 Task: Research Airbnb options in Batu Gajah, Malaysia from 12th November, 2023 to 15th November, 2023 for 2 adults. Place can be entire room with 1  bedroom having 1 bed and 1 bathroom. Property type can be hotel.
Action: Mouse moved to (357, 290)
Screenshot: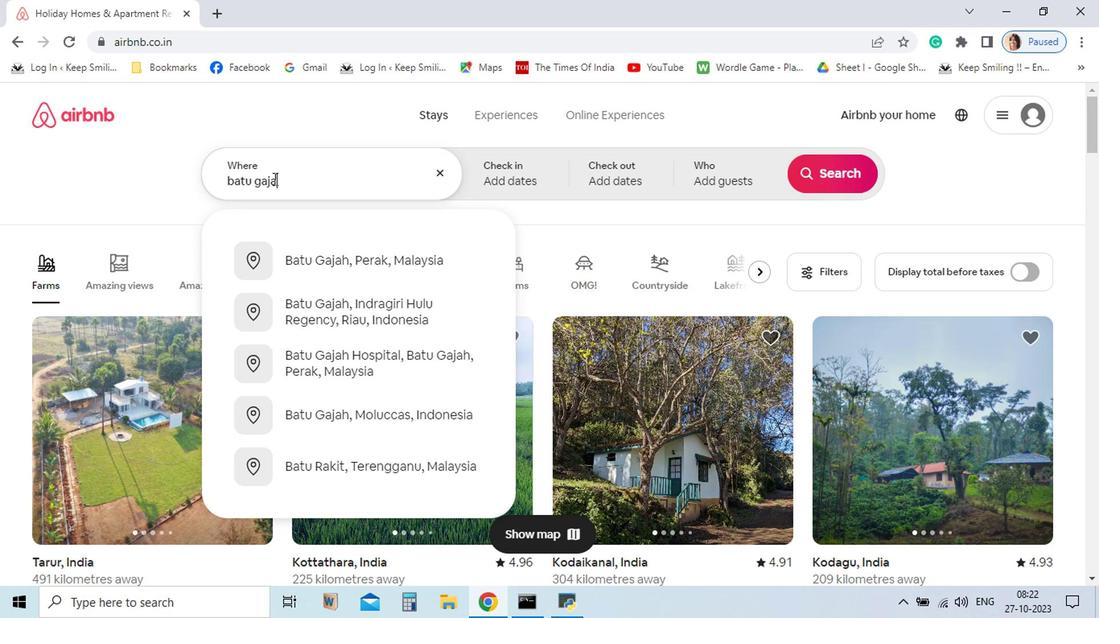 
Action: Mouse pressed left at (357, 290)
Screenshot: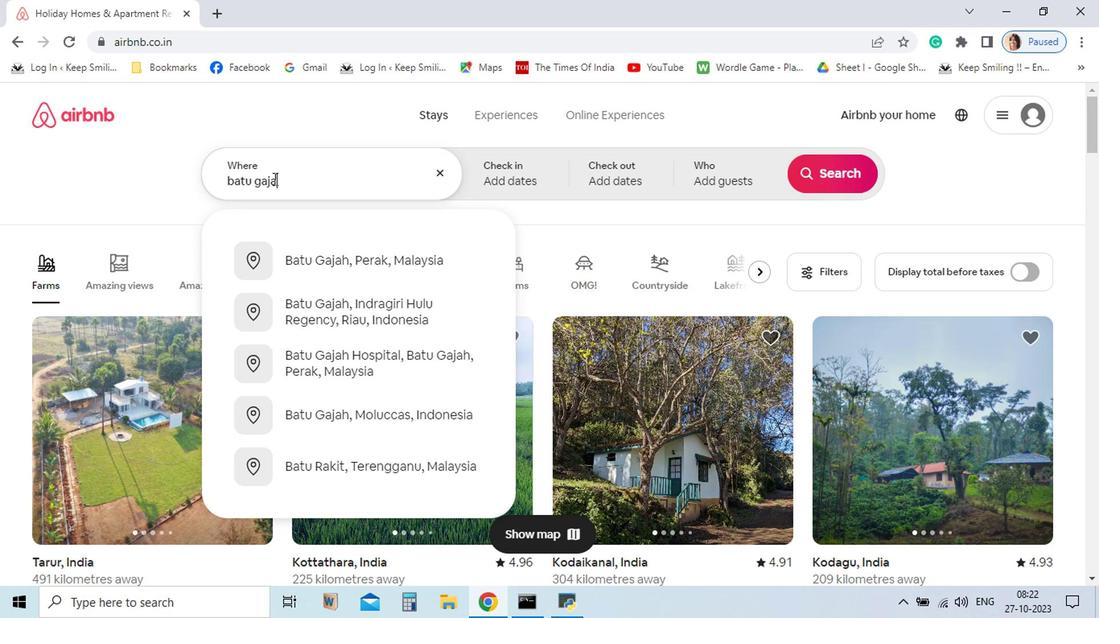 
Action: Key pressed batu<Key.space>gajah
Screenshot: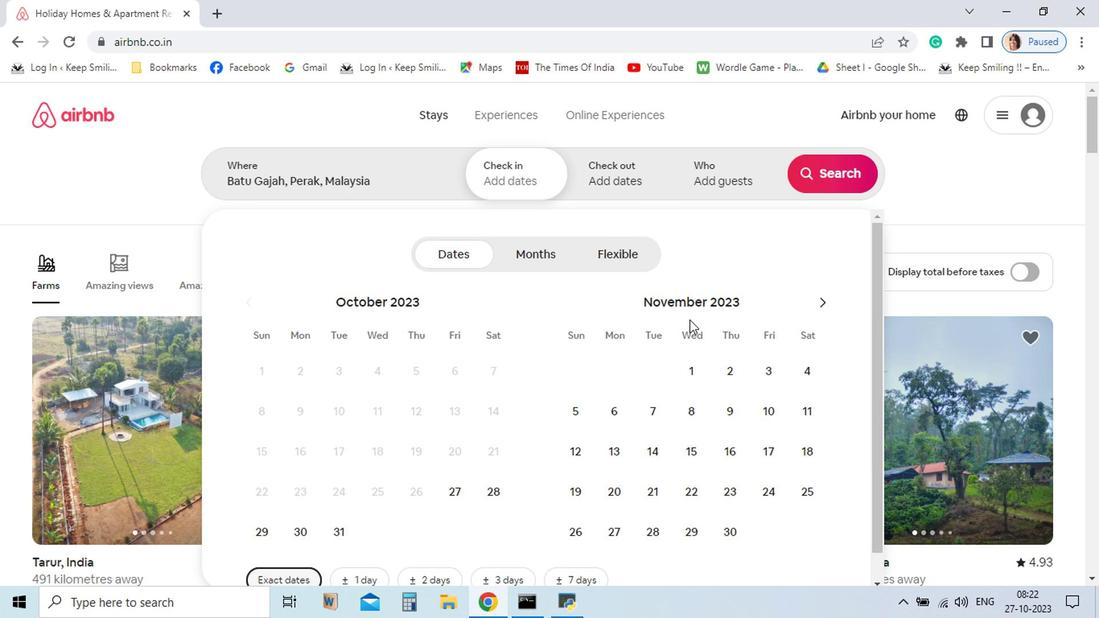 
Action: Mouse moved to (471, 348)
Screenshot: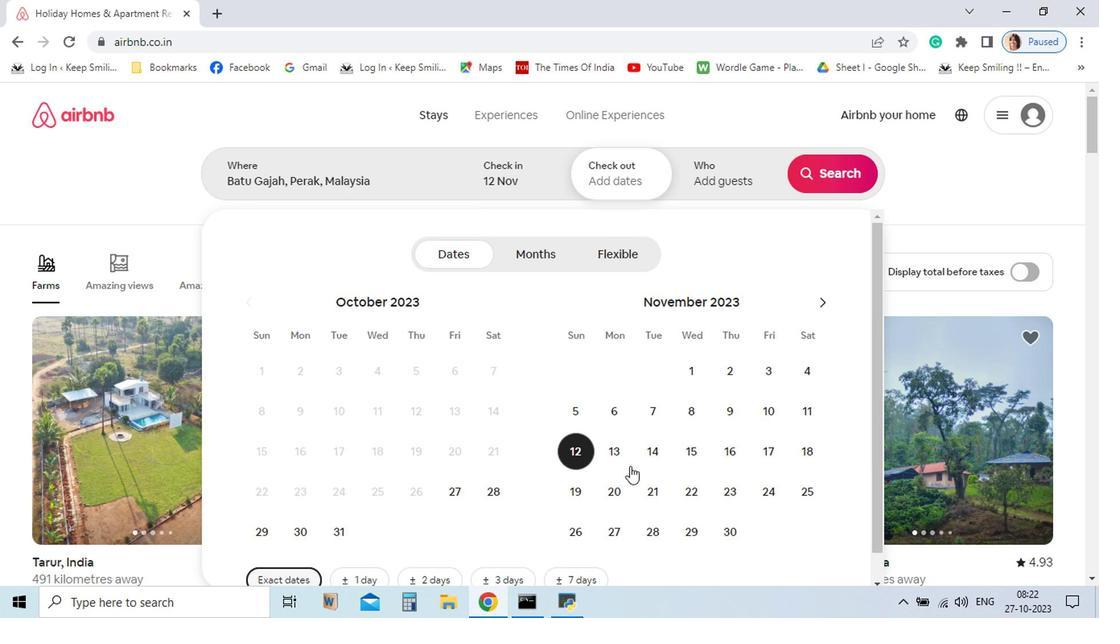 
Action: Mouse pressed left at (471, 348)
Screenshot: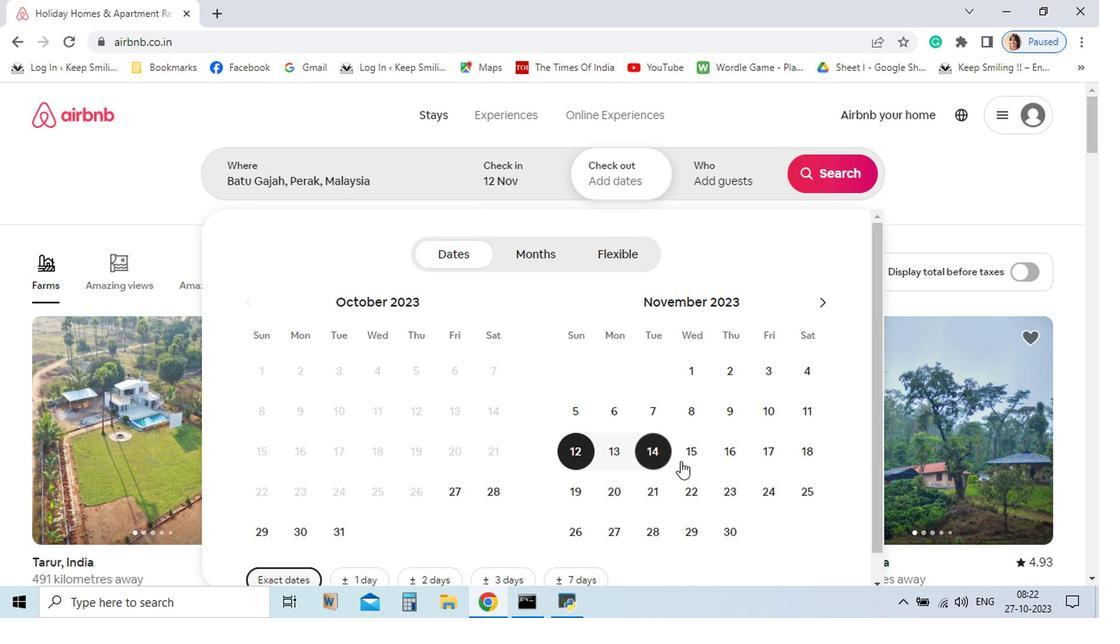 
Action: Mouse moved to (572, 485)
Screenshot: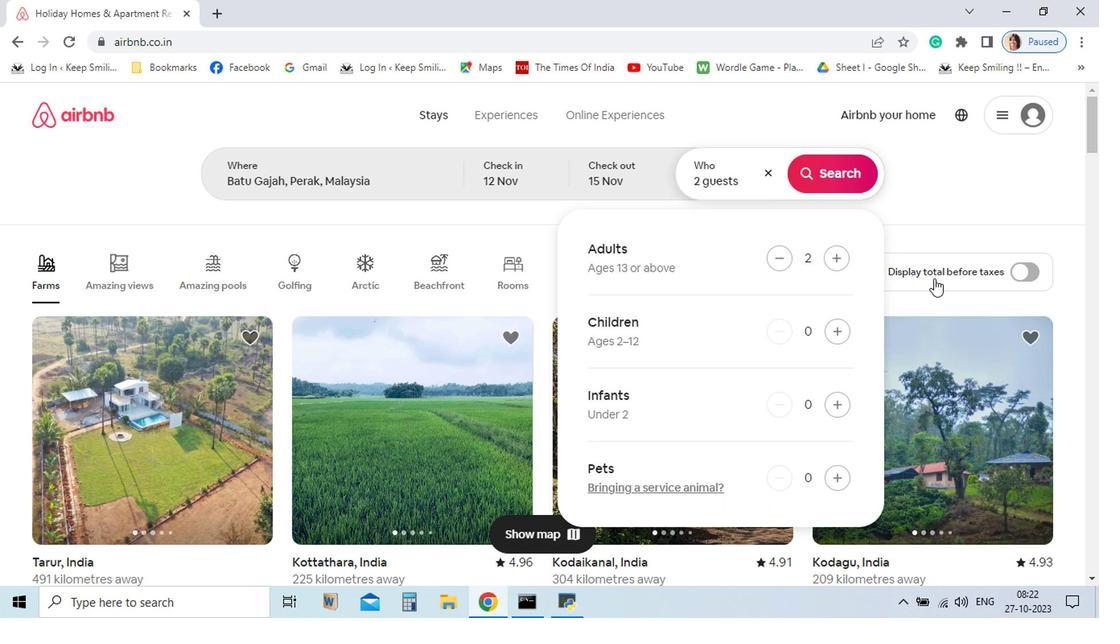 
Action: Mouse pressed left at (572, 485)
Screenshot: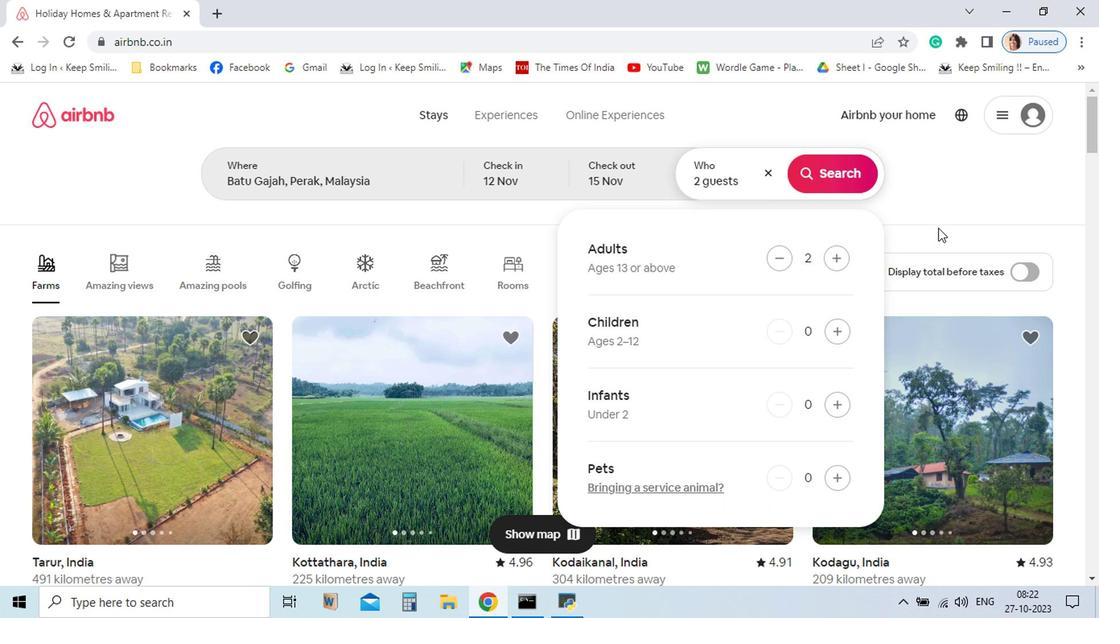 
Action: Mouse moved to (654, 483)
Screenshot: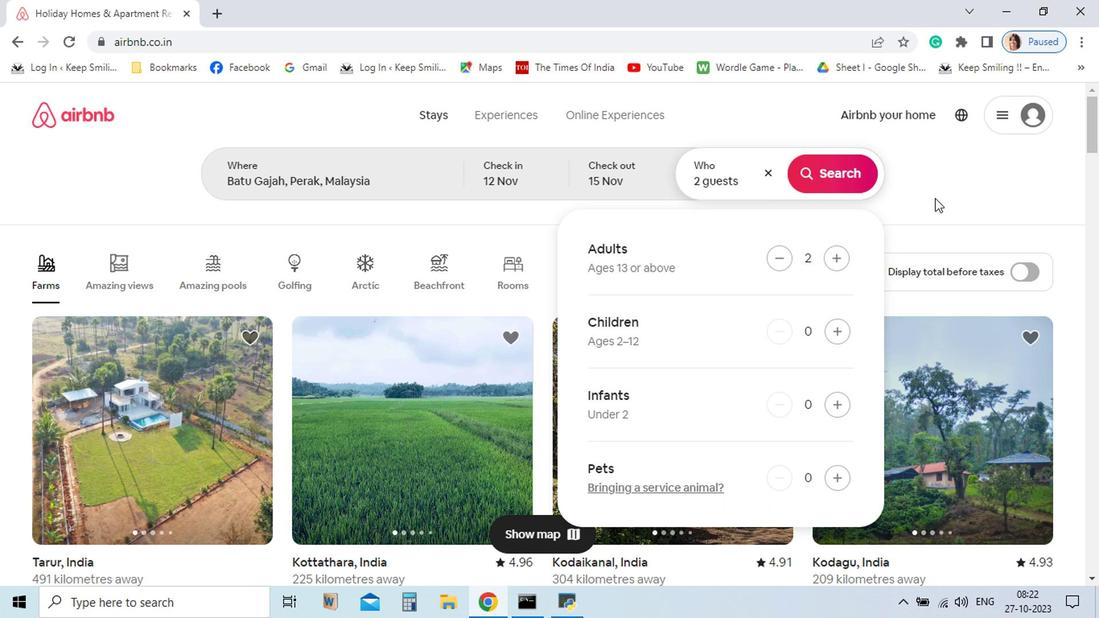 
Action: Mouse pressed left at (654, 483)
Screenshot: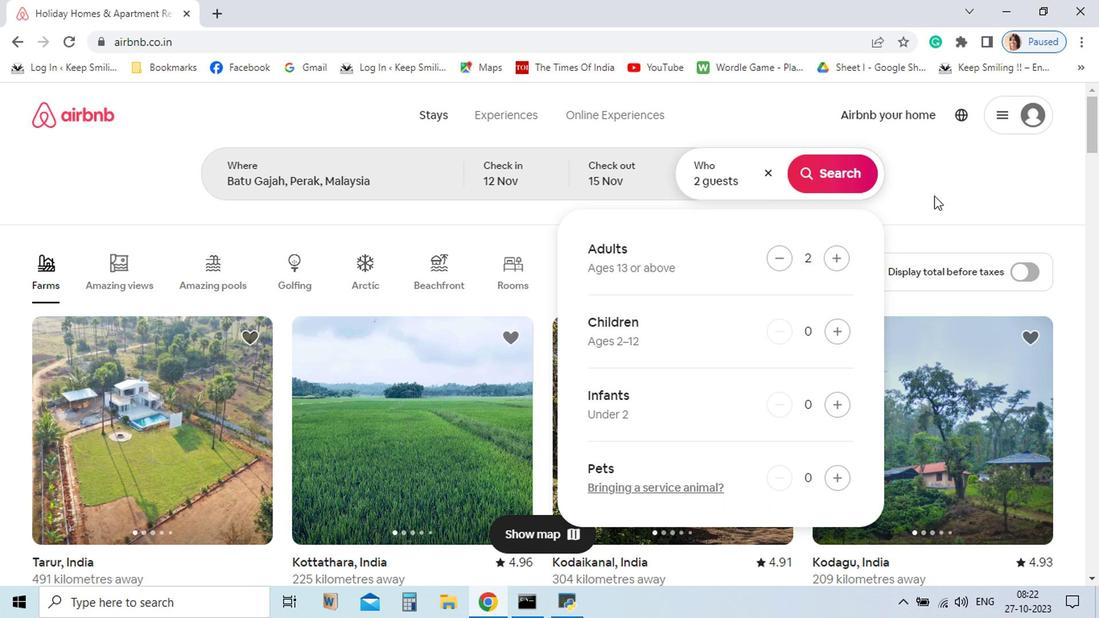 
Action: Mouse moved to (692, 291)
Screenshot: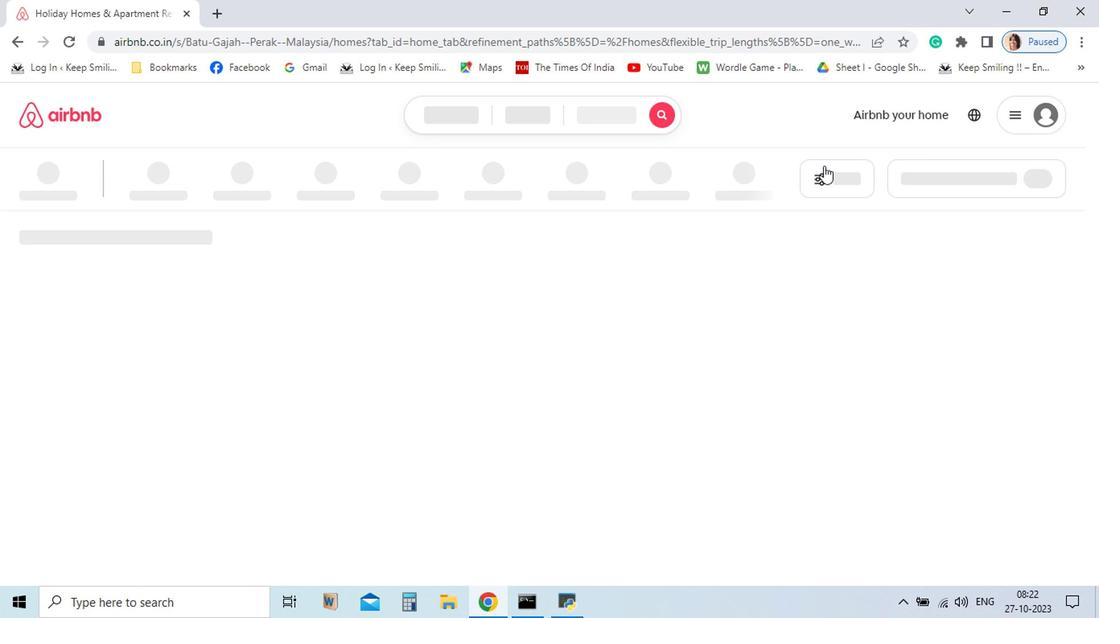 
Action: Mouse pressed left at (692, 291)
Screenshot: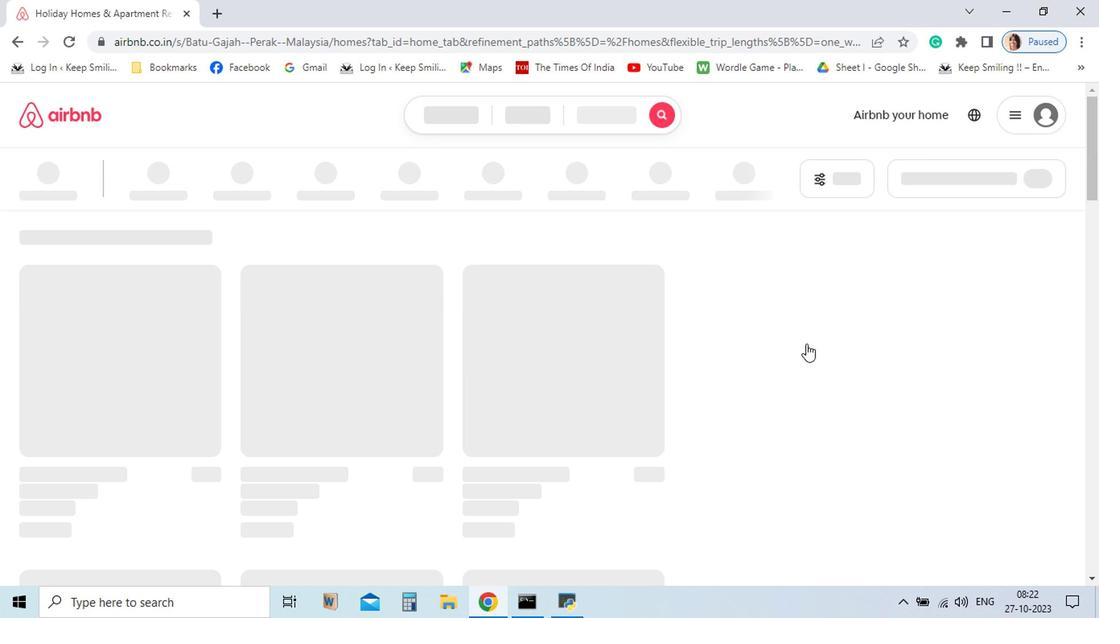 
Action: Mouse moved to (761, 346)
Screenshot: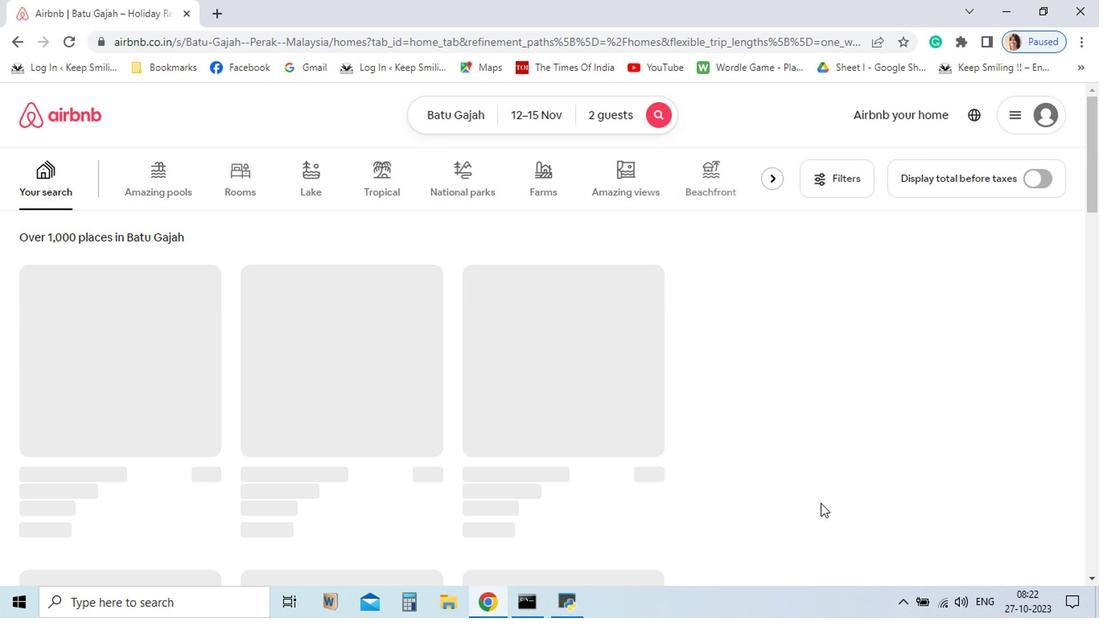 
Action: Mouse pressed left at (761, 346)
Screenshot: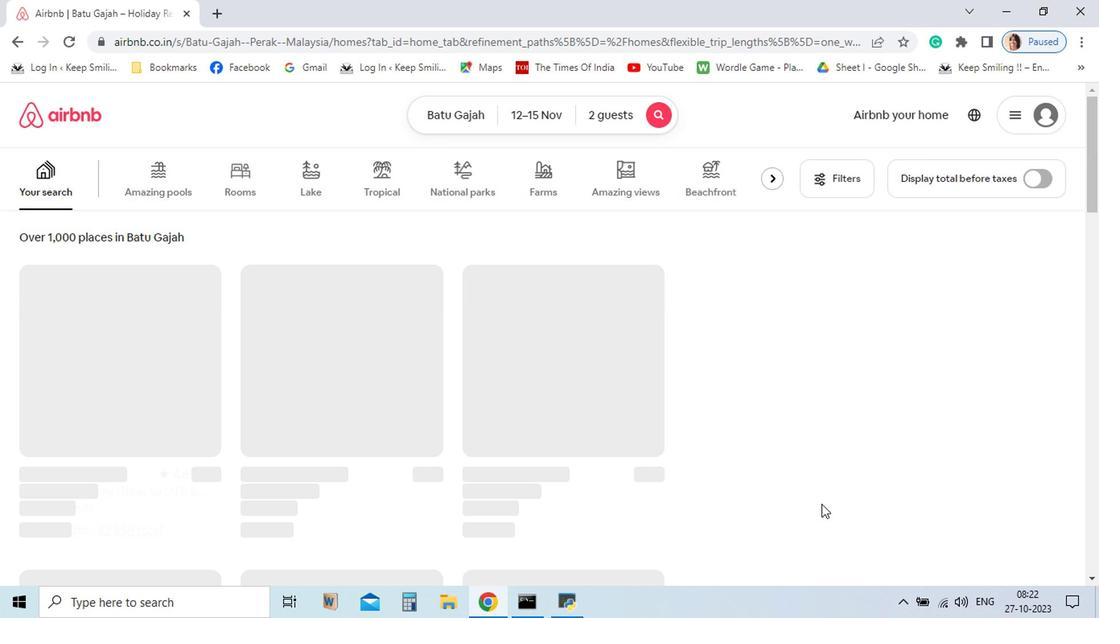 
Action: Mouse pressed left at (761, 346)
Screenshot: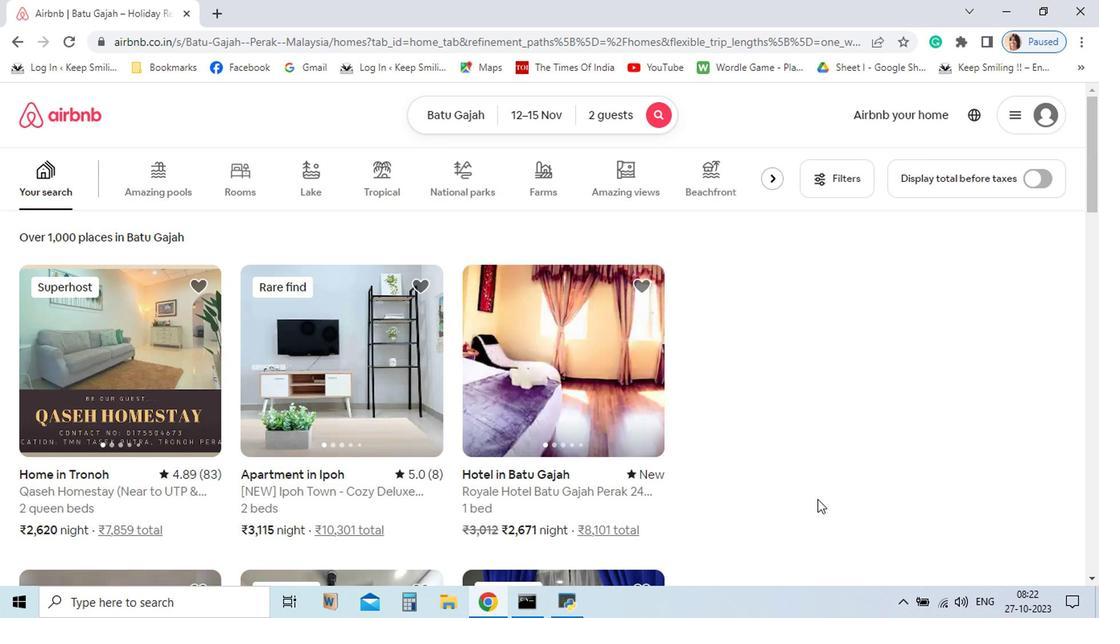 
Action: Mouse moved to (749, 280)
Screenshot: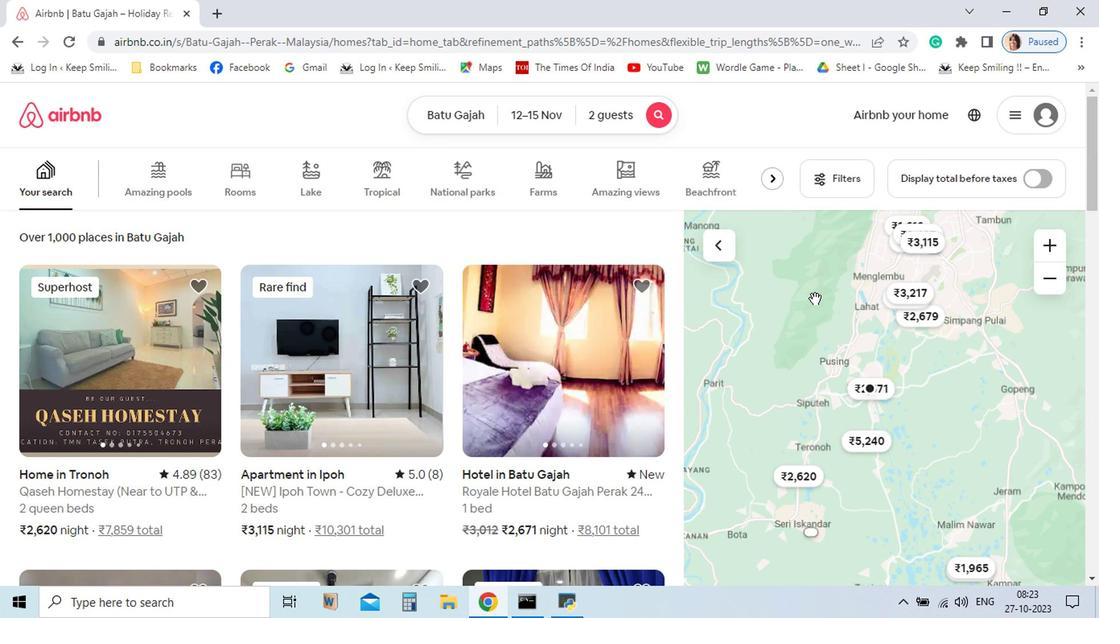 
Action: Mouse pressed left at (749, 280)
Screenshot: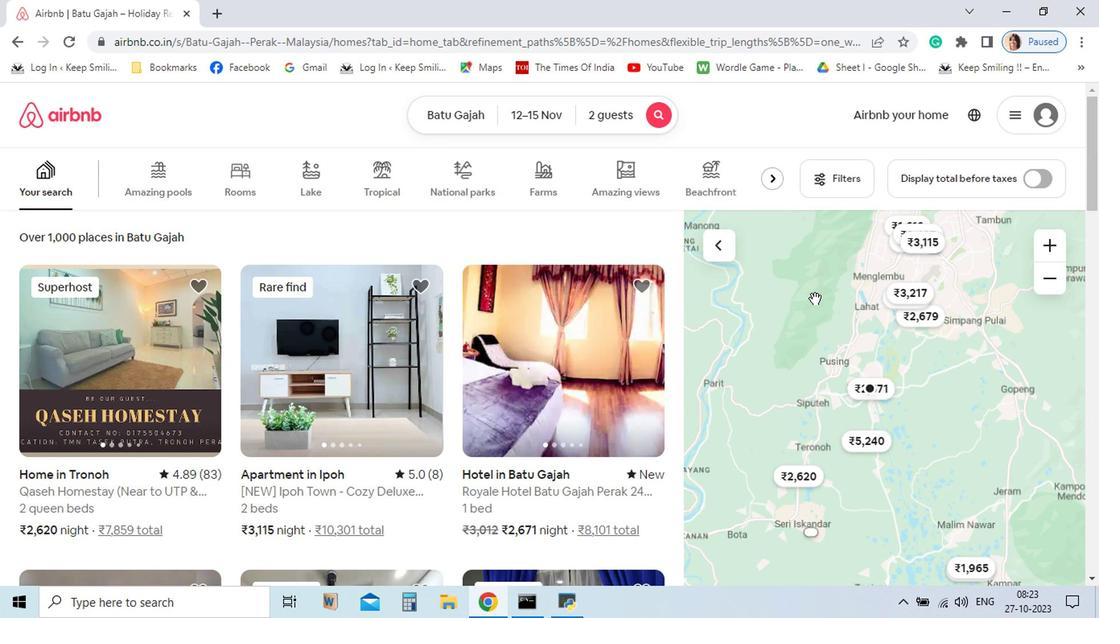 
Action: Mouse moved to (775, 290)
Screenshot: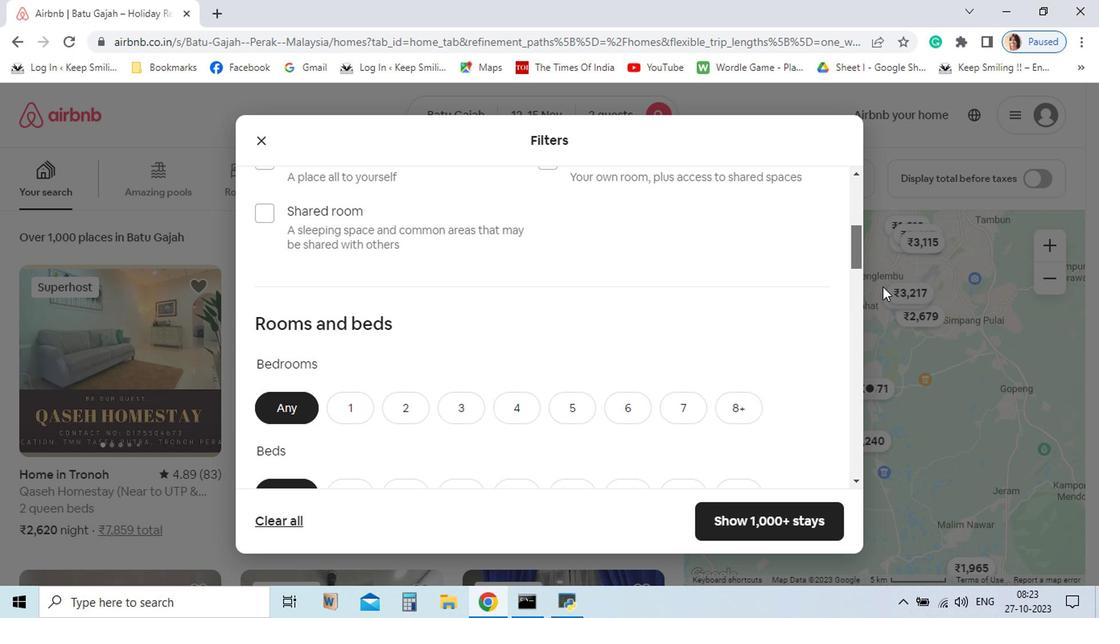 
Action: Mouse pressed left at (775, 290)
Screenshot: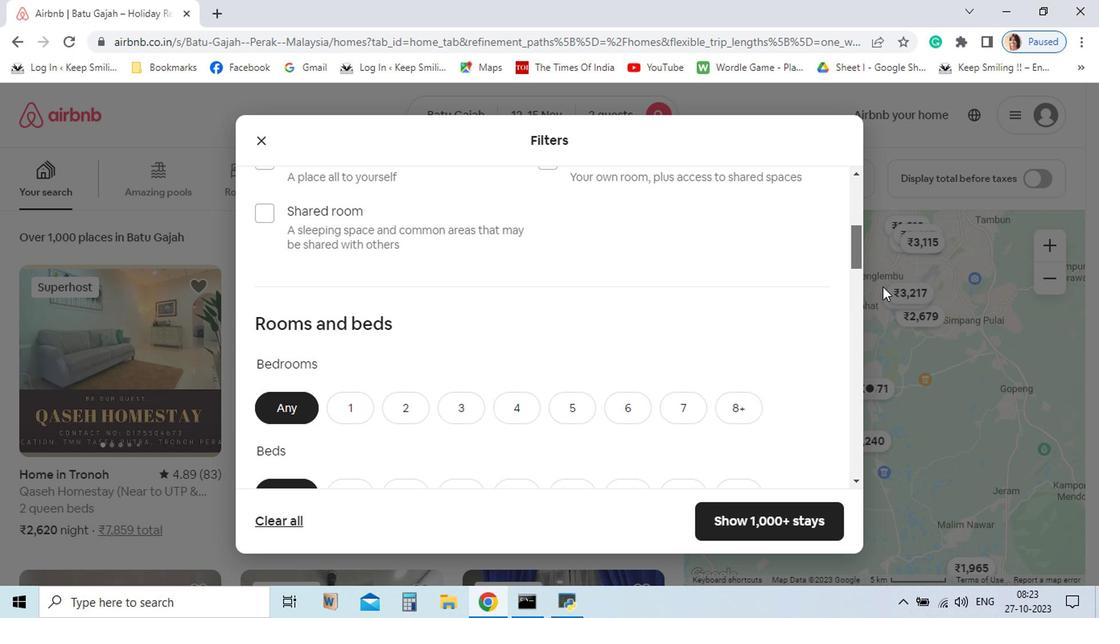 
Action: Mouse moved to (773, 308)
Screenshot: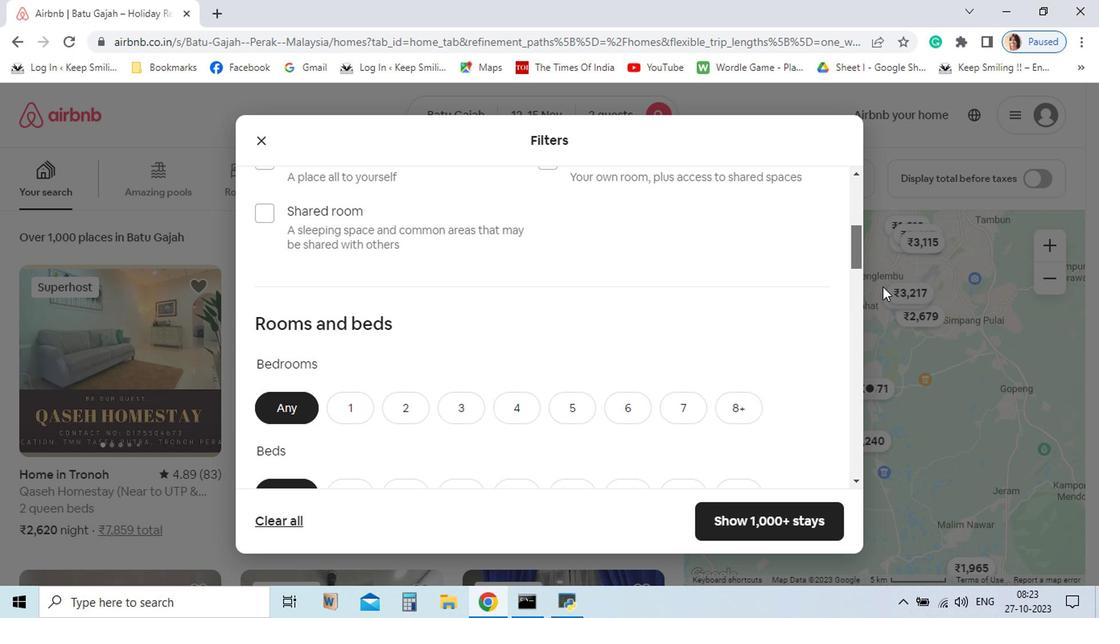 
Action: Mouse pressed left at (773, 308)
Screenshot: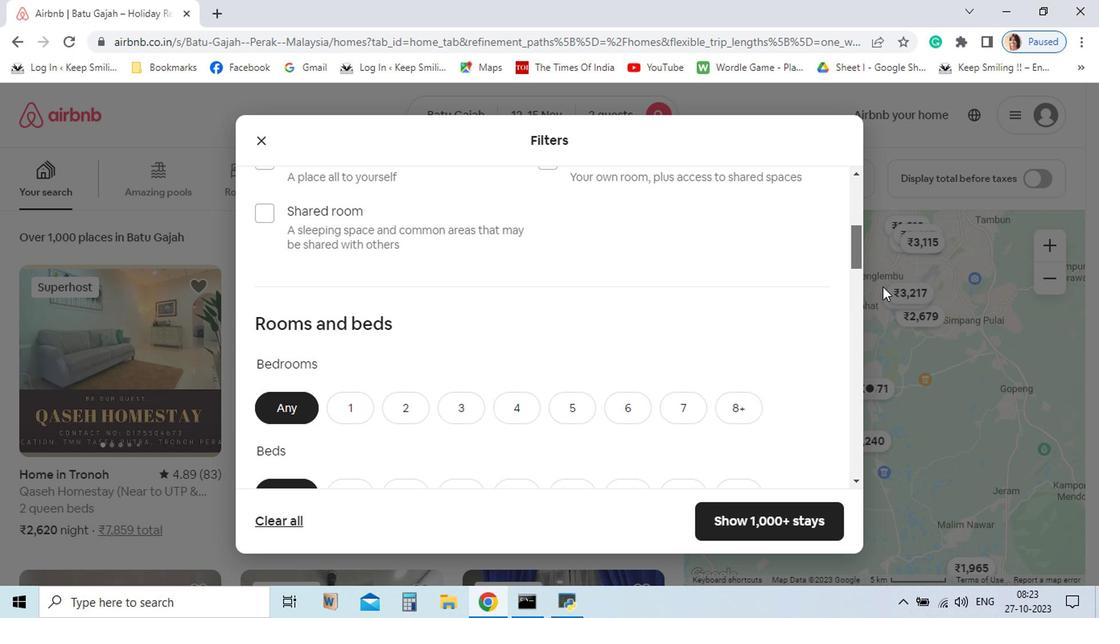 
Action: Mouse moved to (415, 450)
Screenshot: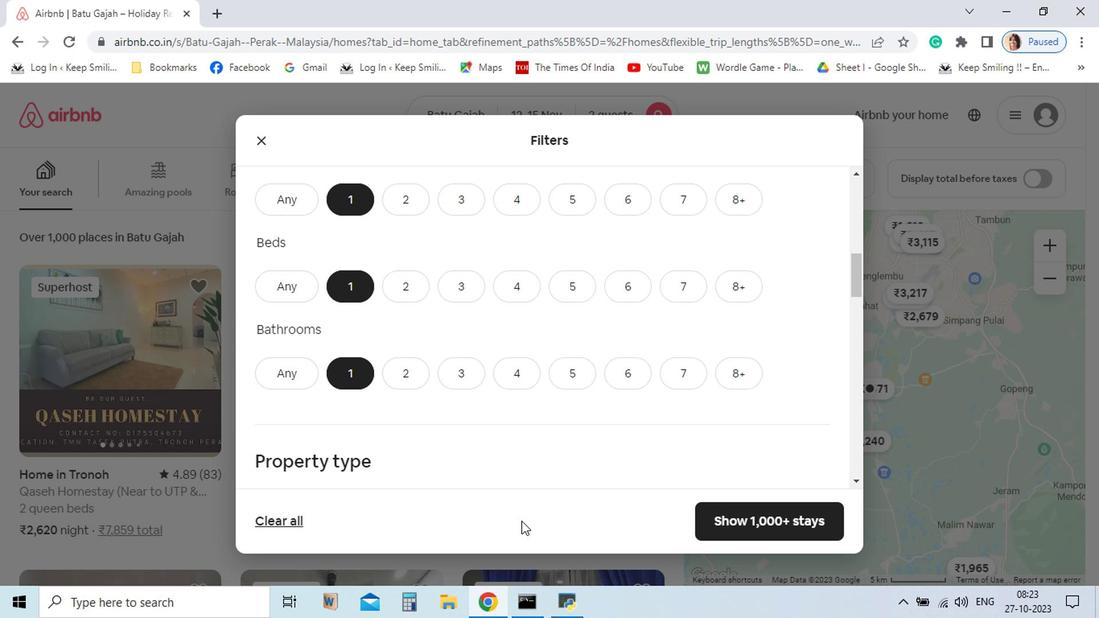 
Action: Mouse pressed left at (415, 450)
Screenshot: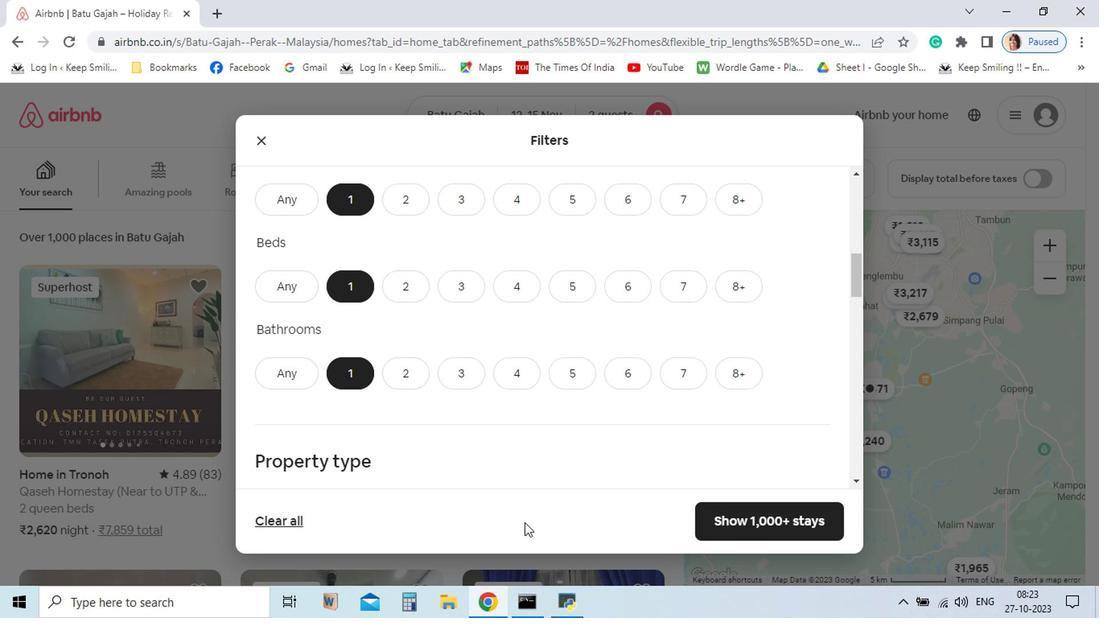 
Action: Mouse moved to (770, 340)
Screenshot: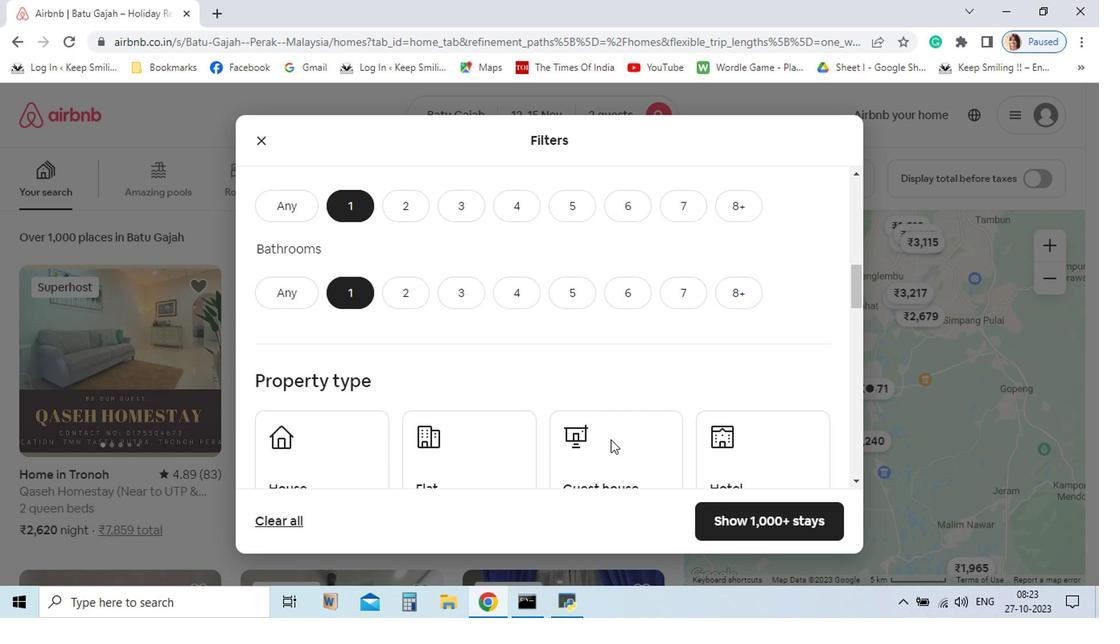 
Action: Mouse pressed left at (770, 340)
Screenshot: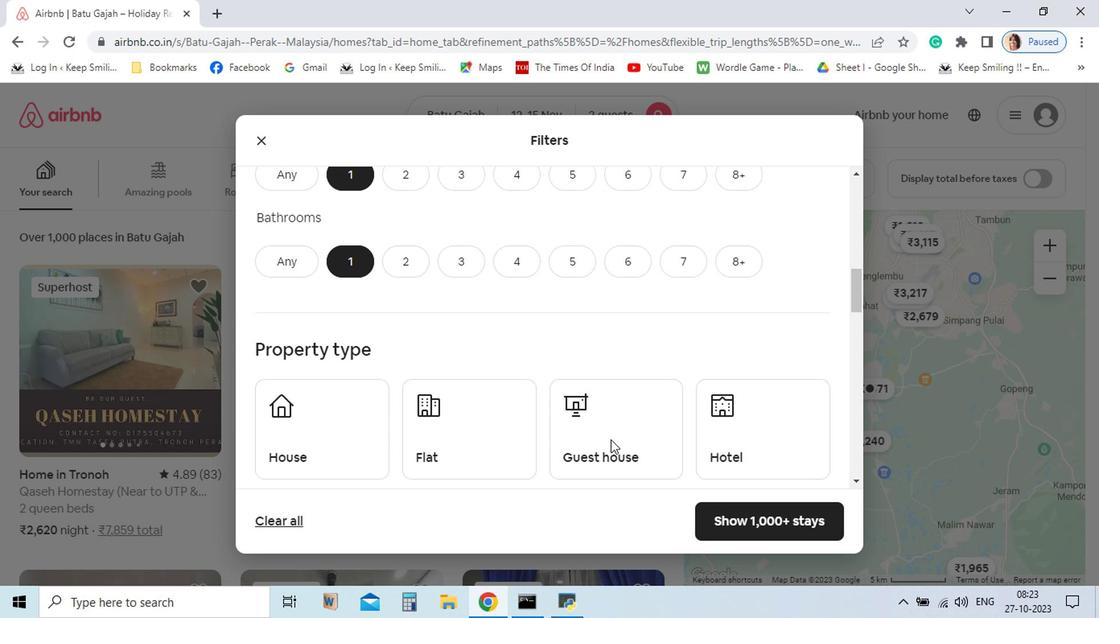 
Action: Mouse moved to (406, 365)
Screenshot: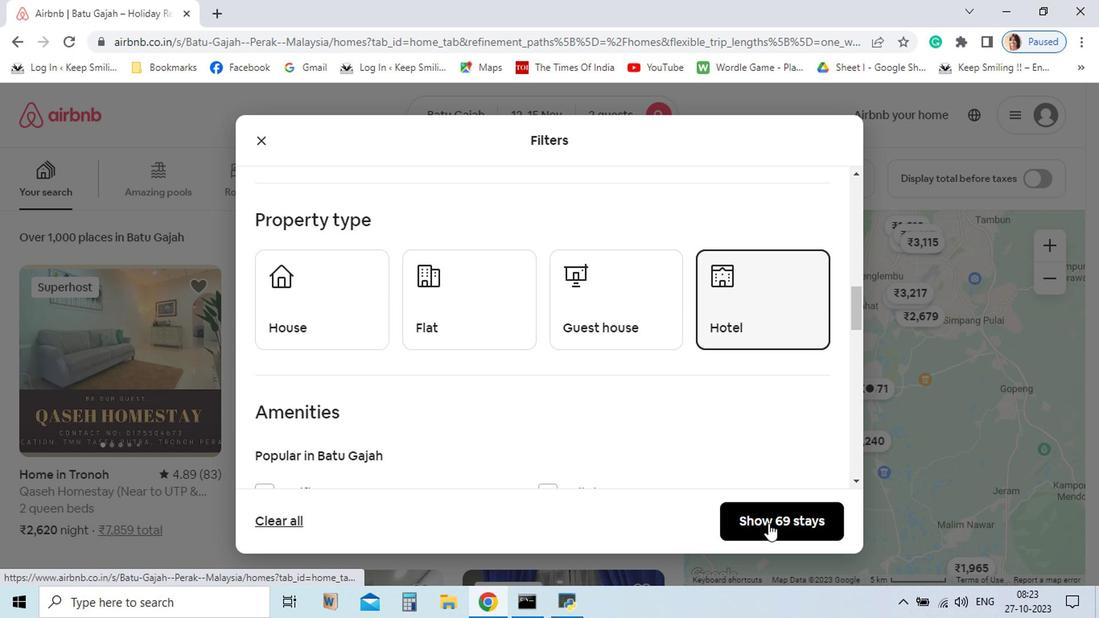 
Action: Mouse pressed left at (406, 365)
Screenshot: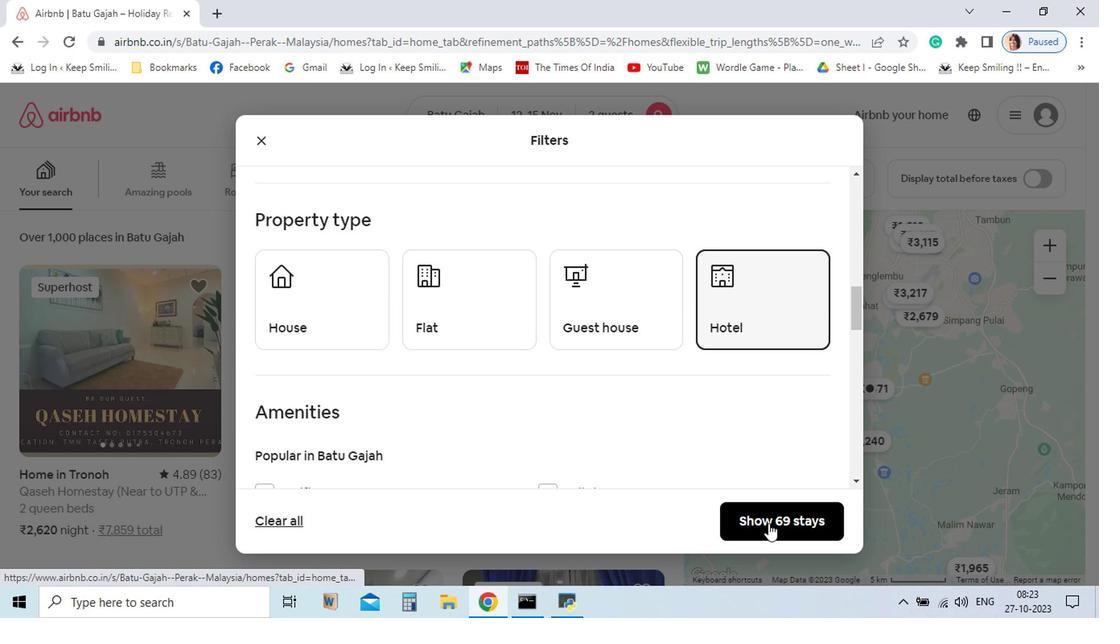 
Action: Mouse moved to (403, 430)
Screenshot: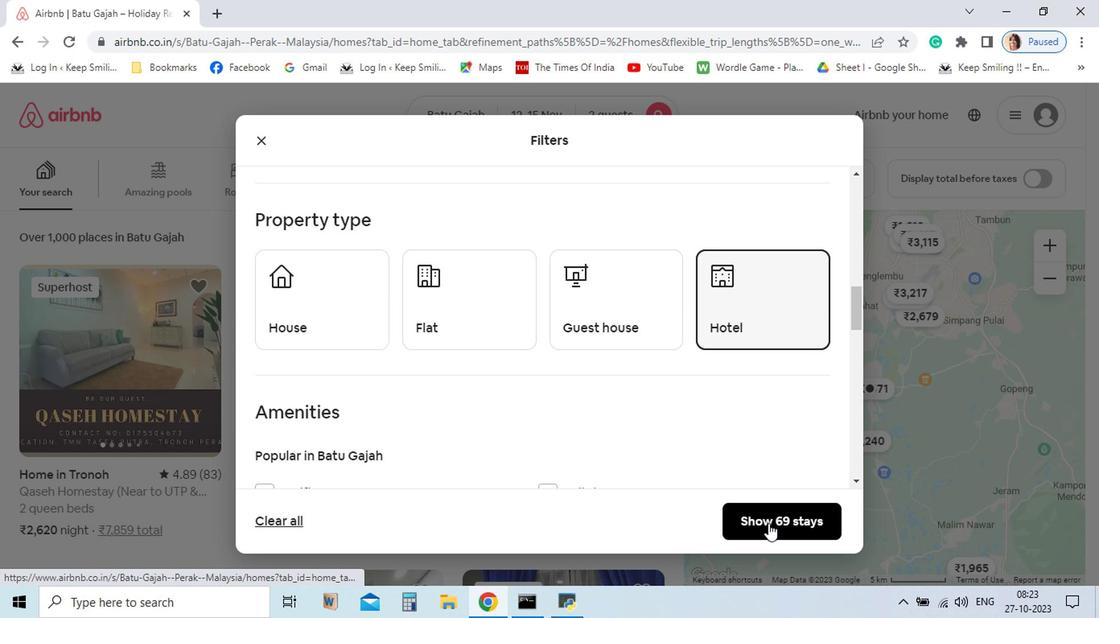 
Action: Mouse pressed left at (403, 430)
Screenshot: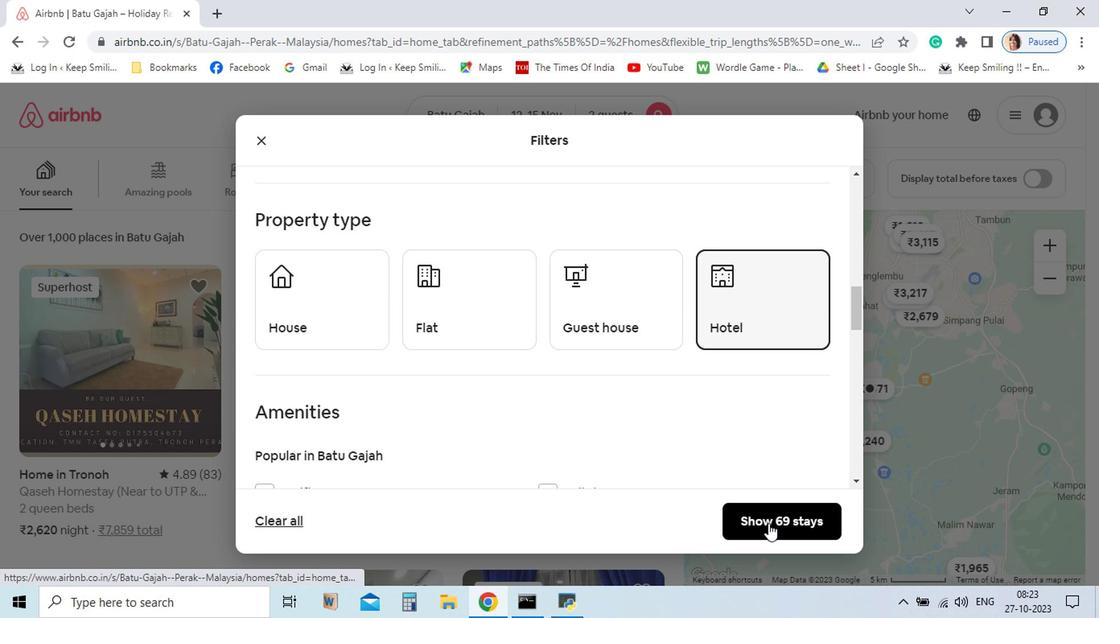 
Action: Mouse moved to (597, 475)
Screenshot: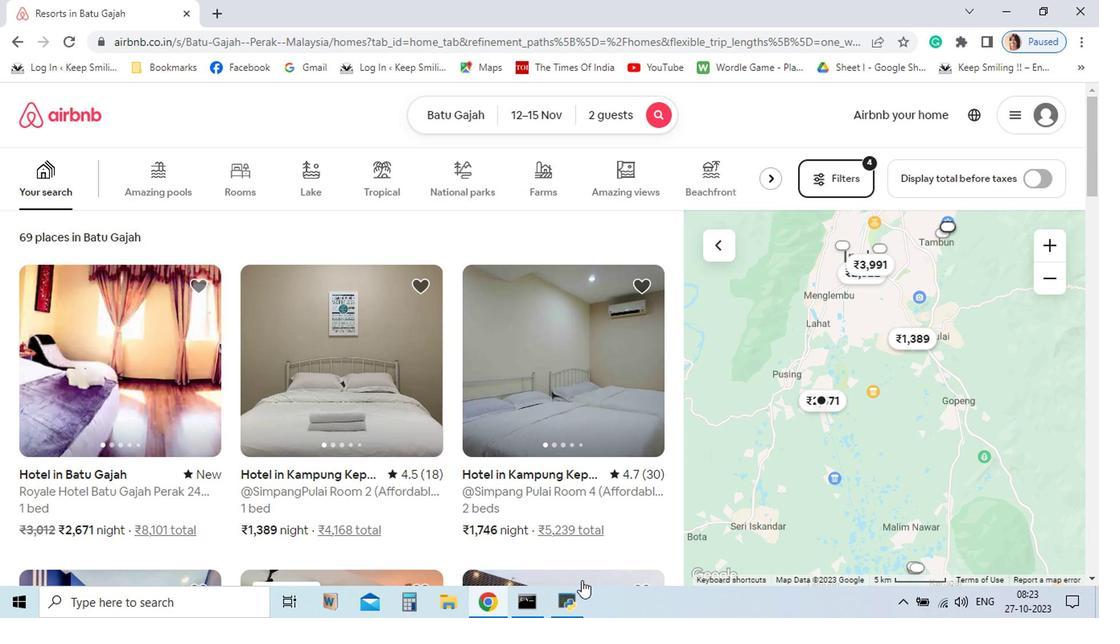 
Action: Mouse scrolled (597, 475) with delta (0, 0)
Screenshot: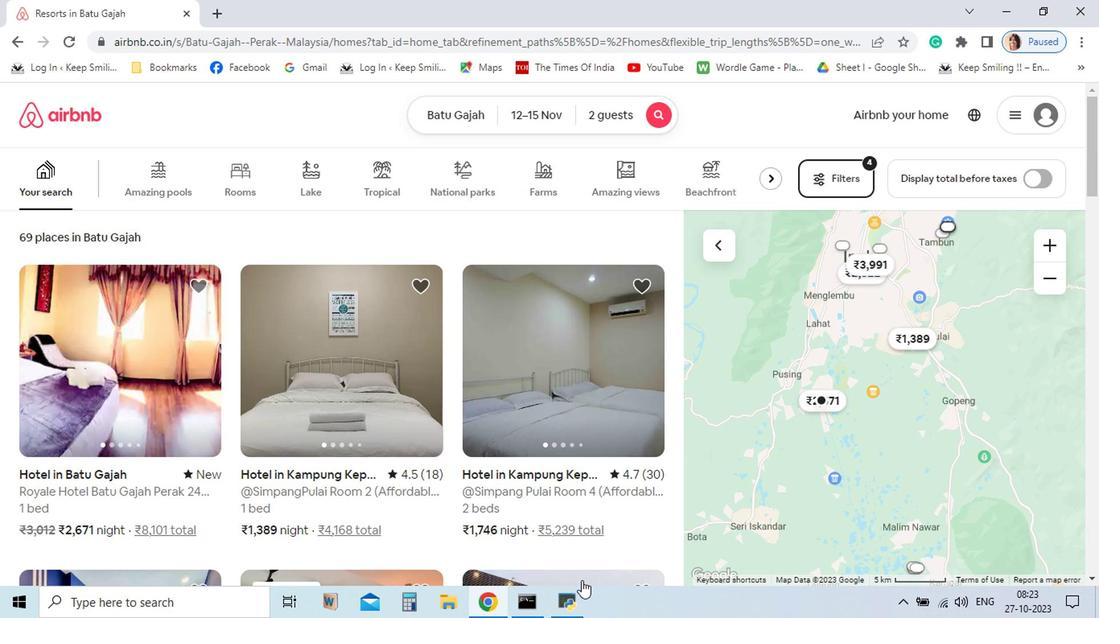 
Action: Mouse scrolled (597, 475) with delta (0, 0)
Screenshot: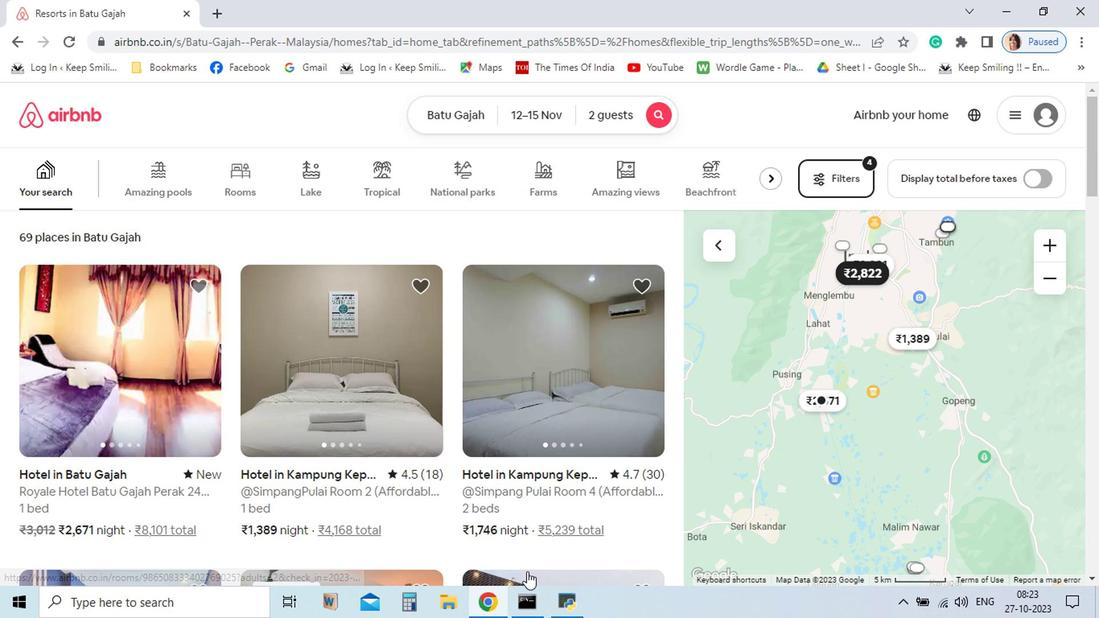 
Action: Mouse scrolled (597, 475) with delta (0, 0)
Screenshot: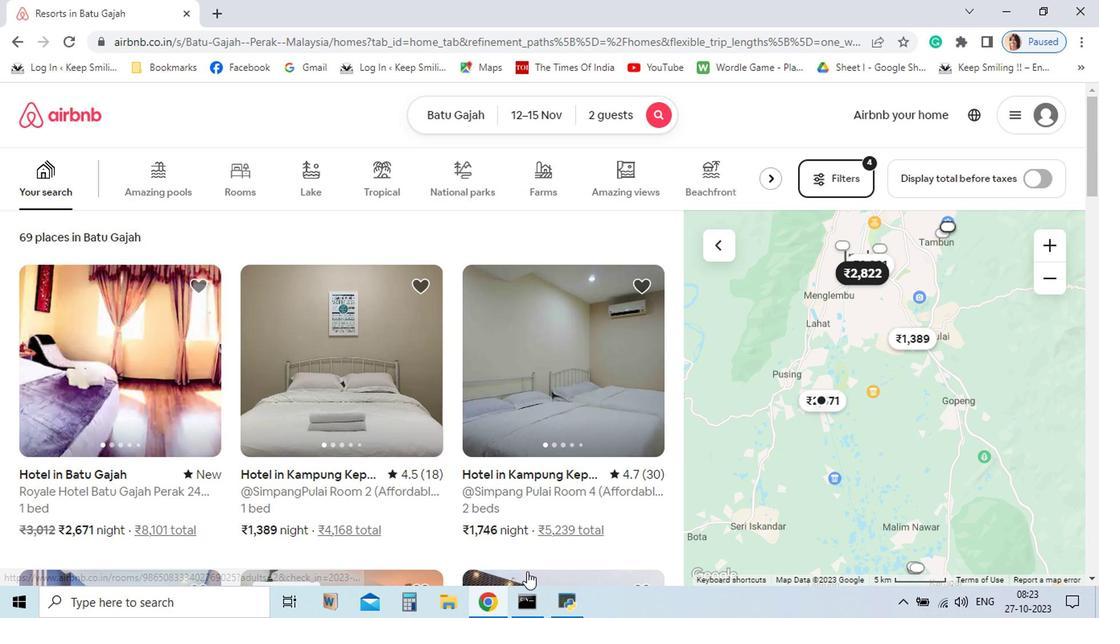 
Action: Mouse moved to (675, 371)
Screenshot: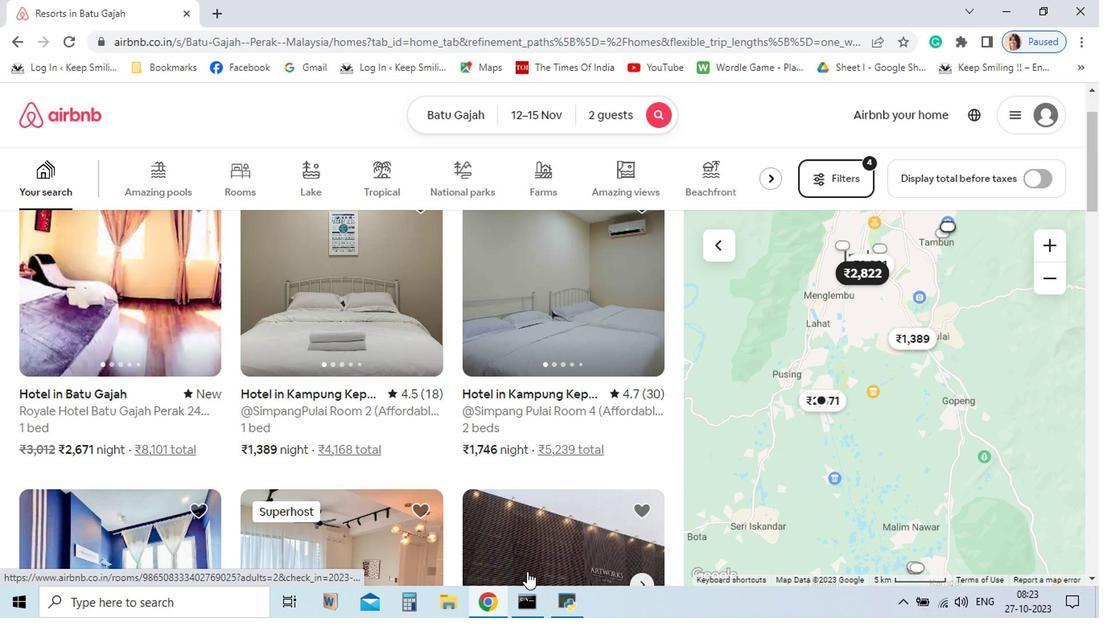 
Action: Mouse pressed left at (675, 371)
Screenshot: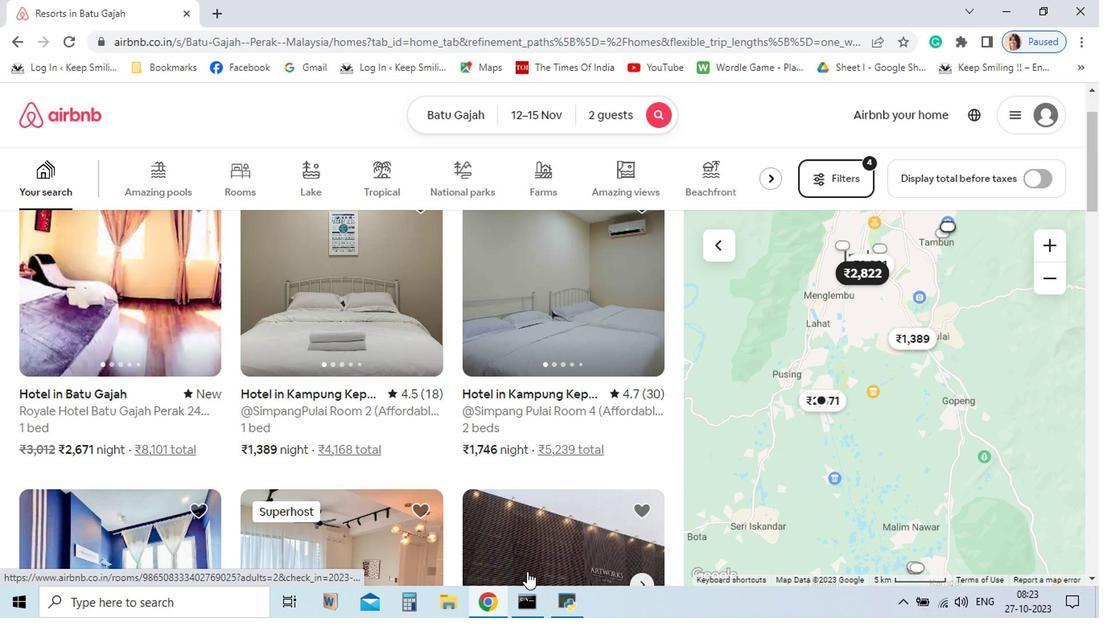 
Action: Mouse moved to (710, 535)
Screenshot: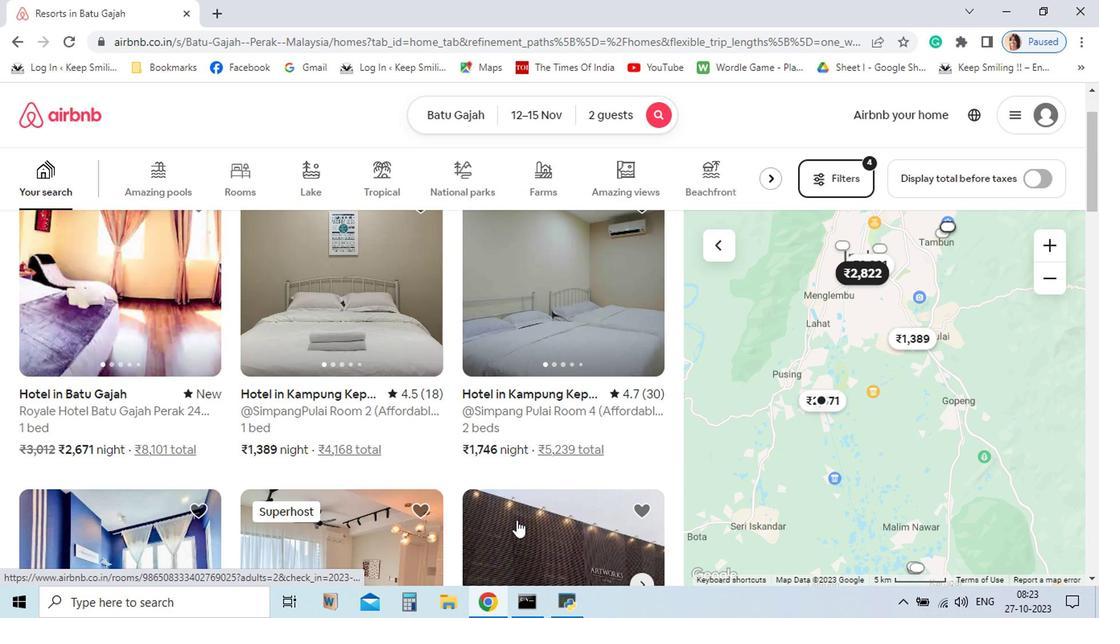
Action: Mouse pressed left at (710, 535)
Screenshot: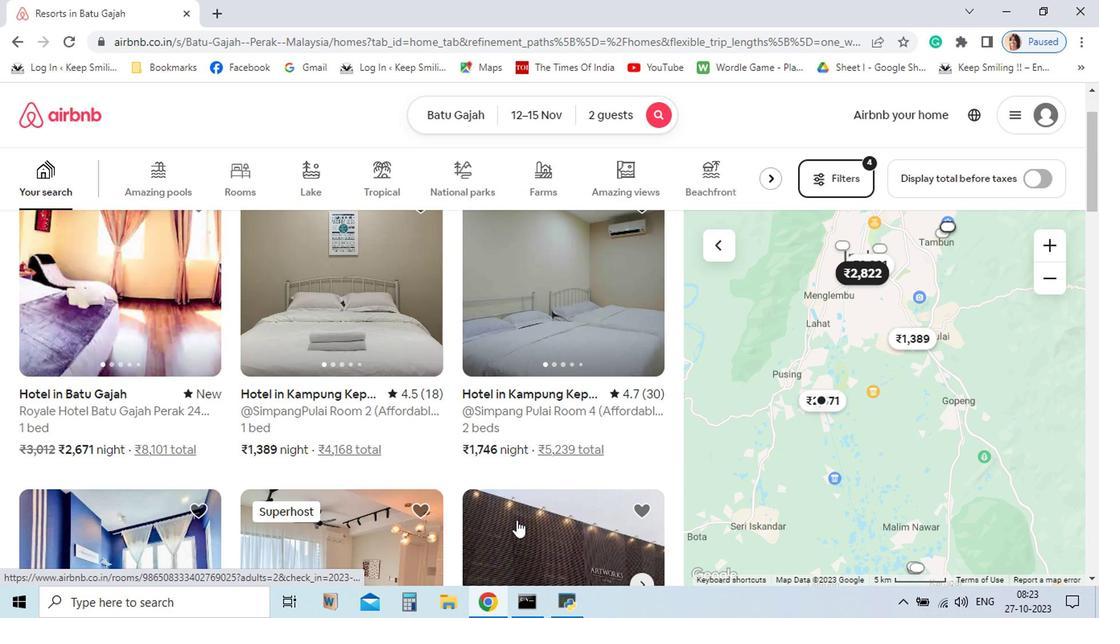 
Action: Mouse moved to (538, 569)
Screenshot: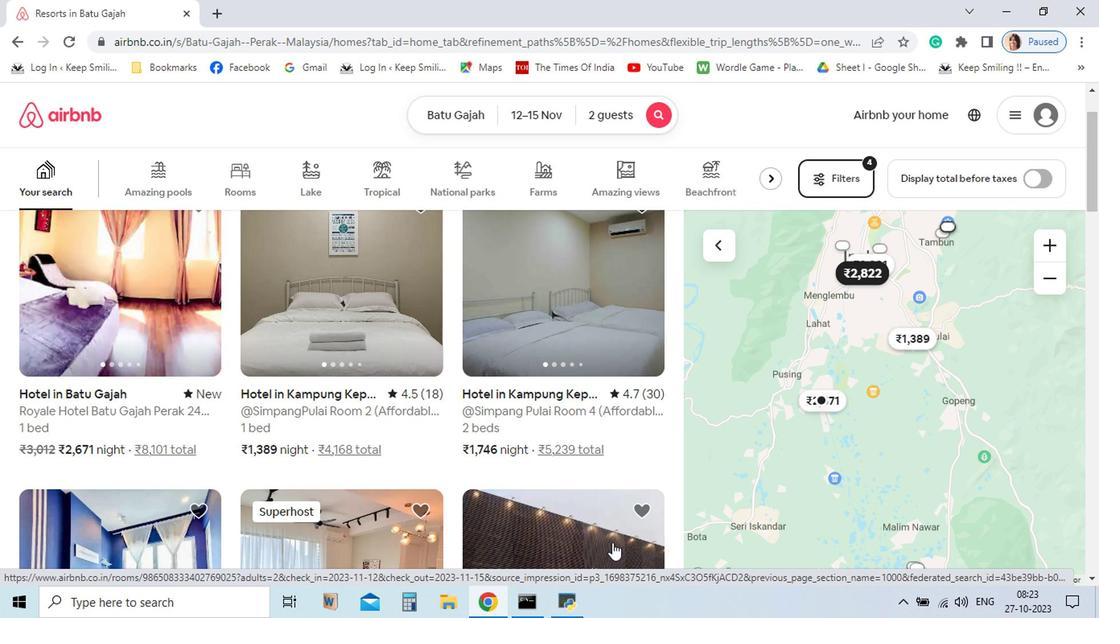 
Action: Mouse scrolled (538, 569) with delta (0, 0)
Screenshot: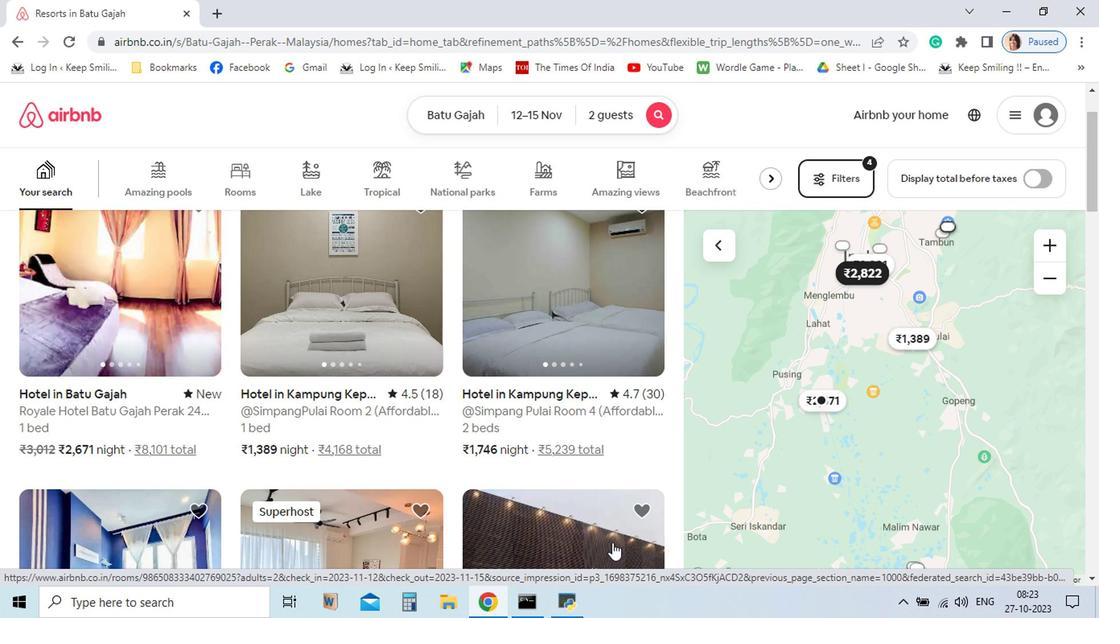 
Action: Mouse moved to (546, 534)
Screenshot: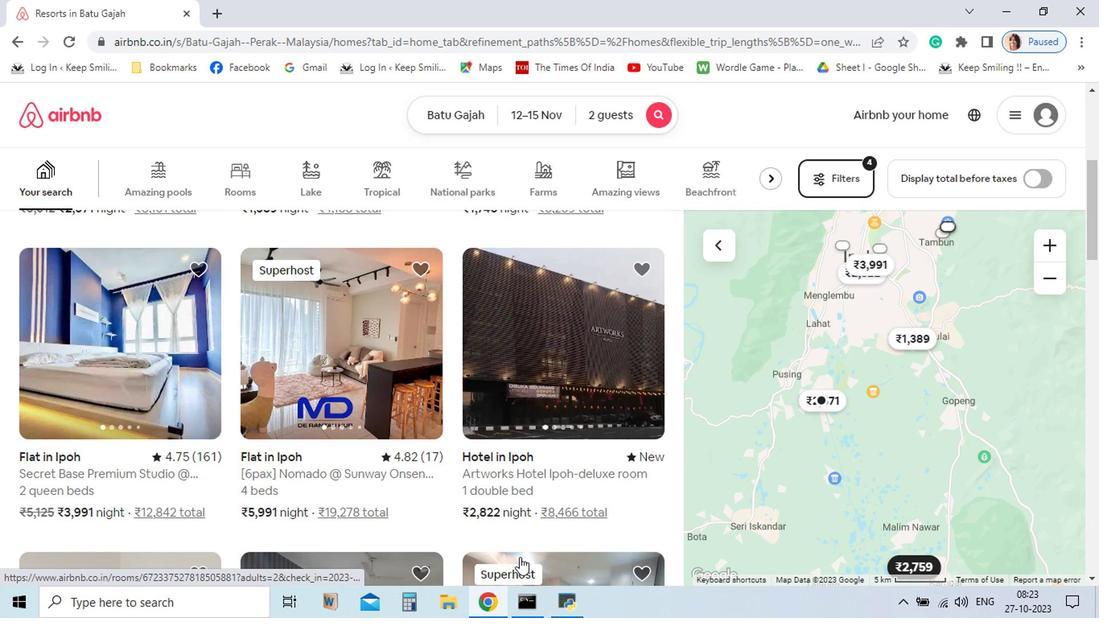 
Action: Mouse scrolled (546, 533) with delta (0, 0)
Screenshot: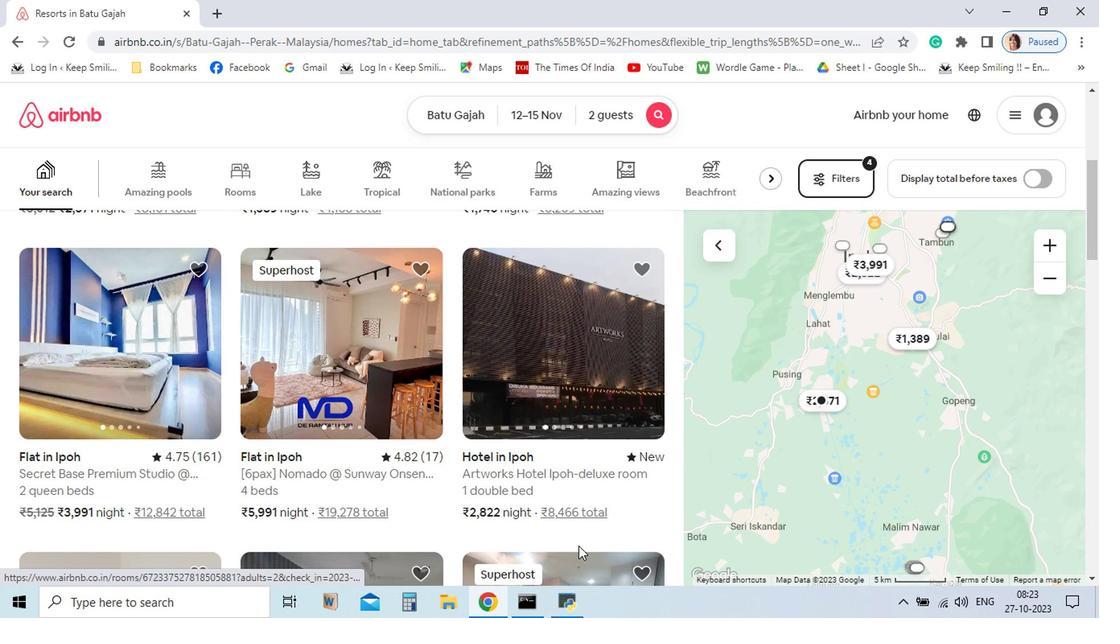 
Action: Mouse scrolled (546, 533) with delta (0, 0)
Screenshot: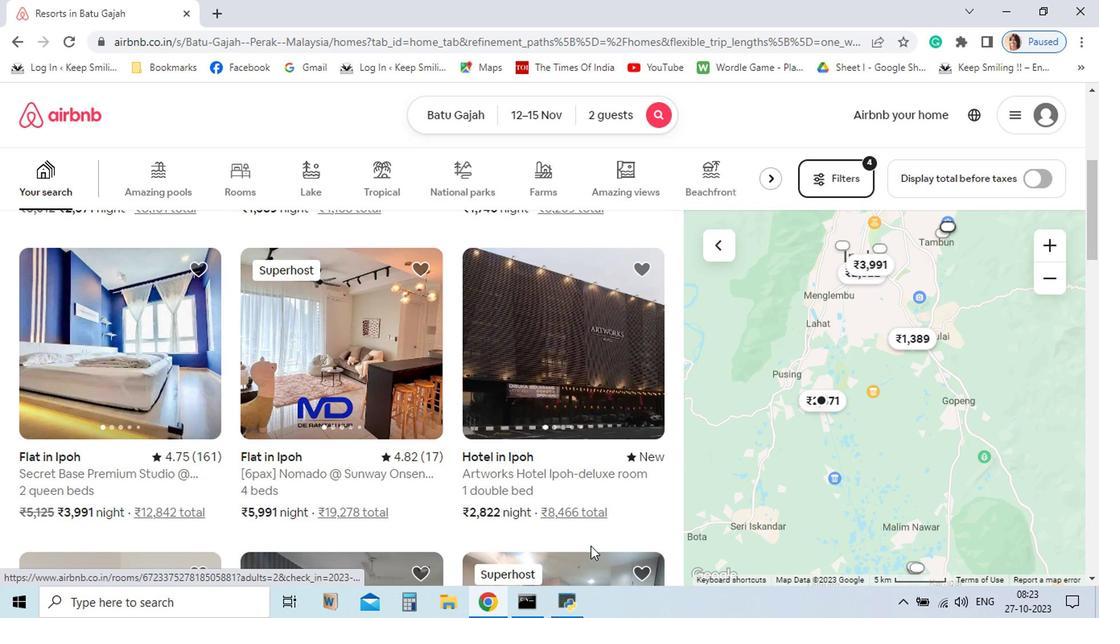 
Action: Mouse scrolled (546, 533) with delta (0, 0)
Screenshot: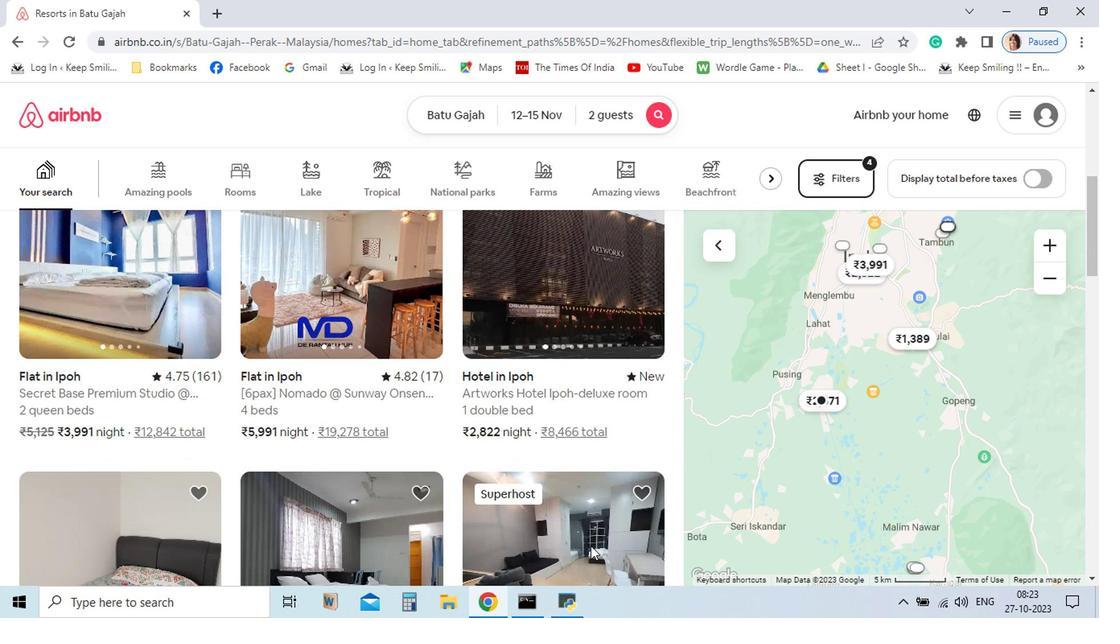 
Action: Mouse moved to (545, 534)
Screenshot: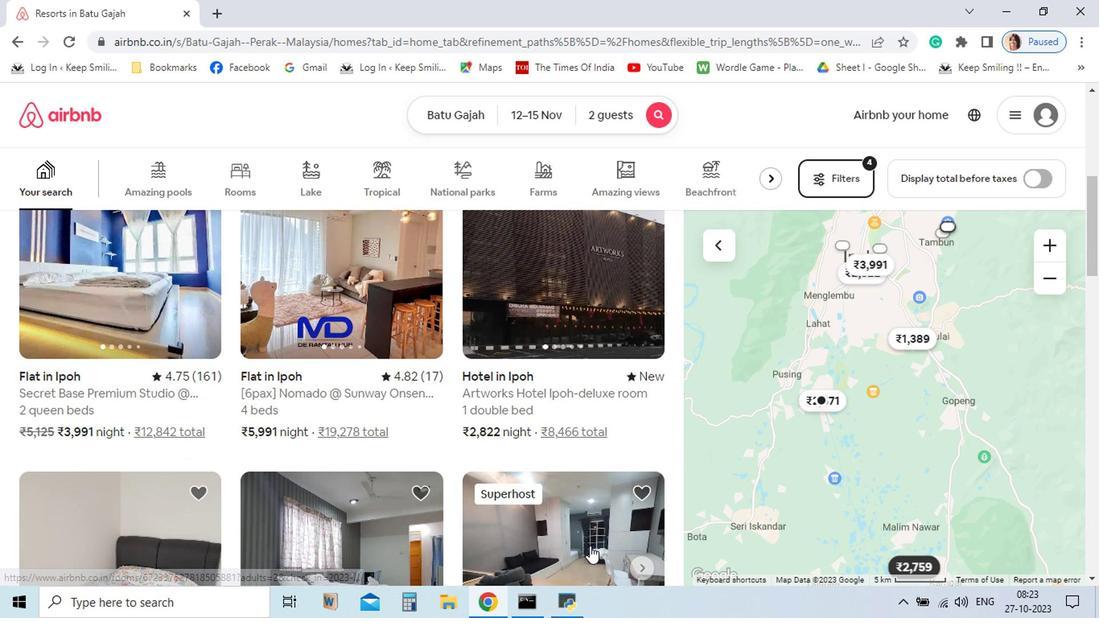 
Action: Mouse scrolled (545, 534) with delta (0, 0)
Screenshot: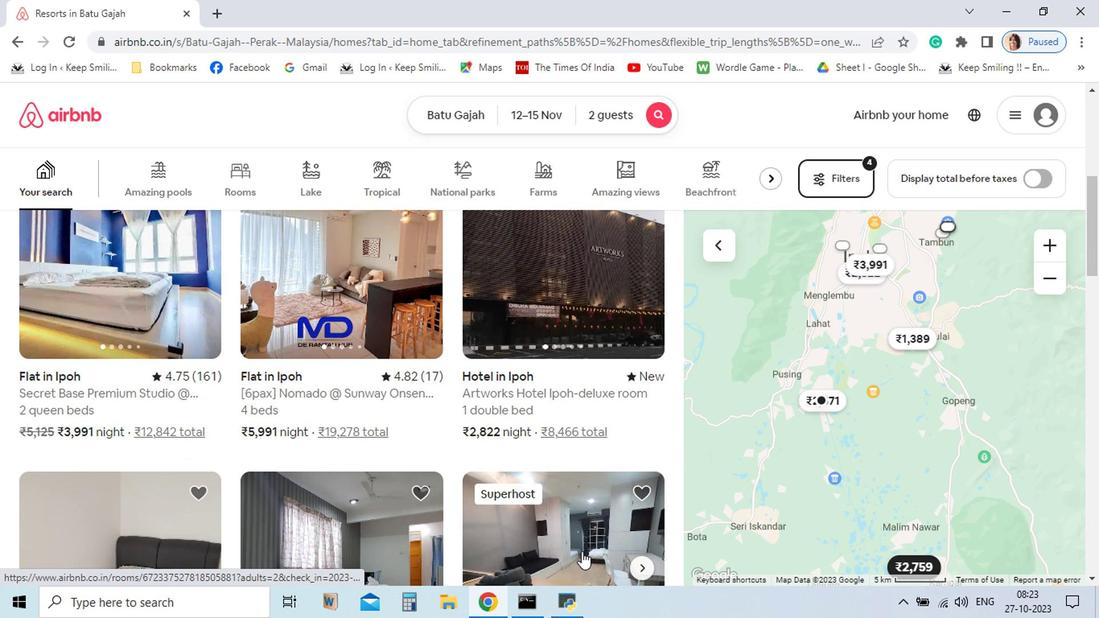 
Action: Mouse scrolled (545, 534) with delta (0, 0)
Screenshot: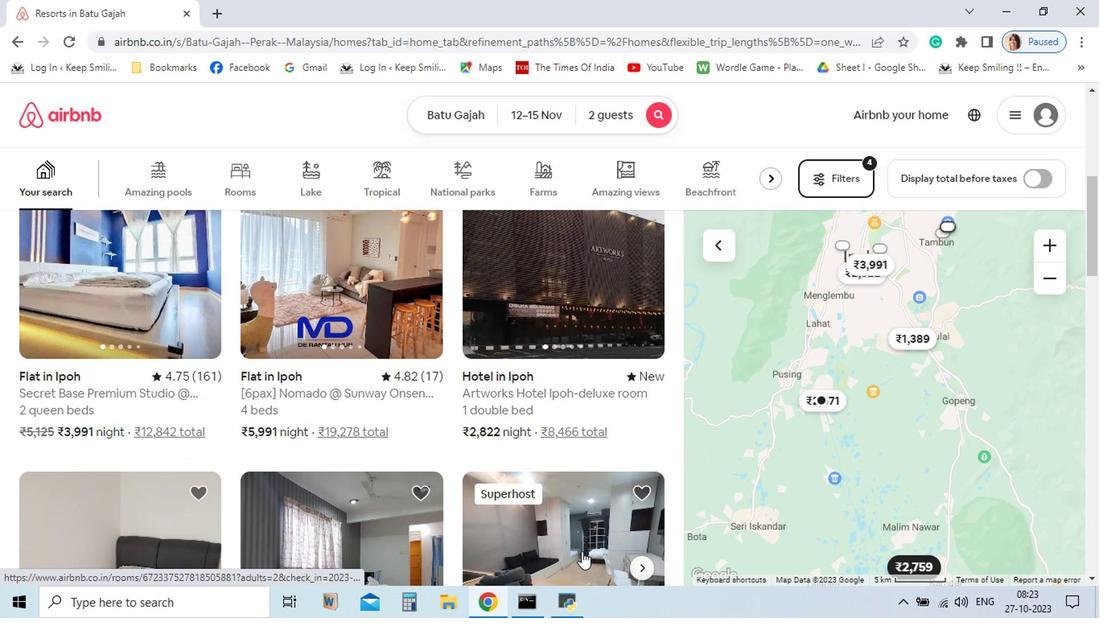 
Action: Mouse scrolled (545, 534) with delta (0, 0)
Screenshot: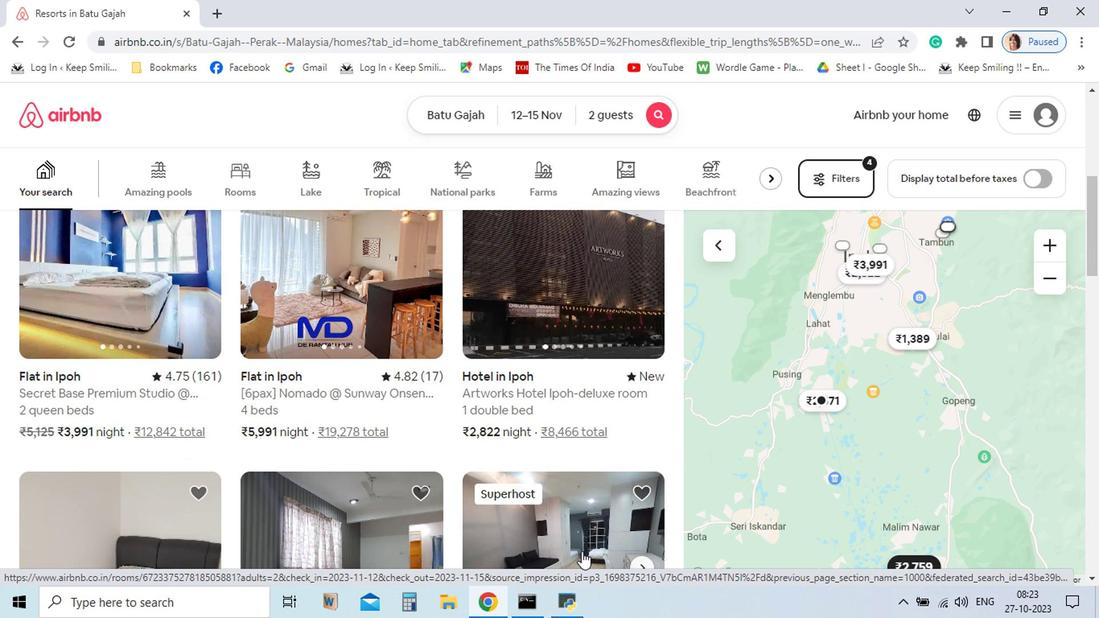 
Action: Mouse scrolled (545, 534) with delta (0, 0)
Screenshot: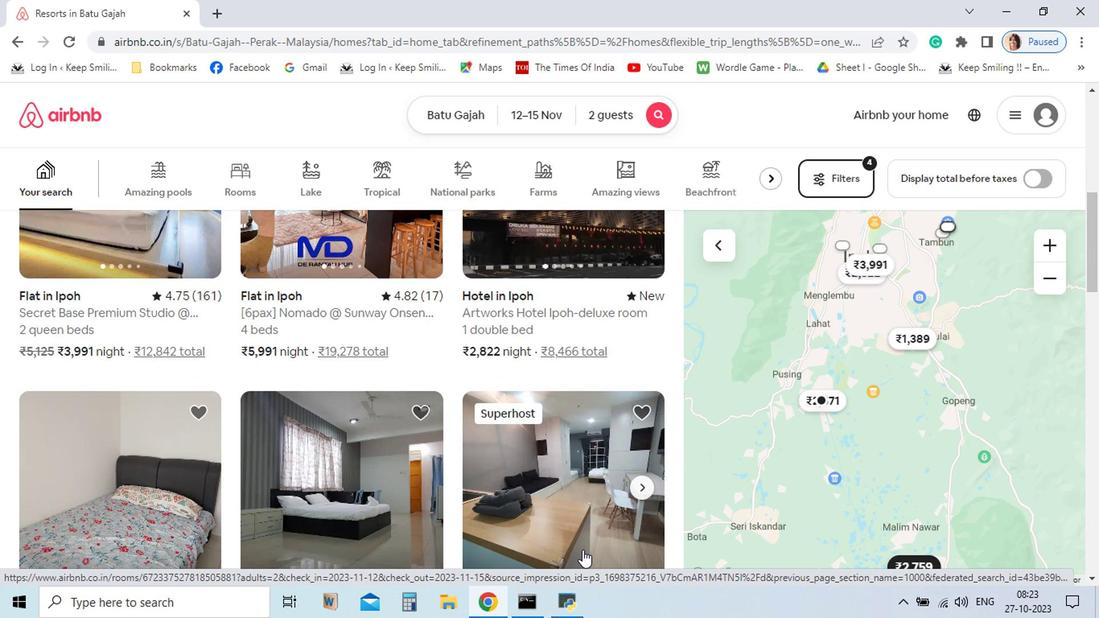 
Action: Mouse moved to (536, 559)
Screenshot: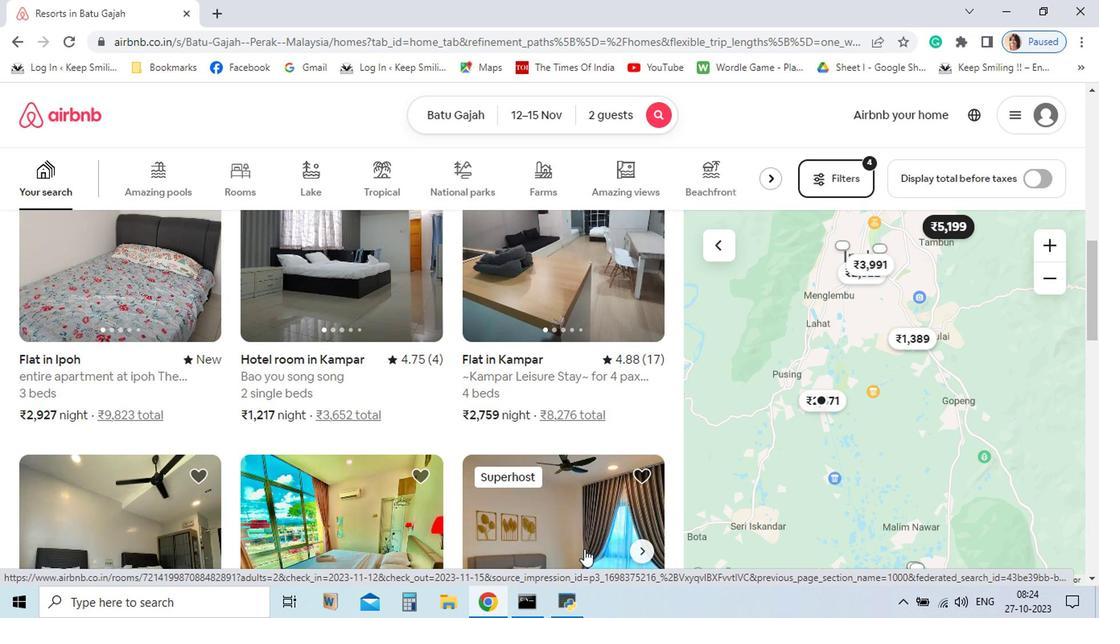 
Action: Mouse scrolled (536, 558) with delta (0, 0)
Screenshot: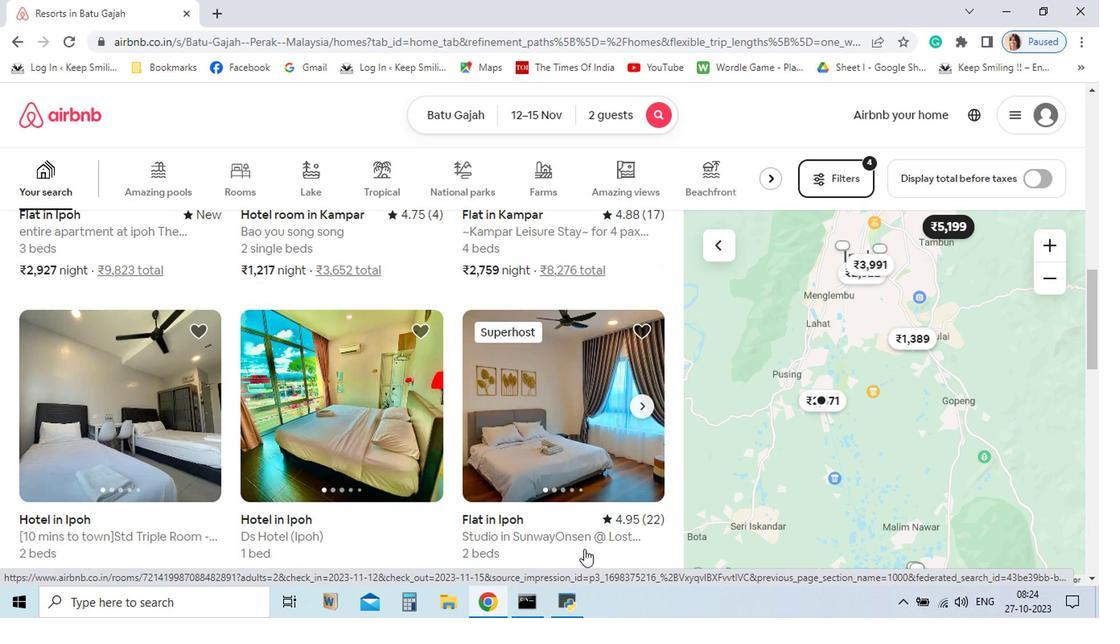 
Action: Mouse scrolled (536, 558) with delta (0, 0)
Screenshot: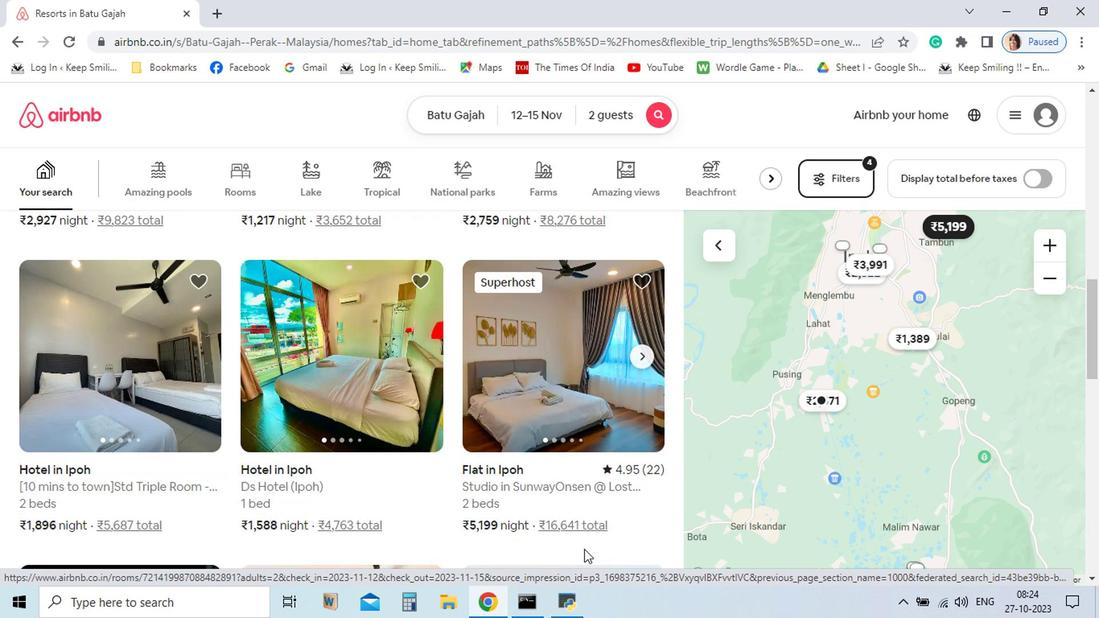 
Action: Mouse scrolled (536, 558) with delta (0, 0)
Screenshot: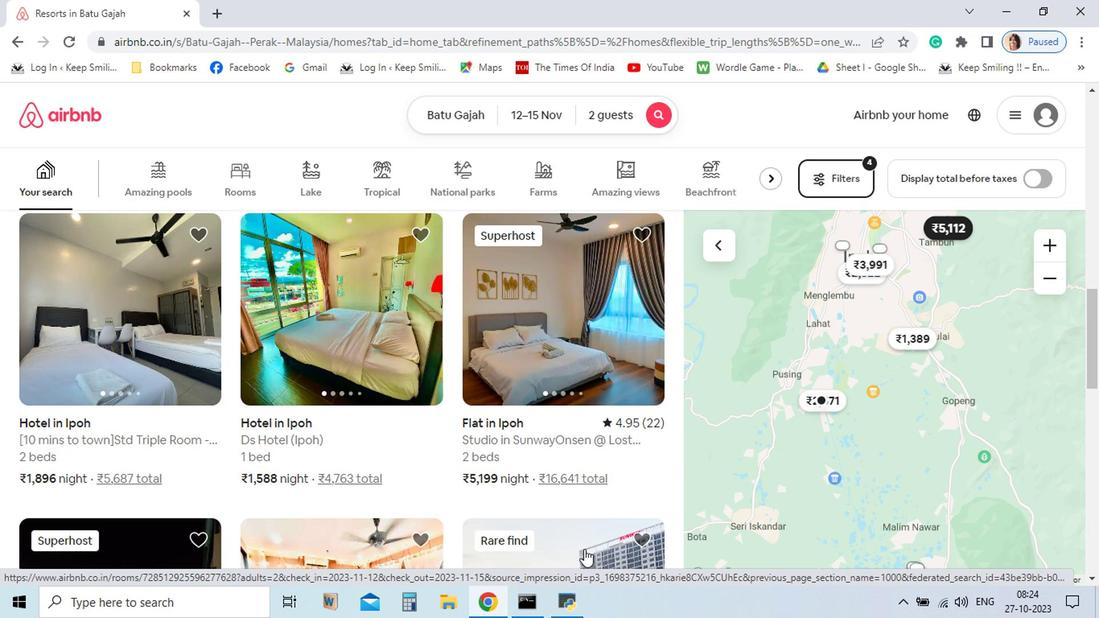 
Action: Mouse scrolled (536, 558) with delta (0, 0)
Screenshot: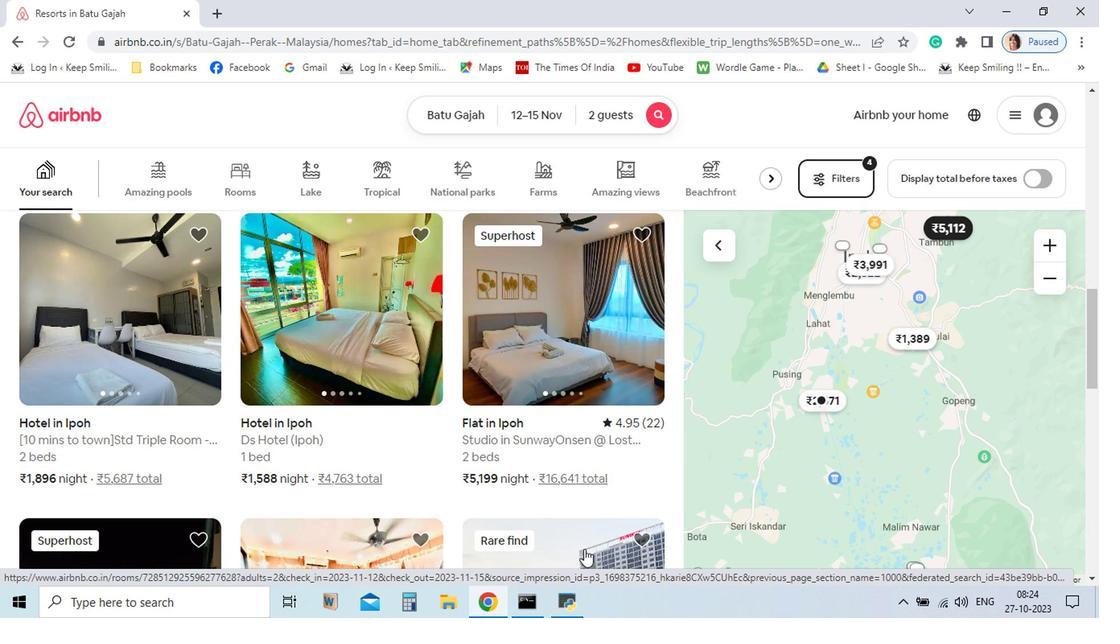 
Action: Mouse moved to (583, 551)
Screenshot: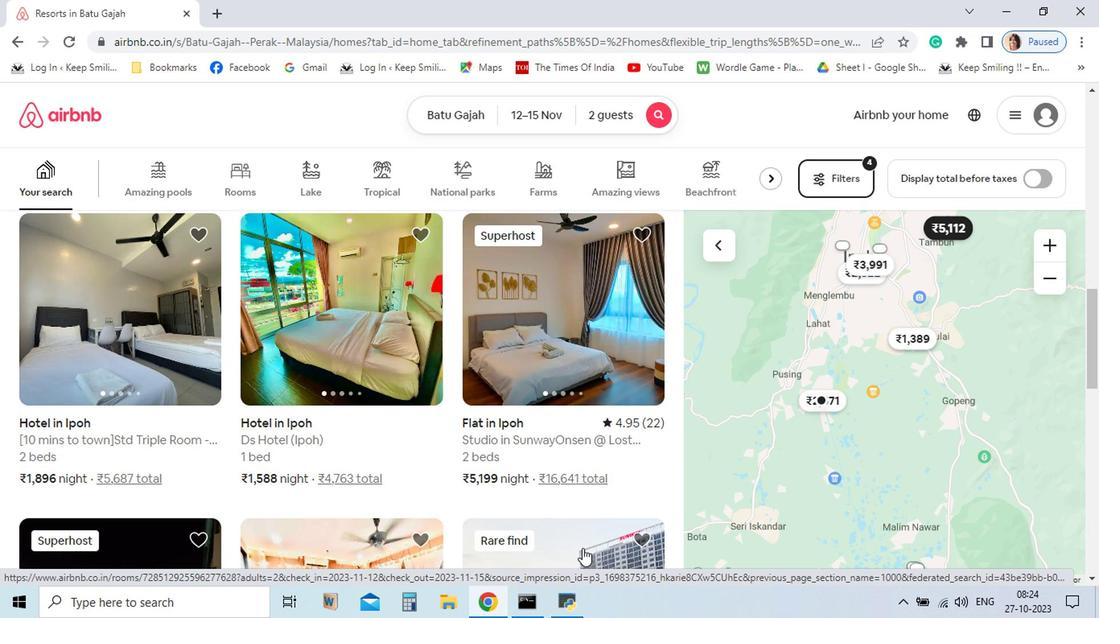 
Action: Mouse scrolled (583, 550) with delta (0, 0)
Screenshot: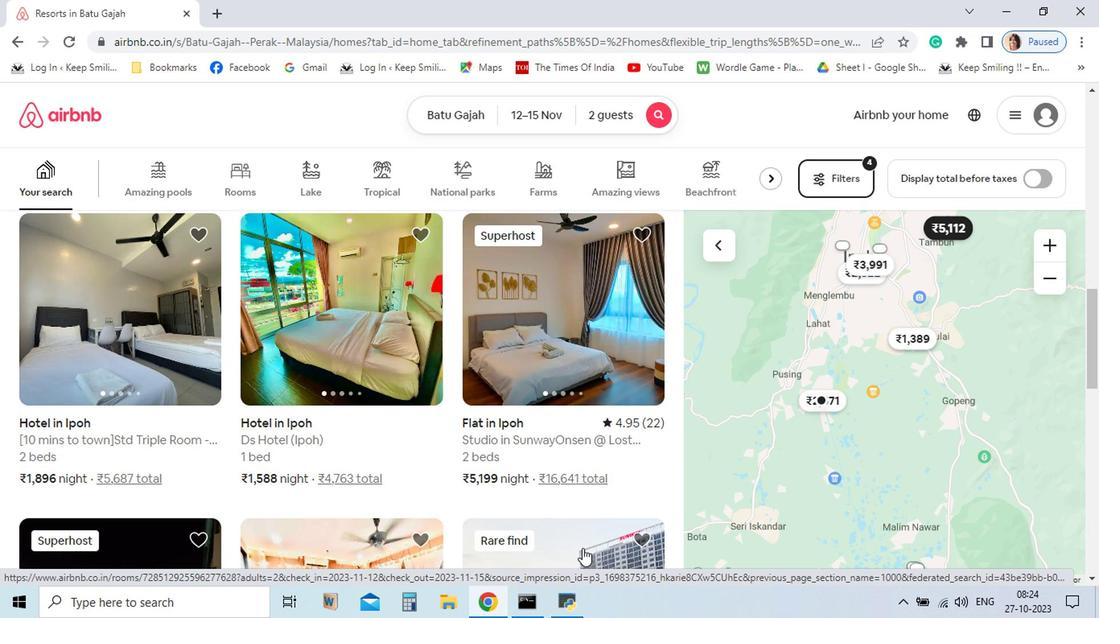 
Action: Mouse moved to (577, 555)
Screenshot: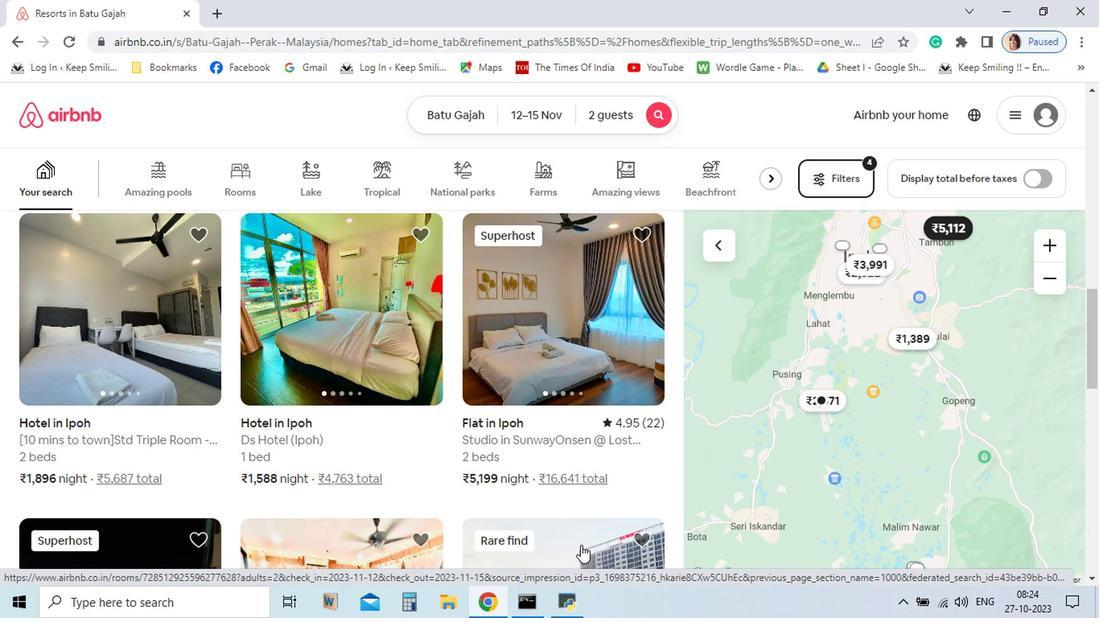 
Action: Mouse scrolled (577, 555) with delta (0, 0)
Screenshot: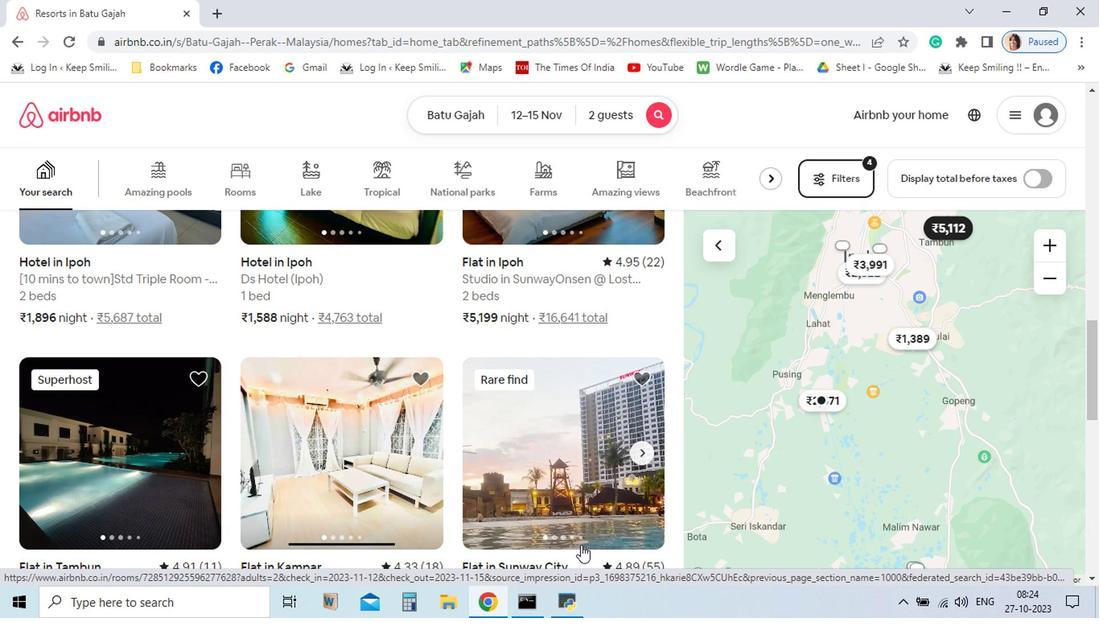 
Action: Mouse moved to (577, 554)
Screenshot: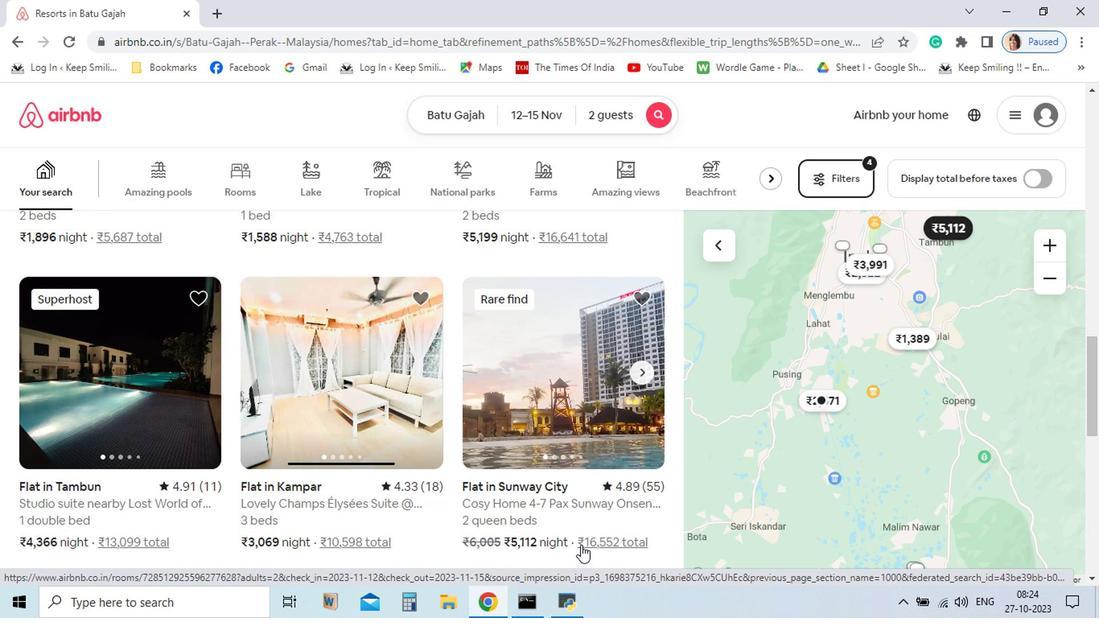 
Action: Mouse scrolled (577, 553) with delta (0, 0)
Screenshot: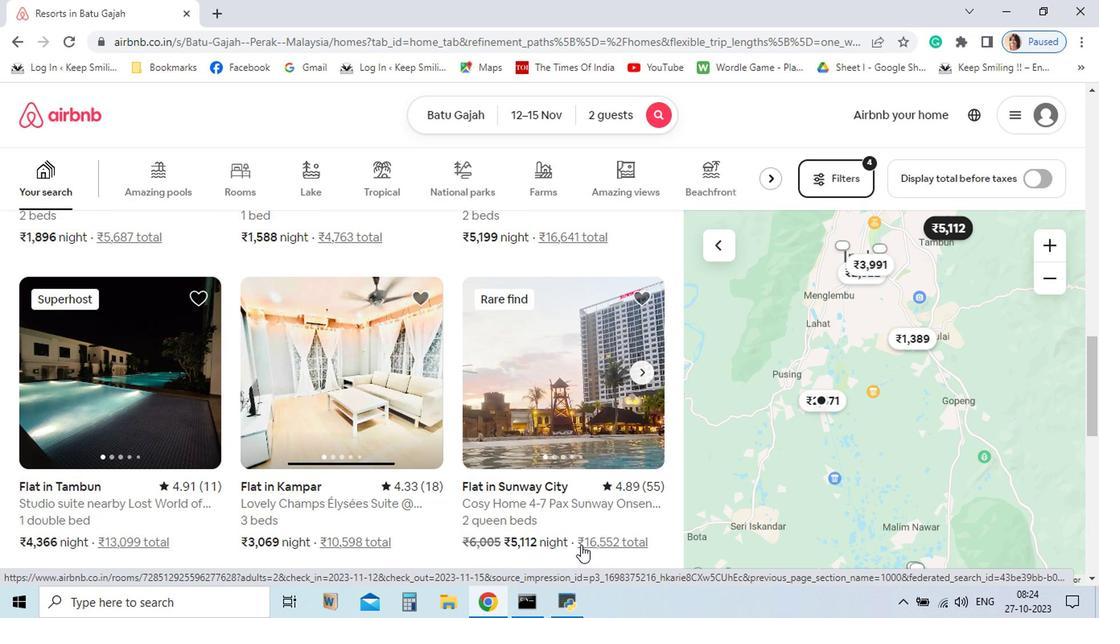
Action: Mouse scrolled (577, 553) with delta (0, 0)
Screenshot: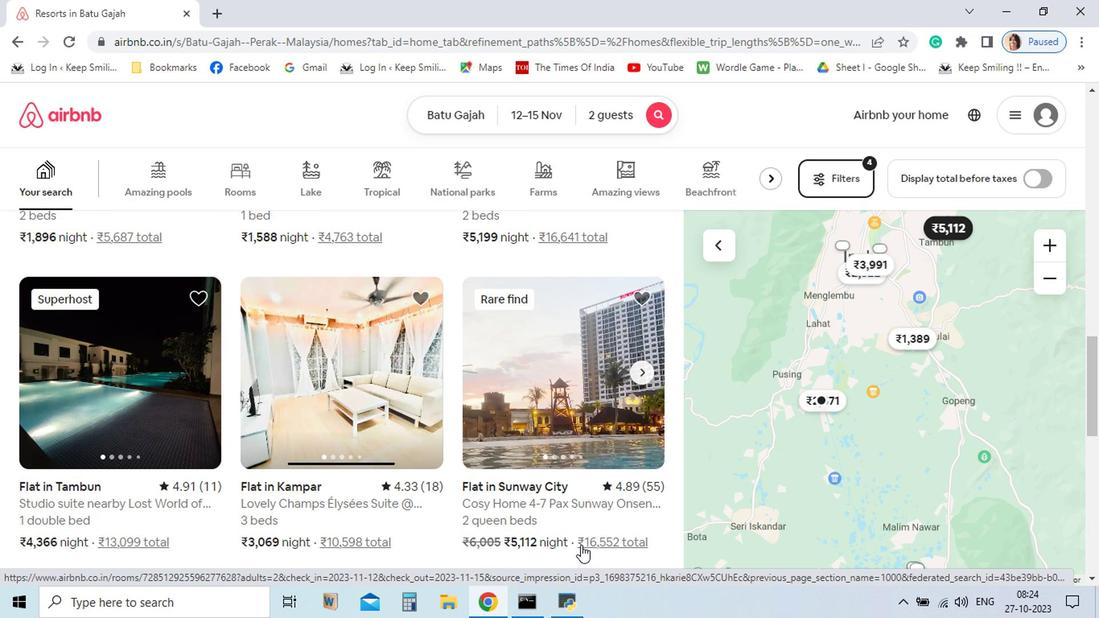 
Action: Mouse moved to (579, 553)
Screenshot: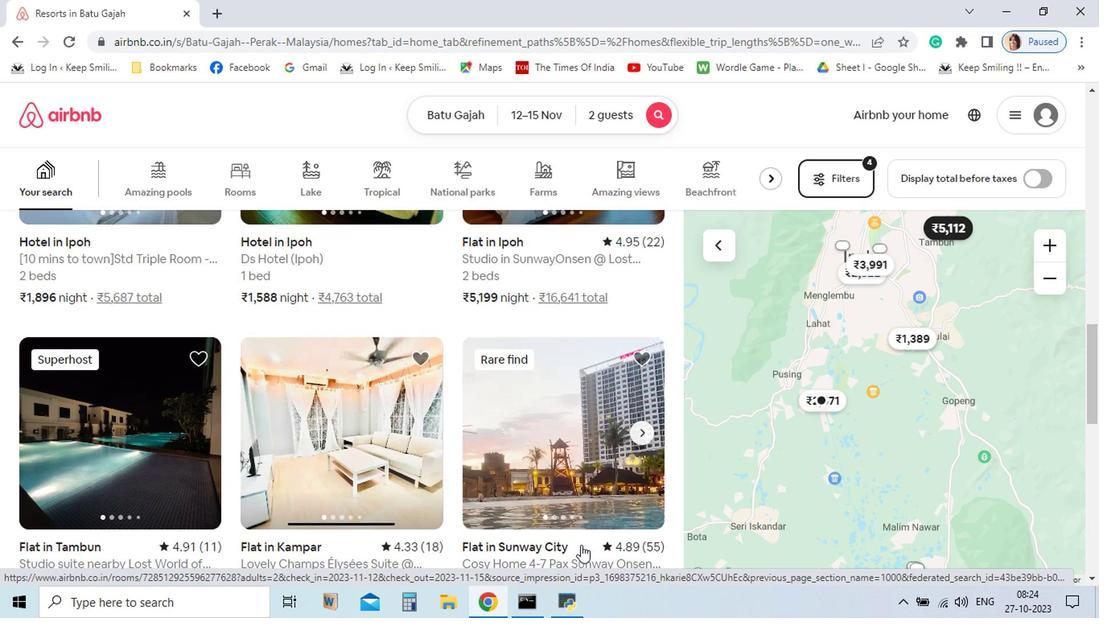 
Action: Mouse scrolled (579, 553) with delta (0, 0)
Screenshot: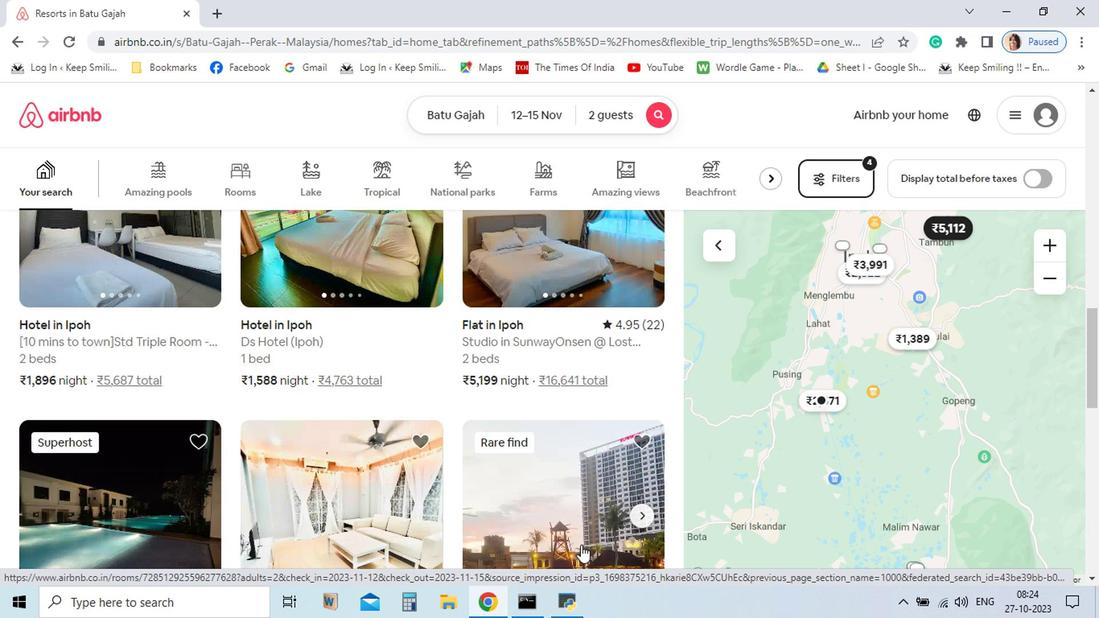 
Action: Mouse scrolled (579, 553) with delta (0, 0)
Screenshot: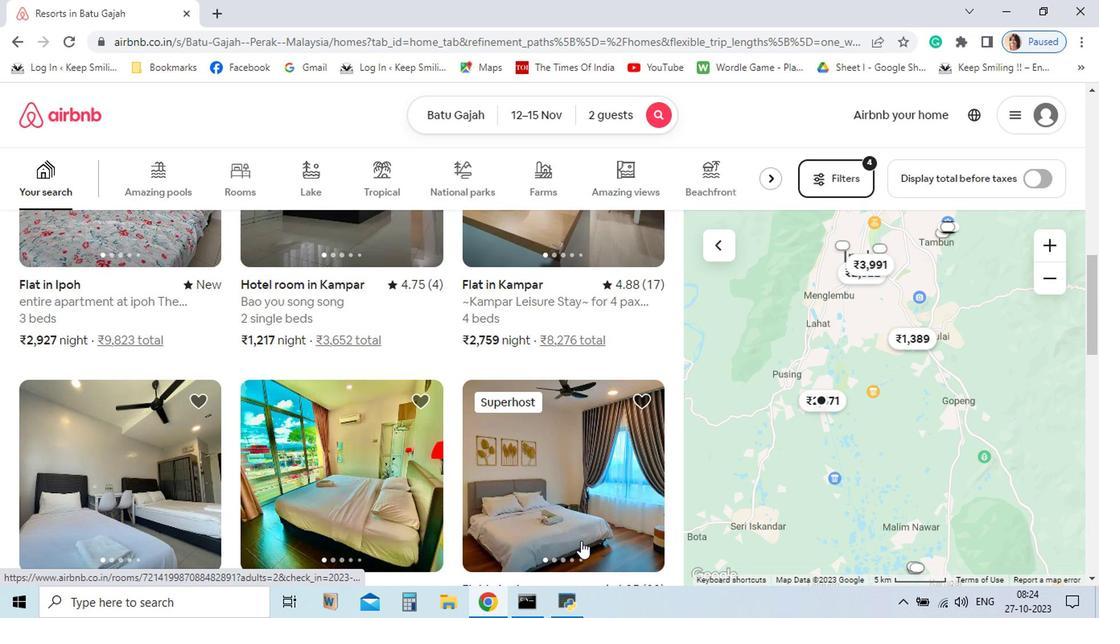 
Action: Mouse scrolled (579, 553) with delta (0, 0)
Screenshot: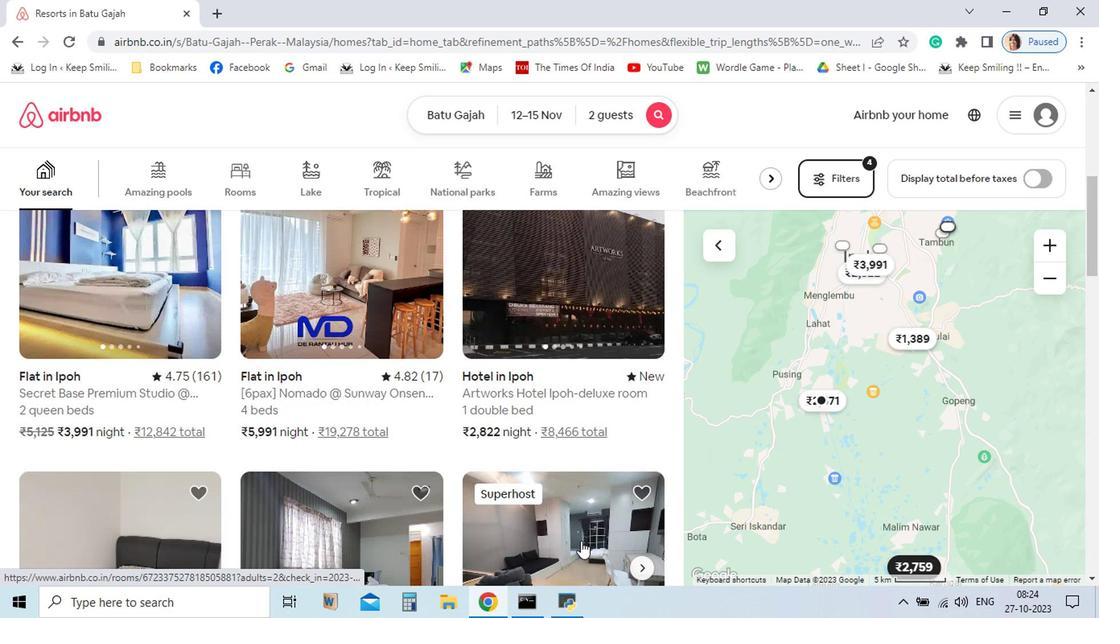 
Action: Mouse scrolled (579, 553) with delta (0, 0)
Screenshot: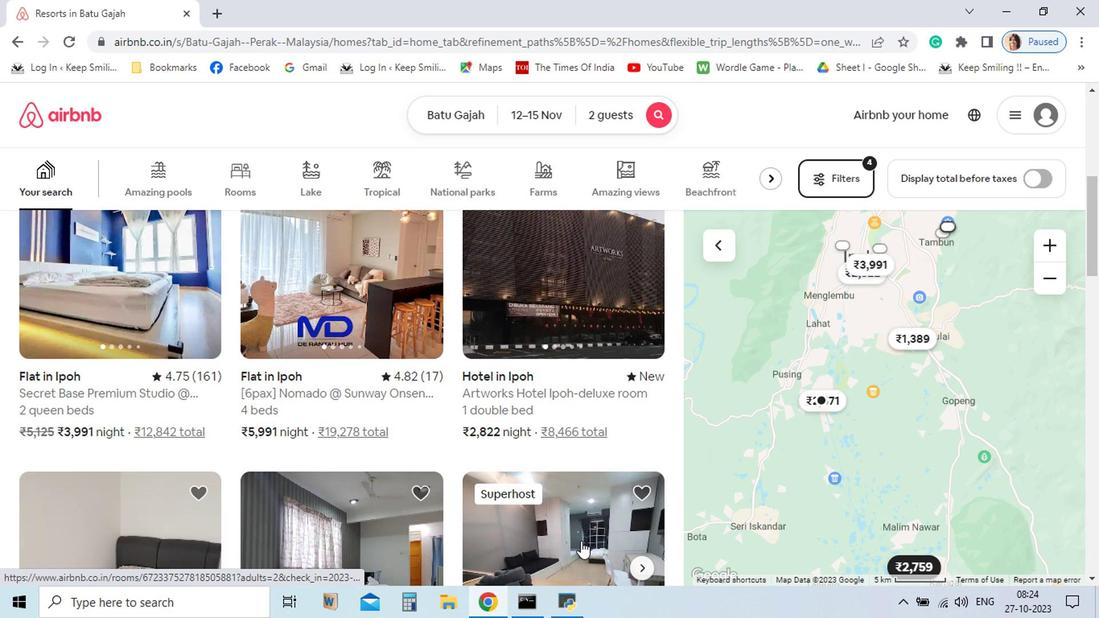
Action: Mouse moved to (576, 550)
Screenshot: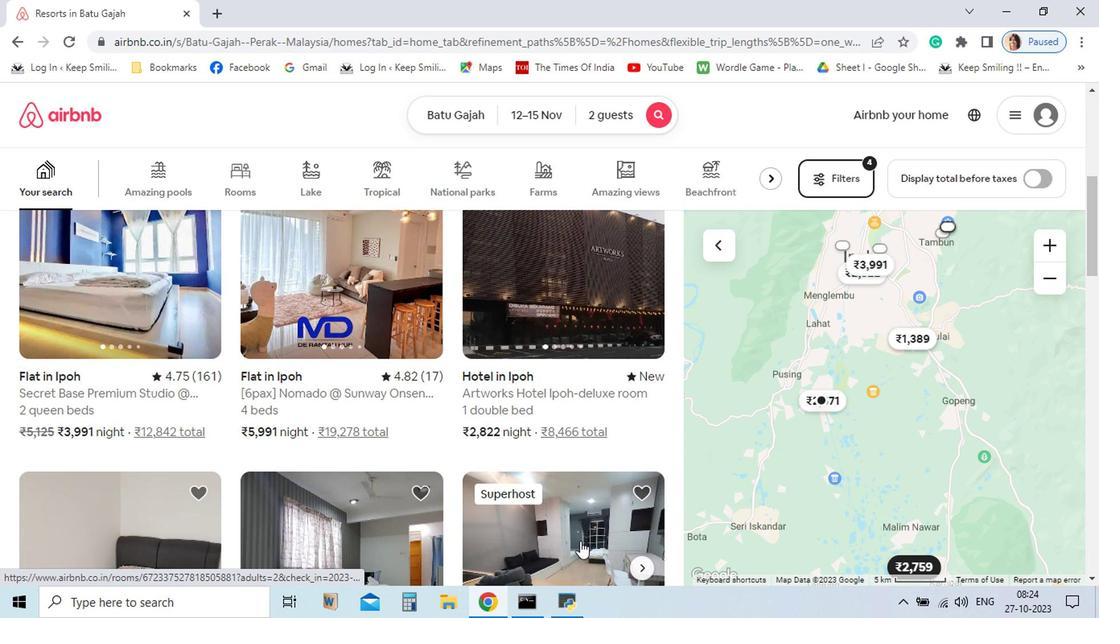
Action: Mouse scrolled (576, 550) with delta (0, 0)
Screenshot: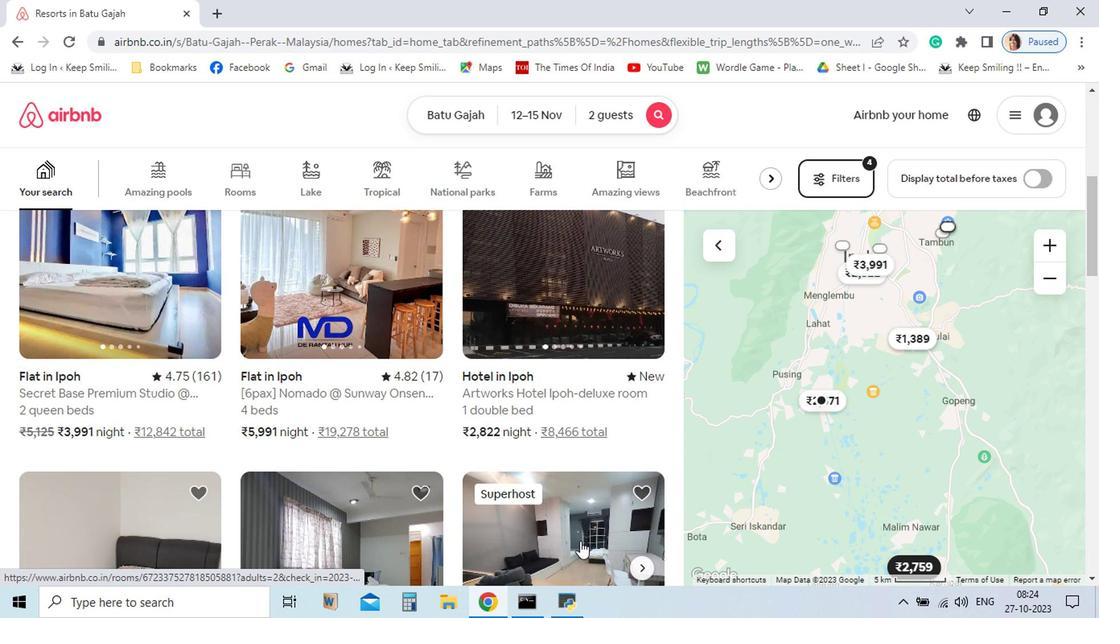 
Action: Mouse scrolled (576, 550) with delta (0, 0)
Screenshot: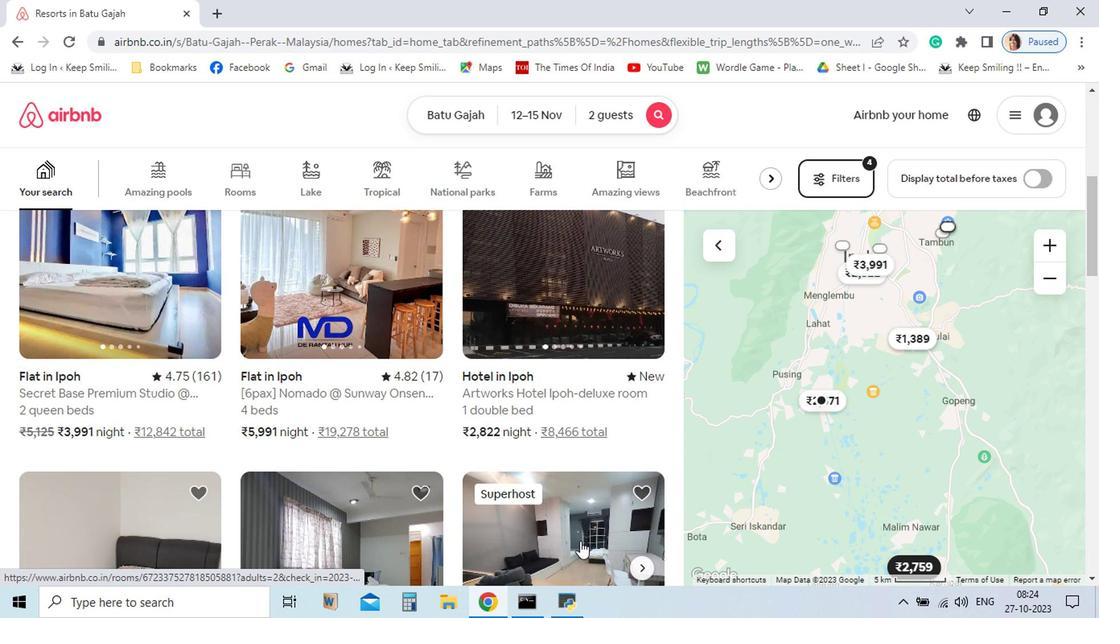 
Action: Mouse scrolled (576, 550) with delta (0, 0)
Screenshot: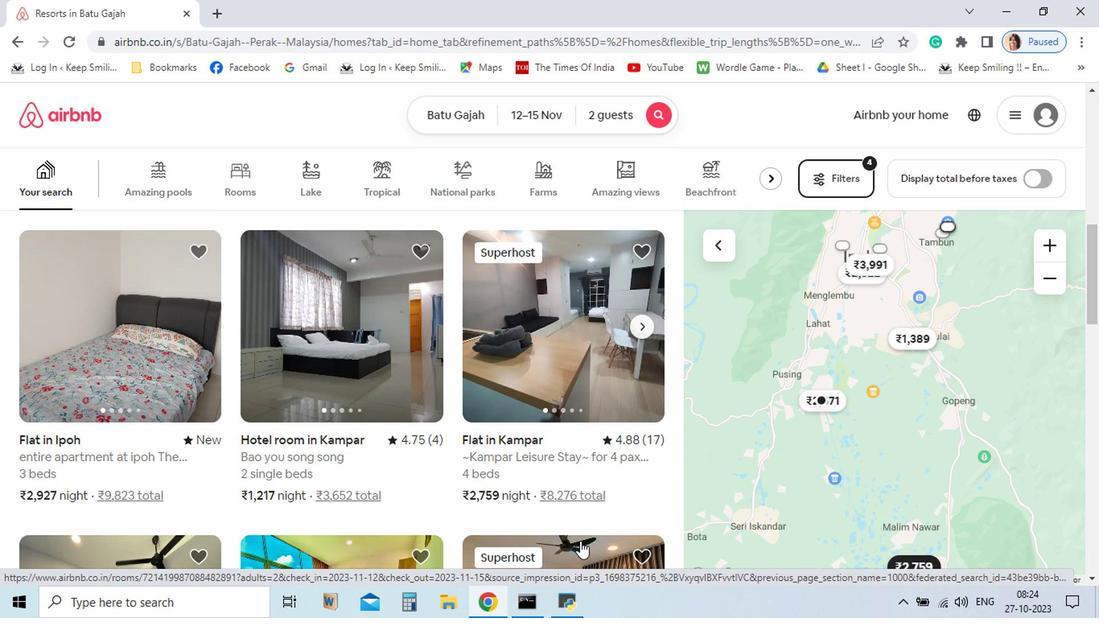 
Action: Mouse scrolled (576, 551) with delta (0, 0)
Screenshot: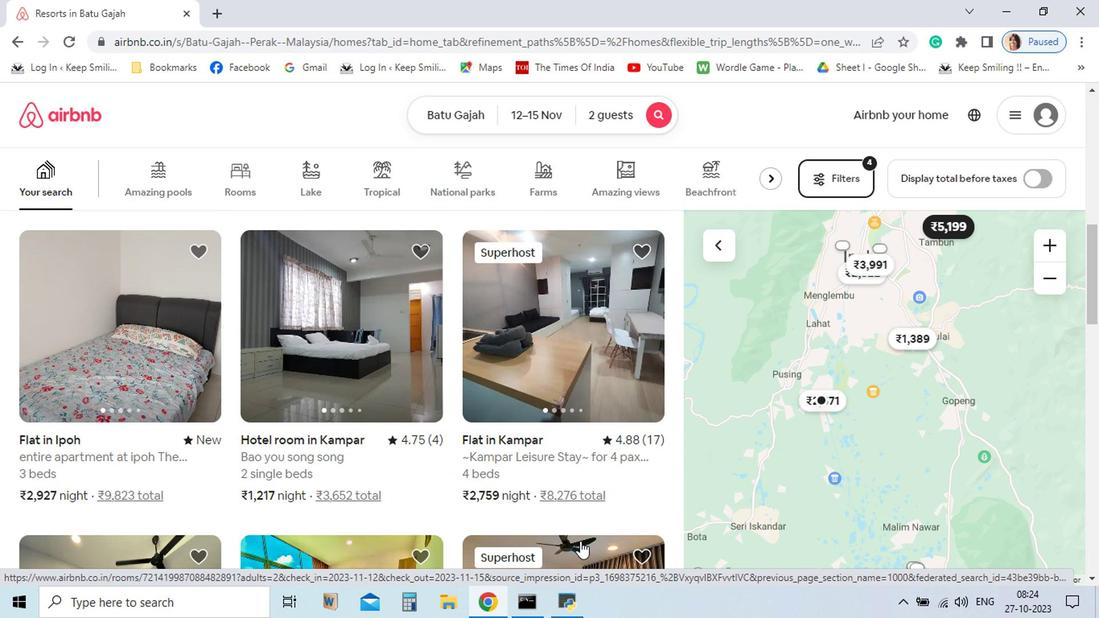 
Action: Mouse scrolled (576, 551) with delta (0, 0)
Screenshot: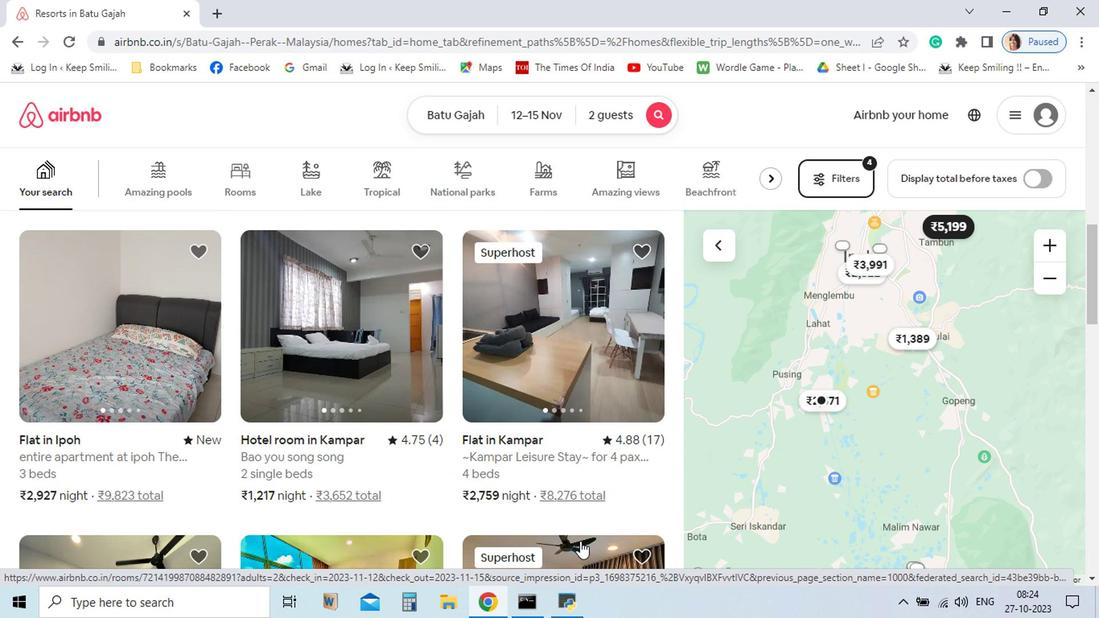 
Action: Mouse scrolled (576, 551) with delta (0, 0)
Screenshot: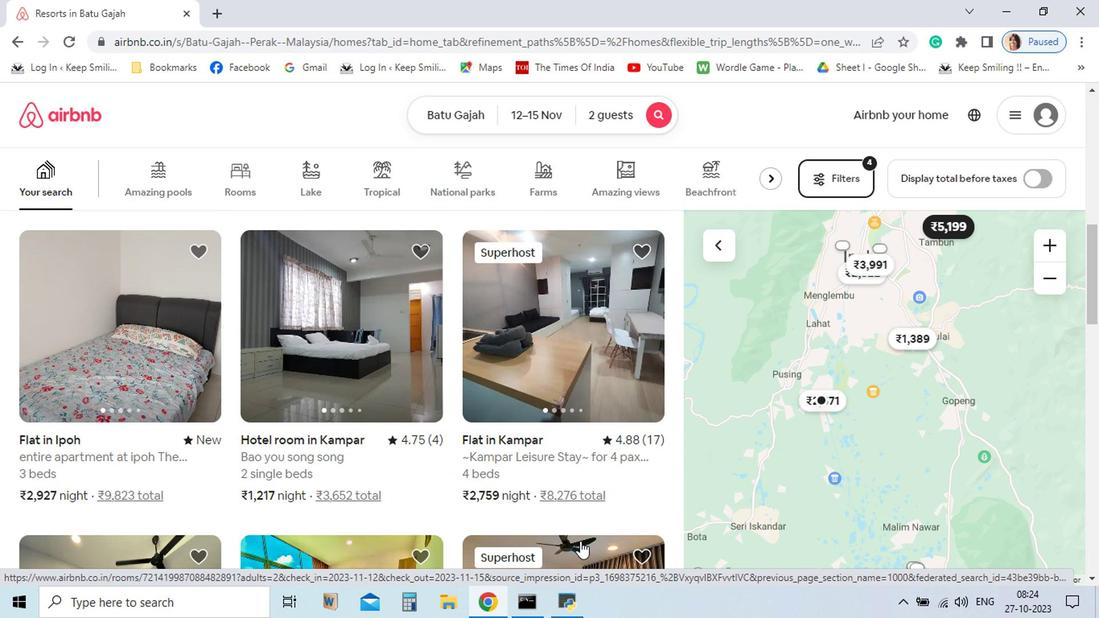 
Action: Mouse scrolled (576, 551) with delta (0, 0)
Screenshot: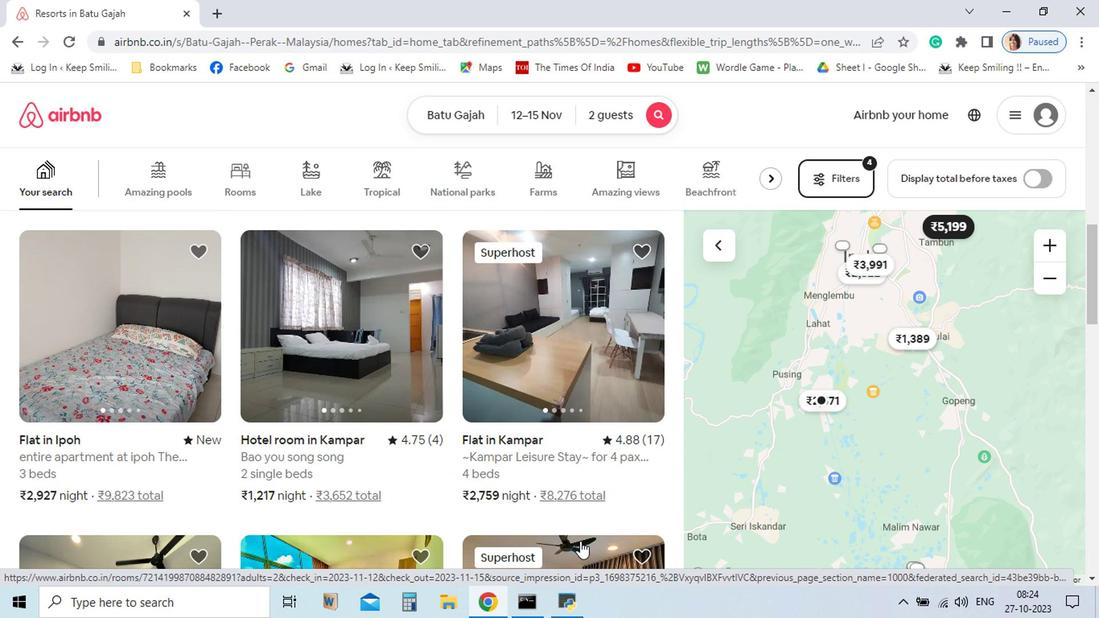 
Action: Mouse moved to (576, 550)
Screenshot: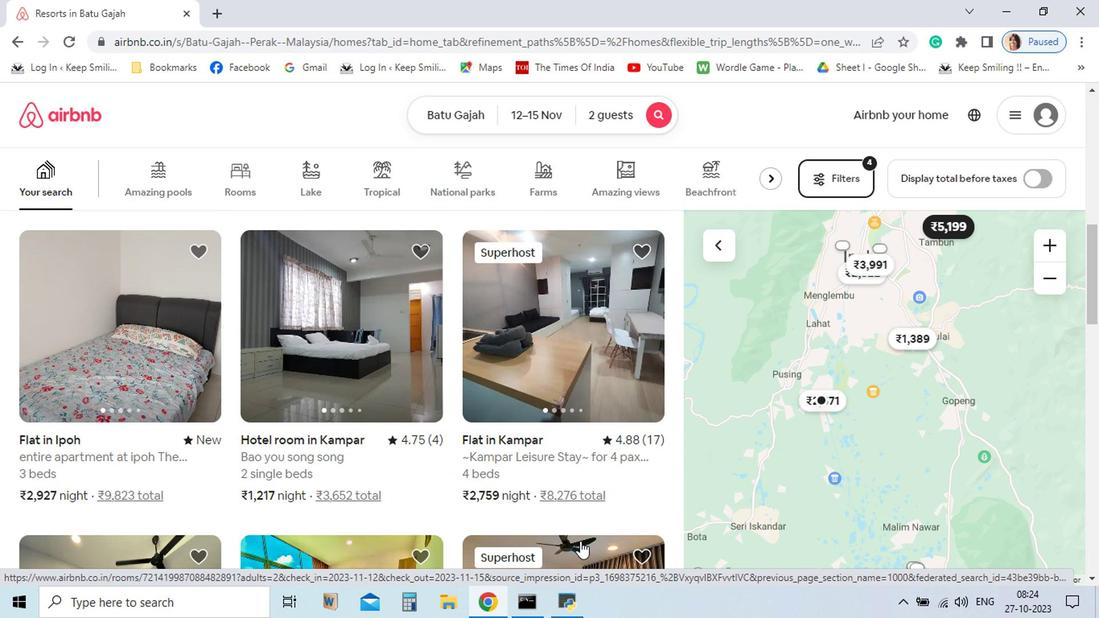 
Action: Mouse scrolled (576, 550) with delta (0, 0)
Screenshot: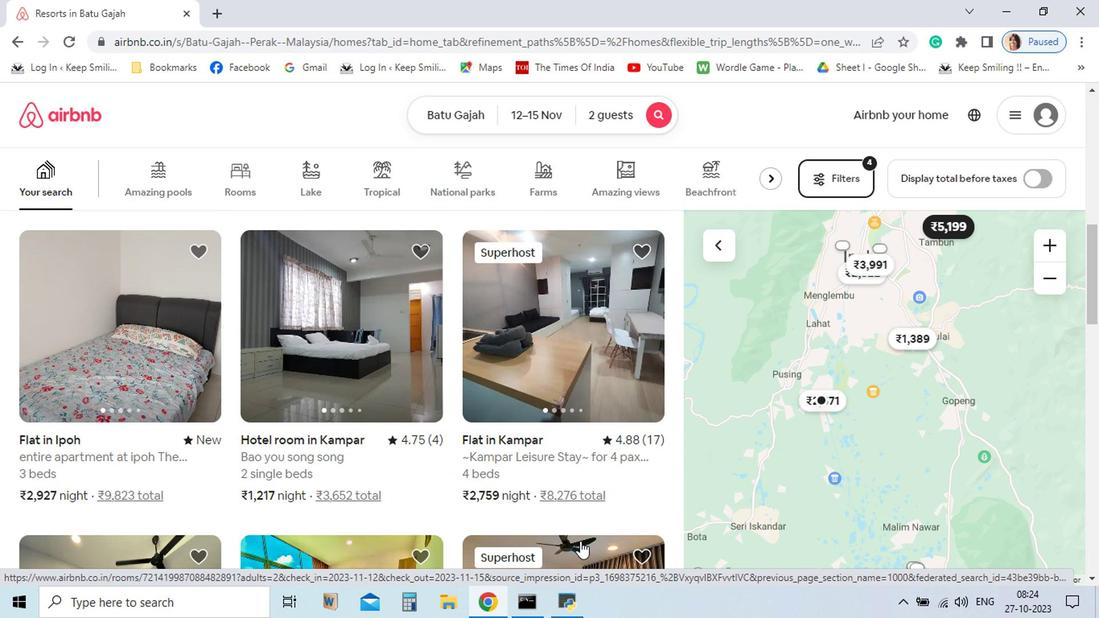 
Action: Mouse moved to (576, 548)
Screenshot: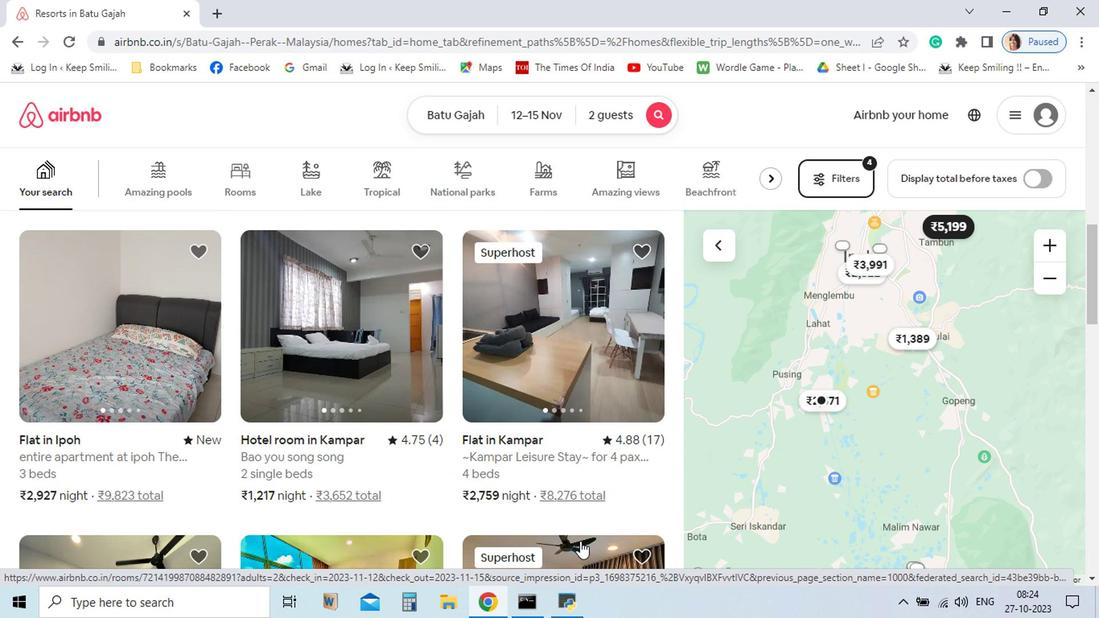 
Action: Mouse scrolled (576, 548) with delta (0, 0)
Screenshot: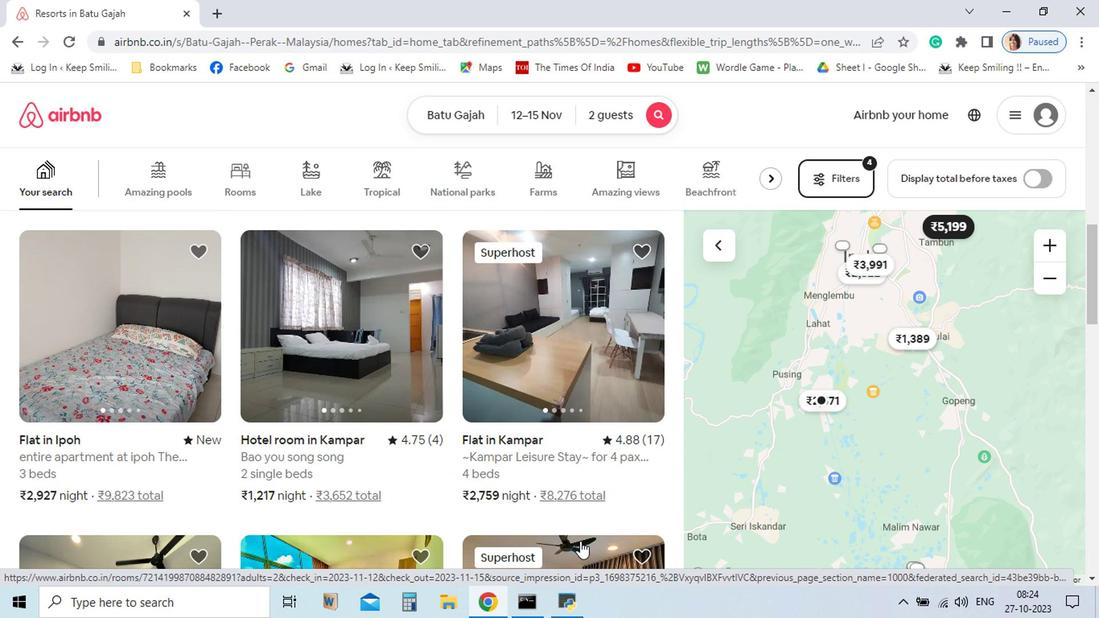 
Action: Mouse scrolled (576, 548) with delta (0, 0)
Screenshot: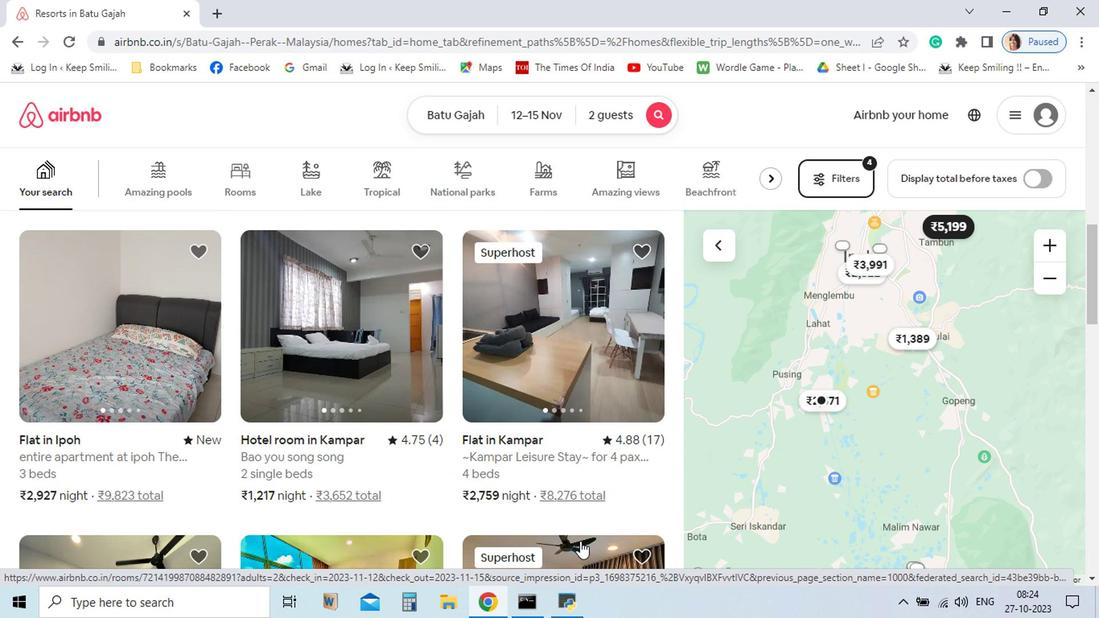 
Action: Mouse scrolled (576, 548) with delta (0, 0)
Screenshot: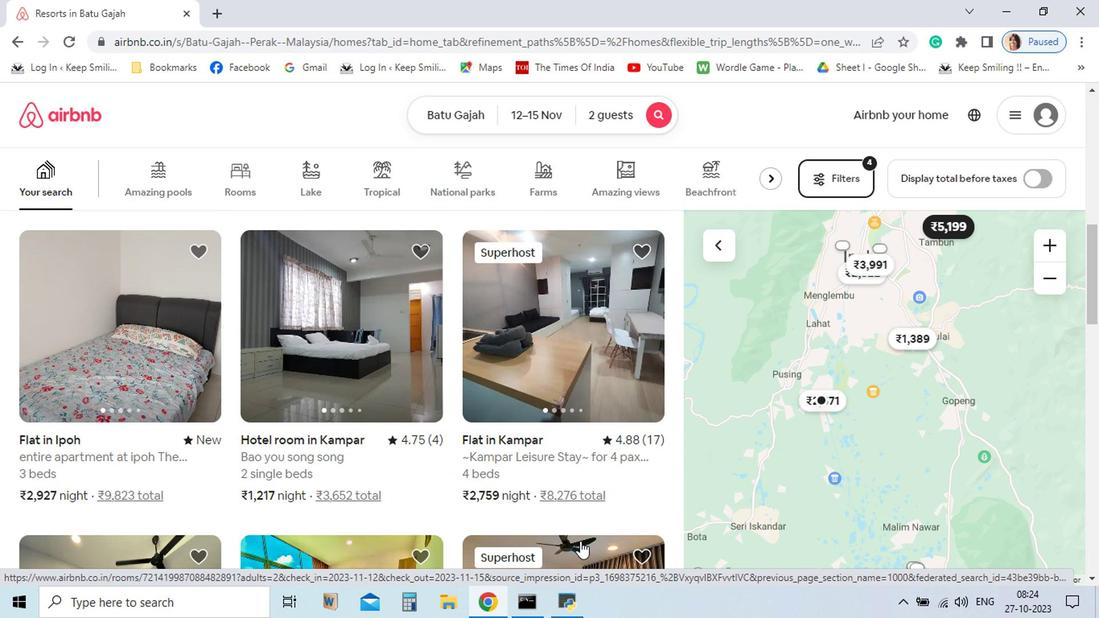 
Action: Mouse scrolled (576, 548) with delta (0, 0)
Screenshot: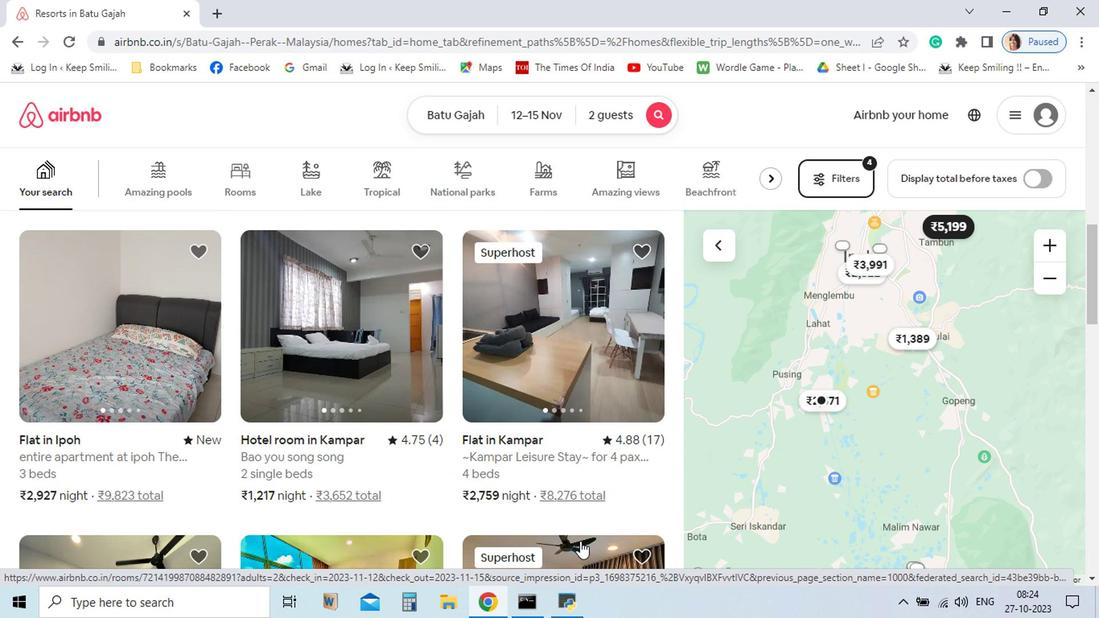 
Action: Mouse scrolled (576, 548) with delta (0, 0)
Screenshot: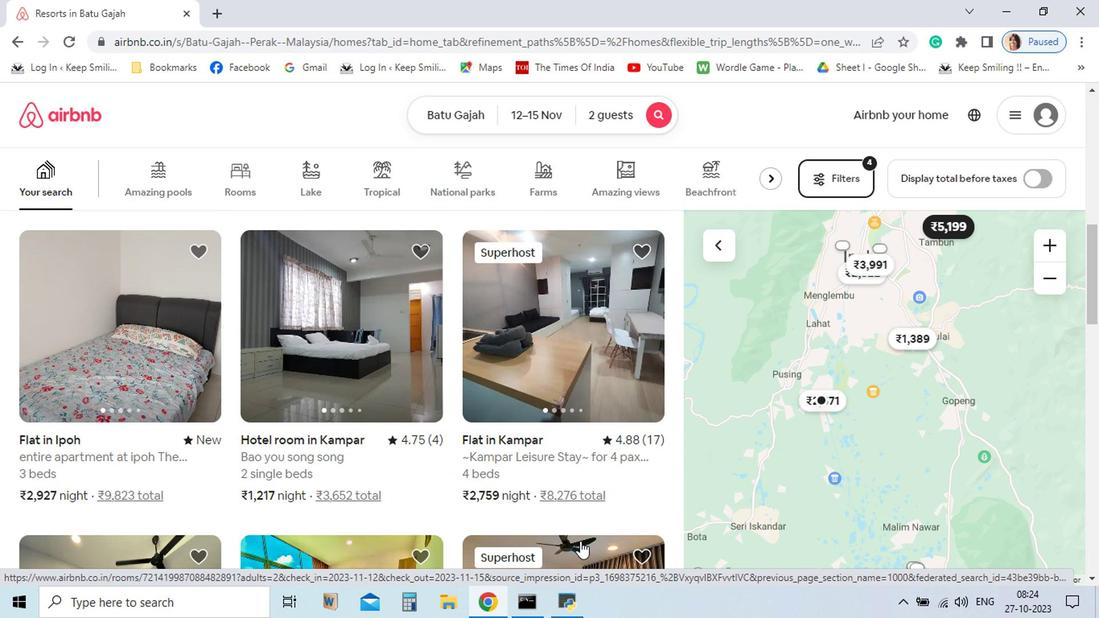 
Action: Mouse scrolled (576, 548) with delta (0, 0)
Screenshot: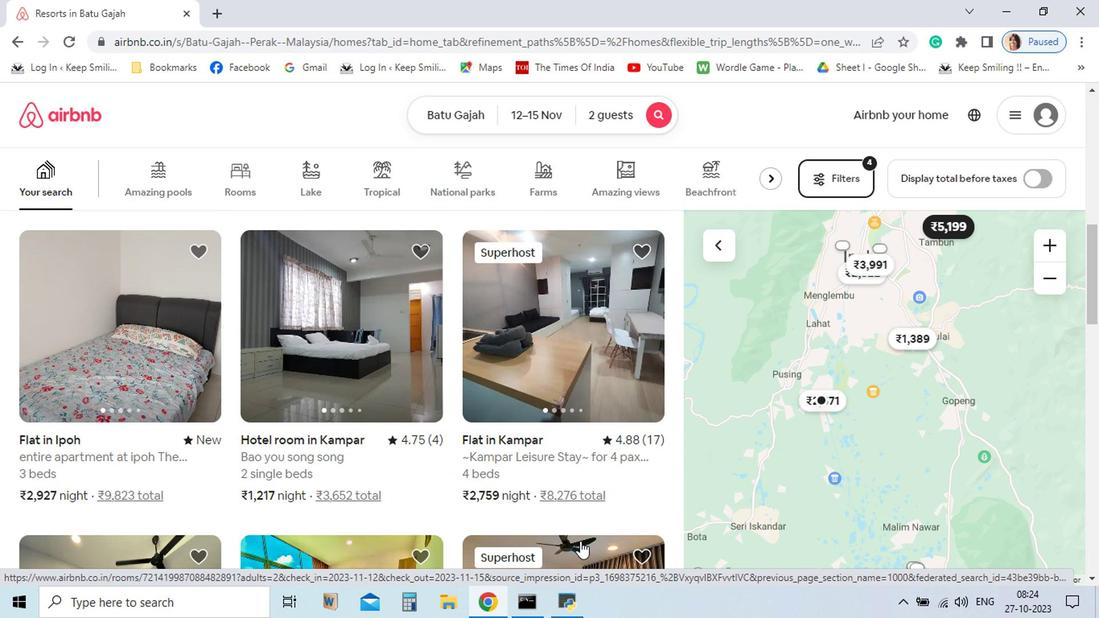 
Action: Mouse scrolled (576, 548) with delta (0, 0)
Screenshot: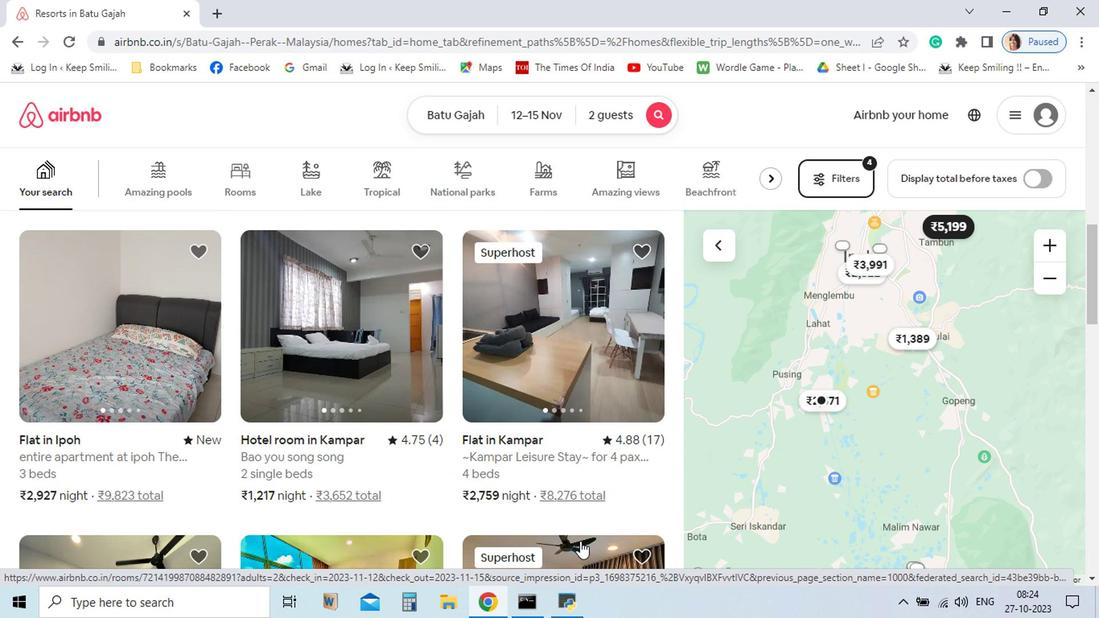 
Action: Mouse scrolled (576, 548) with delta (0, 0)
Screenshot: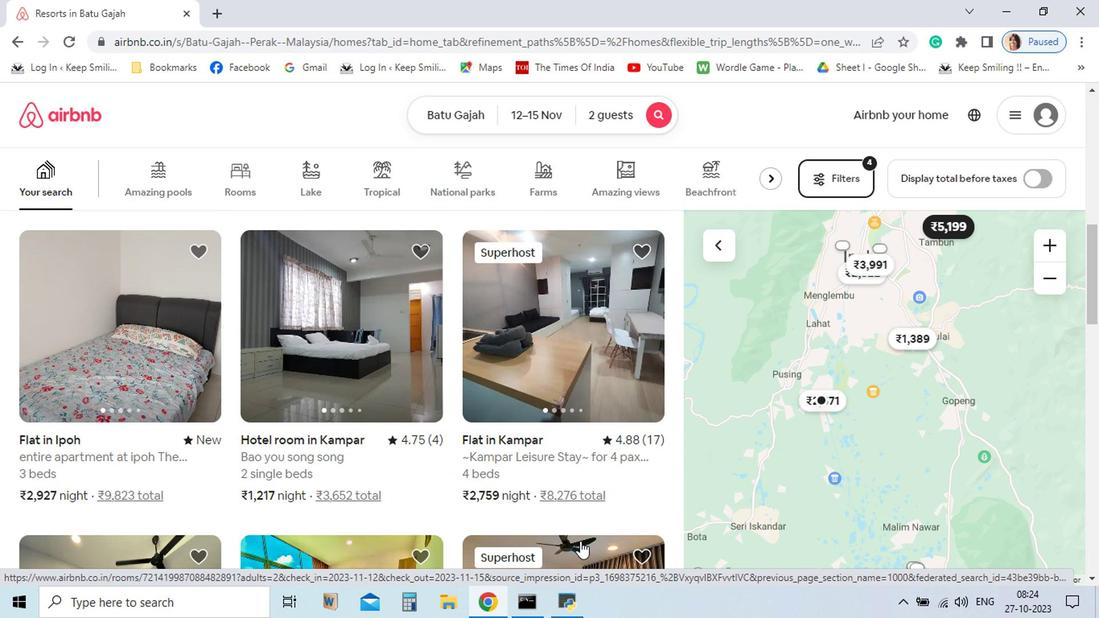 
Action: Mouse scrolled (576, 548) with delta (0, 0)
Screenshot: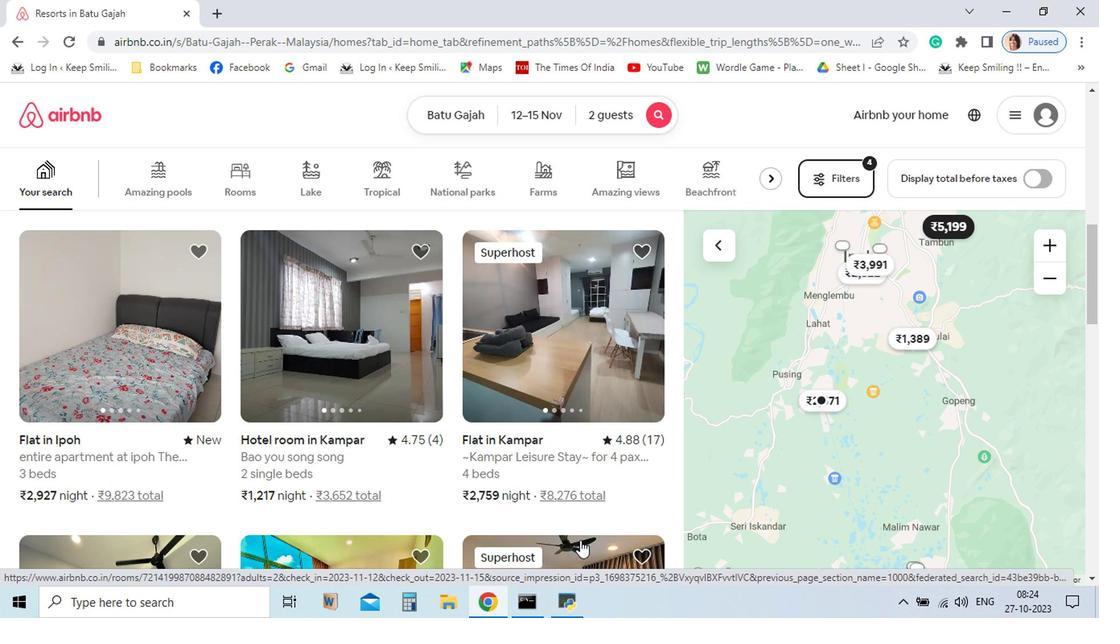 
Action: Mouse scrolled (576, 548) with delta (0, 0)
Screenshot: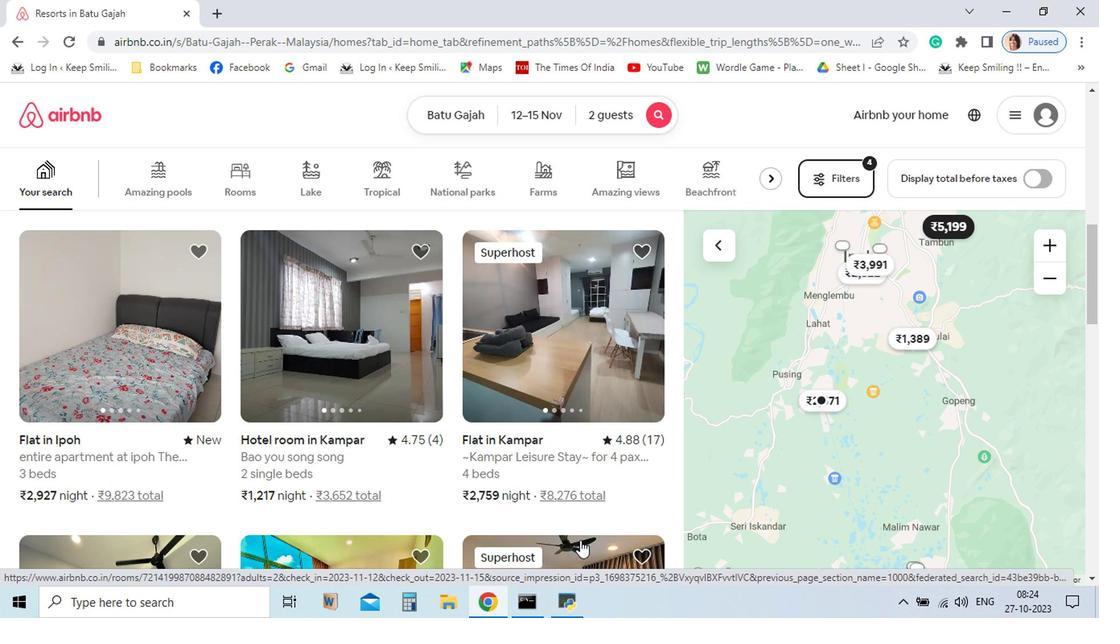 
Action: Mouse scrolled (576, 548) with delta (0, 0)
Screenshot: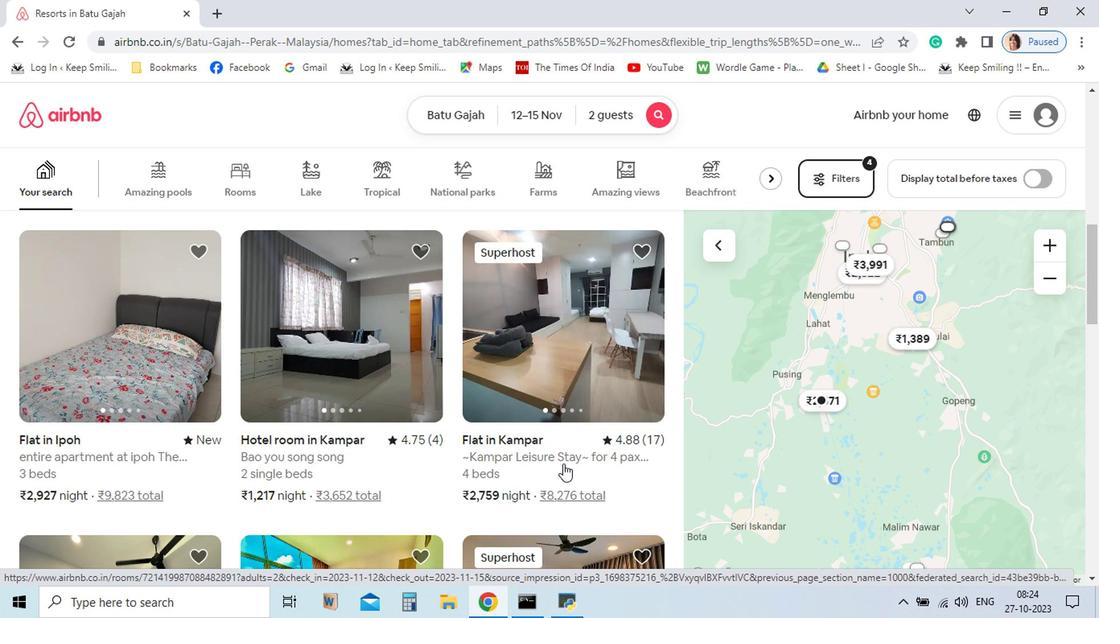
Action: Mouse scrolled (576, 548) with delta (0, 0)
Screenshot: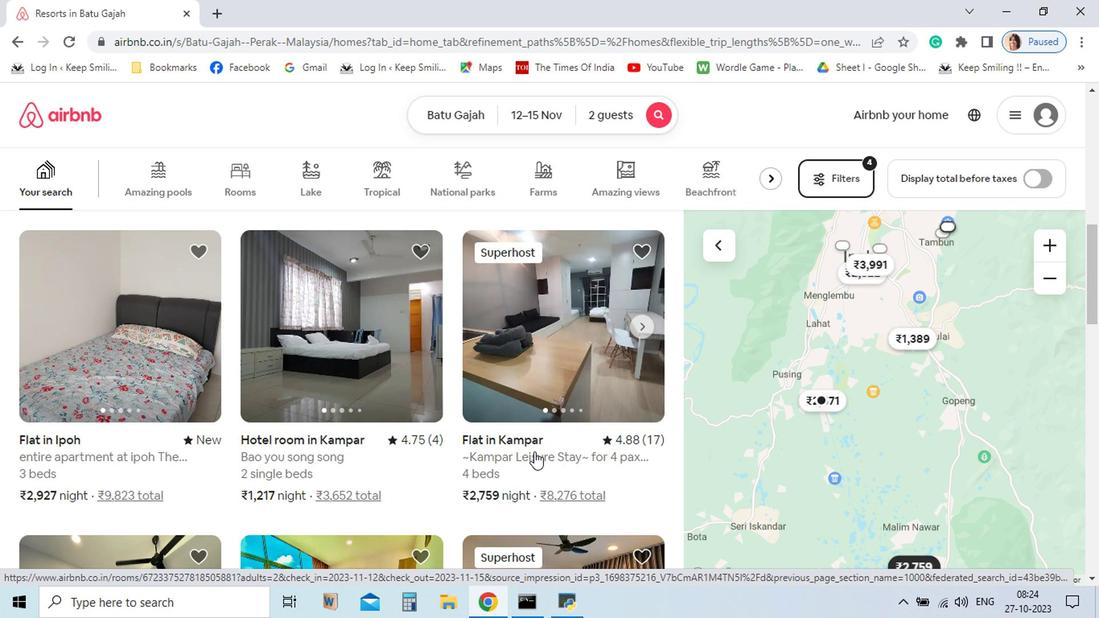 
Action: Mouse scrolled (576, 547) with delta (0, 0)
Screenshot: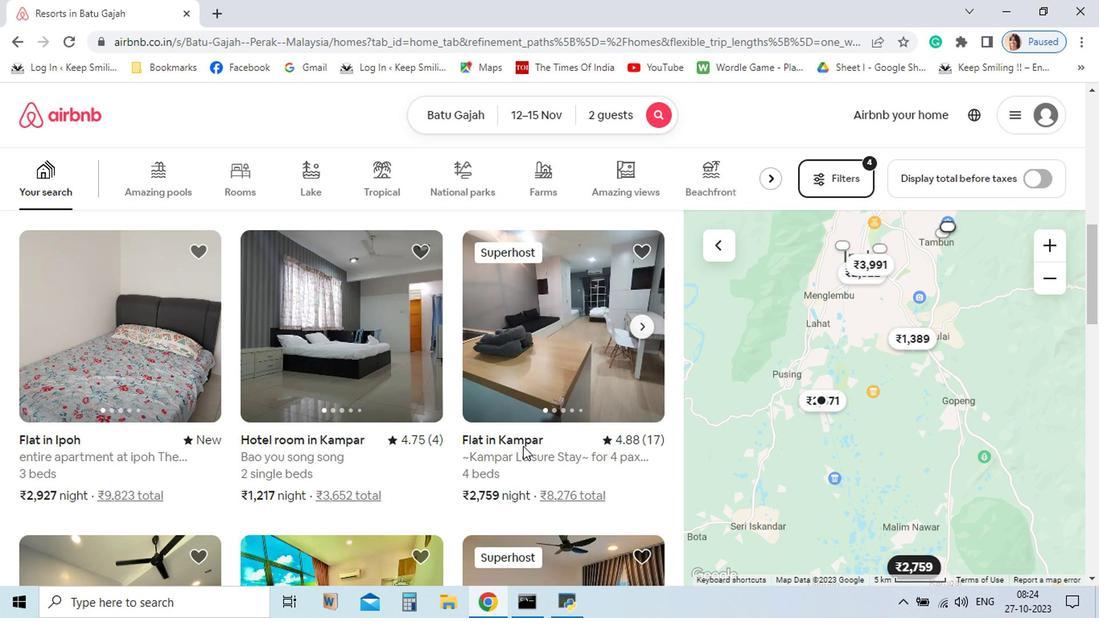 
Action: Mouse moved to (576, 548)
Screenshot: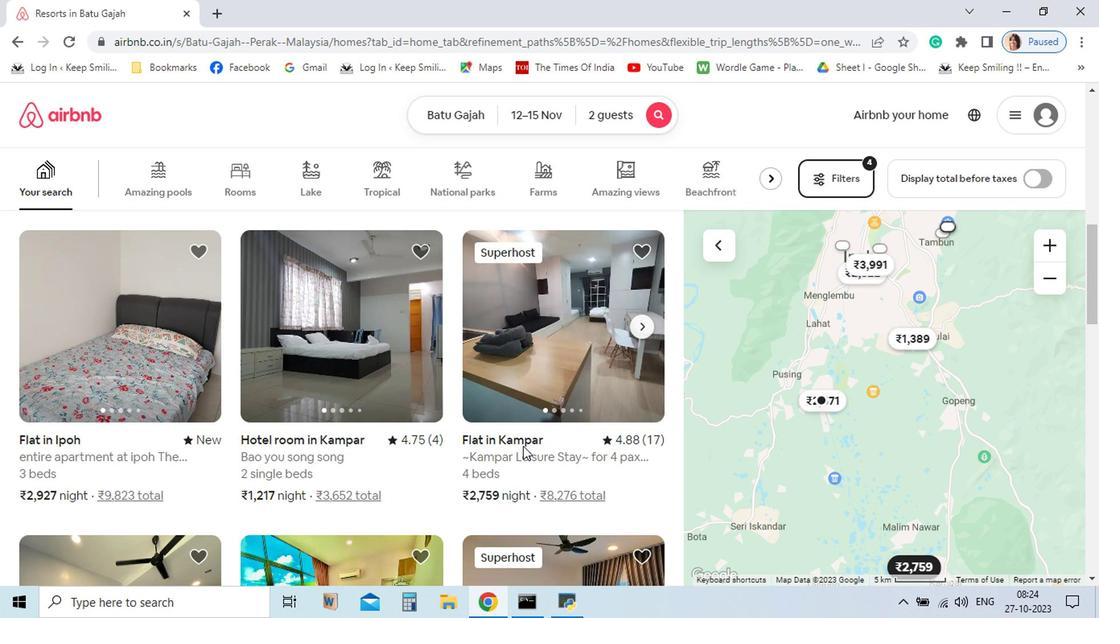 
Action: Mouse scrolled (576, 547) with delta (0, 0)
Screenshot: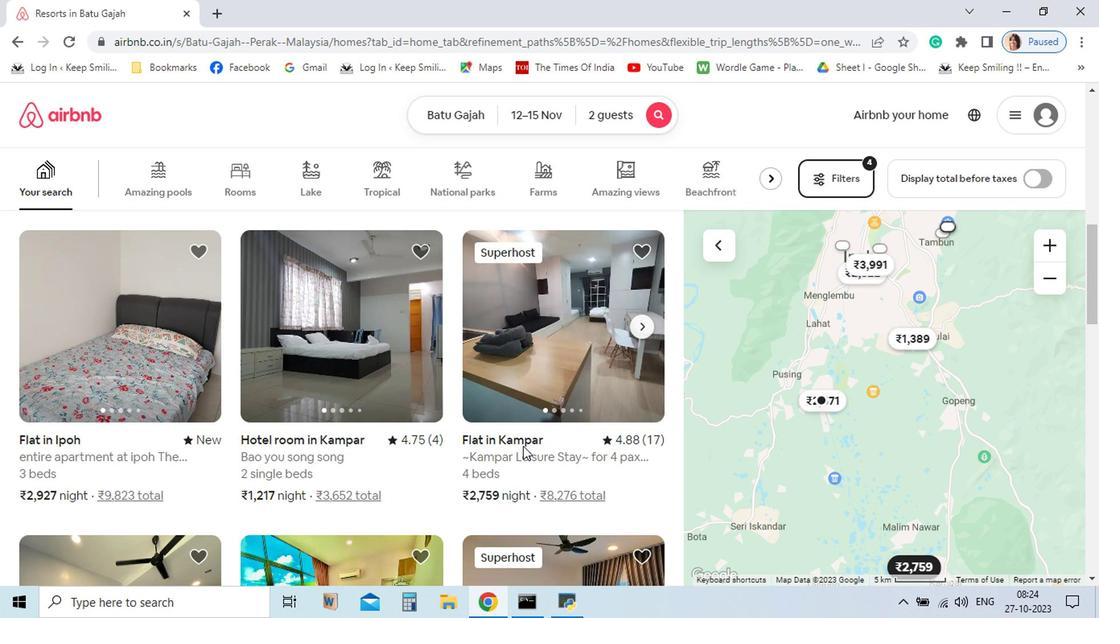 
Action: Mouse scrolled (576, 547) with delta (0, 0)
Screenshot: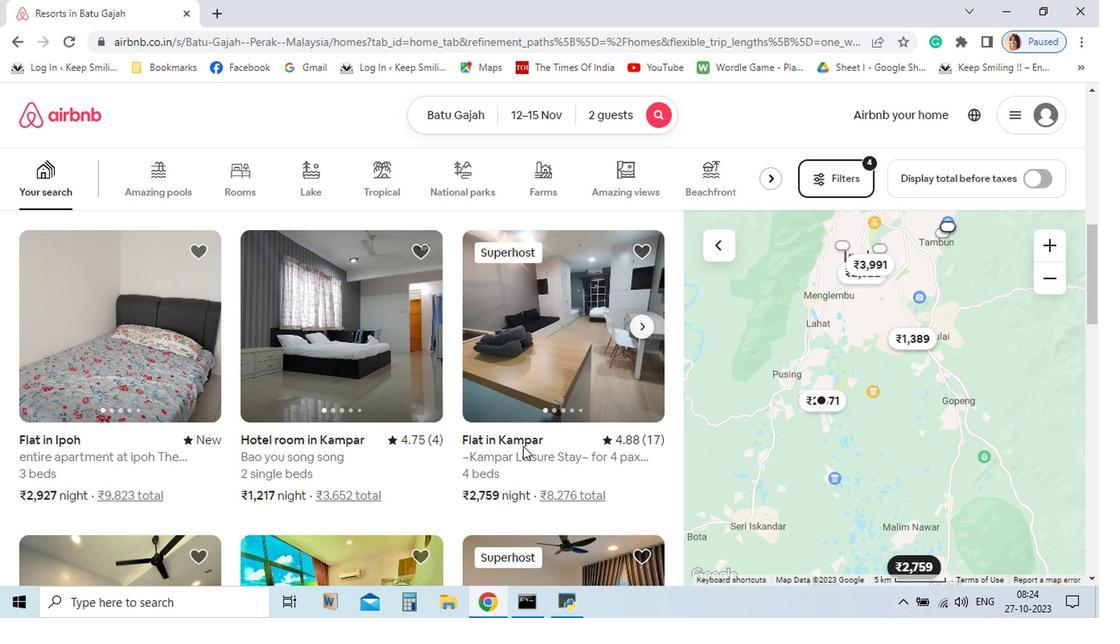 
Action: Mouse moved to (576, 548)
Screenshot: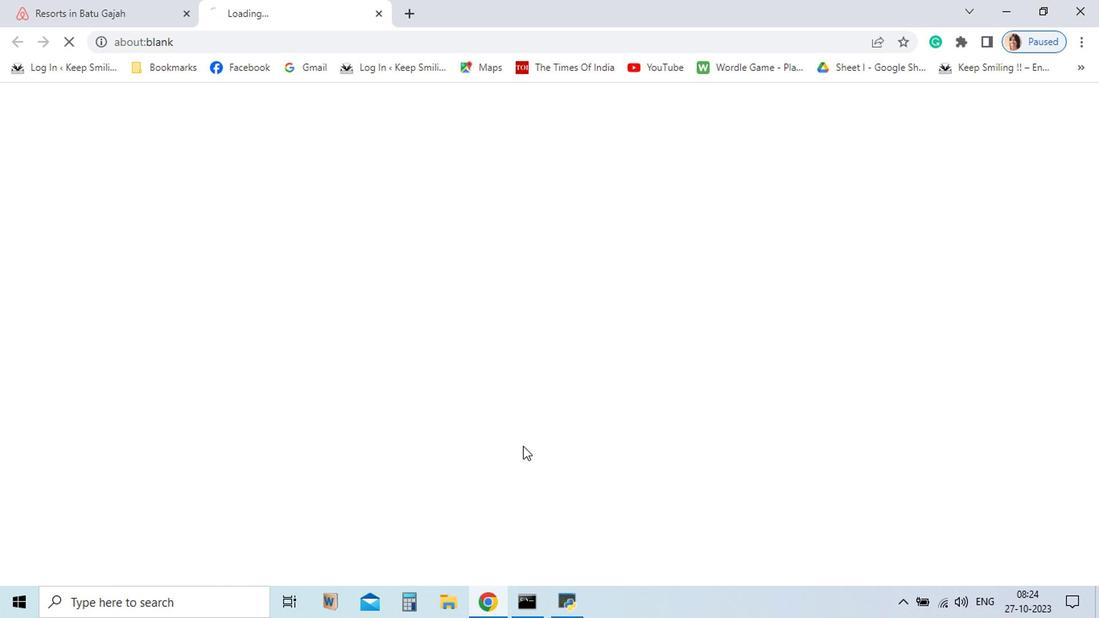 
Action: Mouse scrolled (576, 547) with delta (0, 0)
Screenshot: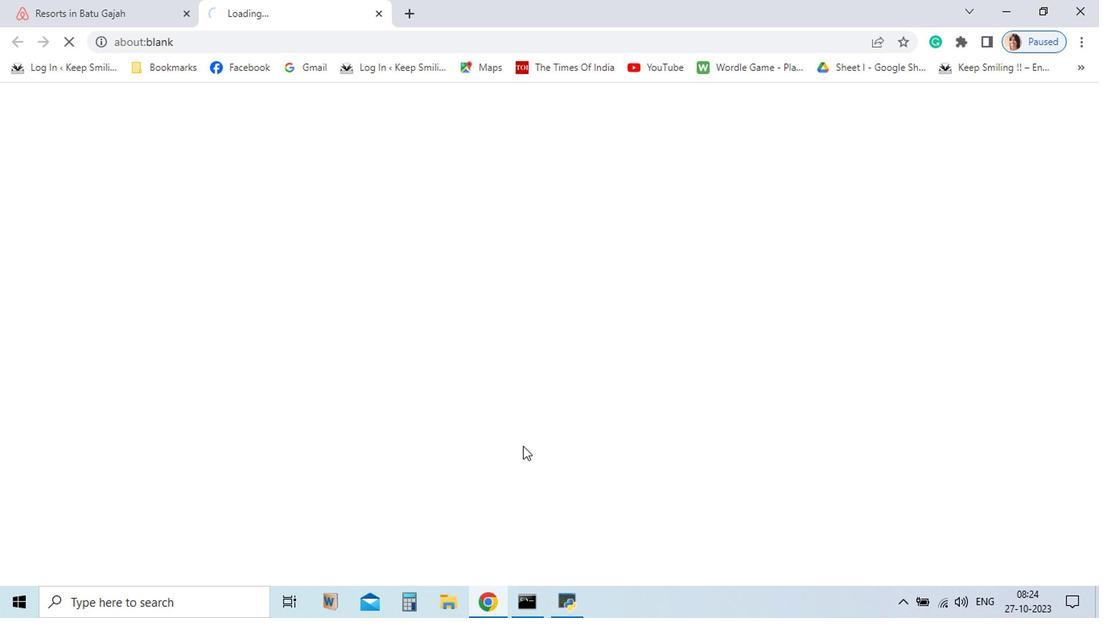
Action: Mouse scrolled (576, 547) with delta (0, 0)
Screenshot: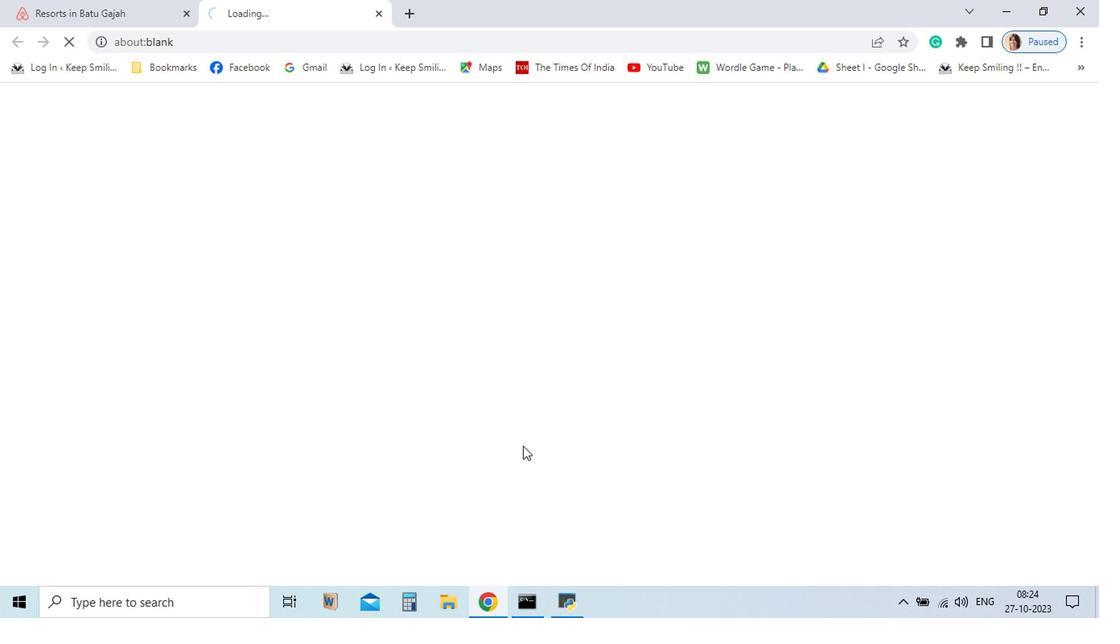 
Action: Mouse scrolled (576, 547) with delta (0, 0)
Screenshot: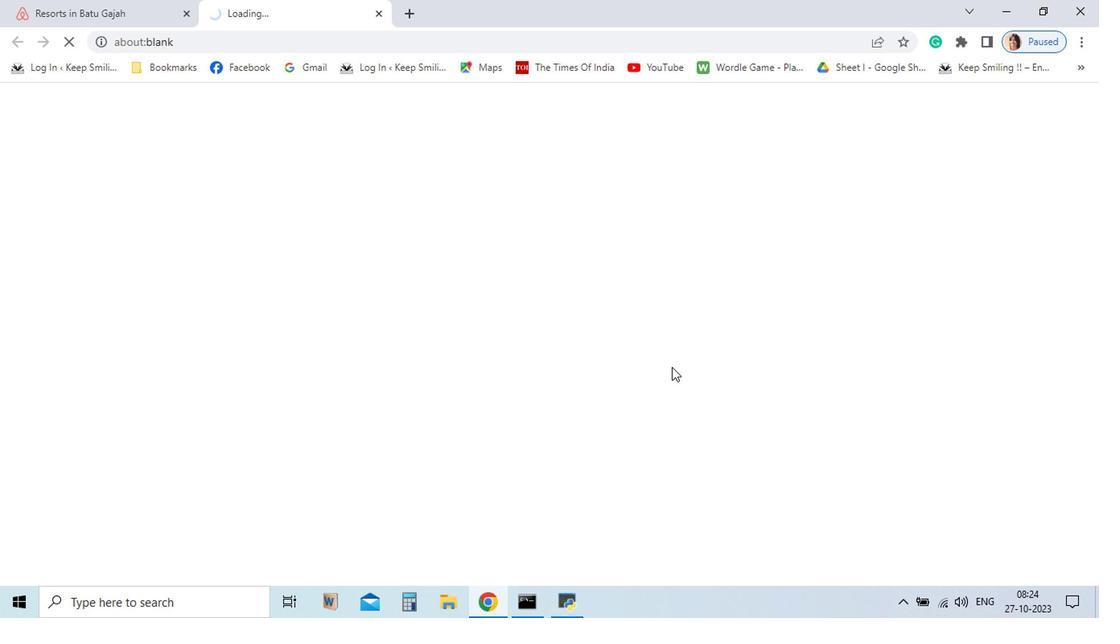 
Action: Mouse scrolled (576, 547) with delta (0, 0)
Screenshot: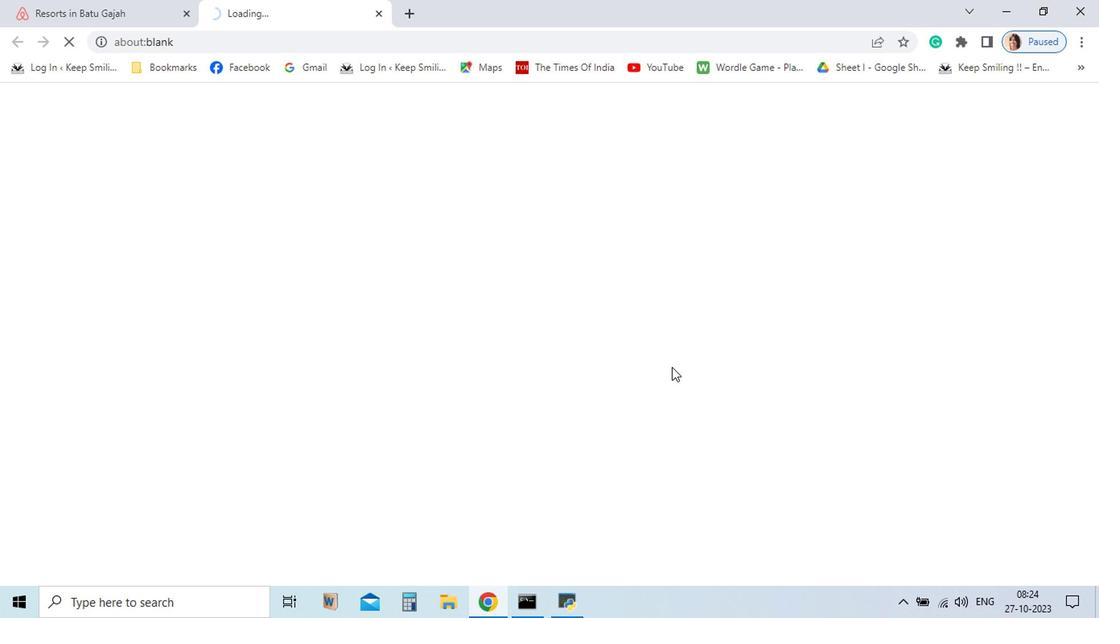 
Action: Mouse scrolled (576, 547) with delta (0, 0)
Screenshot: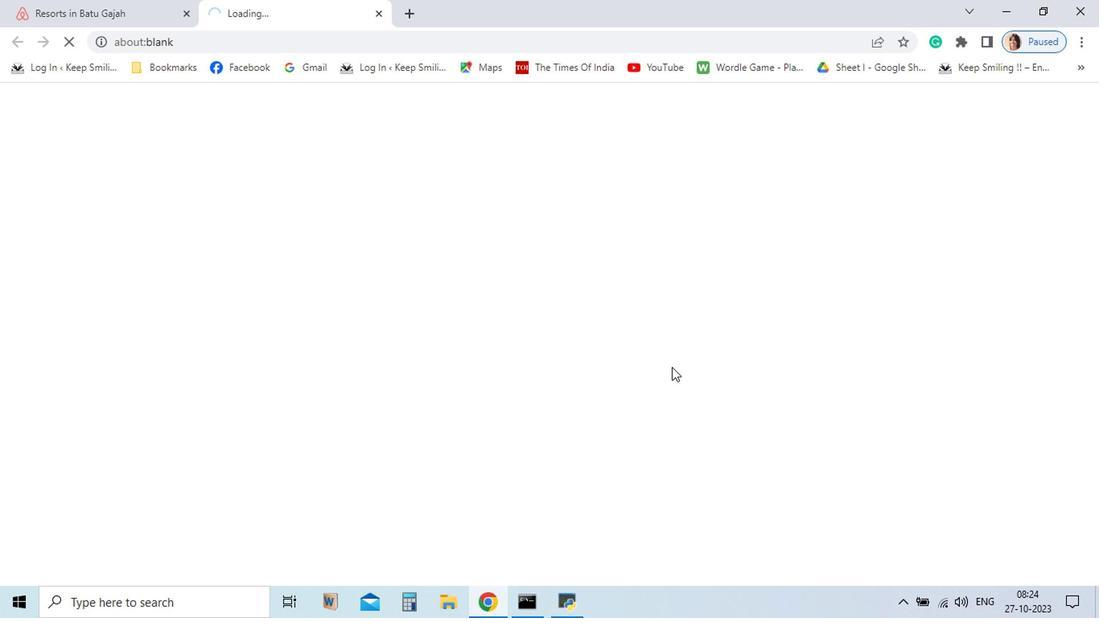 
Action: Mouse moved to (535, 480)
Screenshot: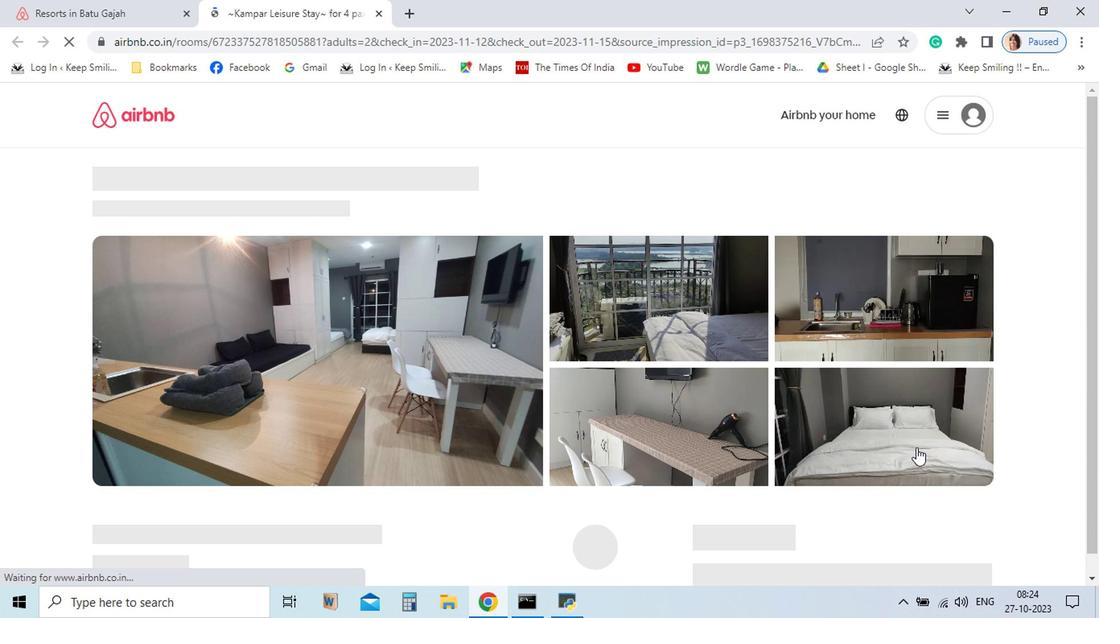 
Action: Mouse pressed left at (535, 480)
Screenshot: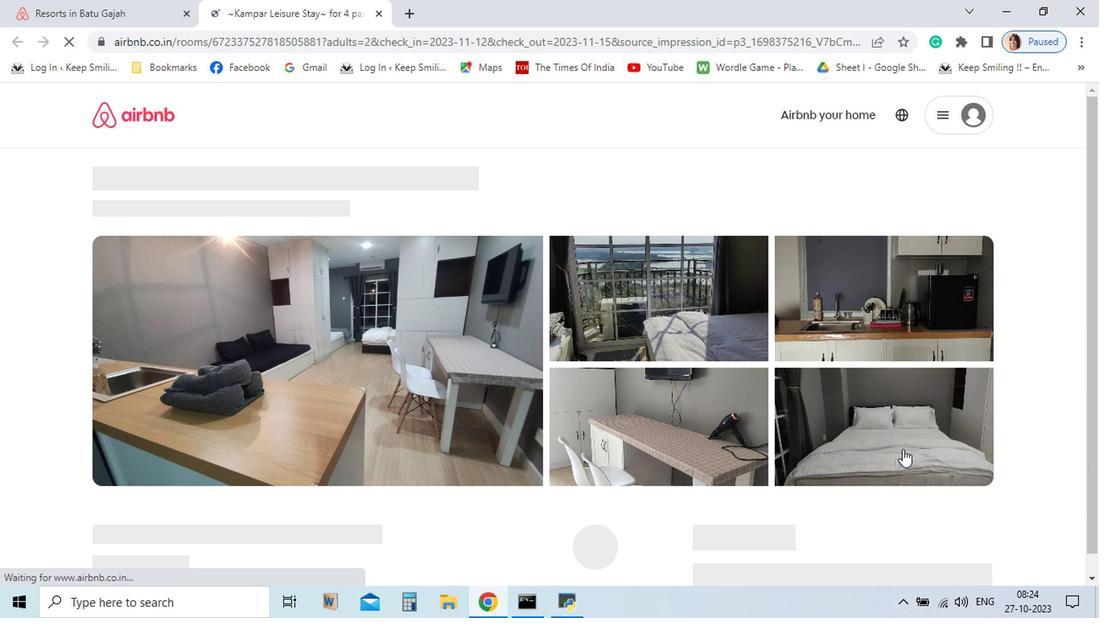 
Action: Mouse moved to (807, 485)
Screenshot: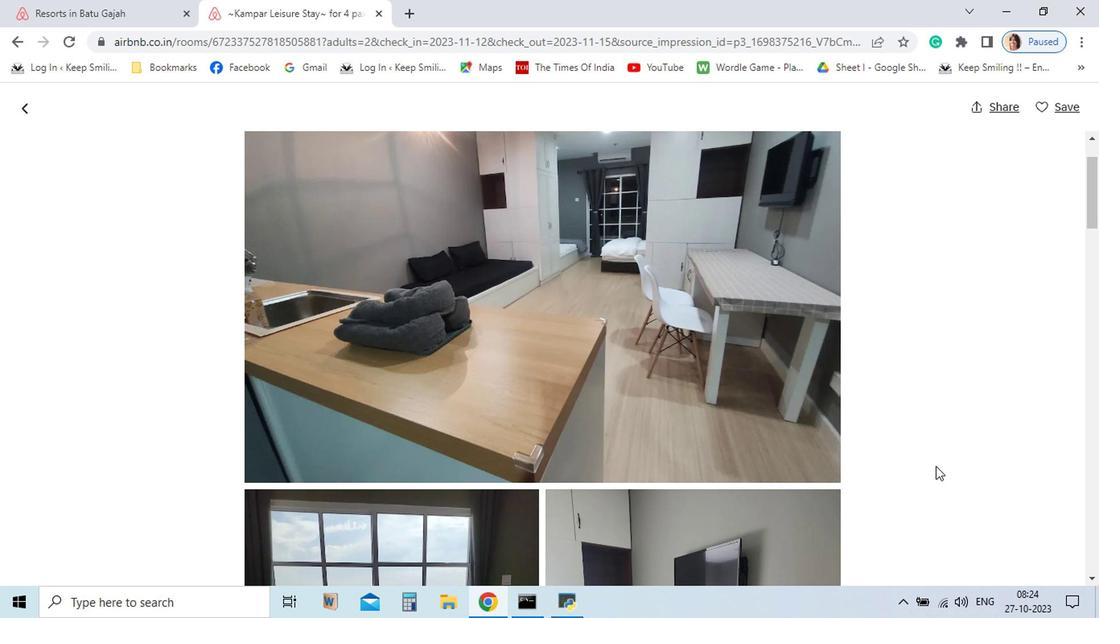 
Action: Mouse pressed left at (807, 485)
Screenshot: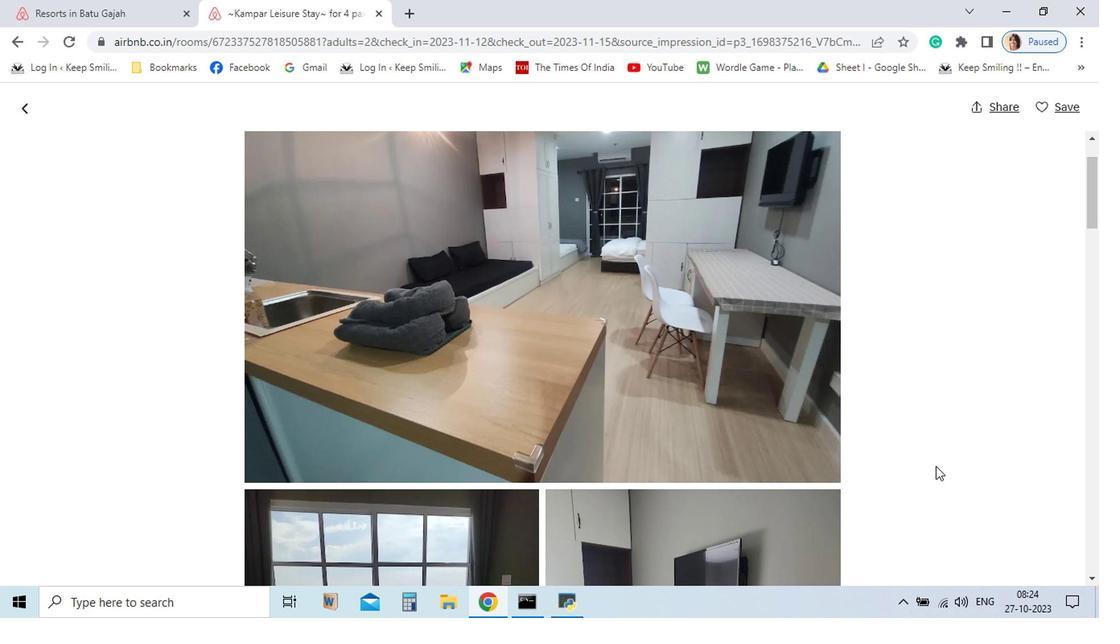 
Action: Mouse moved to (829, 494)
Screenshot: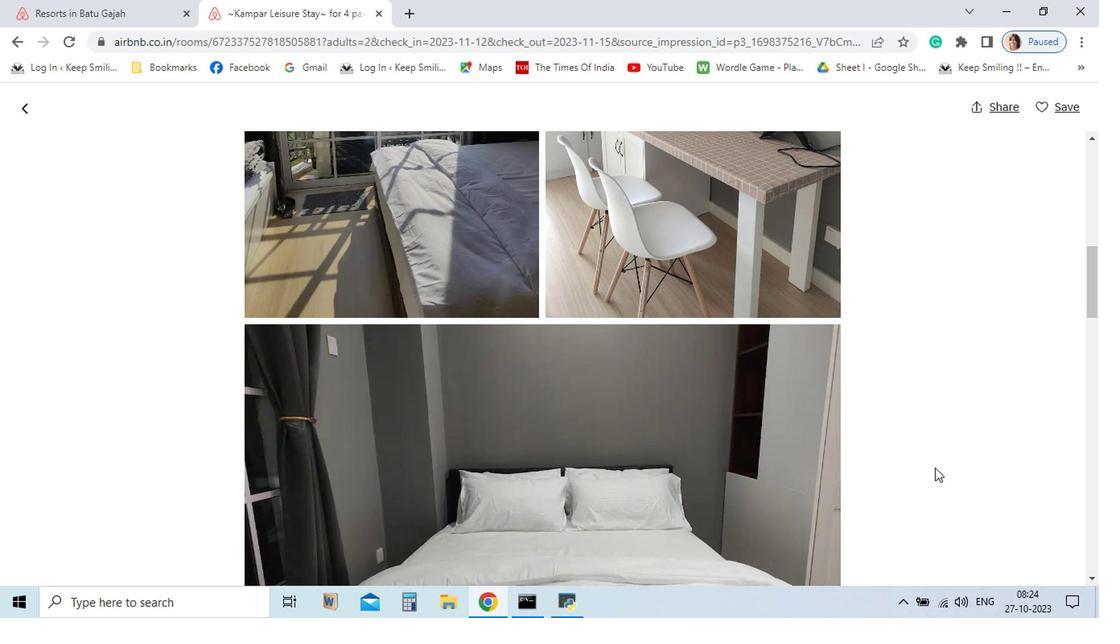 
Action: Mouse scrolled (829, 493) with delta (0, 0)
Screenshot: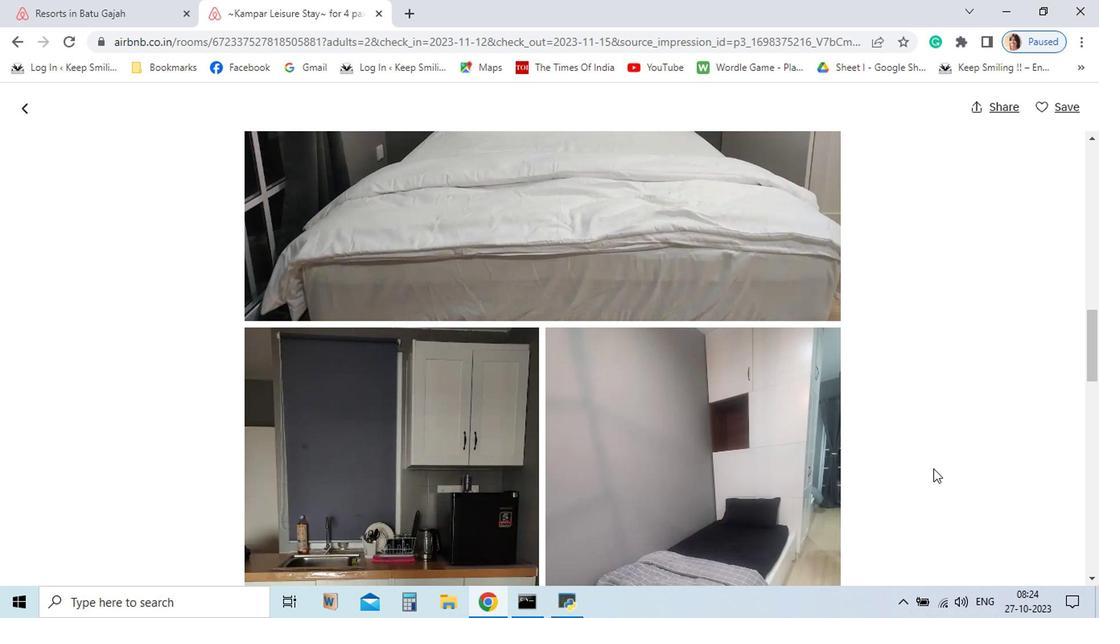 
Action: Mouse moved to (829, 494)
Screenshot: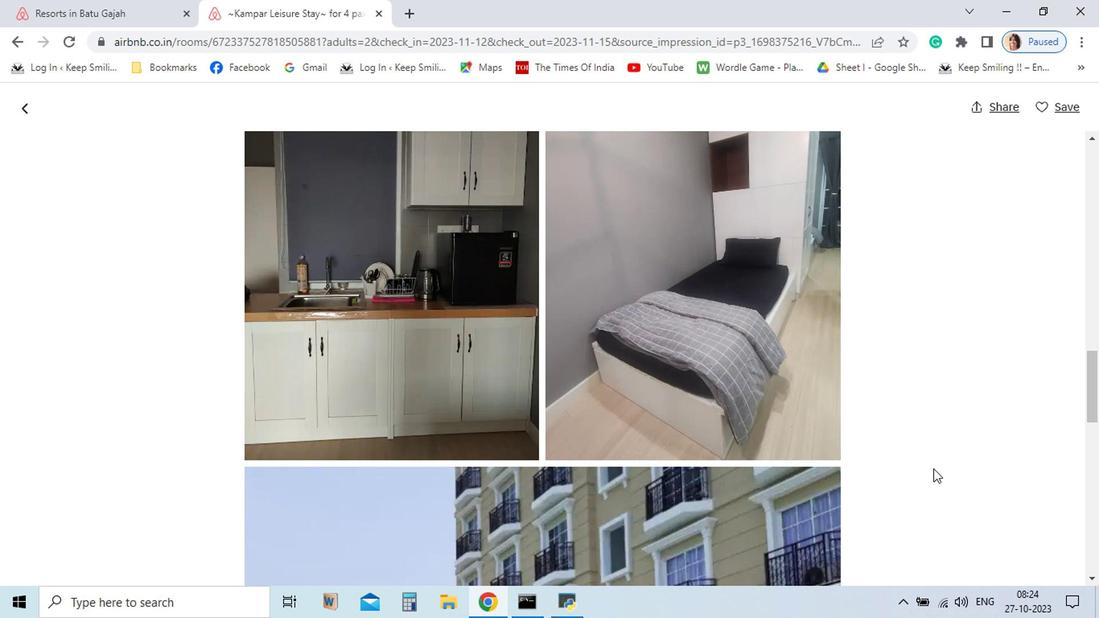 
Action: Mouse scrolled (829, 494) with delta (0, 0)
Screenshot: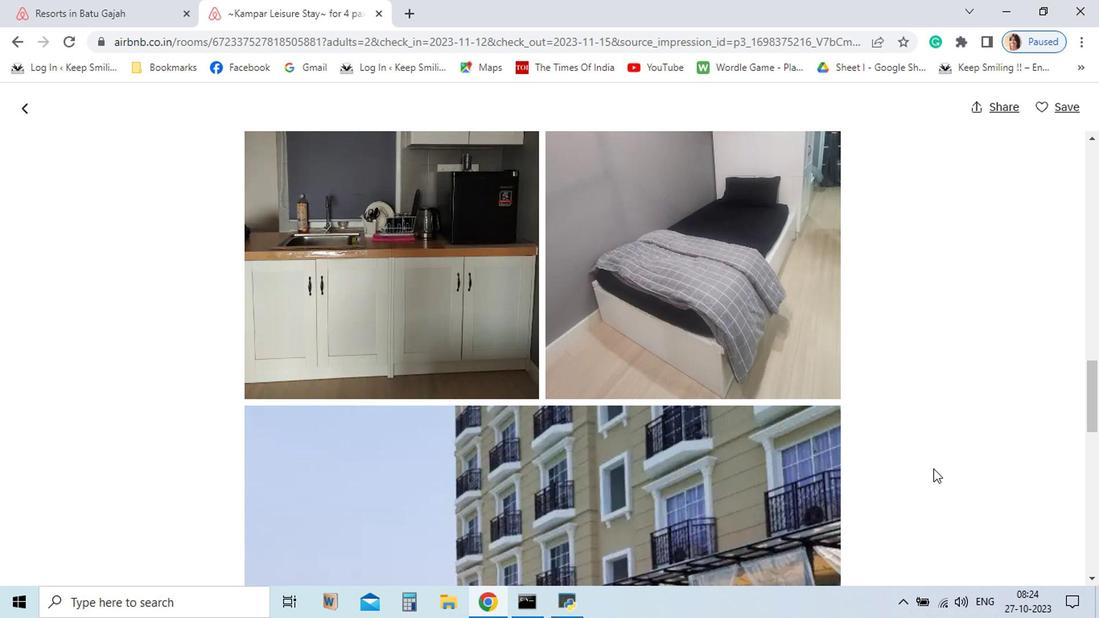 
Action: Mouse scrolled (829, 494) with delta (0, 0)
Screenshot: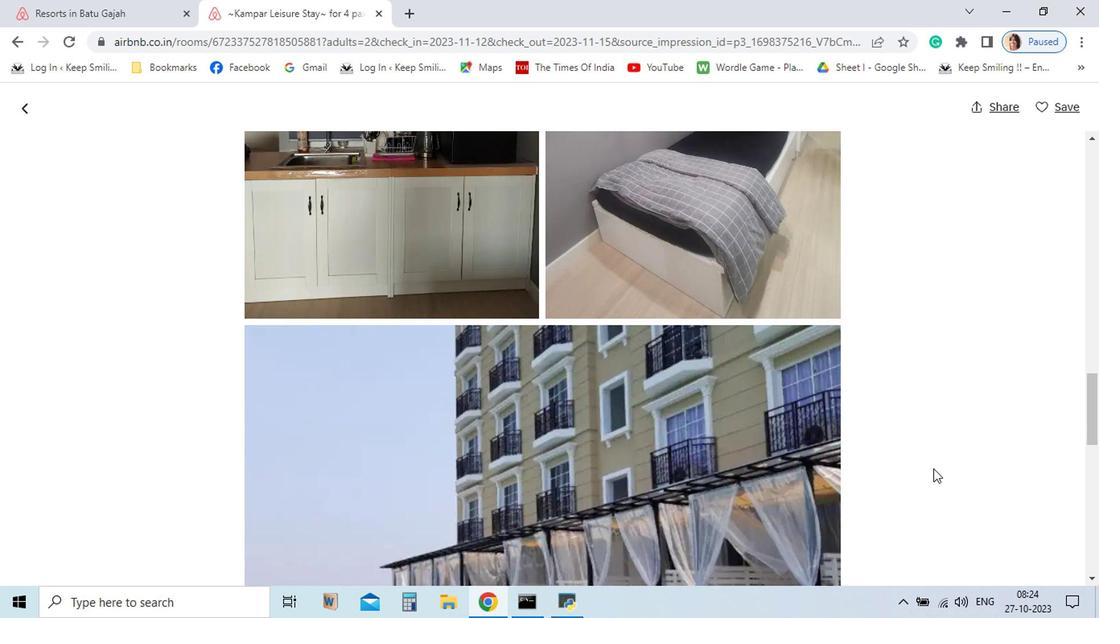 
Action: Mouse scrolled (829, 494) with delta (0, 0)
Screenshot: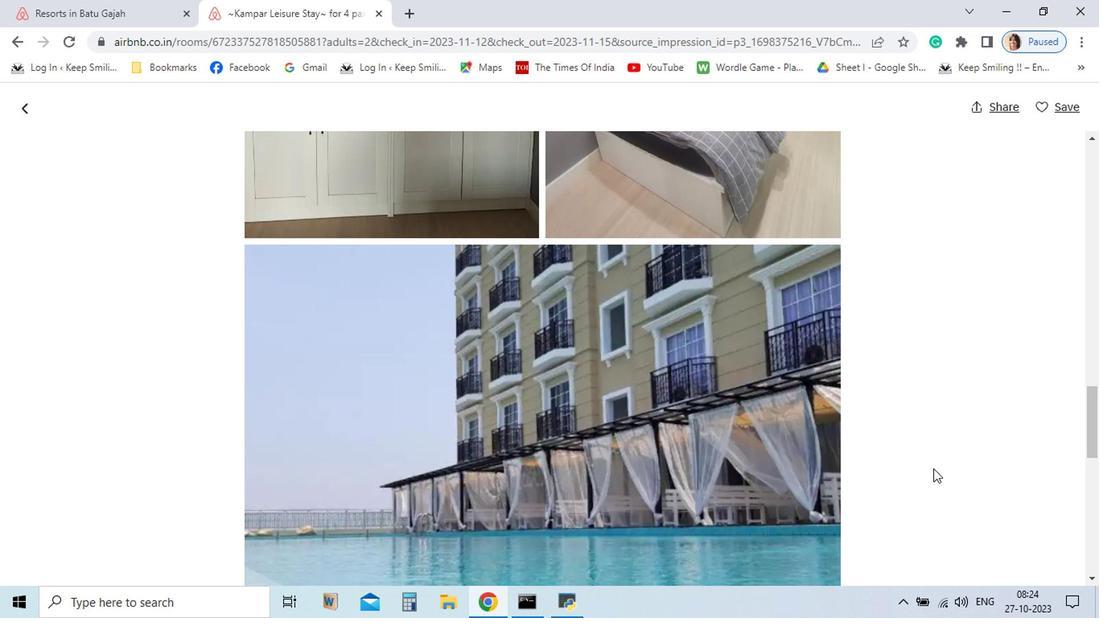 
Action: Mouse scrolled (829, 494) with delta (0, 0)
Screenshot: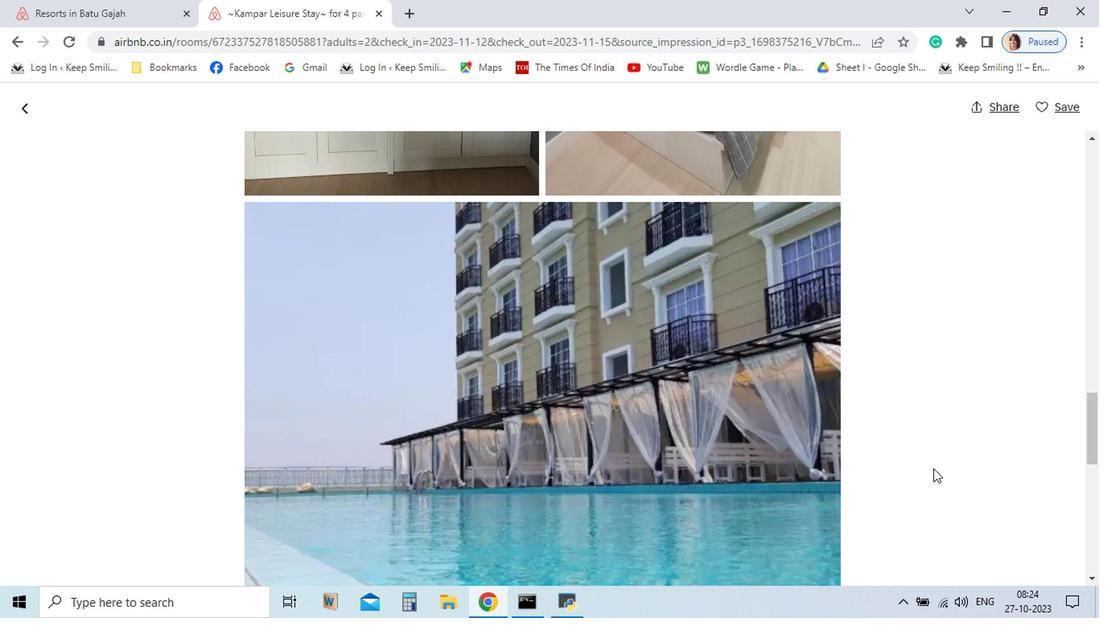 
Action: Mouse scrolled (829, 494) with delta (0, 0)
Screenshot: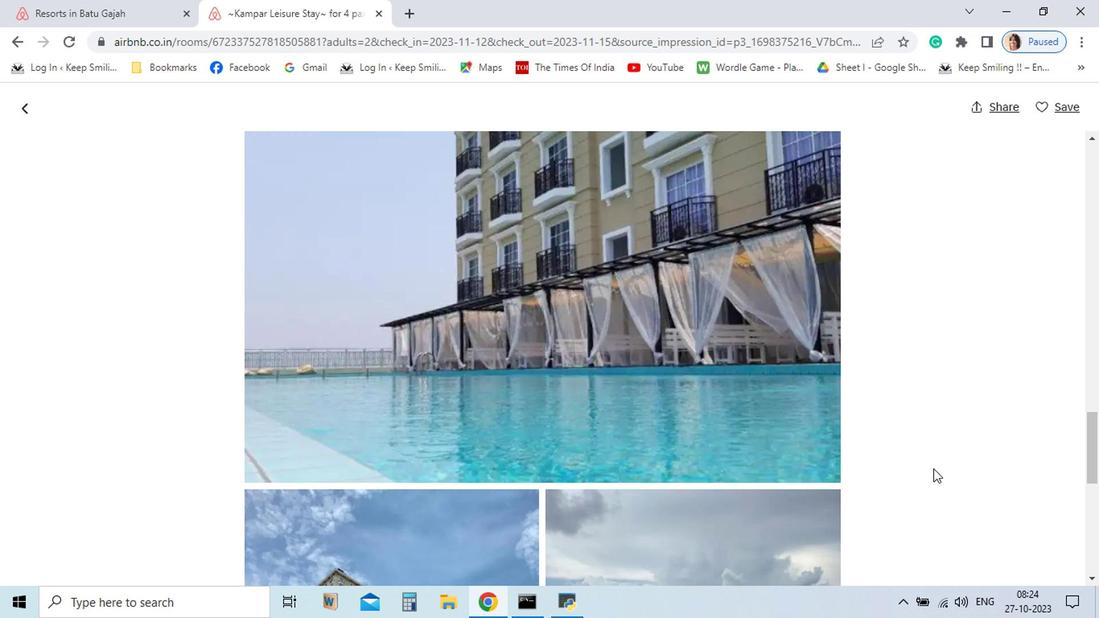
Action: Mouse scrolled (829, 494) with delta (0, 0)
Screenshot: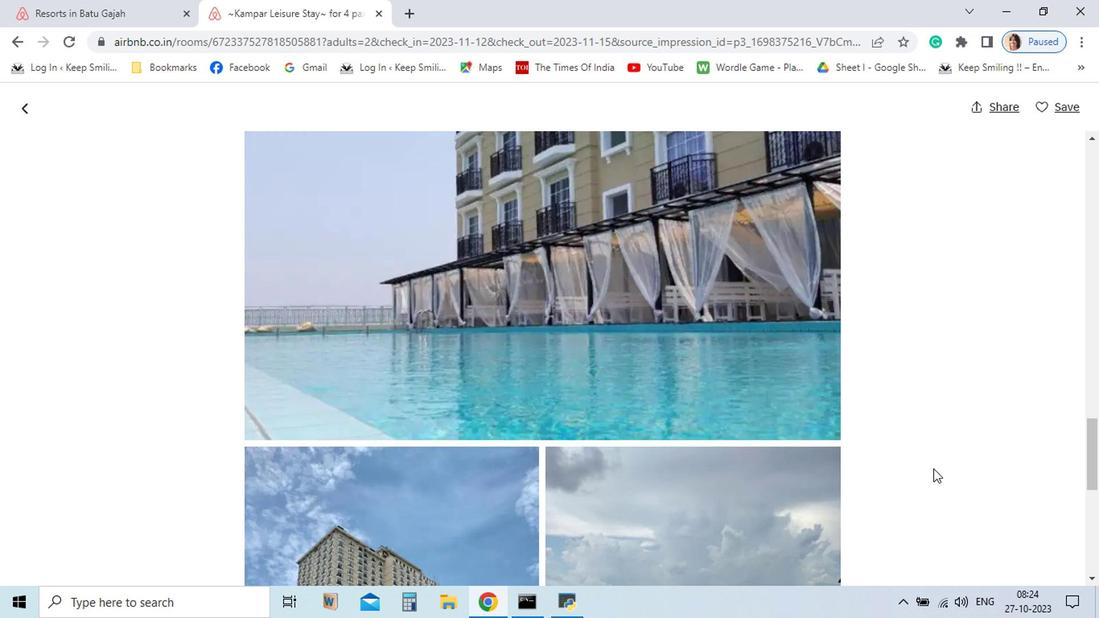 
Action: Mouse moved to (829, 494)
Screenshot: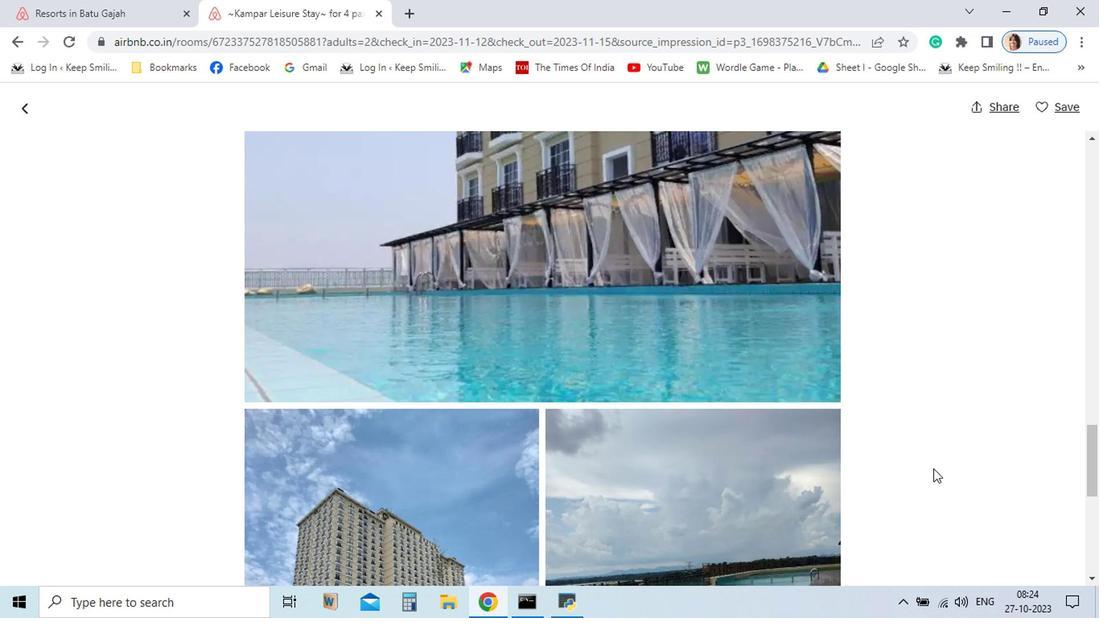 
Action: Mouse scrolled (829, 494) with delta (0, 0)
Screenshot: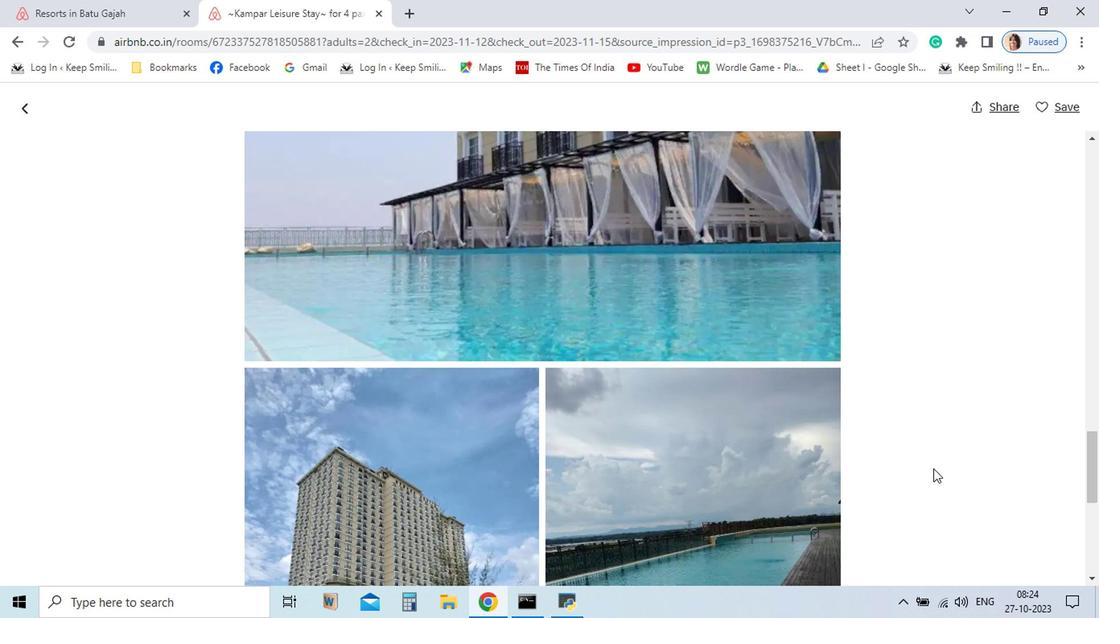 
Action: Mouse moved to (828, 496)
Screenshot: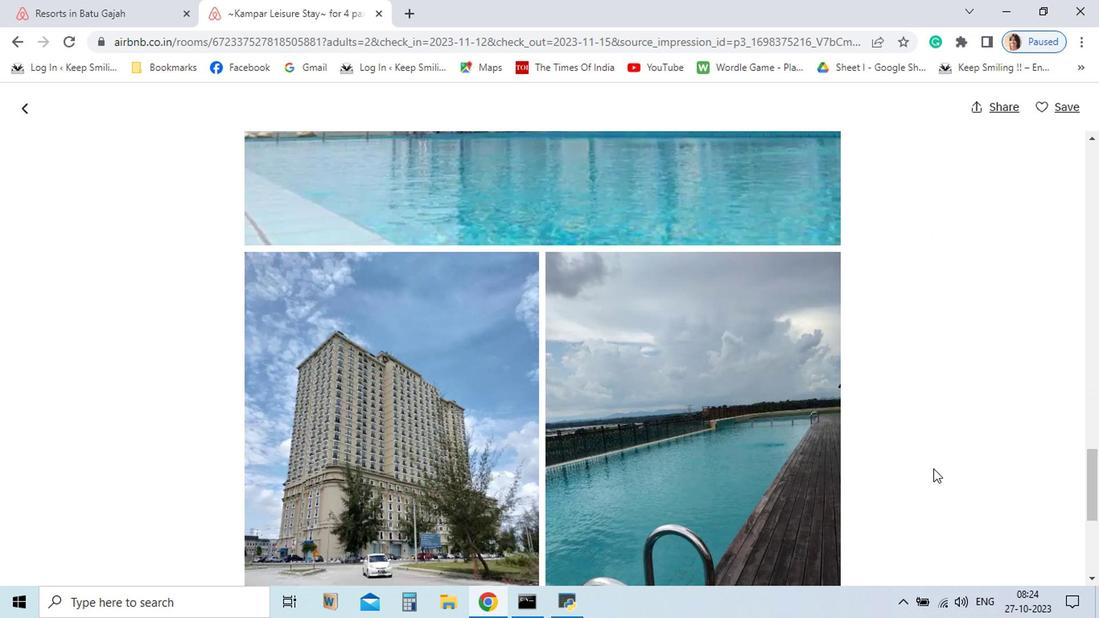 
Action: Mouse scrolled (828, 494) with delta (0, 0)
Screenshot: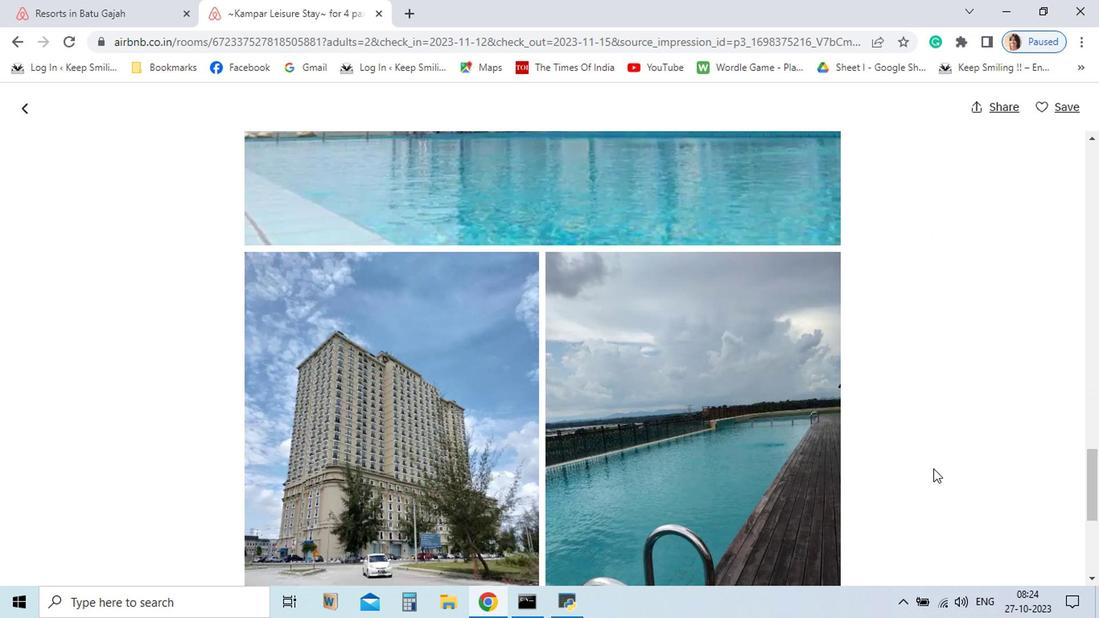 
Action: Mouse scrolled (828, 495) with delta (0, 0)
Screenshot: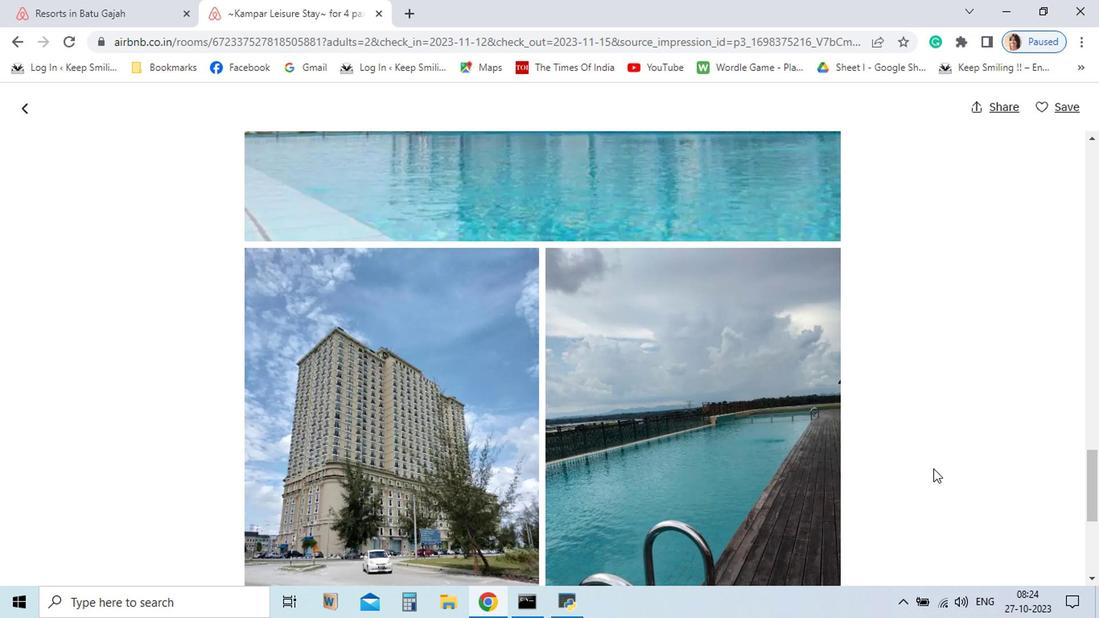 
Action: Mouse scrolled (828, 495) with delta (0, 0)
Screenshot: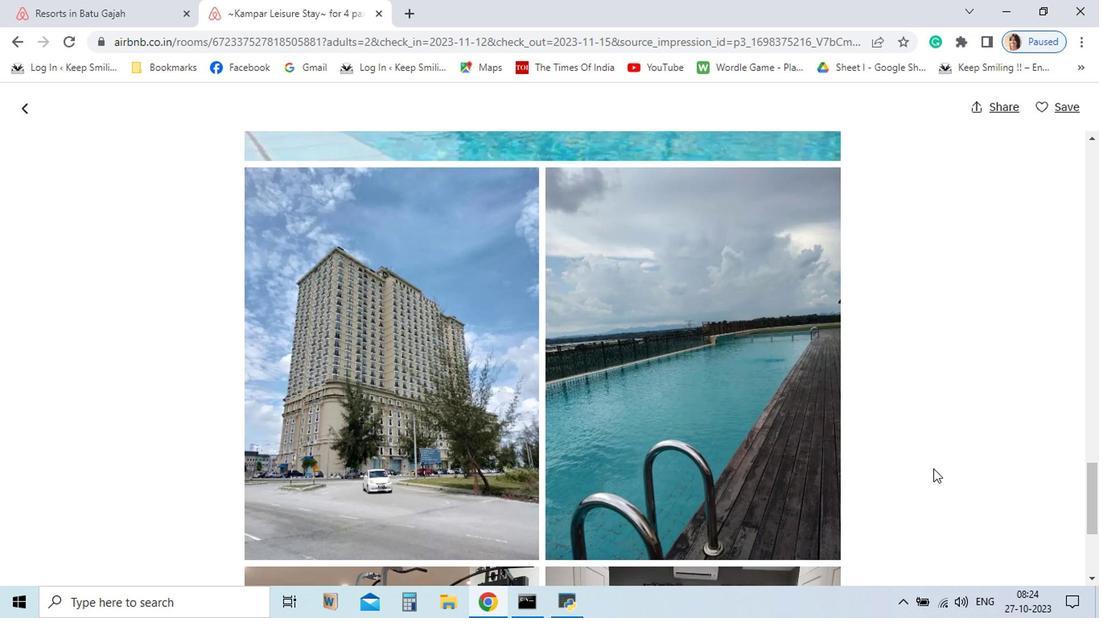 
Action: Mouse moved to (827, 496)
Screenshot: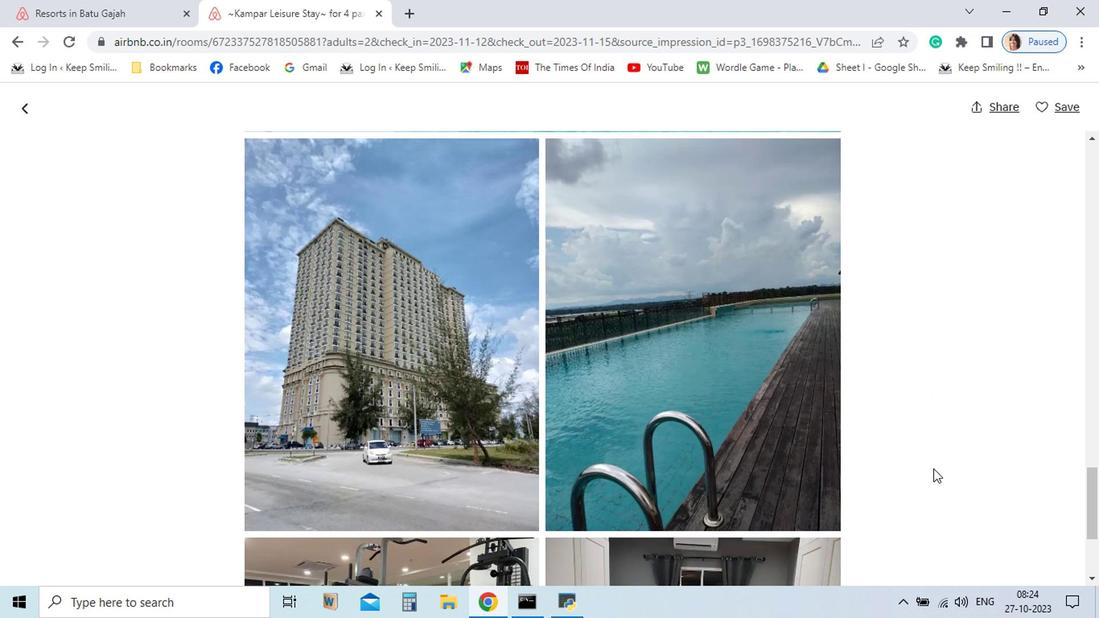 
Action: Mouse scrolled (827, 496) with delta (0, 0)
Screenshot: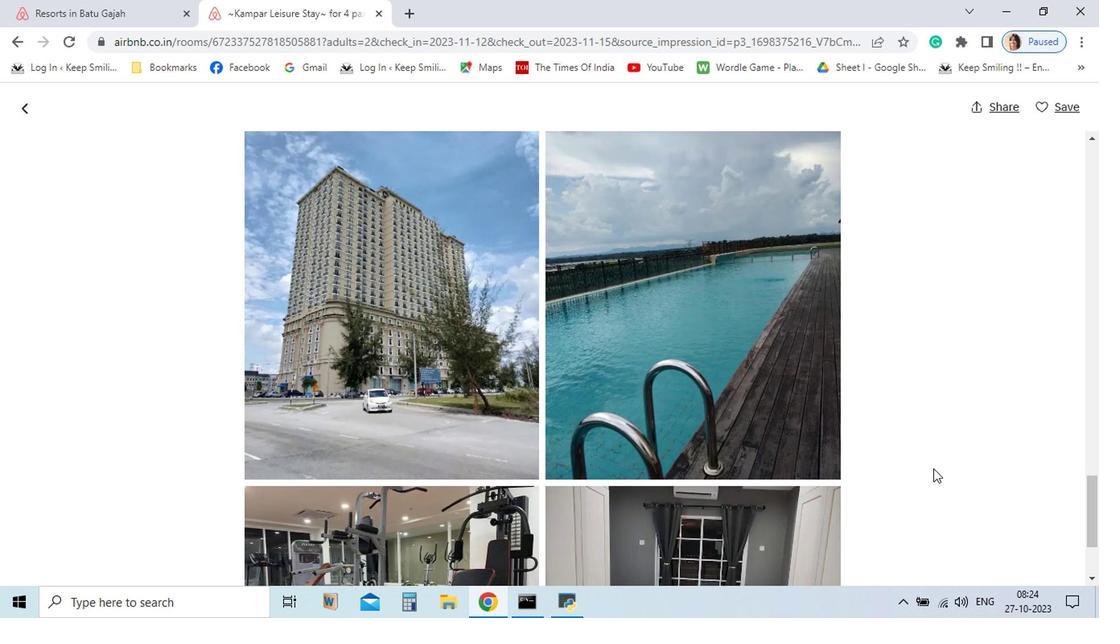 
Action: Mouse scrolled (827, 496) with delta (0, 0)
Screenshot: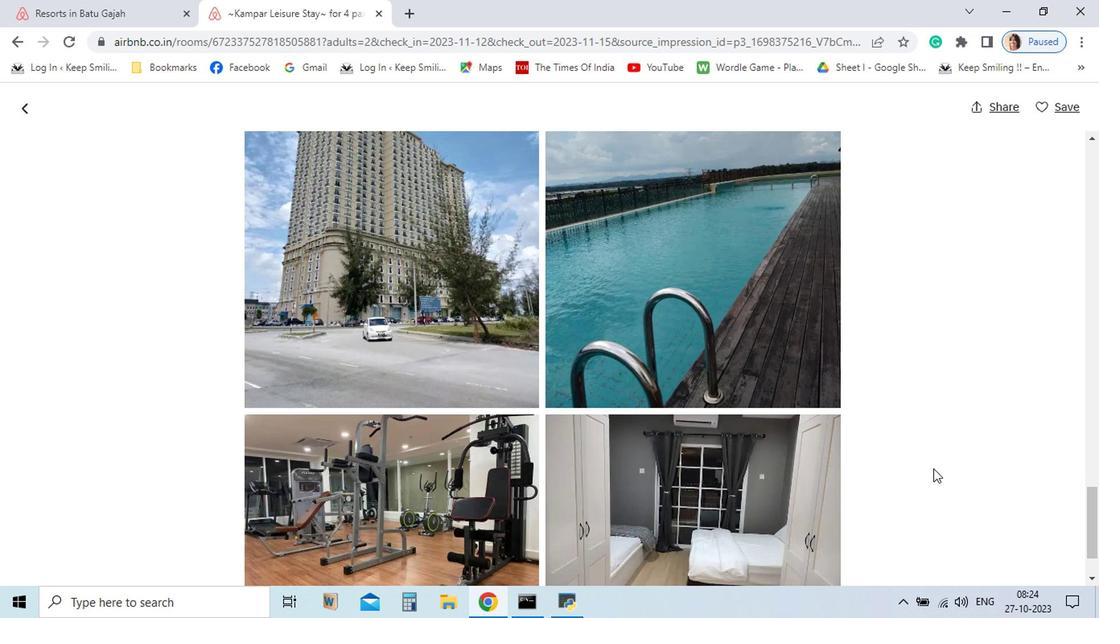 
Action: Mouse scrolled (827, 496) with delta (0, 0)
Screenshot: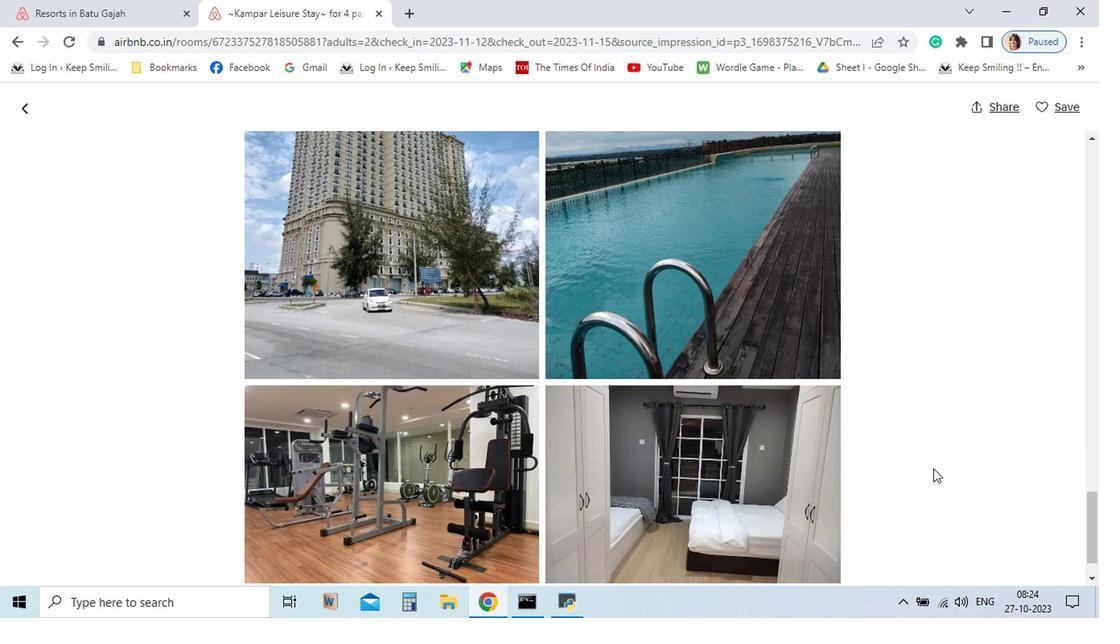 
Action: Mouse scrolled (827, 496) with delta (0, 0)
Screenshot: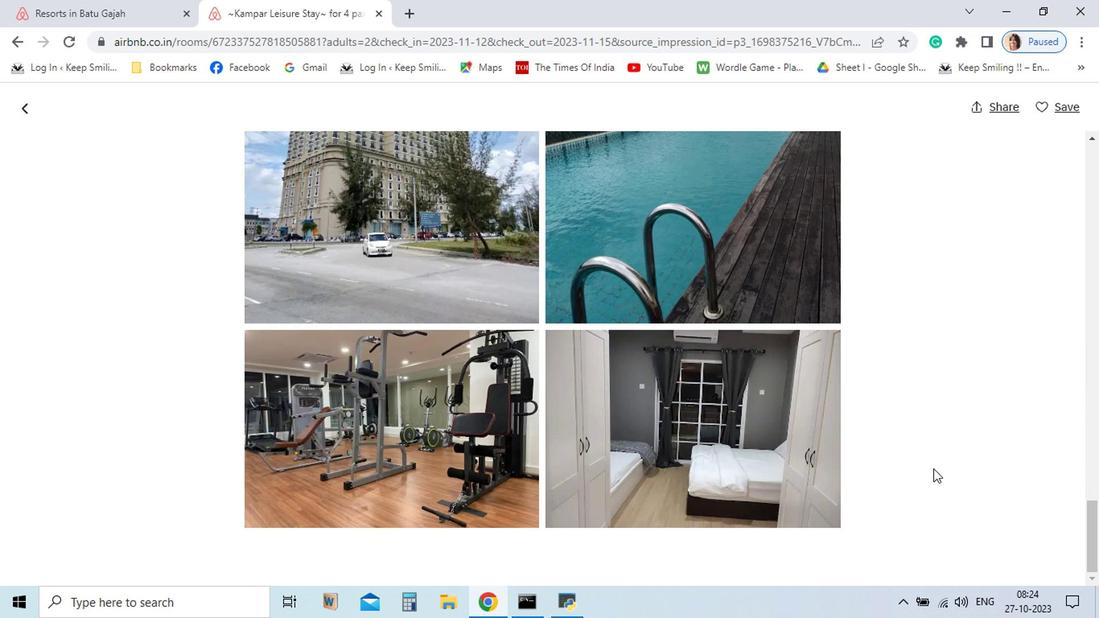 
Action: Mouse scrolled (827, 496) with delta (0, 0)
Screenshot: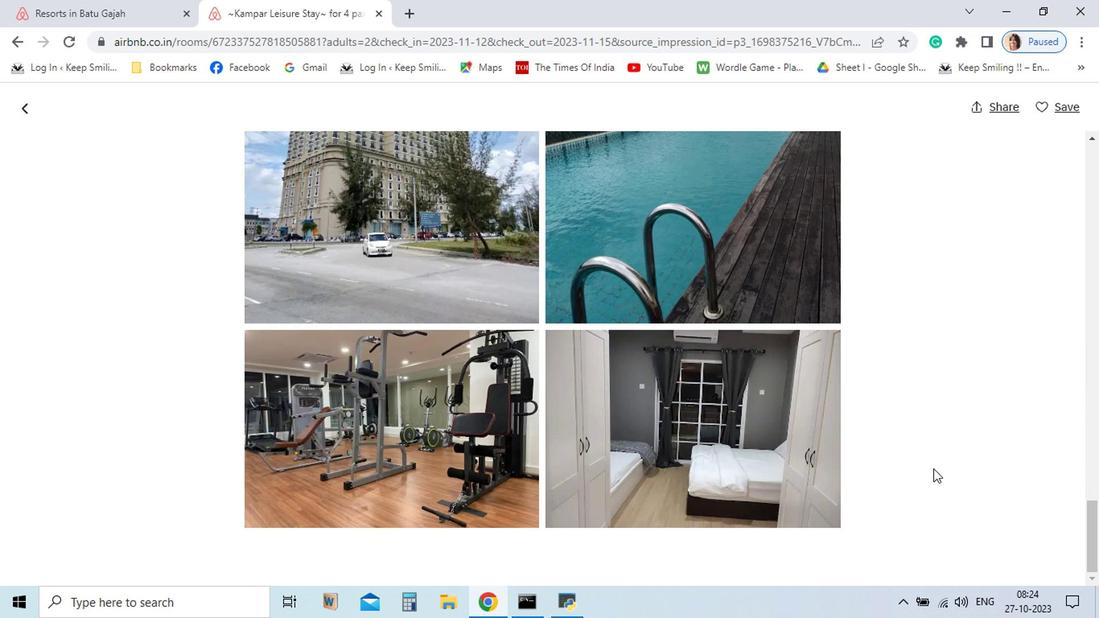 
Action: Mouse scrolled (827, 496) with delta (0, 0)
Screenshot: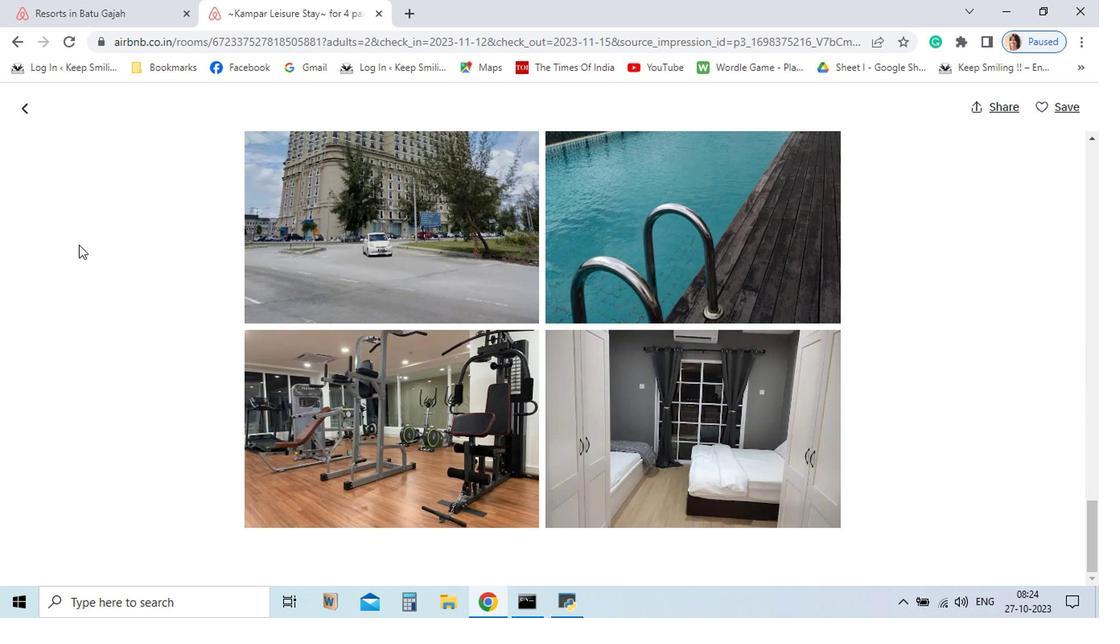 
Action: Mouse scrolled (827, 496) with delta (0, 0)
Screenshot: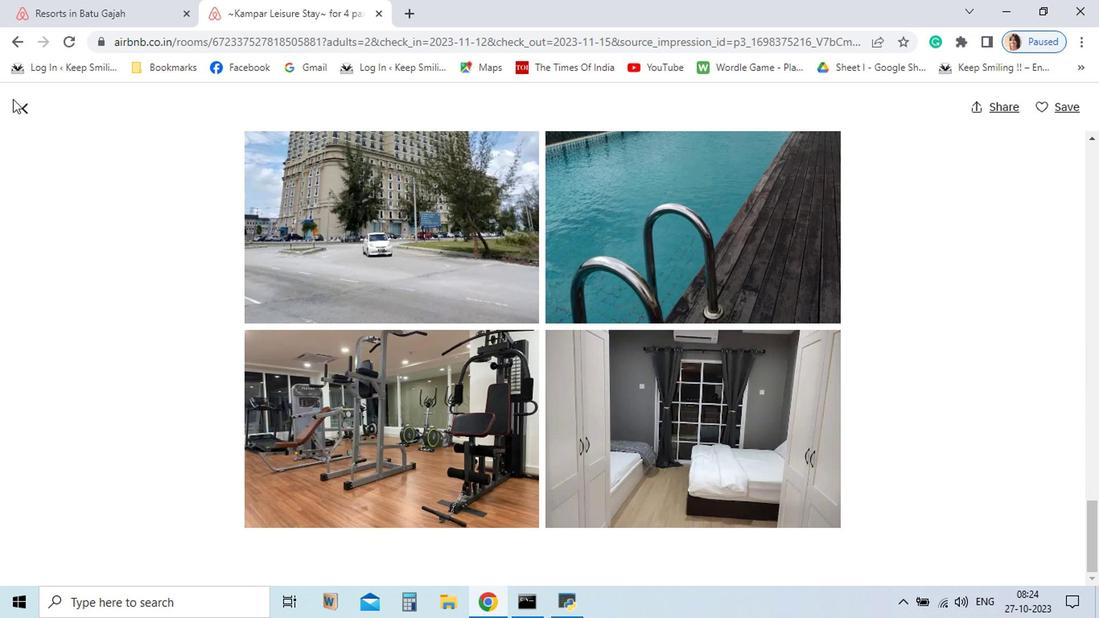 
Action: Mouse scrolled (827, 496) with delta (0, 0)
Screenshot: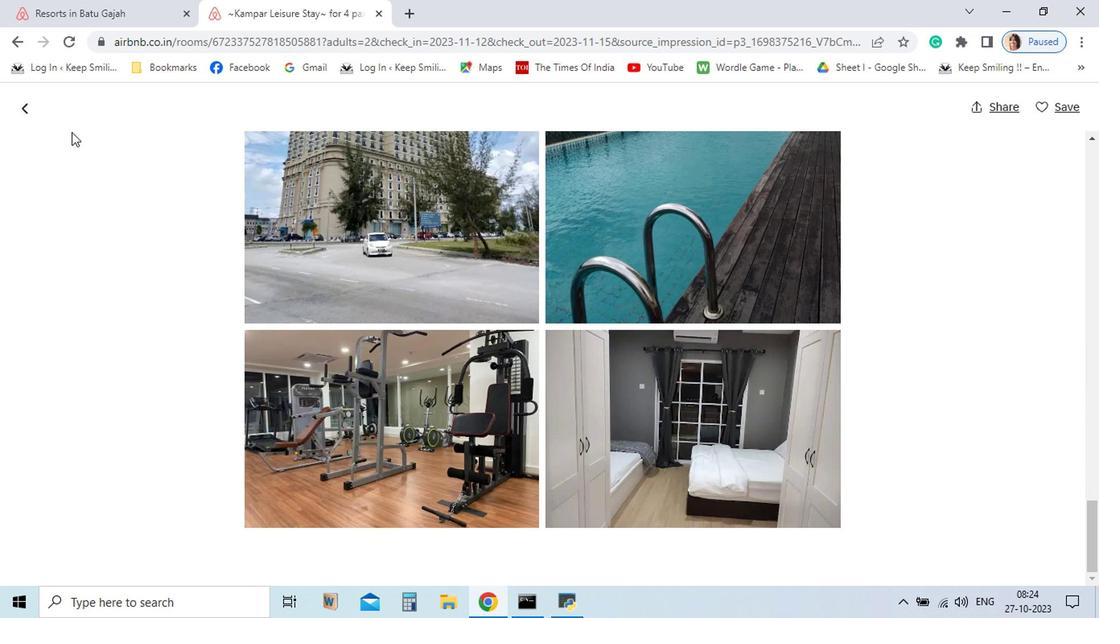 
Action: Mouse scrolled (827, 496) with delta (0, 0)
Screenshot: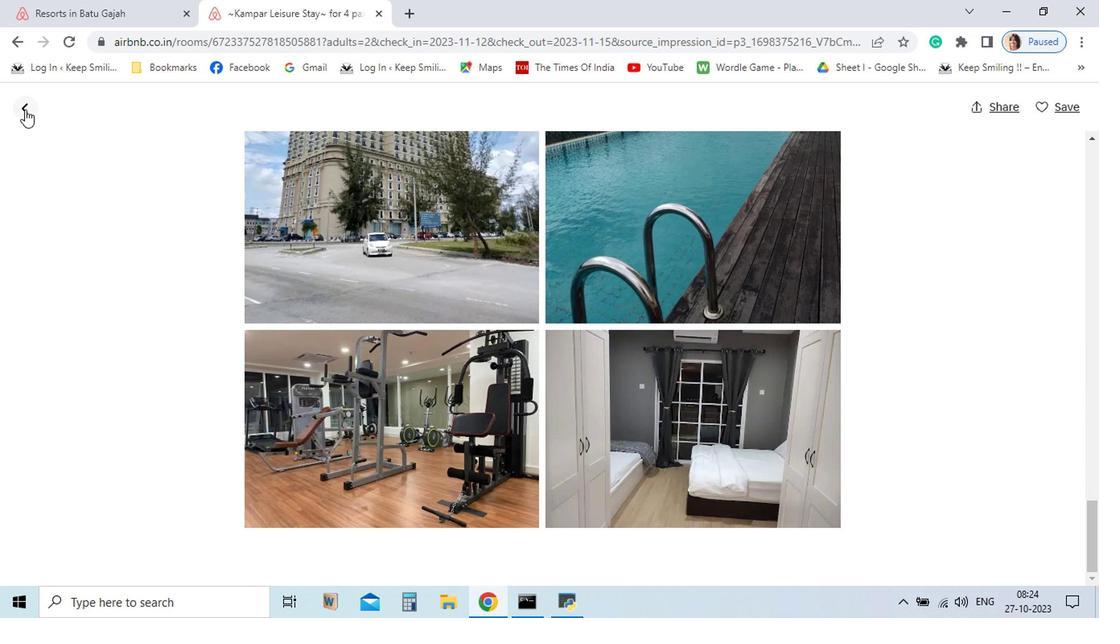 
Action: Mouse scrolled (827, 496) with delta (0, 0)
Screenshot: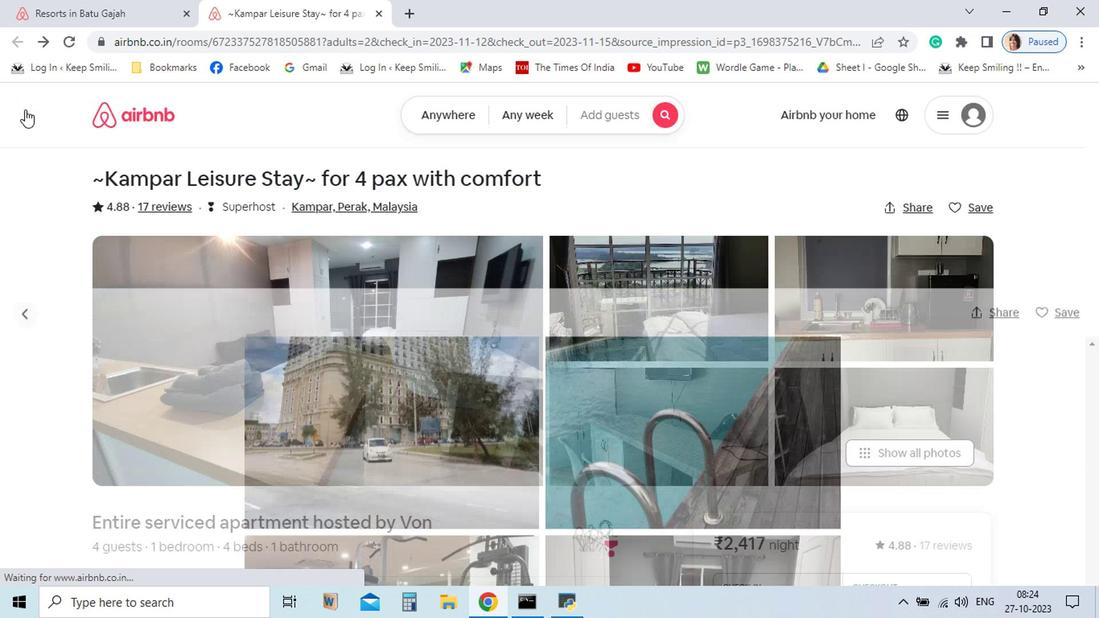 
Action: Mouse scrolled (827, 496) with delta (0, 0)
Screenshot: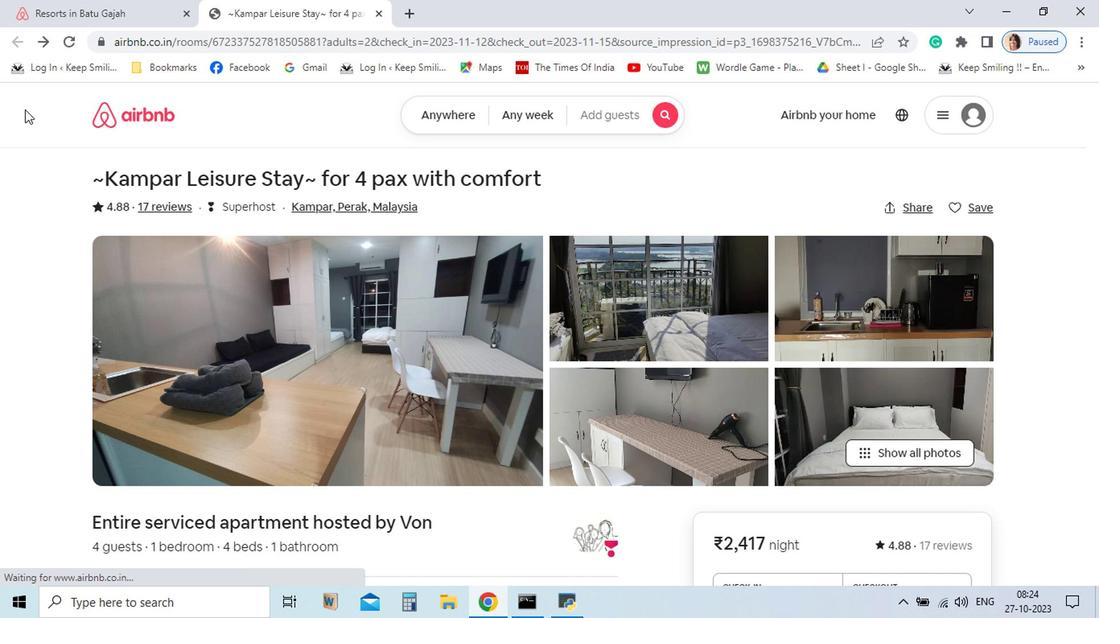 
Action: Mouse scrolled (827, 496) with delta (0, 0)
Screenshot: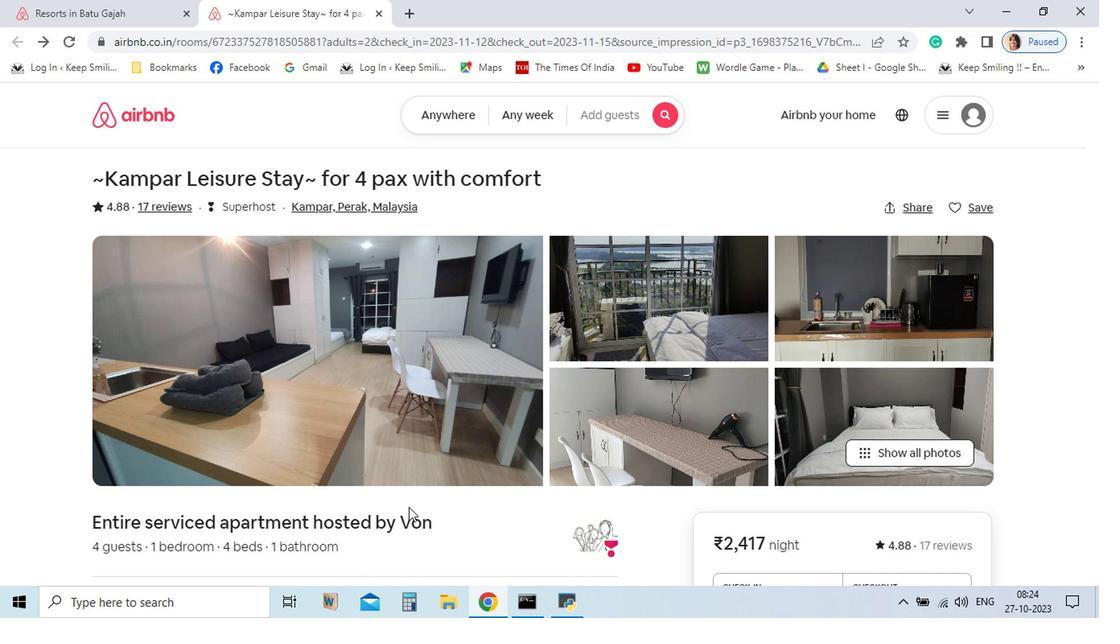 
Action: Mouse scrolled (827, 496) with delta (0, 0)
Screenshot: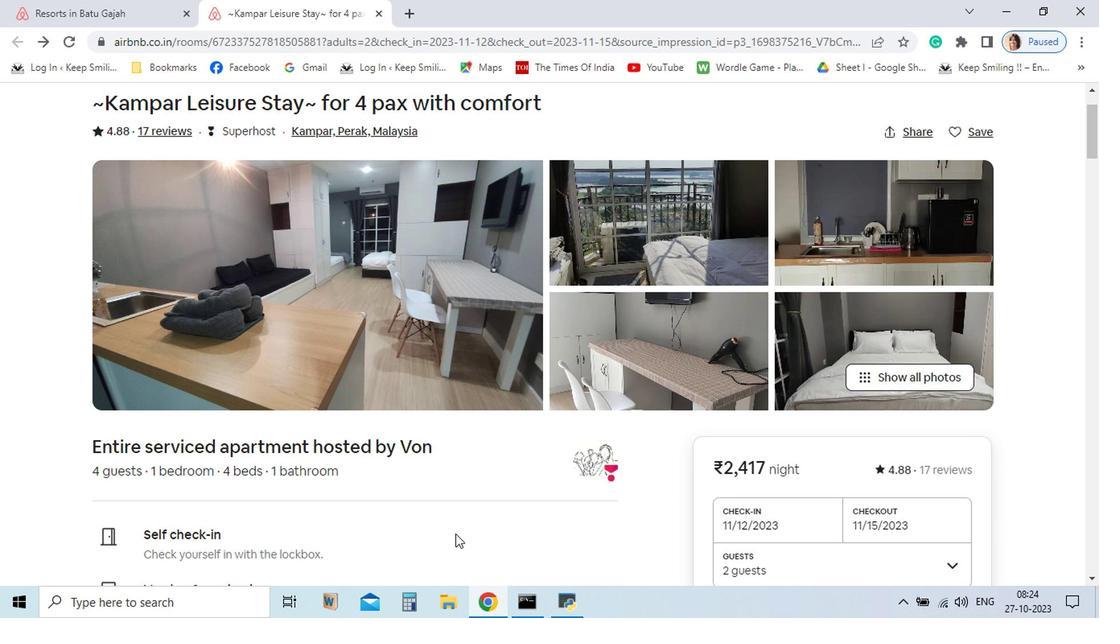 
Action: Mouse scrolled (827, 496) with delta (0, 0)
Screenshot: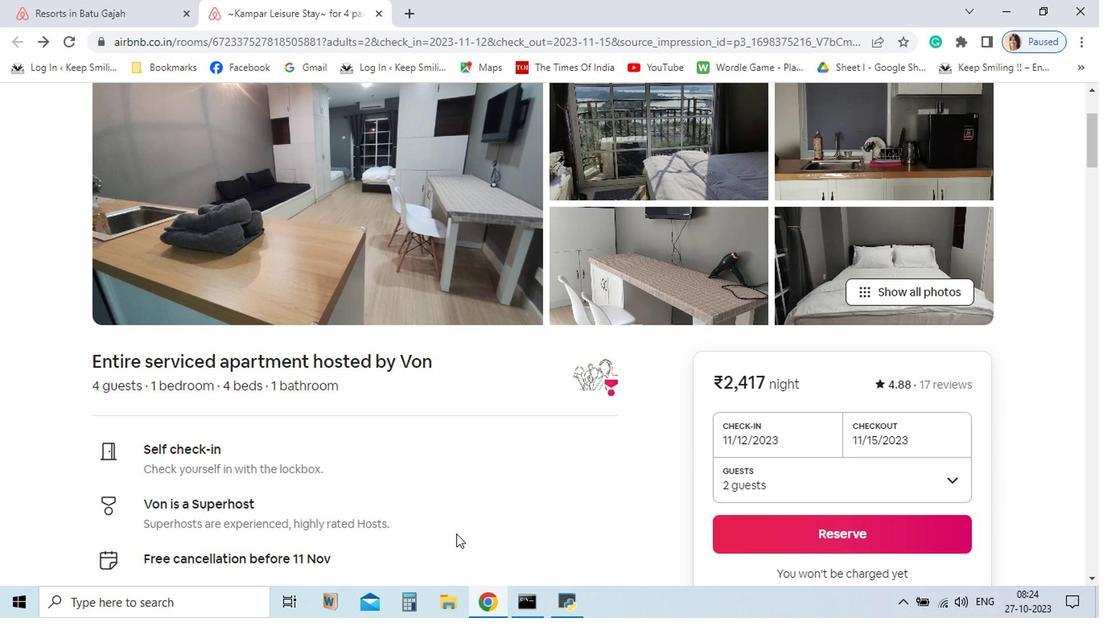 
Action: Mouse scrolled (827, 496) with delta (0, 0)
Screenshot: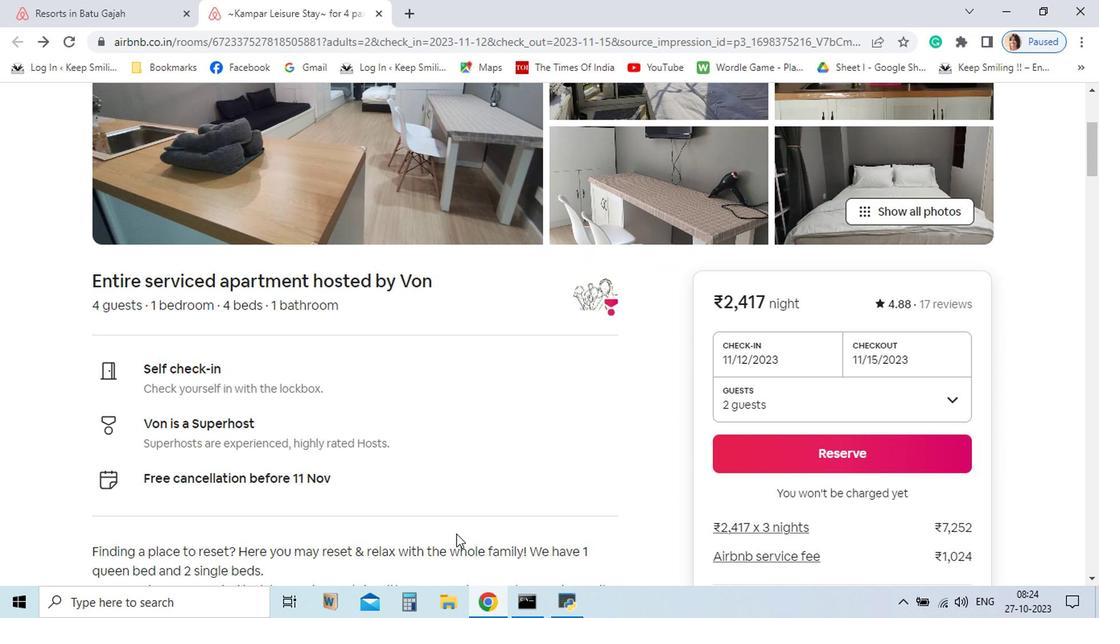 
Action: Mouse scrolled (827, 496) with delta (0, 0)
Screenshot: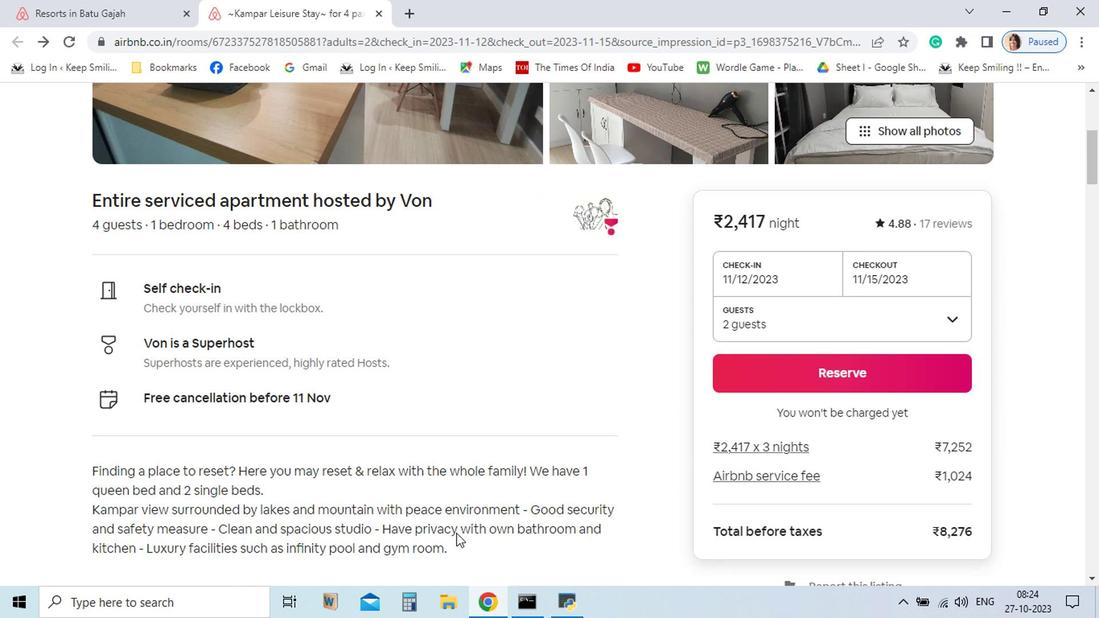 
Action: Mouse scrolled (827, 496) with delta (0, 0)
Screenshot: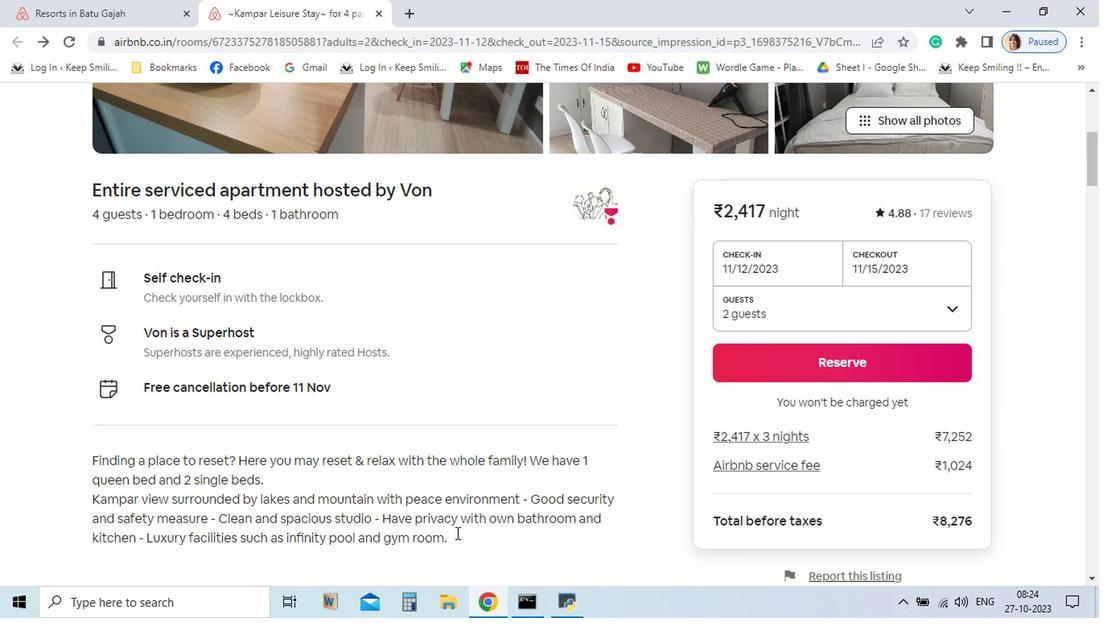 
Action: Mouse scrolled (827, 496) with delta (0, 0)
Screenshot: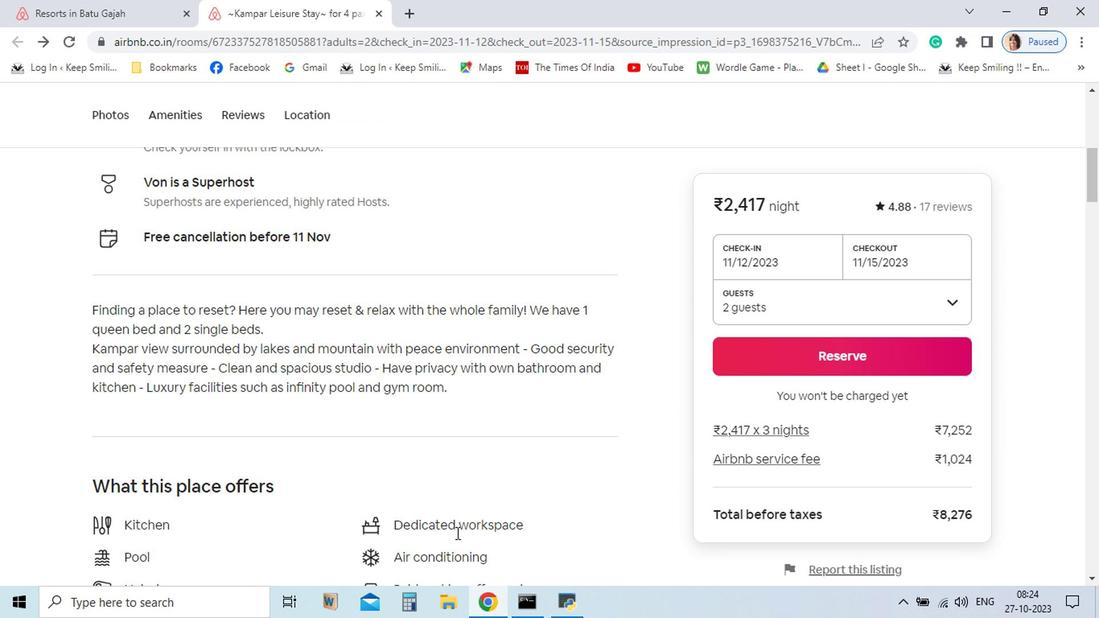 
Action: Mouse scrolled (827, 496) with delta (0, 0)
Screenshot: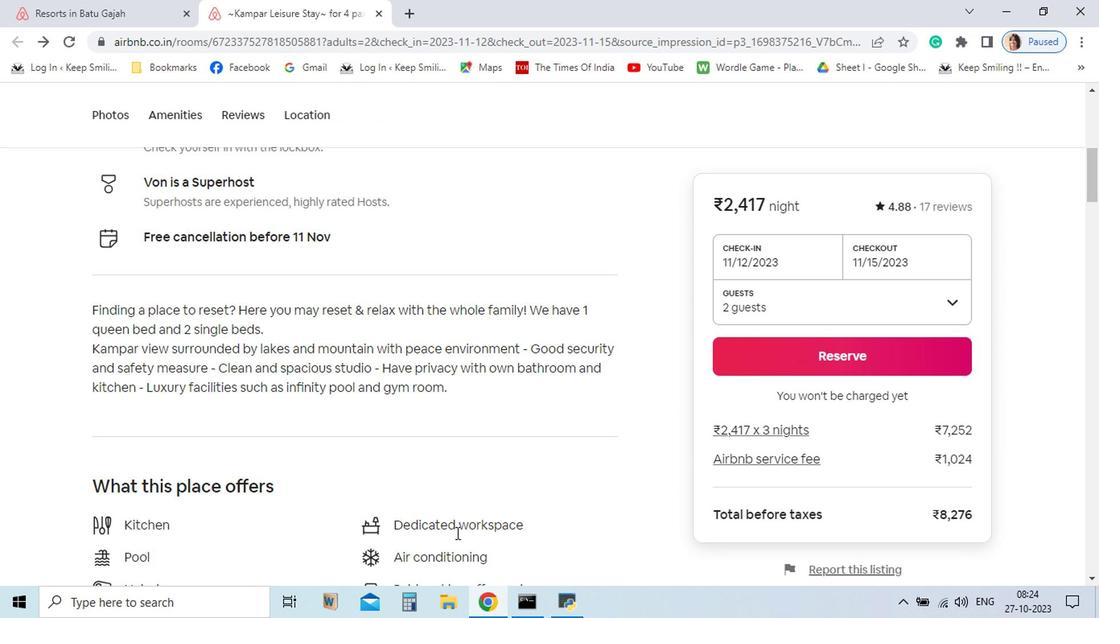 
Action: Mouse moved to (180, 241)
Screenshot: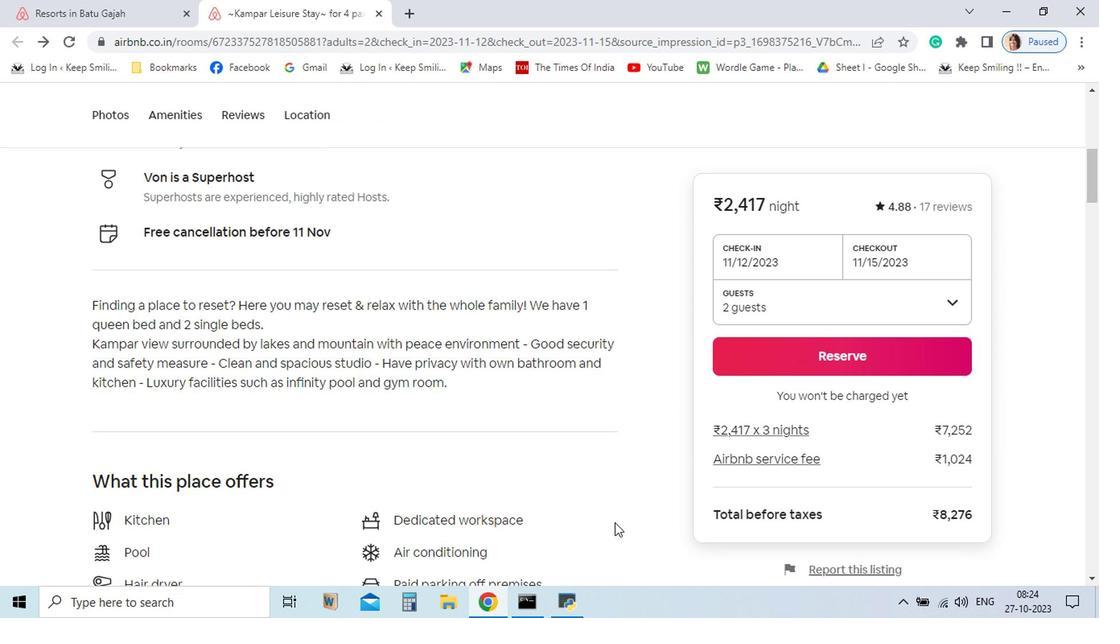 
Action: Mouse pressed left at (180, 241)
Screenshot: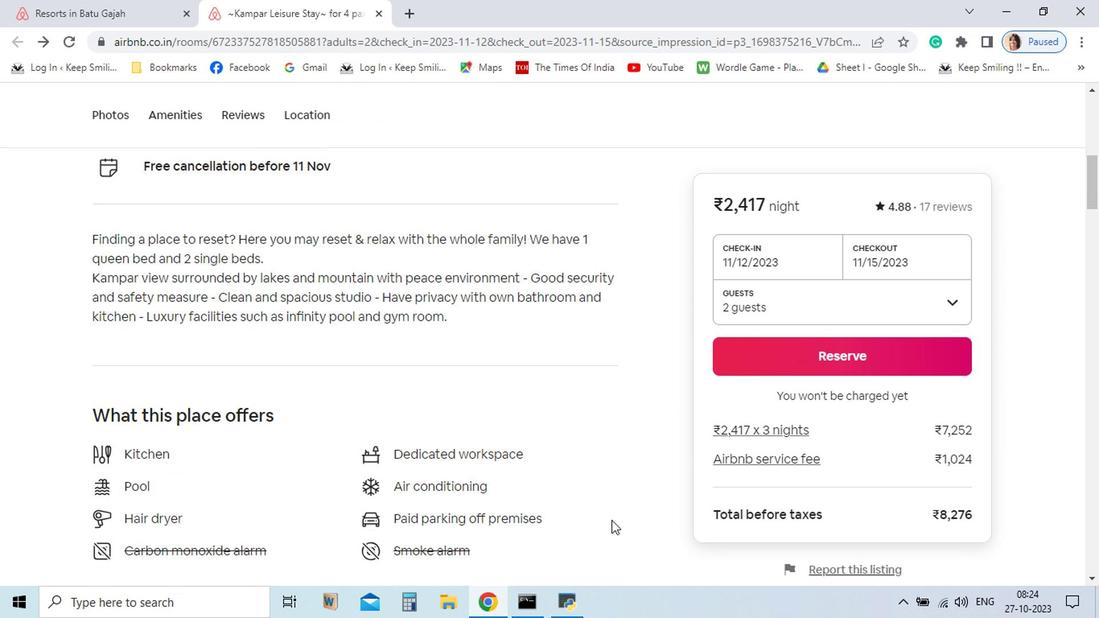 
Action: Mouse moved to (487, 542)
Screenshot: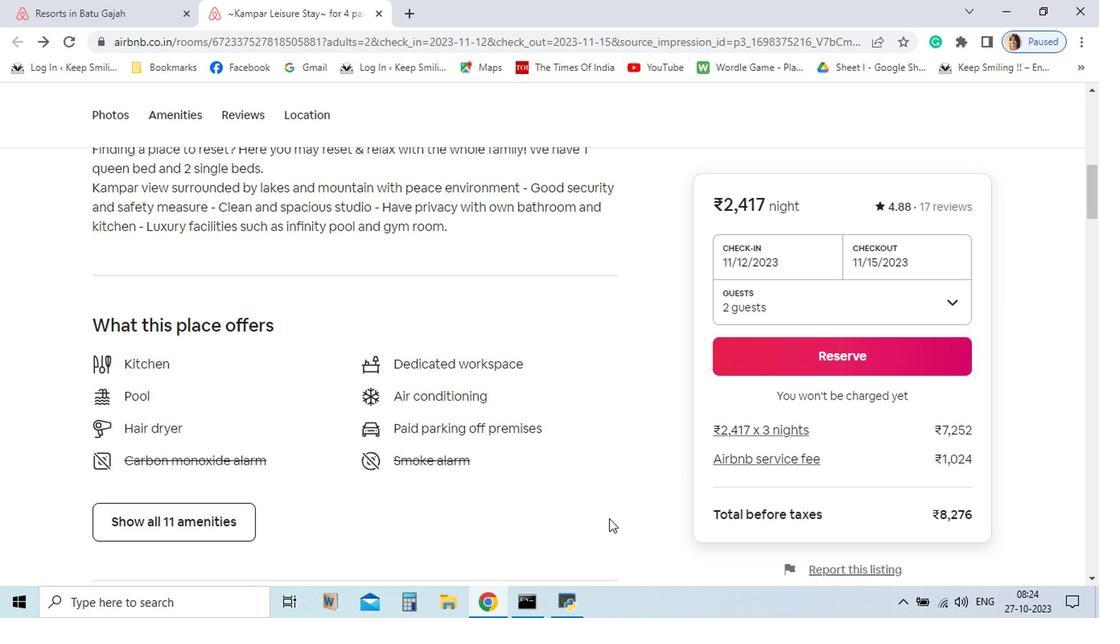 
Action: Mouse scrolled (487, 542) with delta (0, 0)
Screenshot: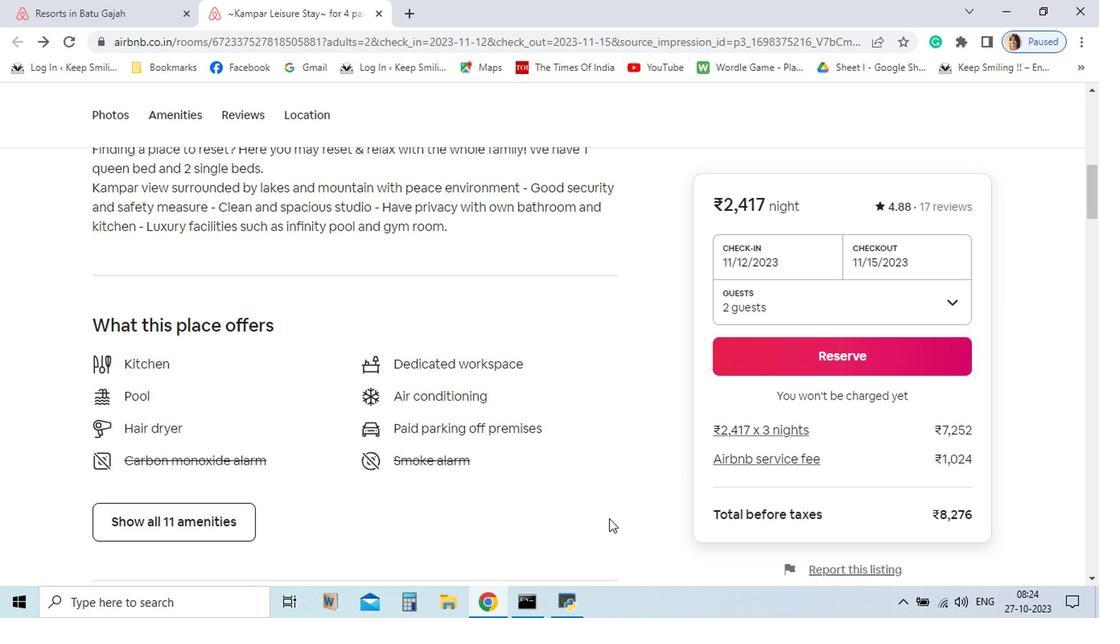 
Action: Mouse scrolled (487, 542) with delta (0, 0)
Screenshot: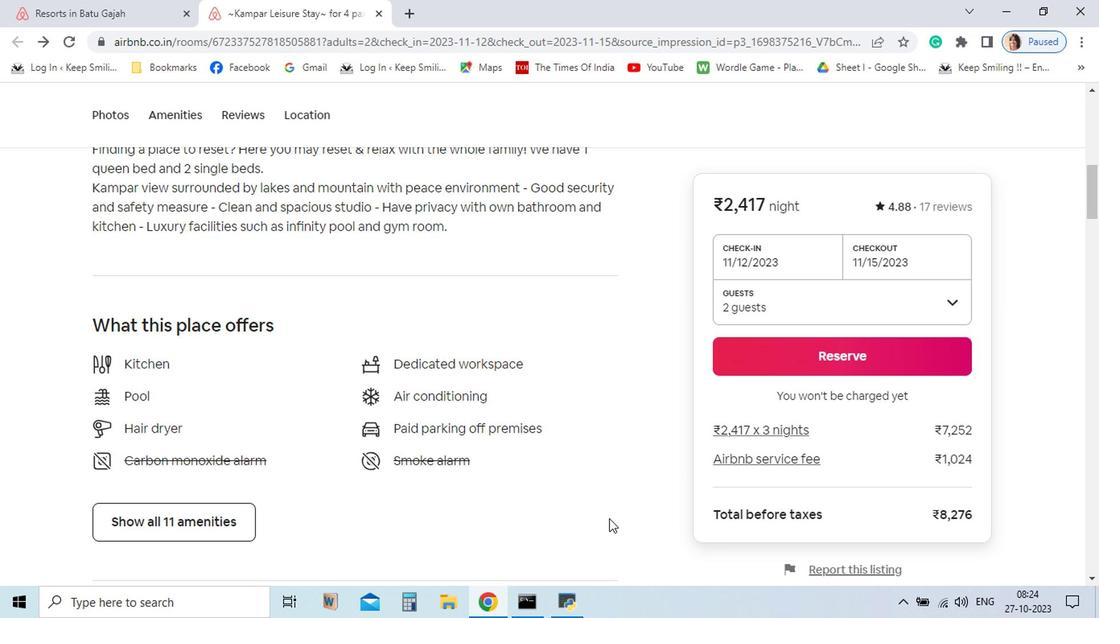 
Action: Mouse moved to (487, 542)
Screenshot: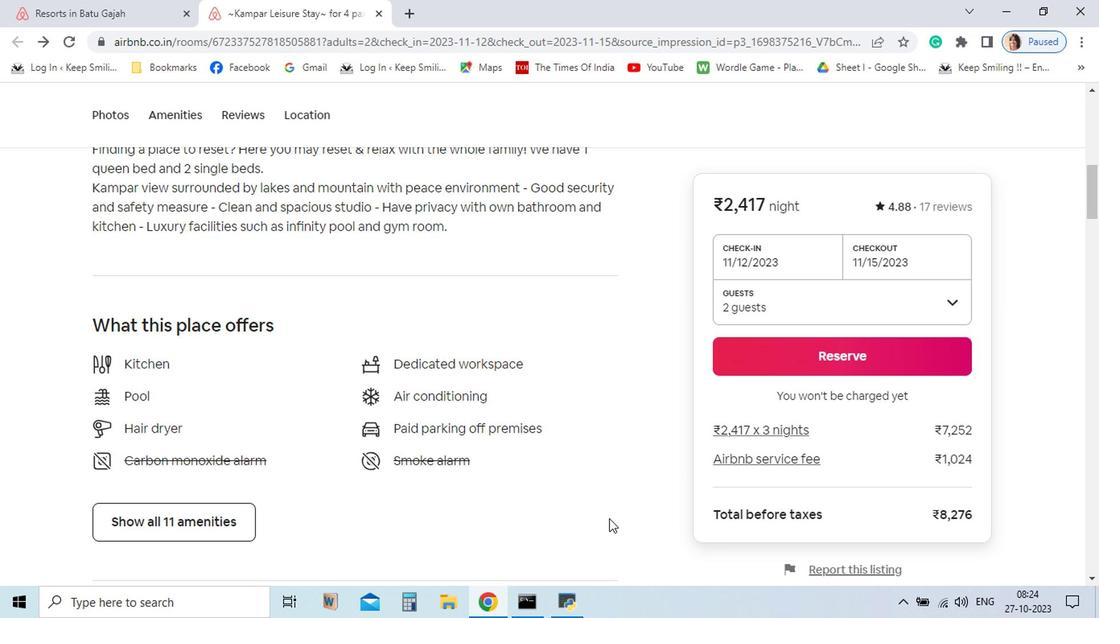 
Action: Mouse scrolled (487, 542) with delta (0, 0)
Screenshot: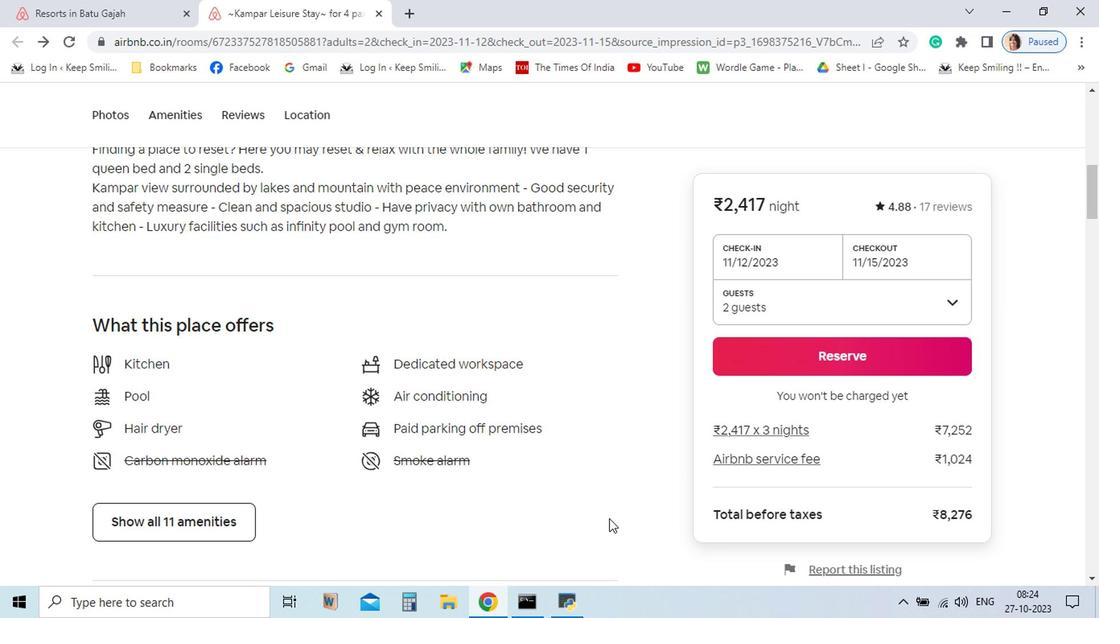 
Action: Mouse scrolled (487, 542) with delta (0, 0)
Screenshot: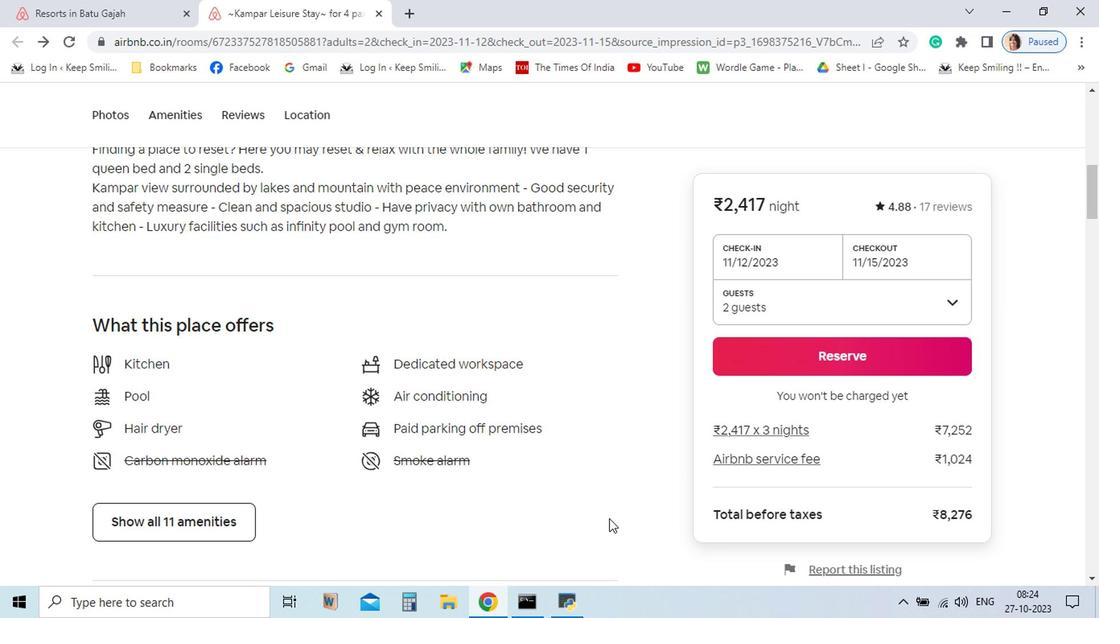 
Action: Mouse moved to (487, 542)
Screenshot: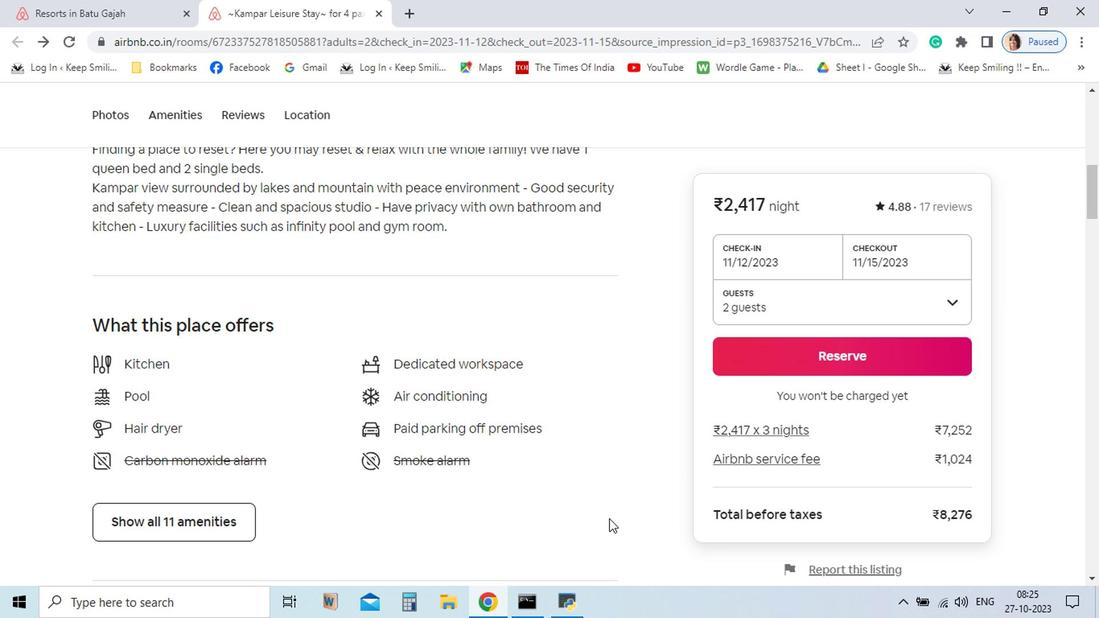 
Action: Mouse scrolled (487, 541) with delta (0, 0)
Screenshot: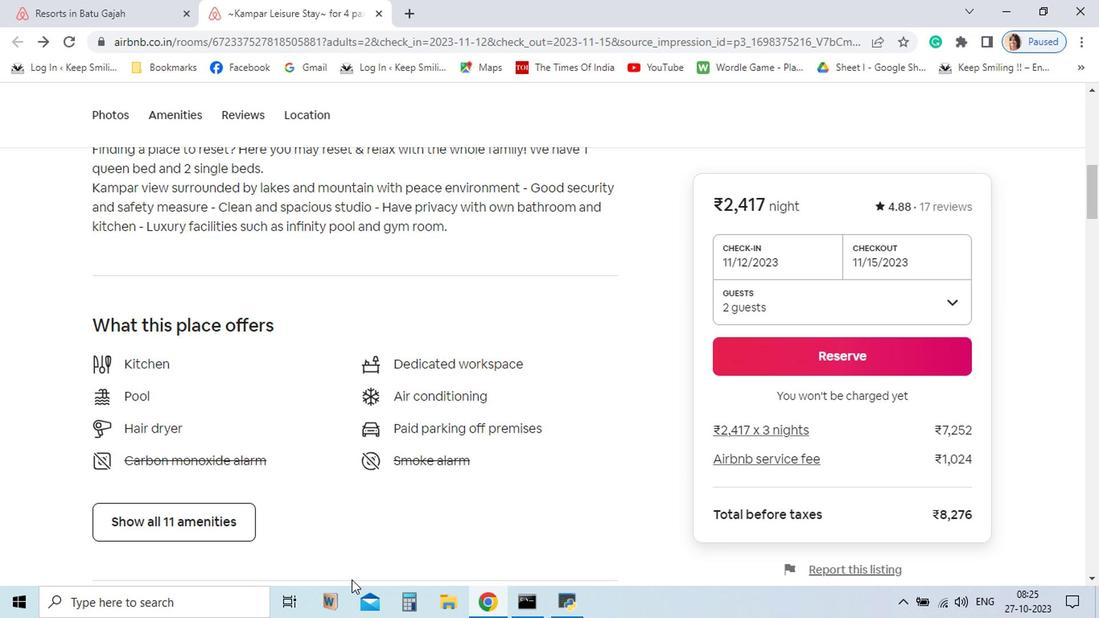 
Action: Mouse scrolled (487, 541) with delta (0, 0)
Screenshot: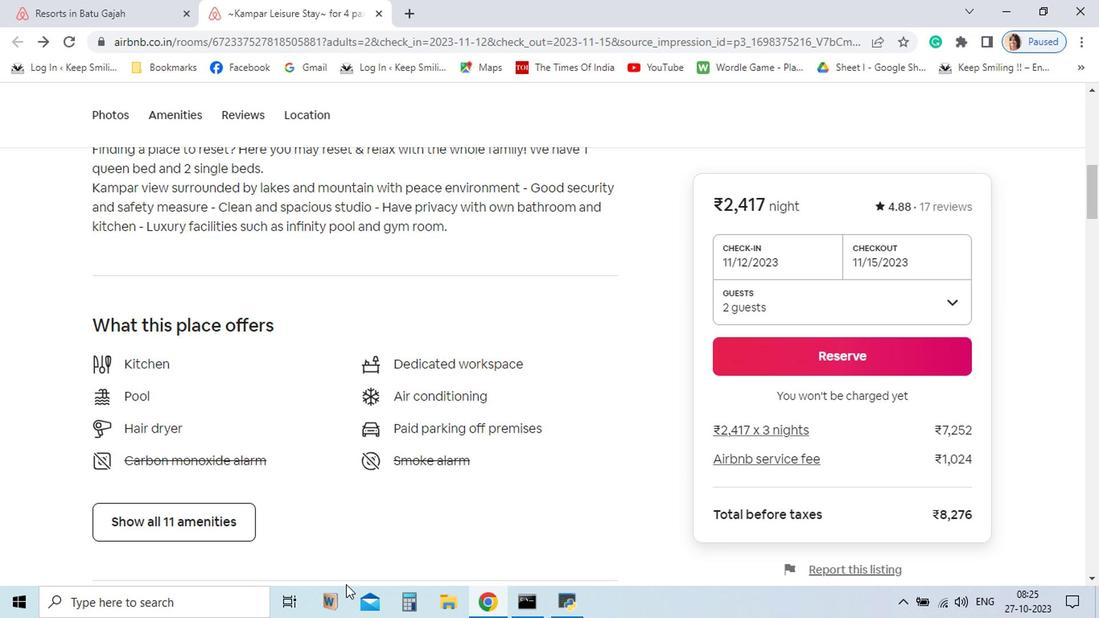 
Action: Mouse moved to (600, 534)
Screenshot: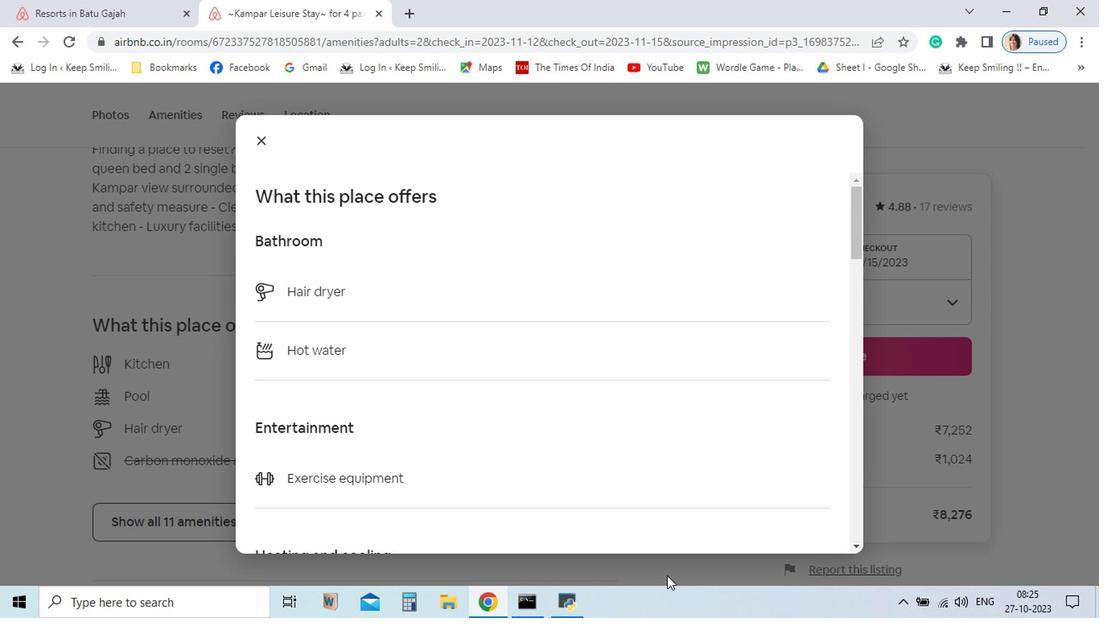 
Action: Mouse scrolled (600, 534) with delta (0, 0)
Screenshot: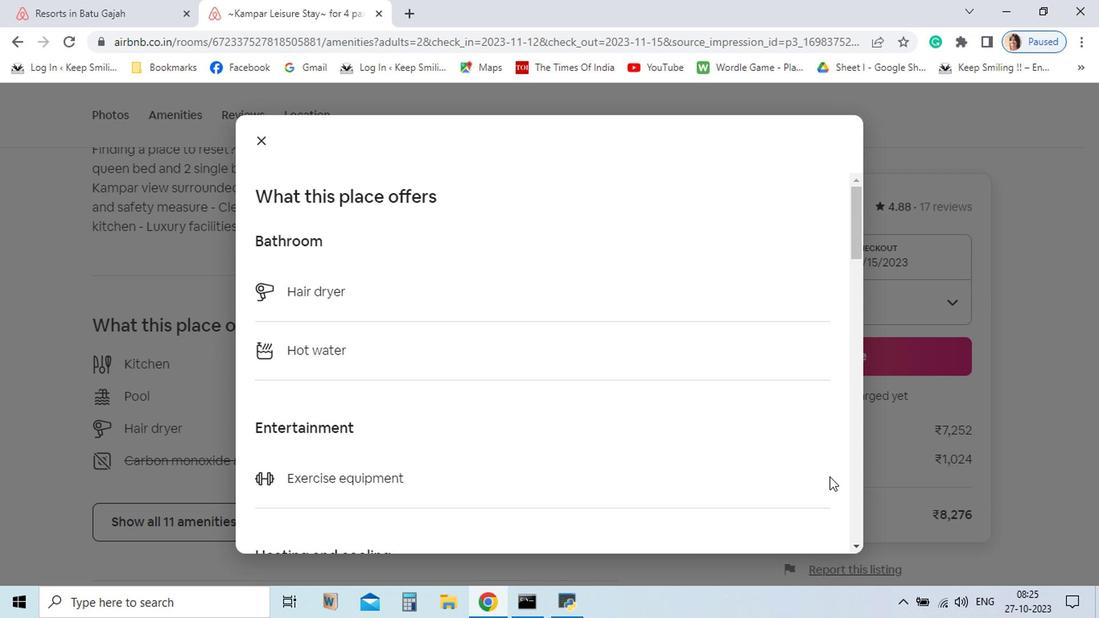
Action: Mouse moved to (596, 532)
Screenshot: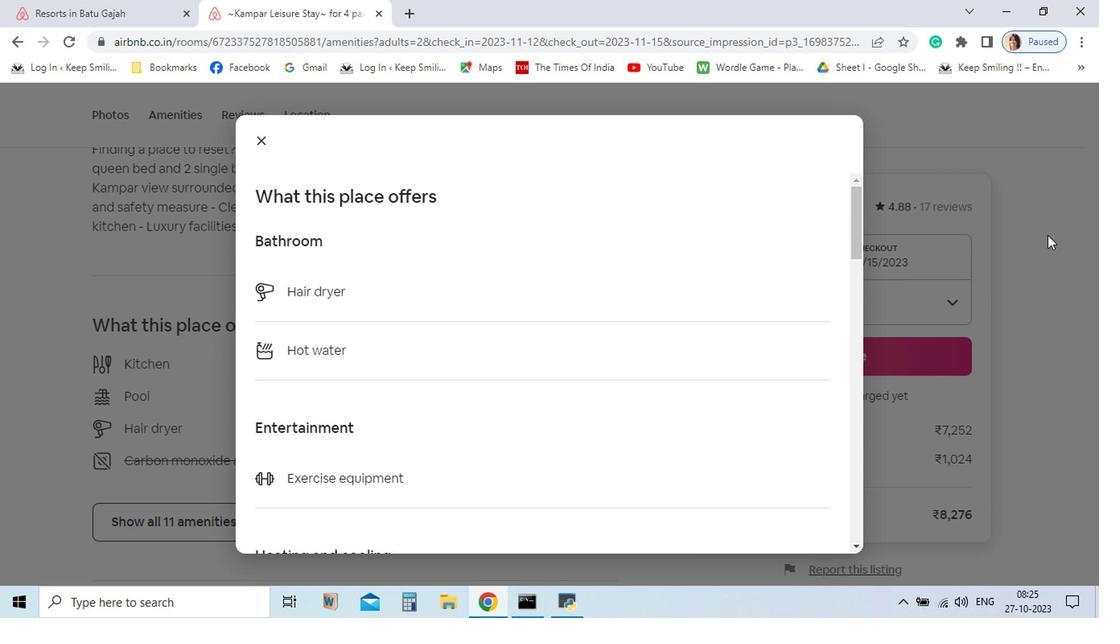 
Action: Mouse scrolled (596, 531) with delta (0, 0)
Screenshot: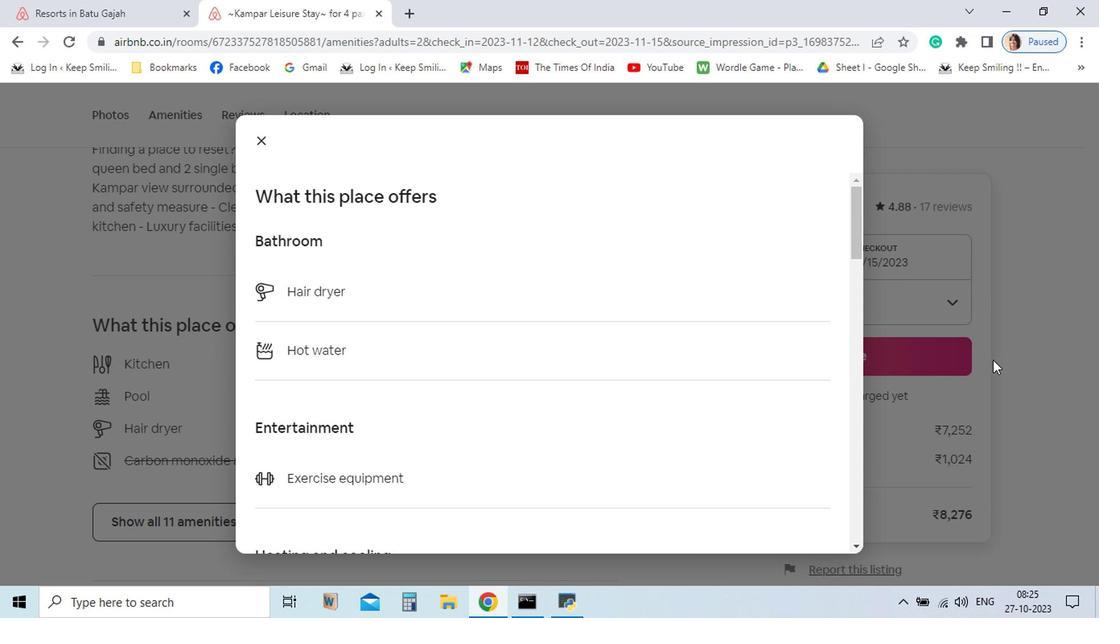 
Action: Mouse moved to (301, 538)
Screenshot: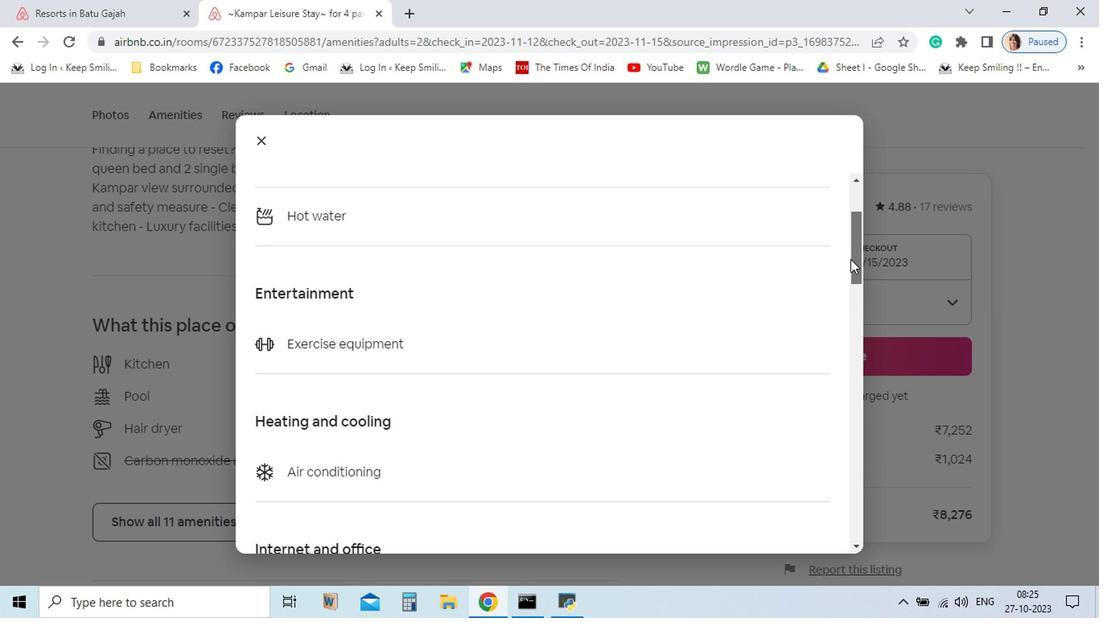 
Action: Mouse pressed left at (301, 538)
Screenshot: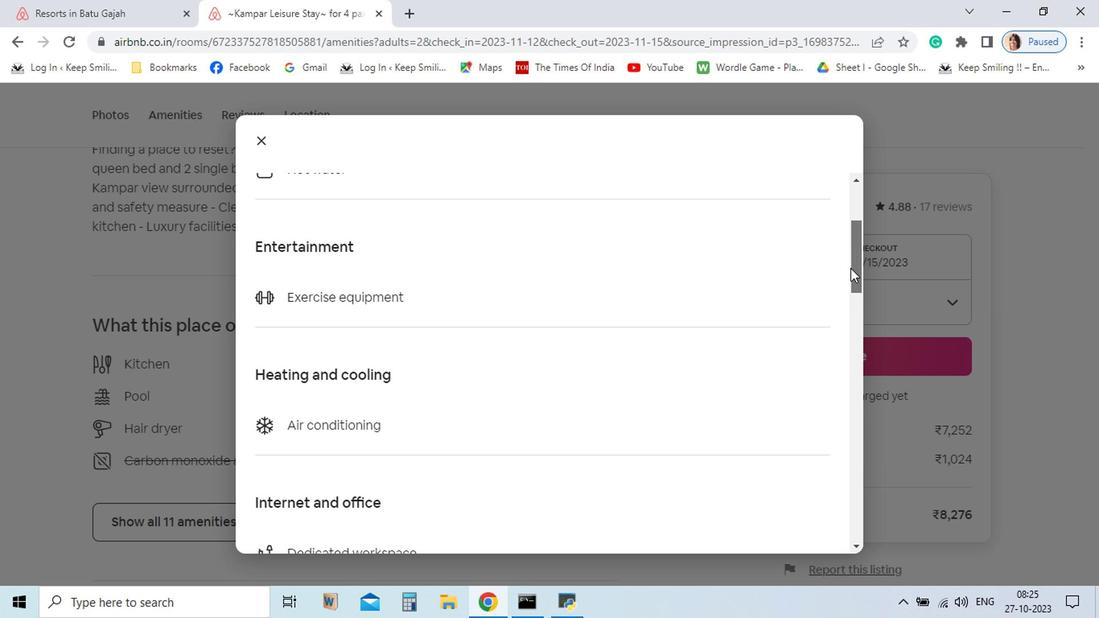 
Action: Mouse moved to (770, 328)
Screenshot: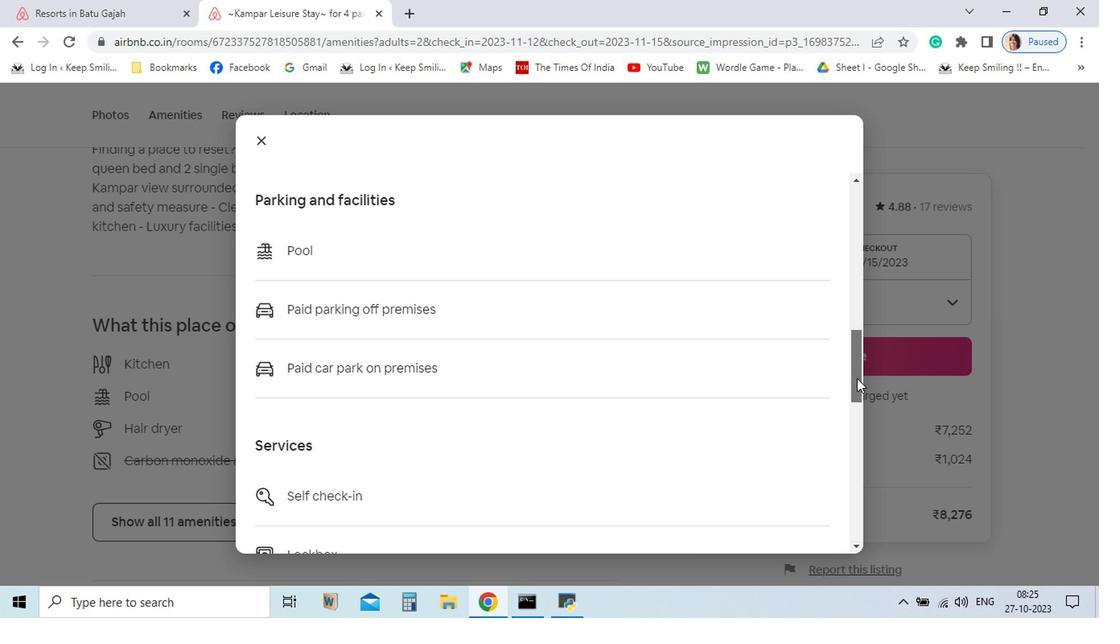 
Action: Mouse pressed left at (770, 328)
Screenshot: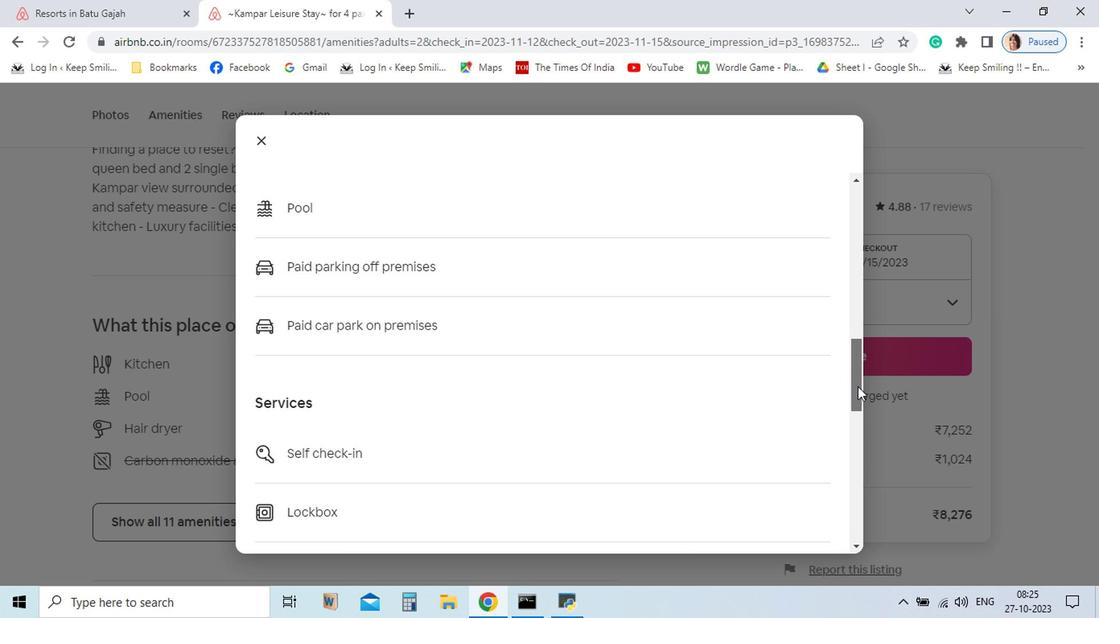 
Action: Mouse moved to (348, 262)
Screenshot: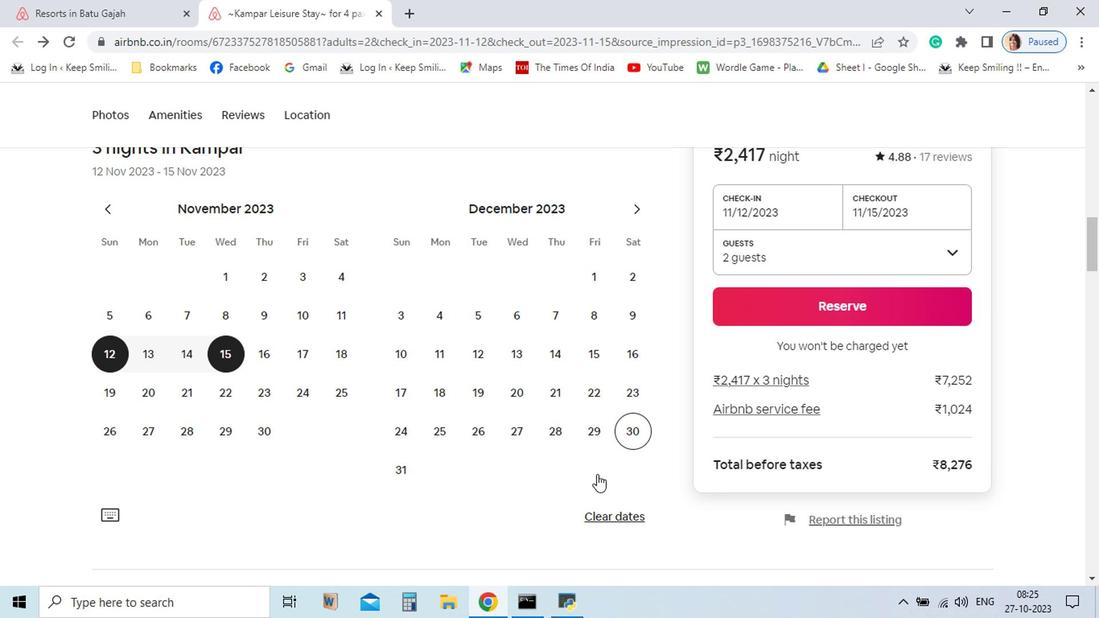 
Action: Mouse pressed left at (348, 262)
Screenshot: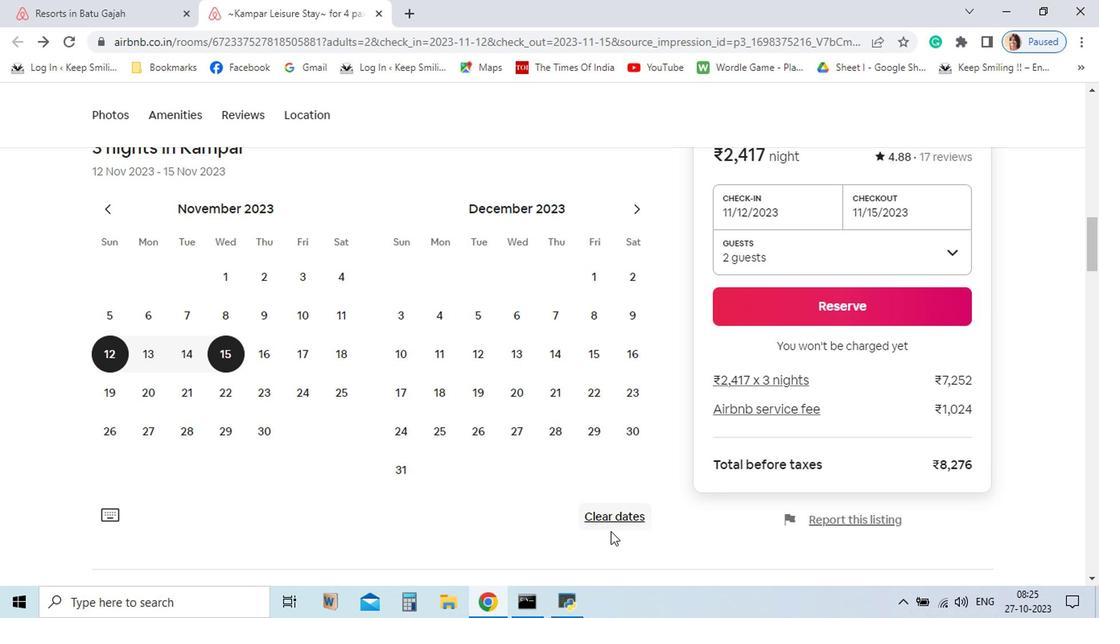 
Action: Mouse moved to (527, 470)
Screenshot: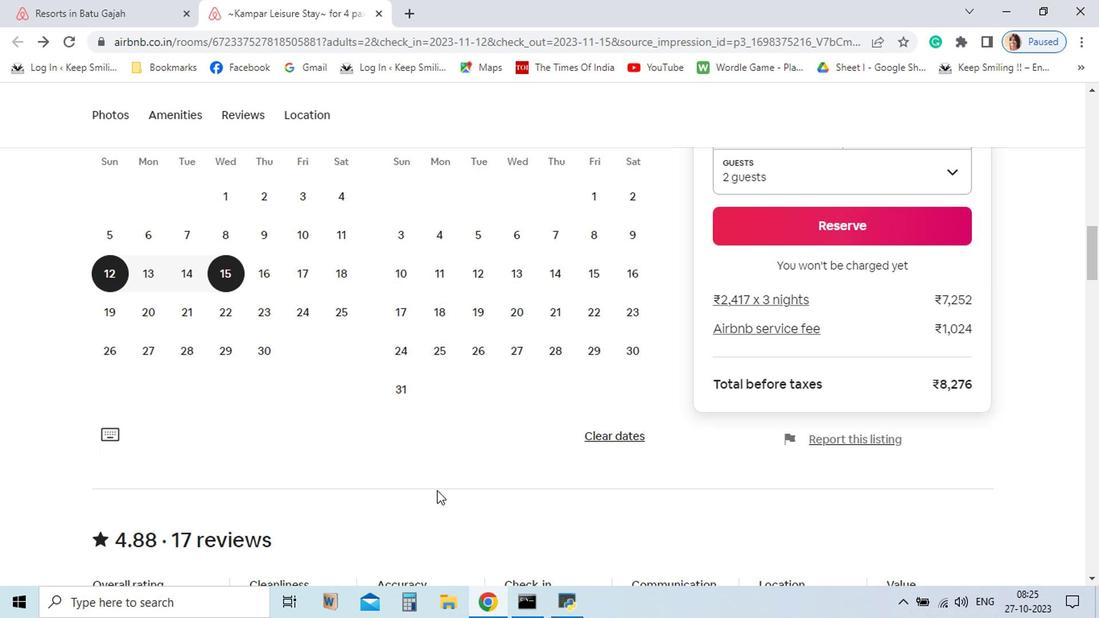 
Action: Mouse scrolled (527, 469) with delta (0, 0)
Screenshot: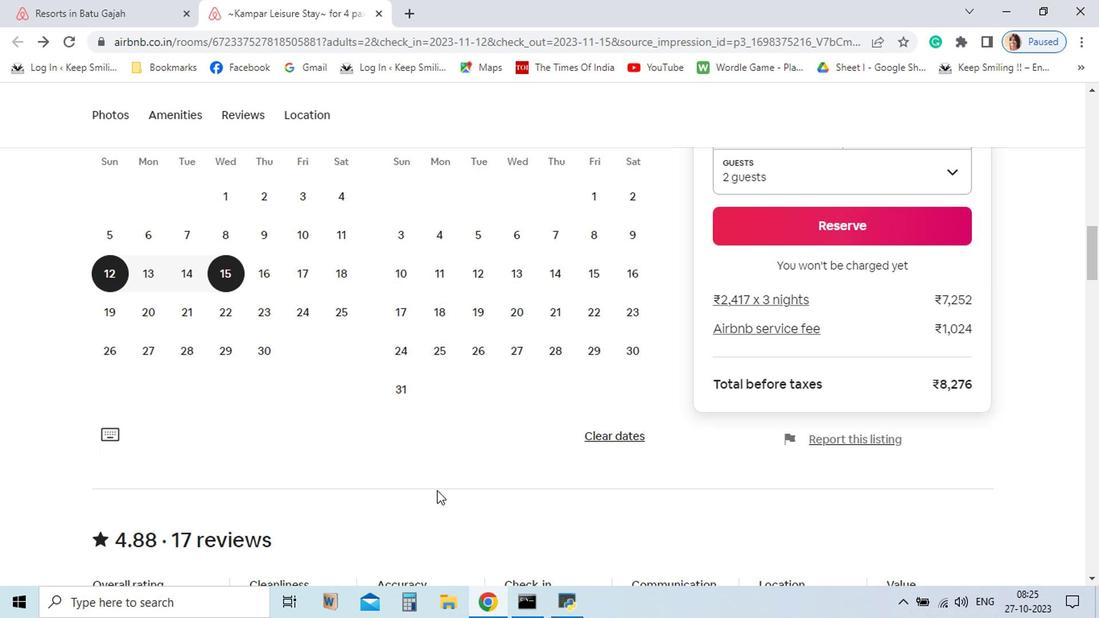 
Action: Mouse moved to (526, 474)
Screenshot: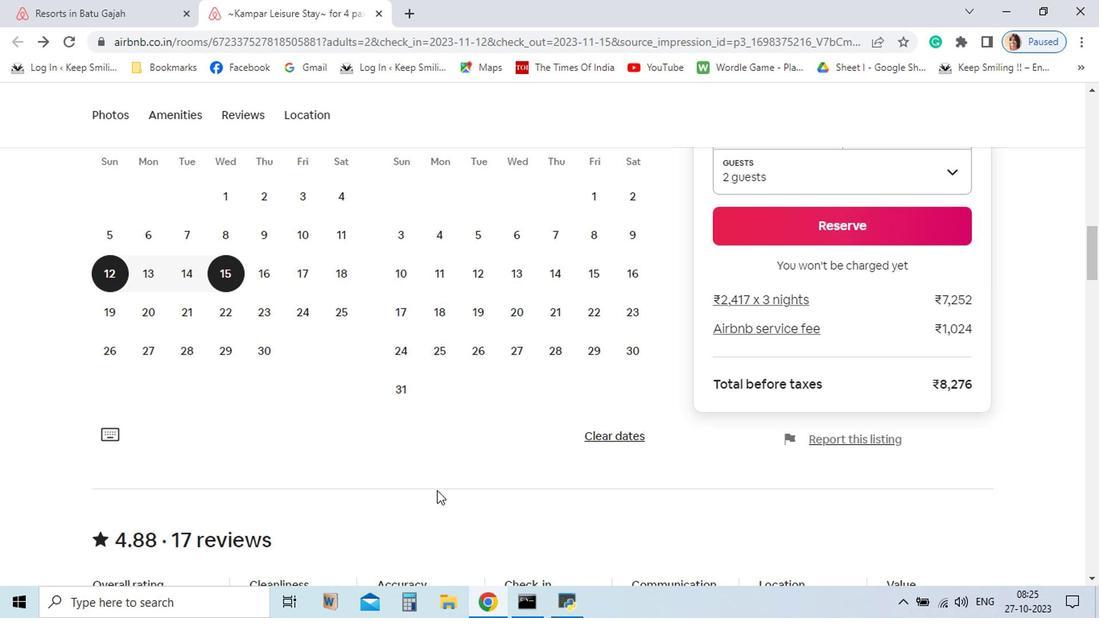 
Action: Mouse scrolled (526, 474) with delta (0, 0)
Screenshot: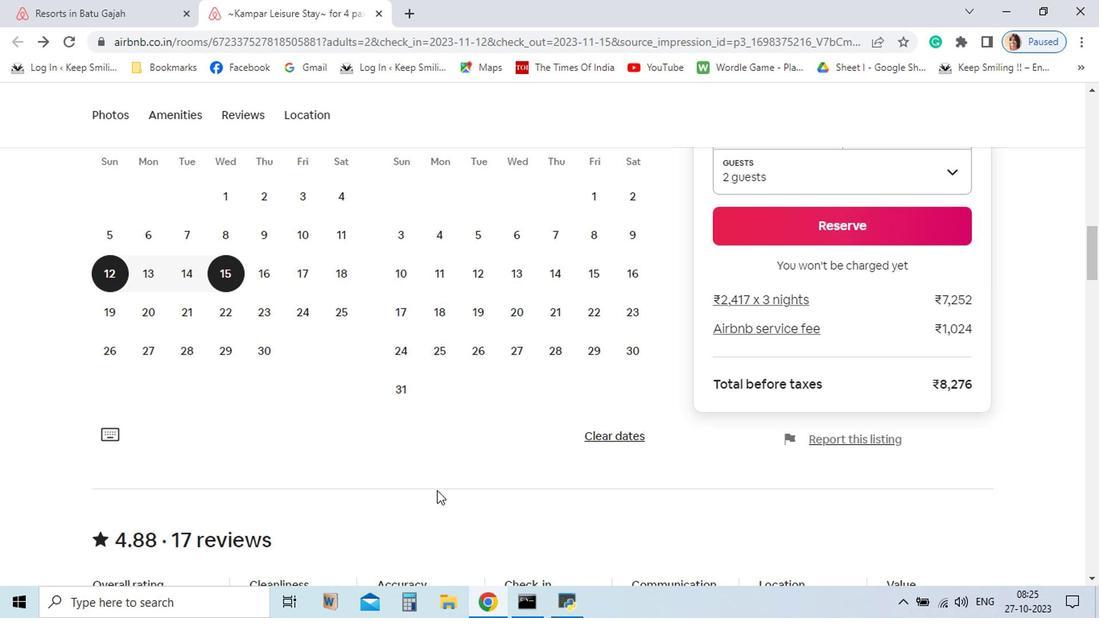 
Action: Mouse moved to (526, 475)
Screenshot: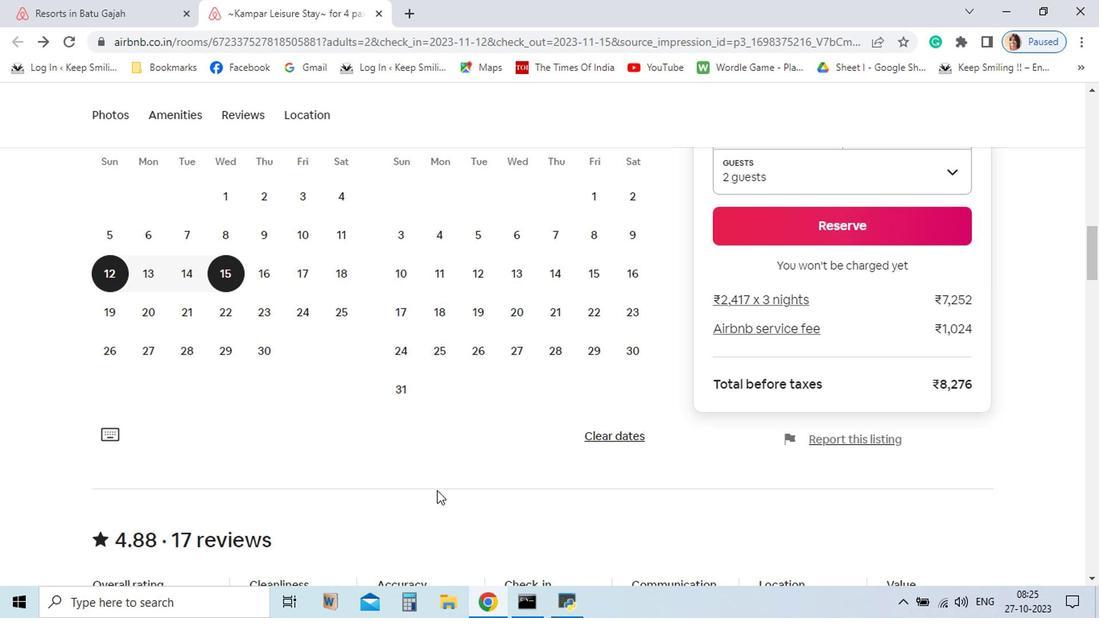 
Action: Mouse scrolled (526, 474) with delta (0, 0)
Screenshot: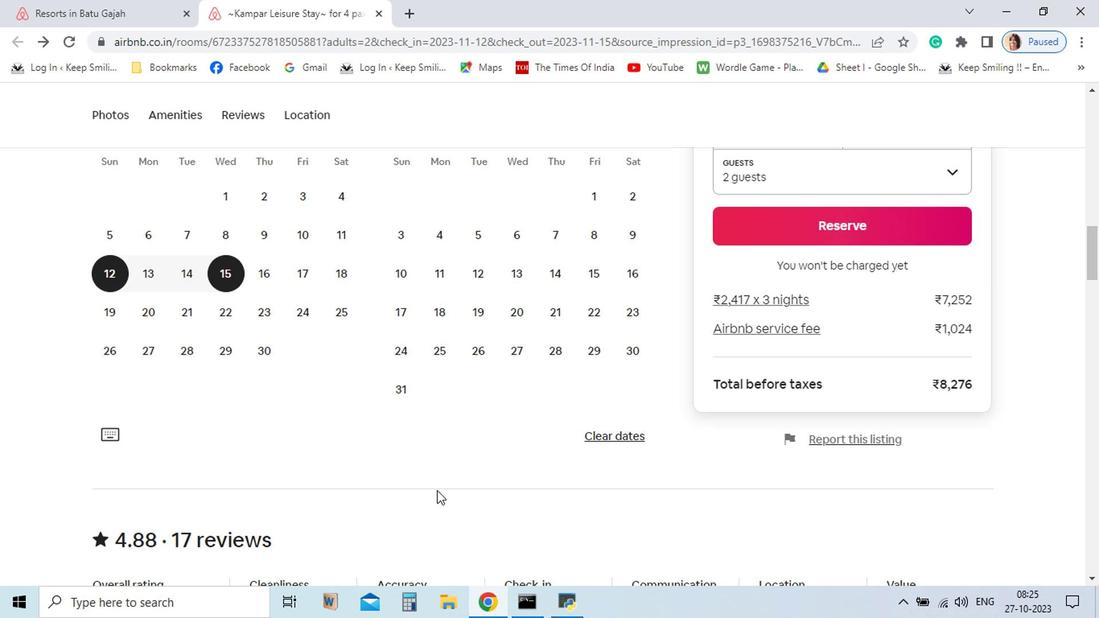 
Action: Mouse scrolled (526, 474) with delta (0, 0)
Screenshot: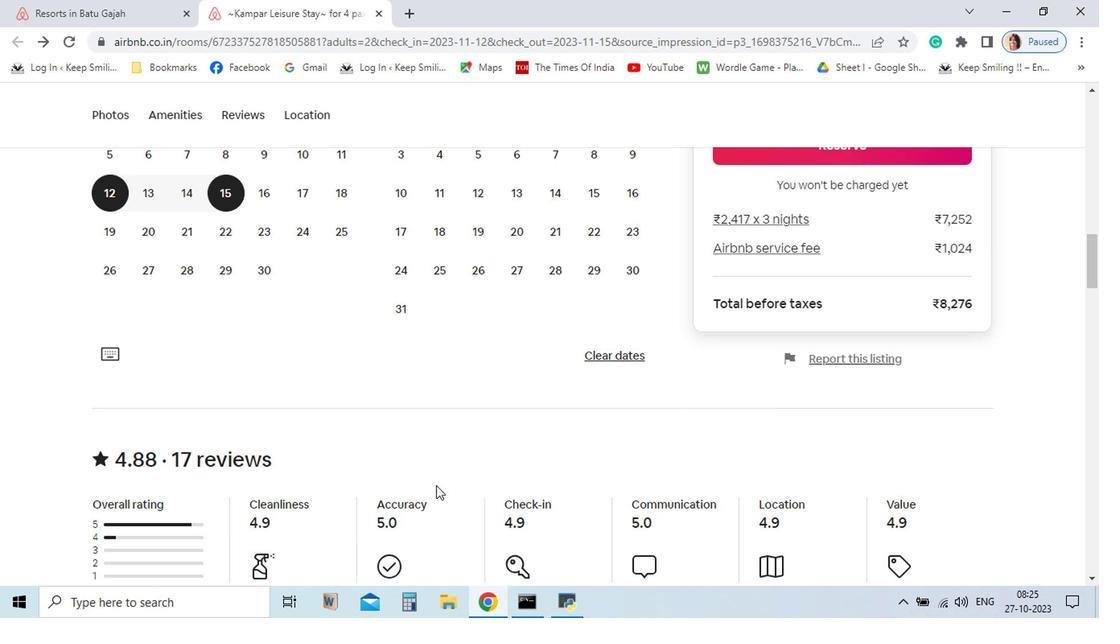 
Action: Mouse scrolled (526, 474) with delta (0, 0)
Screenshot: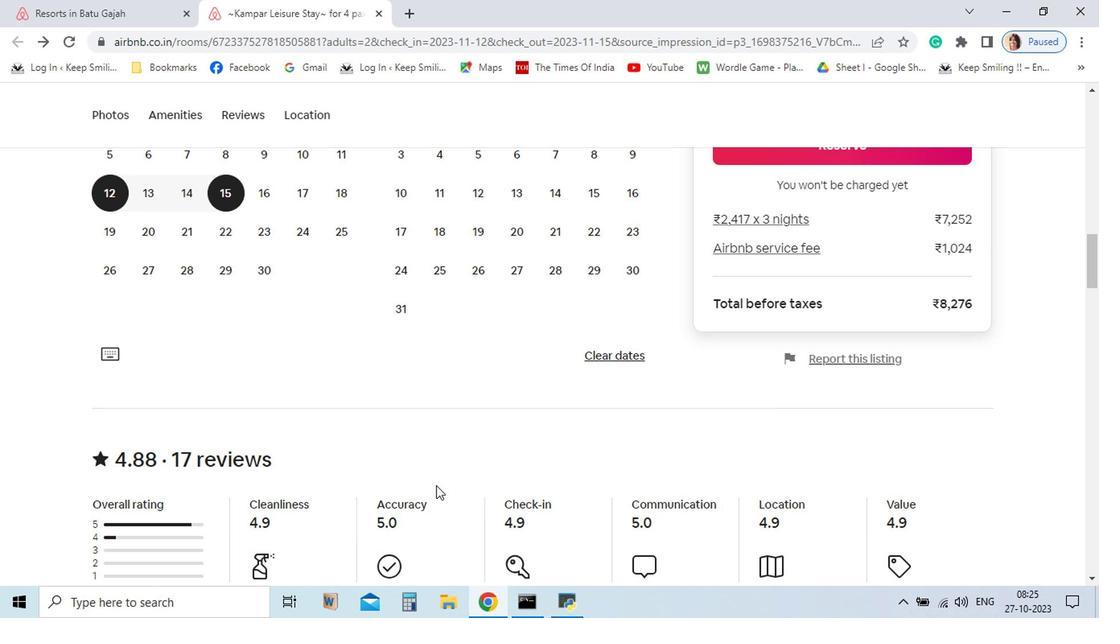 
Action: Mouse scrolled (526, 474) with delta (0, 0)
Screenshot: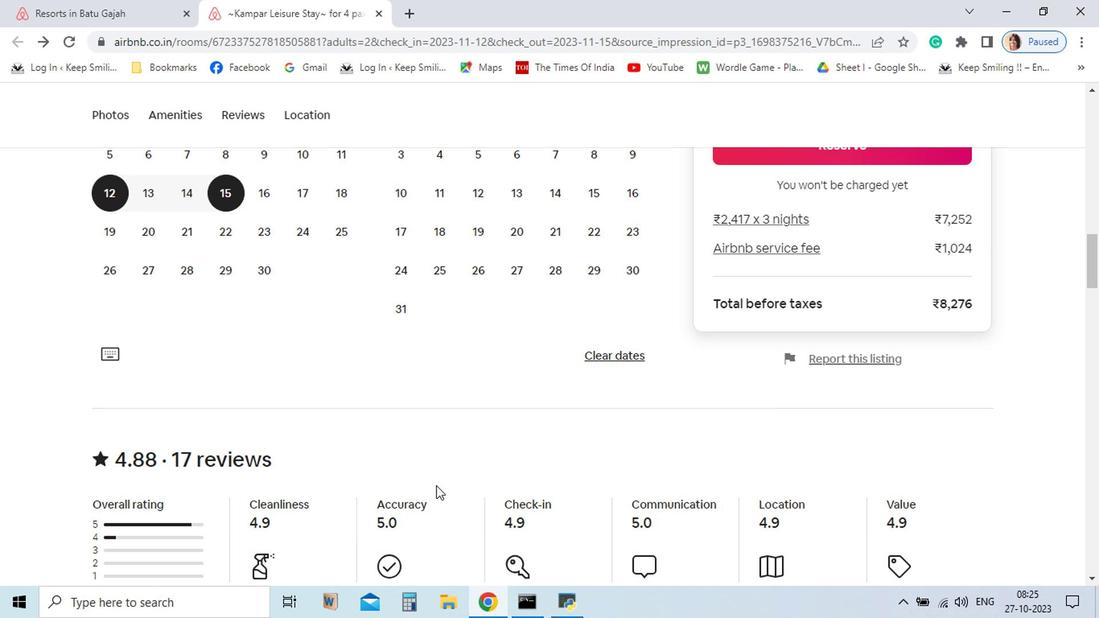 
Action: Mouse moved to (474, 512)
Screenshot: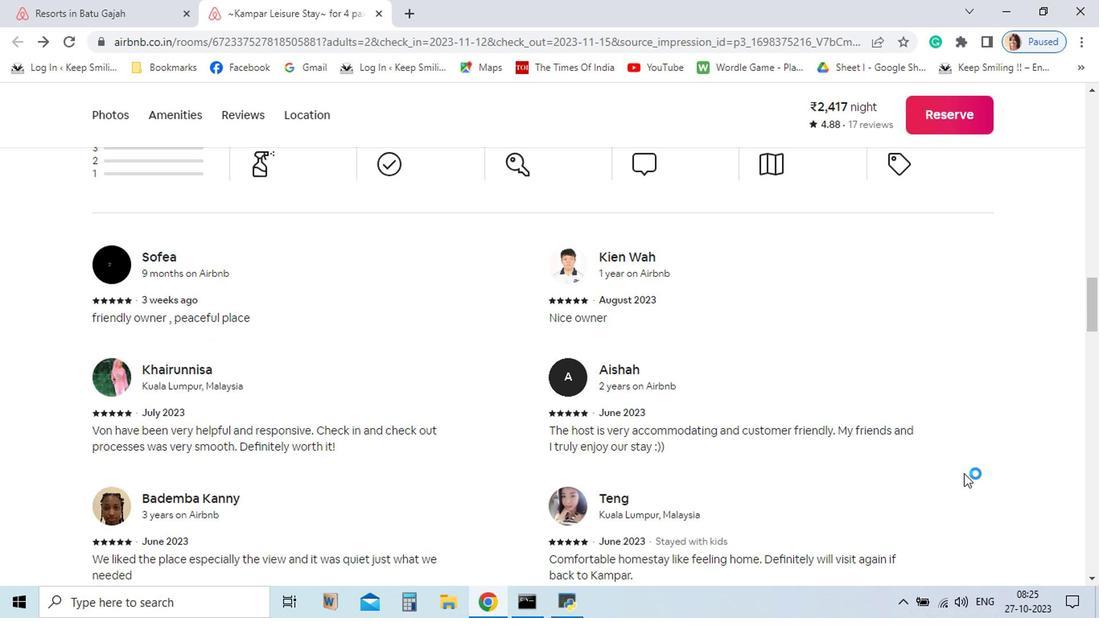 
Action: Mouse scrolled (474, 511) with delta (0, 0)
Screenshot: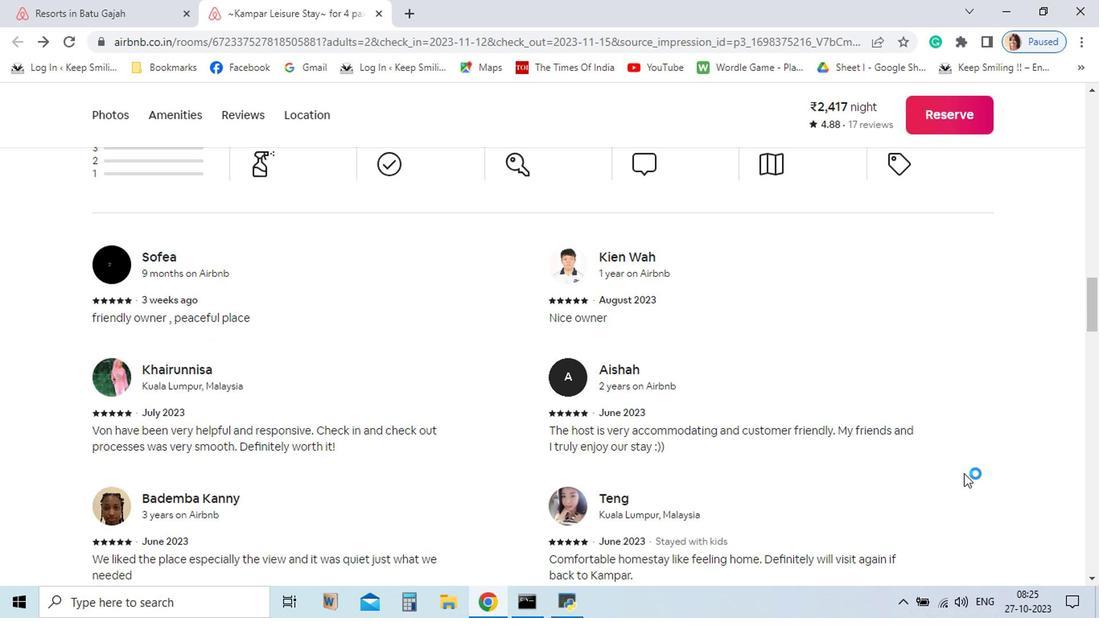 
Action: Mouse scrolled (474, 511) with delta (0, 0)
Screenshot: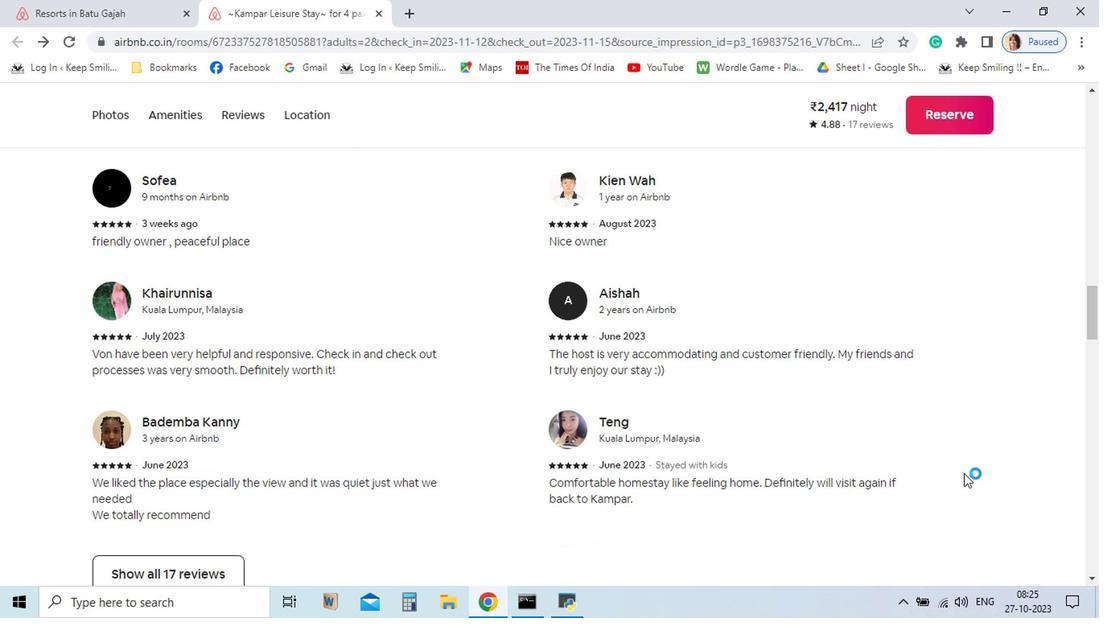 
Action: Mouse moved to (473, 508)
Screenshot: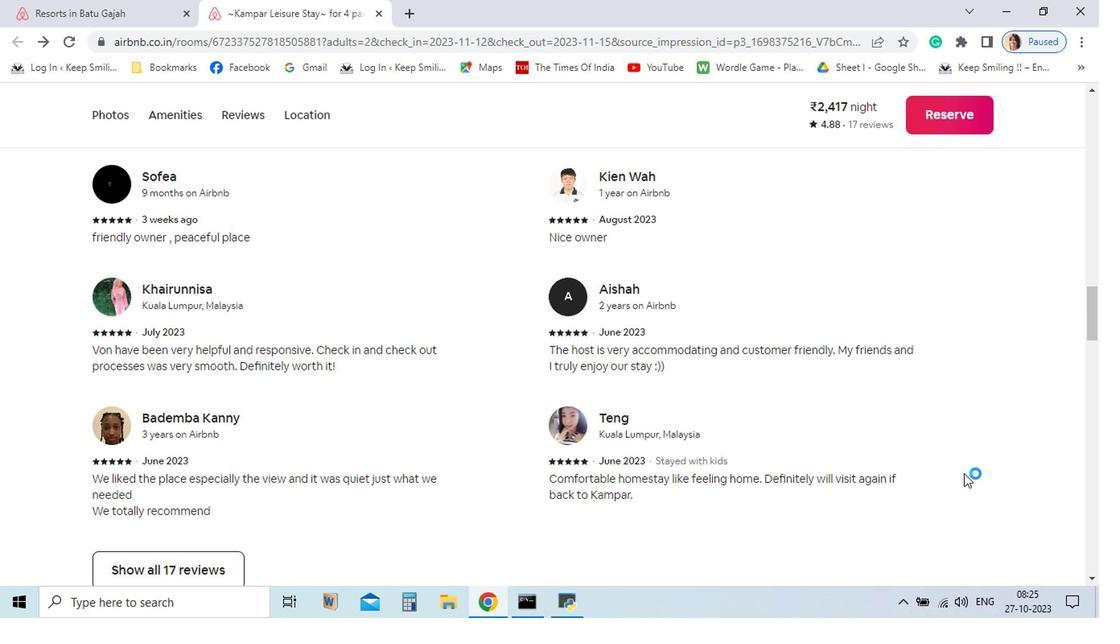 
Action: Mouse scrolled (473, 508) with delta (0, 0)
Screenshot: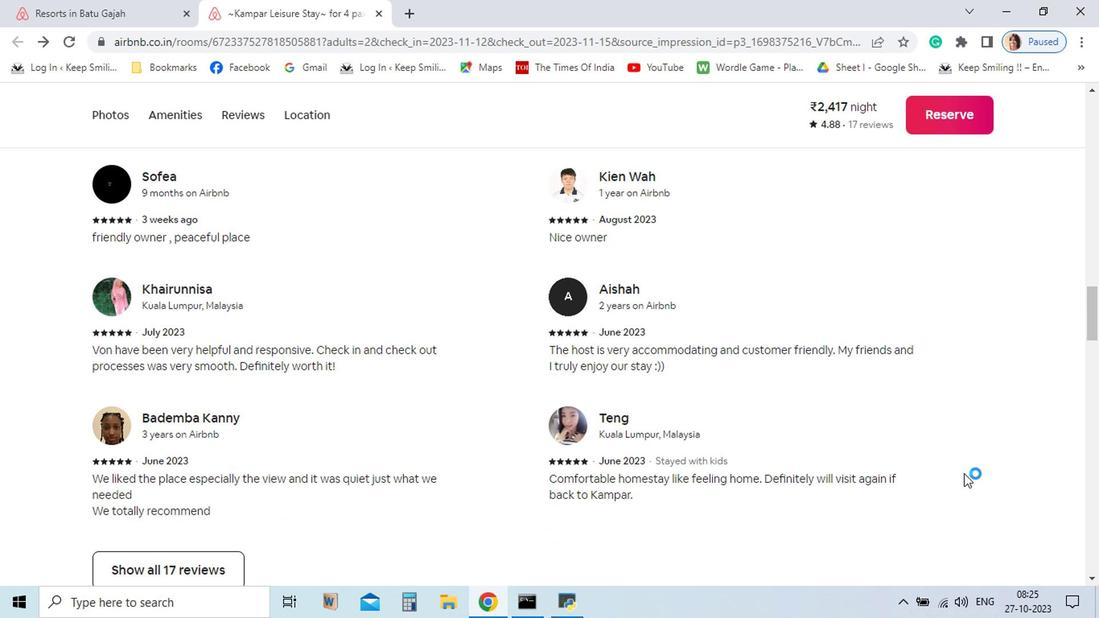 
Action: Mouse scrolled (473, 508) with delta (0, 0)
Screenshot: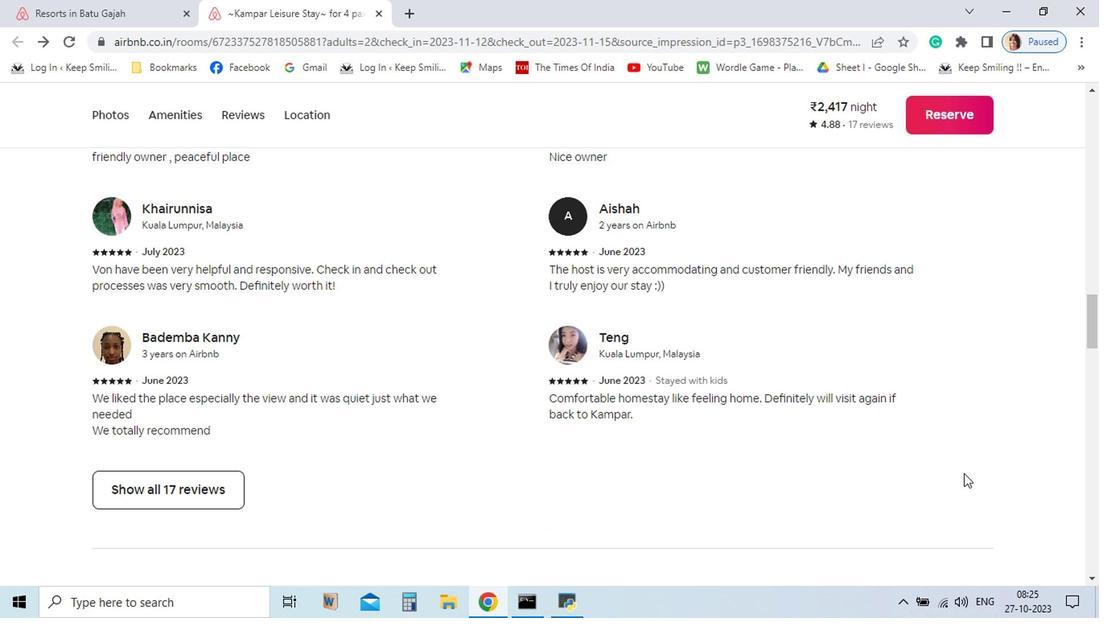 
Action: Mouse moved to (474, 508)
Screenshot: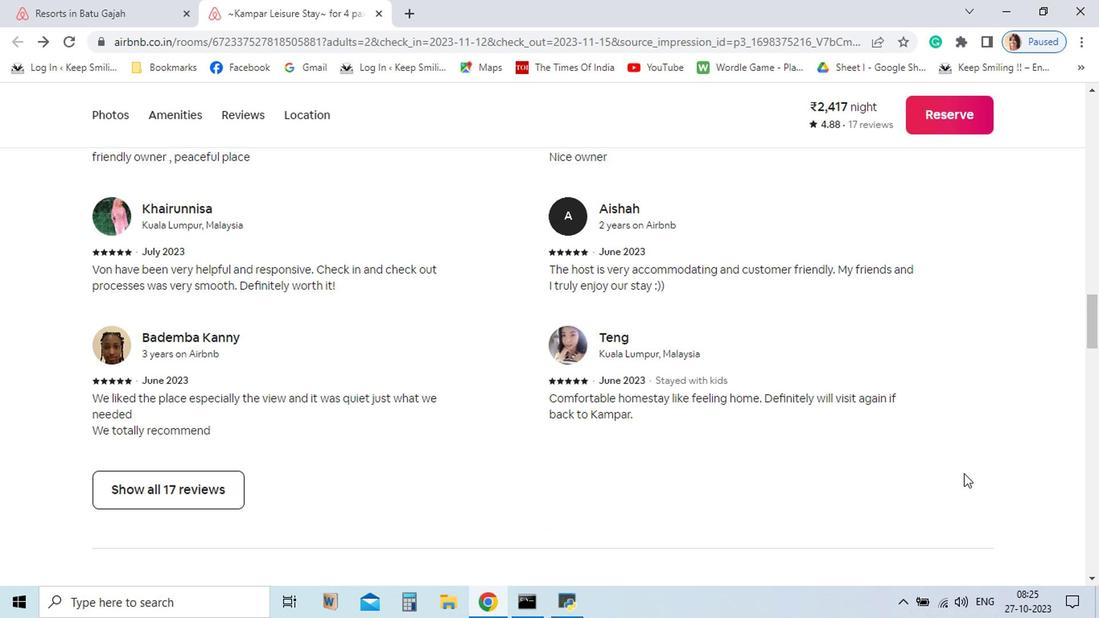 
Action: Mouse scrolled (474, 507) with delta (0, 0)
Screenshot: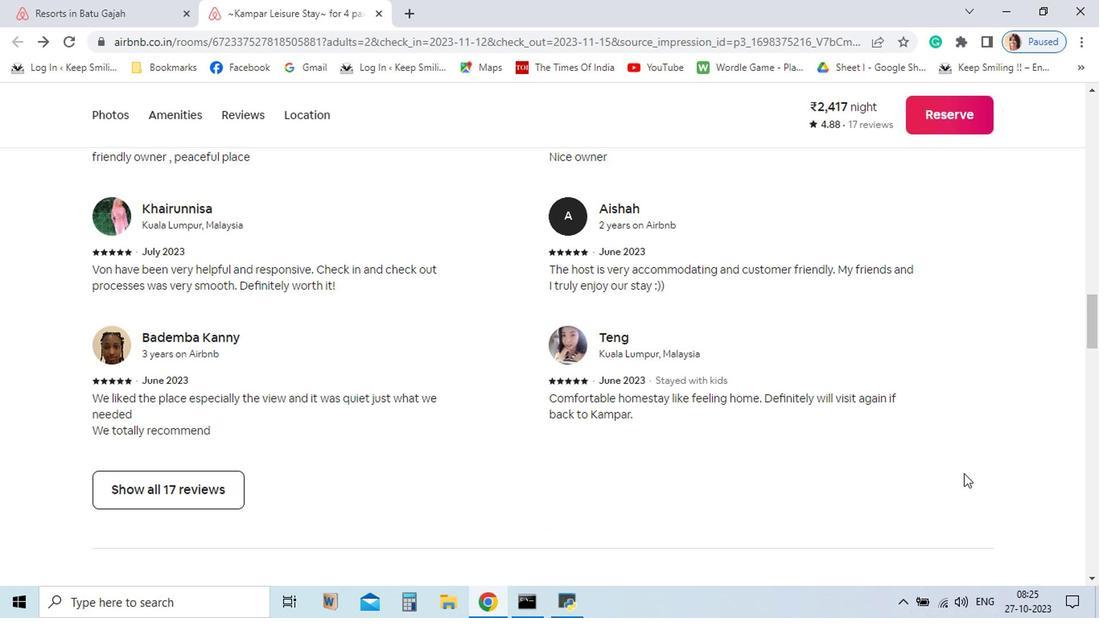 
Action: Mouse scrolled (474, 507) with delta (0, 0)
Screenshot: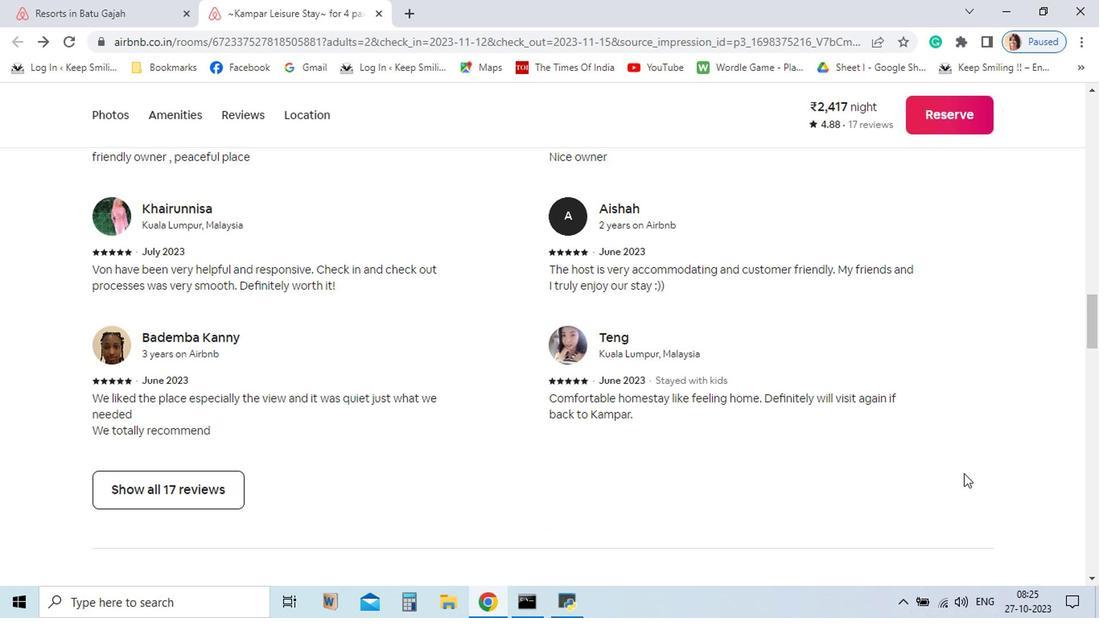 
Action: Mouse moved to (849, 500)
Screenshot: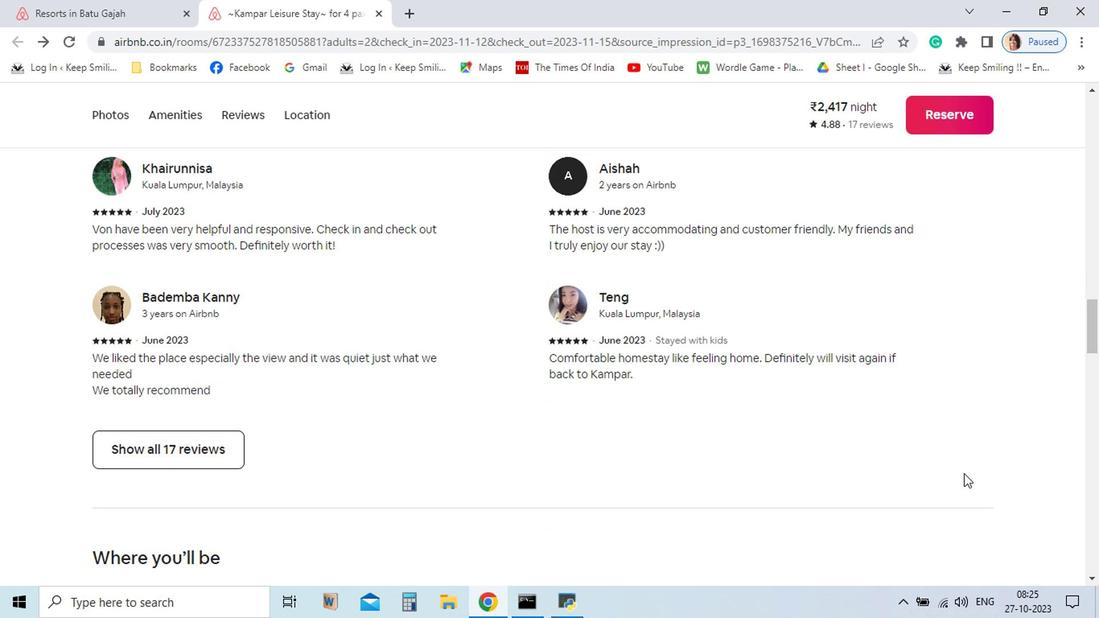 
Action: Mouse scrolled (849, 499) with delta (0, 0)
Screenshot: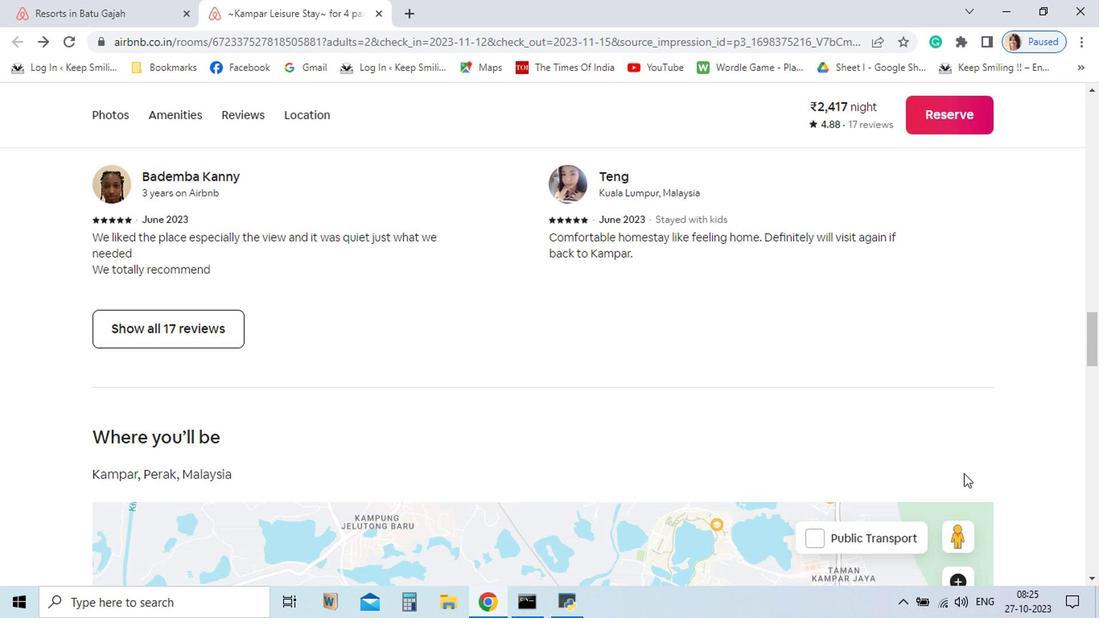 
Action: Mouse scrolled (849, 499) with delta (0, 0)
Screenshot: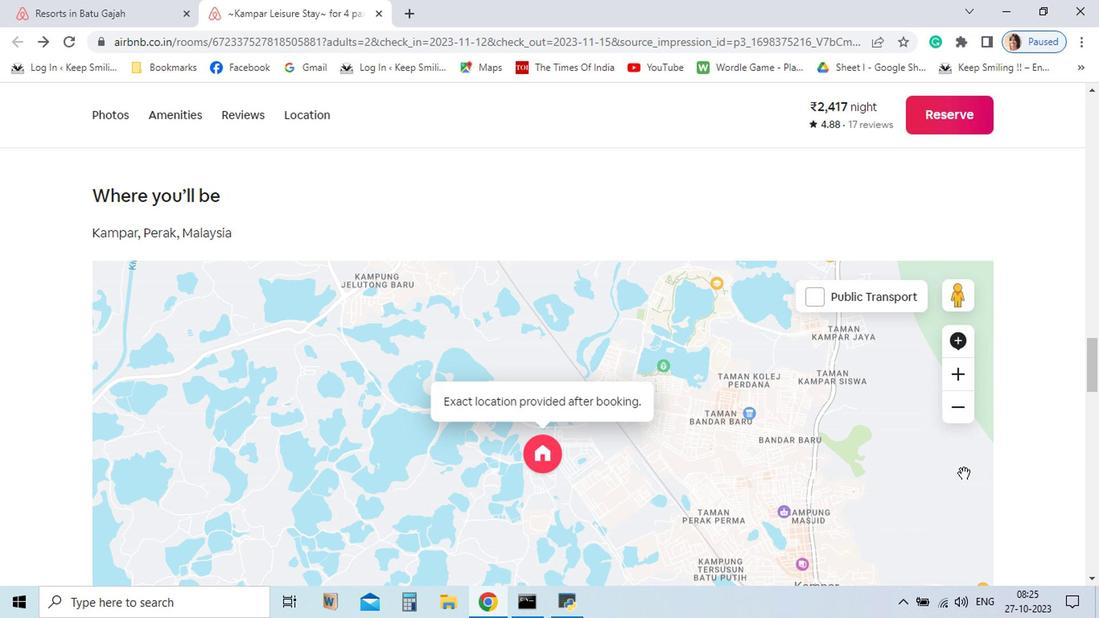 
Action: Mouse scrolled (849, 499) with delta (0, 0)
Screenshot: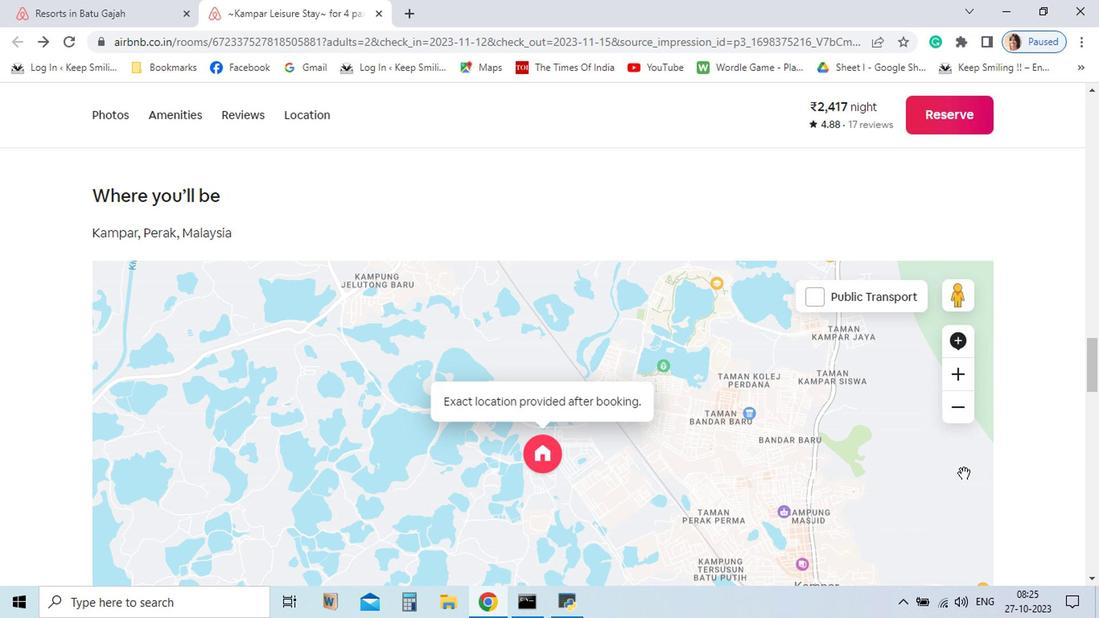 
Action: Mouse scrolled (849, 499) with delta (0, 0)
Screenshot: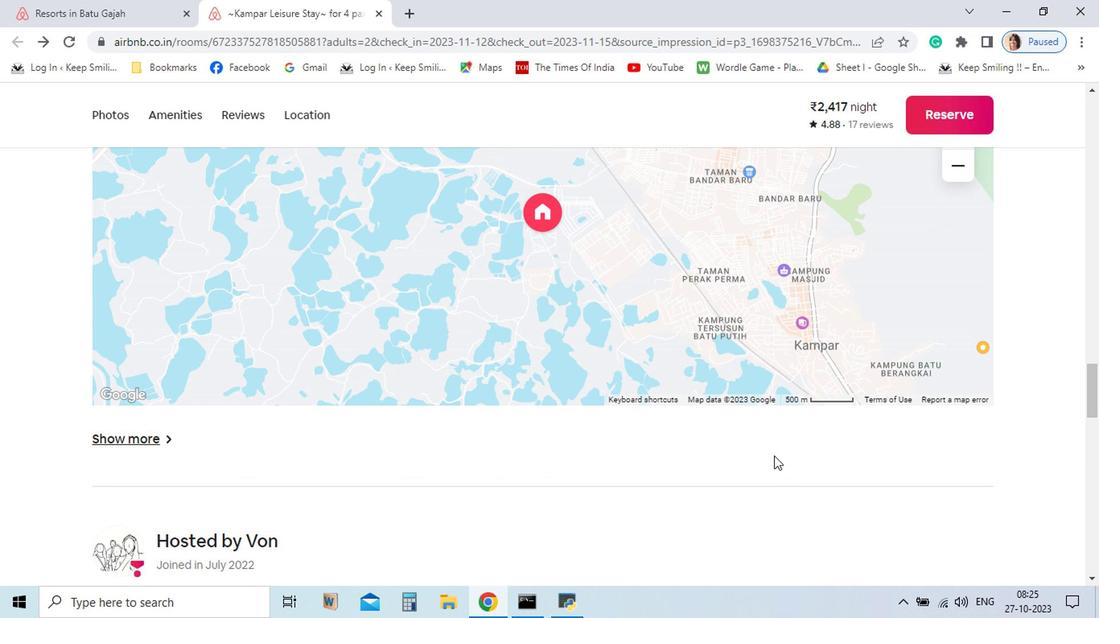 
Action: Mouse scrolled (849, 499) with delta (0, 0)
Screenshot: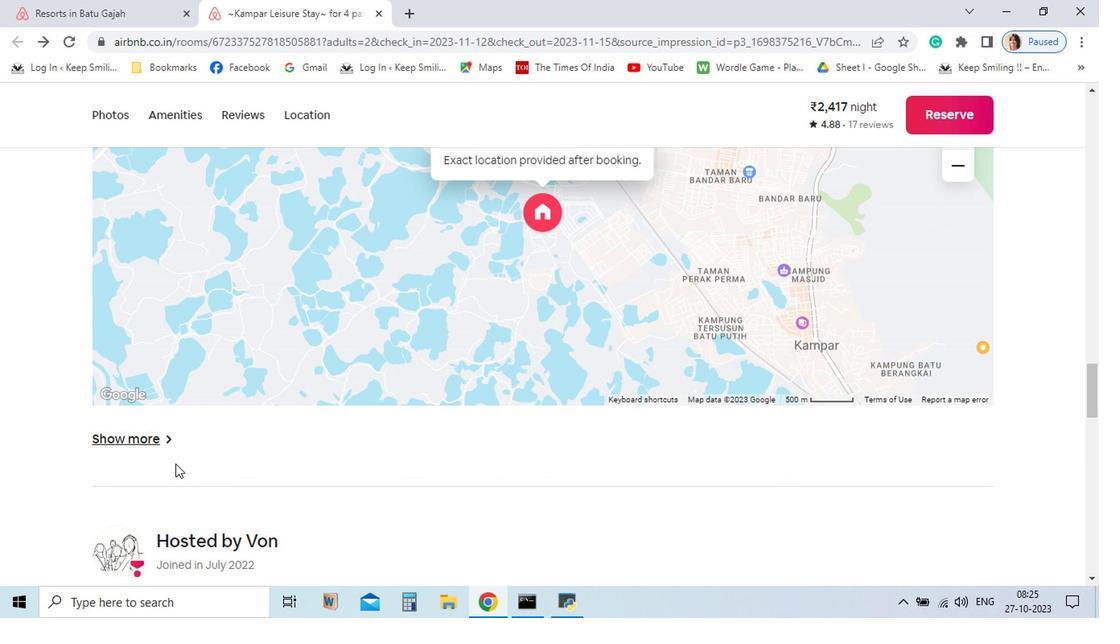 
Action: Mouse scrolled (849, 499) with delta (0, 0)
Screenshot: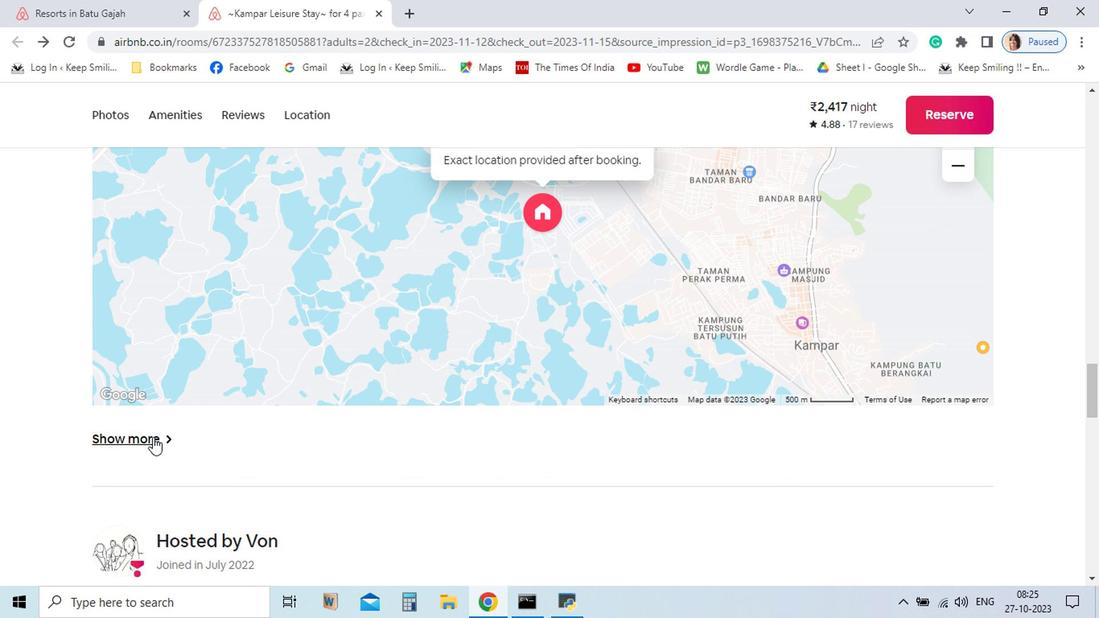 
Action: Mouse scrolled (849, 499) with delta (0, 0)
Screenshot: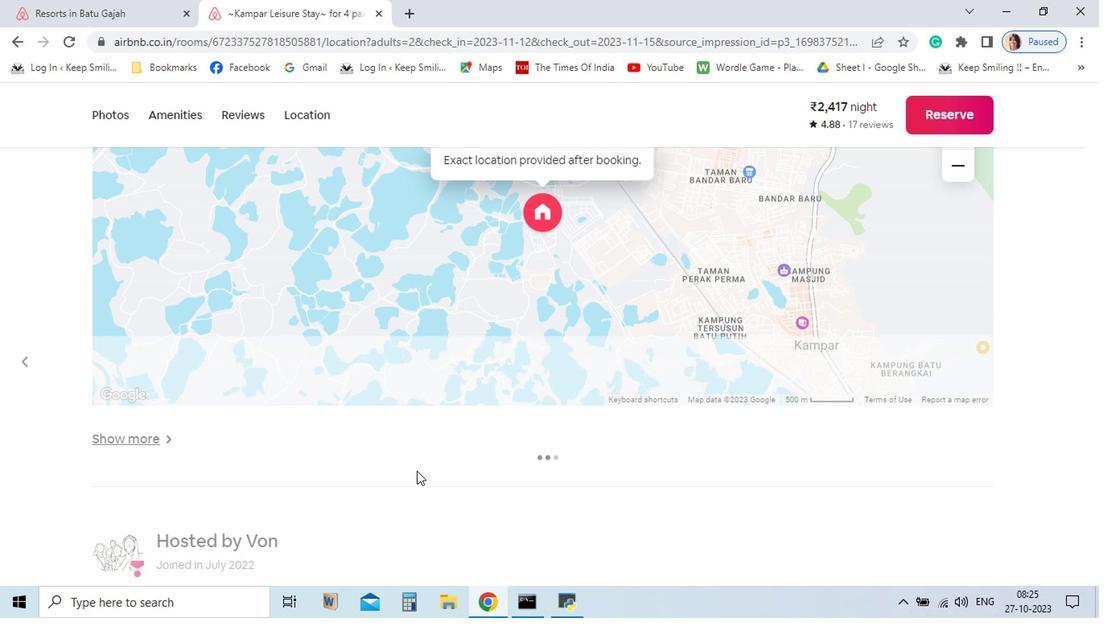 
Action: Mouse scrolled (849, 499) with delta (0, 0)
Screenshot: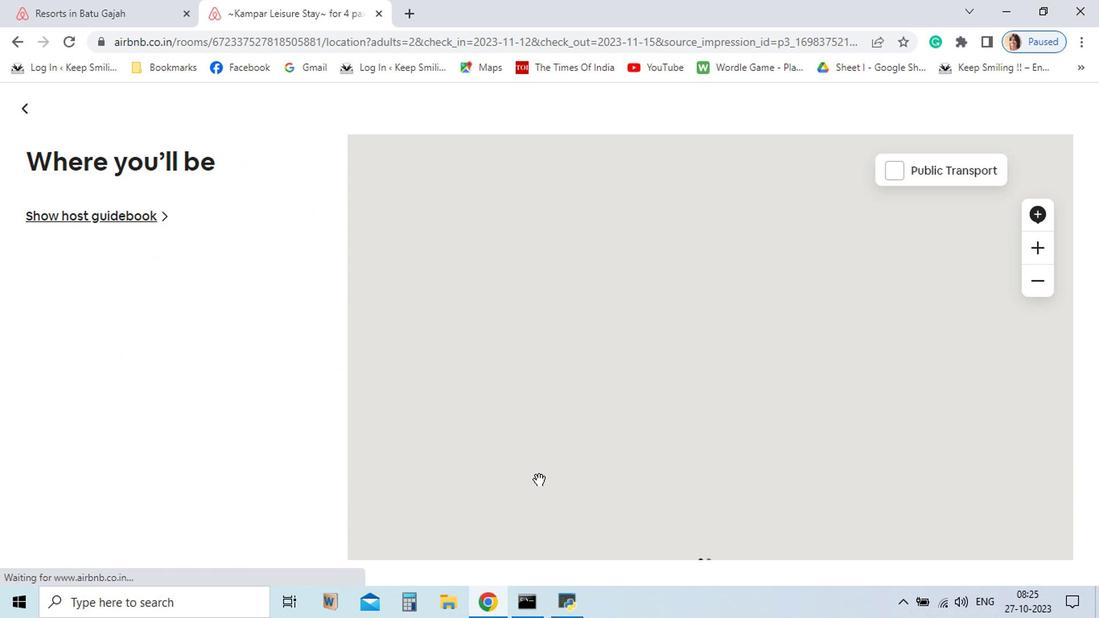 
Action: Mouse moved to (804, 500)
Screenshot: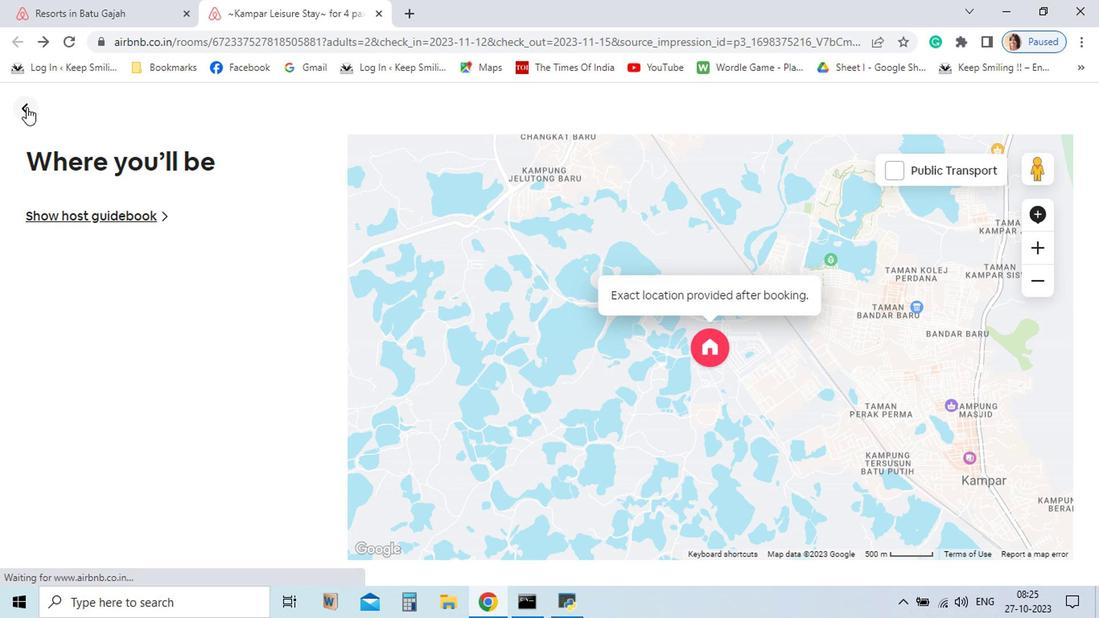
Action: Mouse scrolled (804, 499) with delta (0, 0)
Screenshot: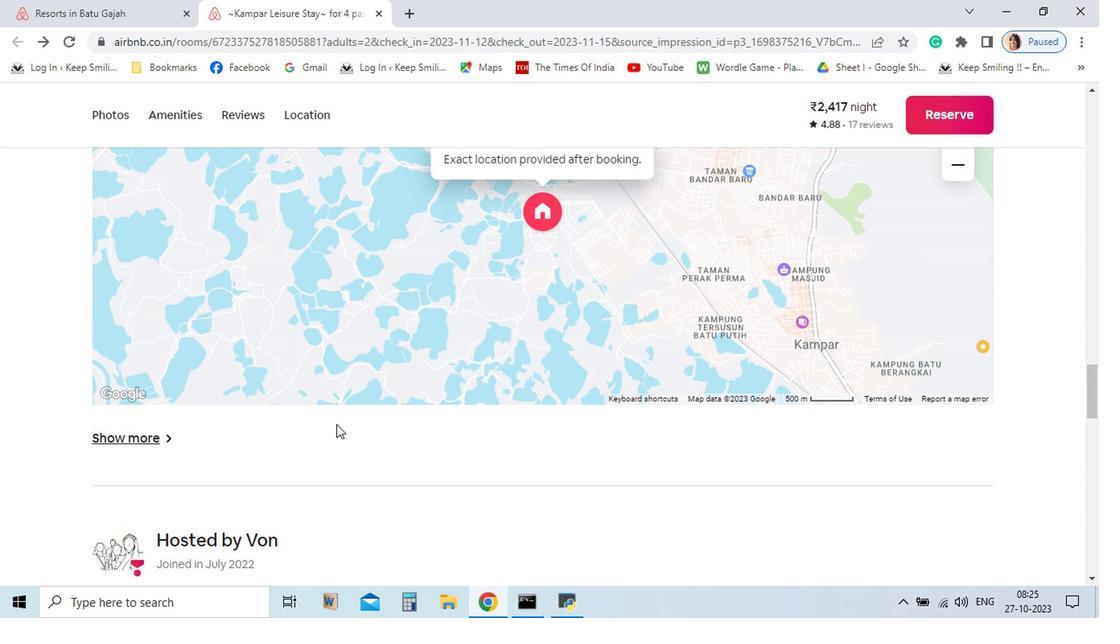 
Action: Mouse moved to (803, 500)
Screenshot: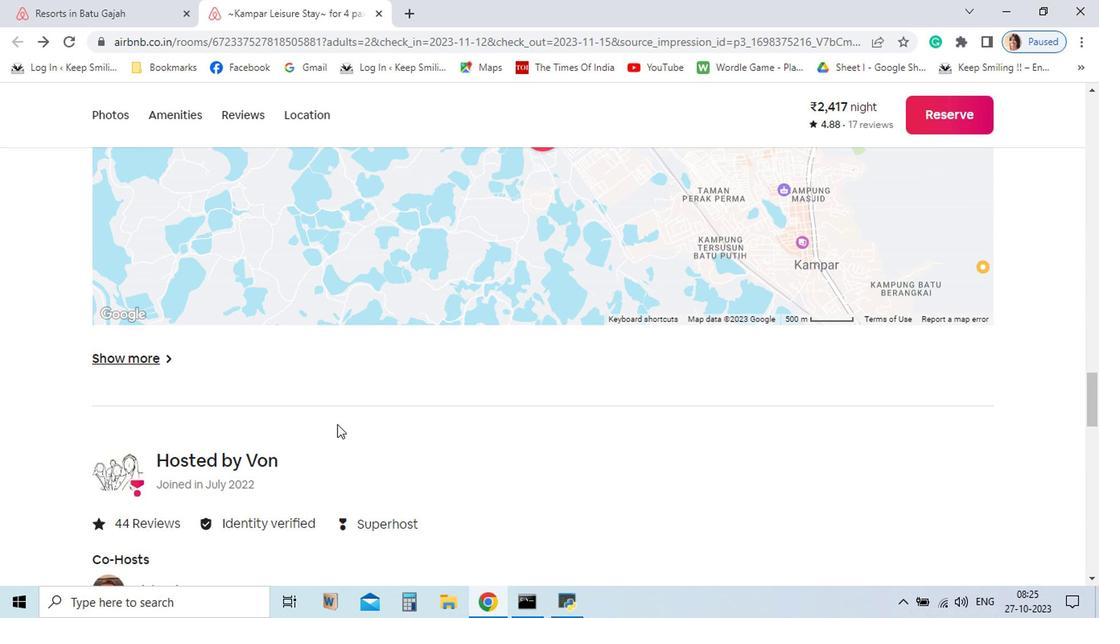 
Action: Mouse scrolled (803, 499) with delta (0, 0)
Screenshot: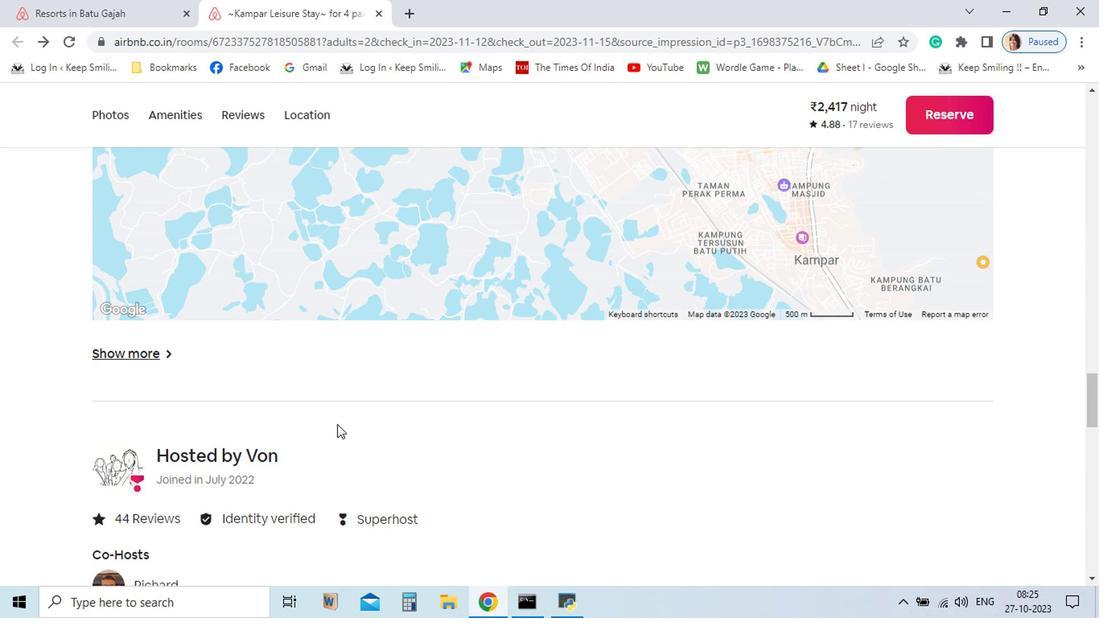 
Action: Mouse scrolled (803, 499) with delta (0, 0)
Screenshot: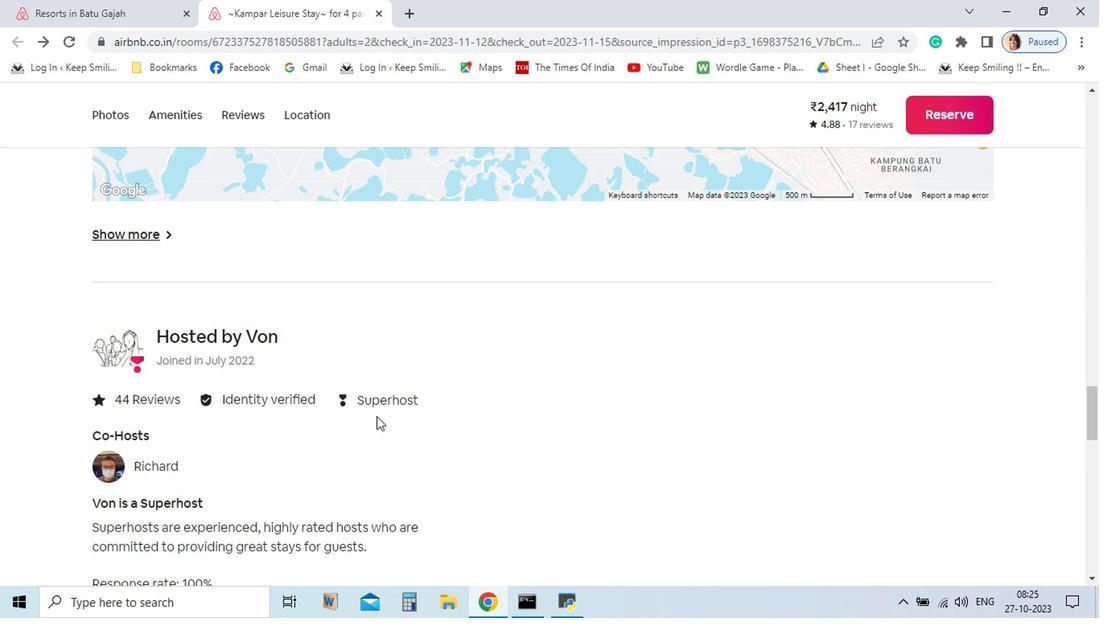 
Action: Mouse moved to (272, 474)
Screenshot: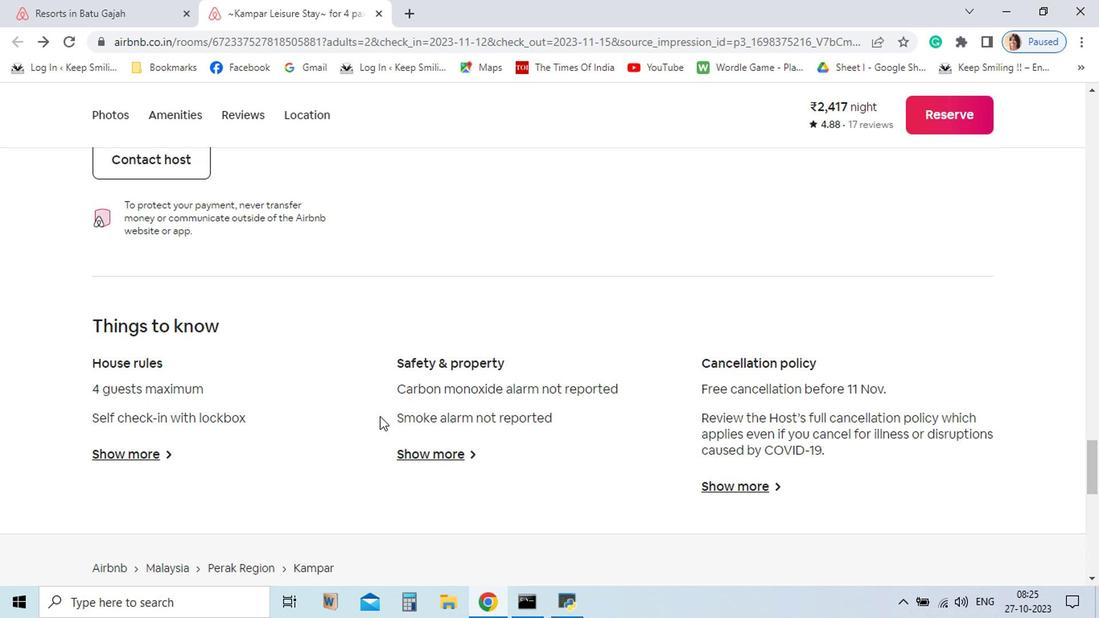 
Action: Mouse pressed left at (272, 474)
Screenshot: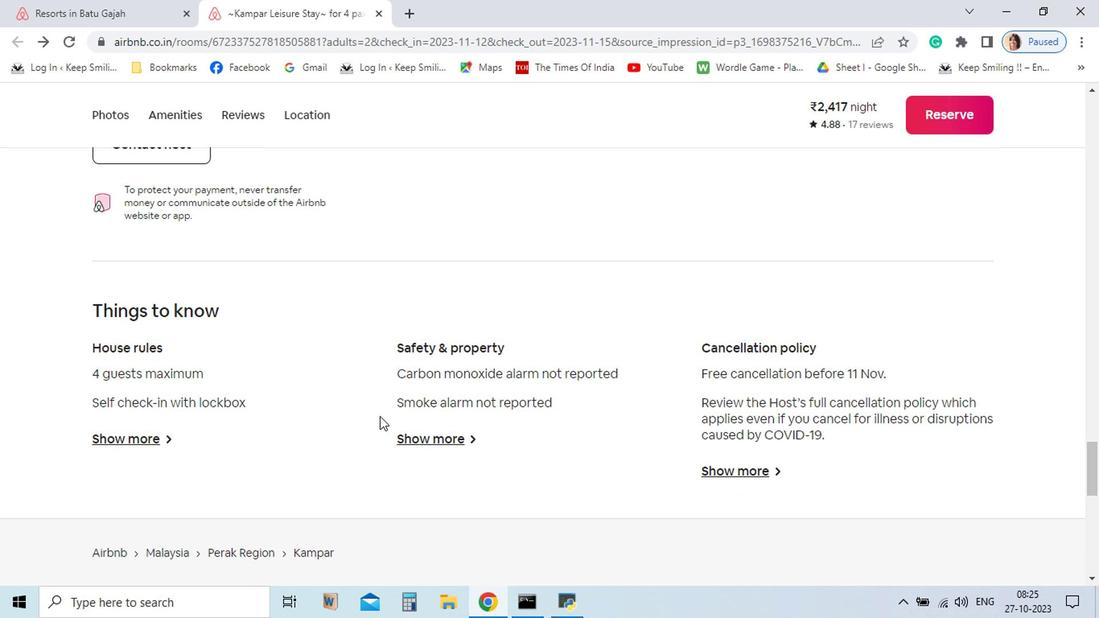 
Action: Mouse moved to (181, 238)
Screenshot: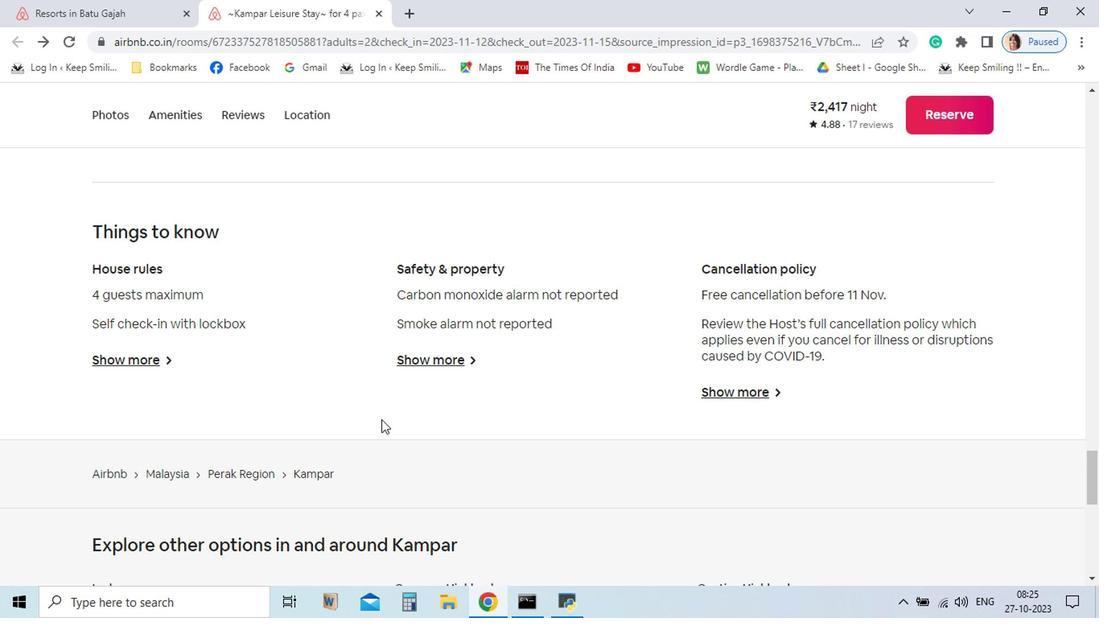 
Action: Mouse pressed left at (181, 238)
Screenshot: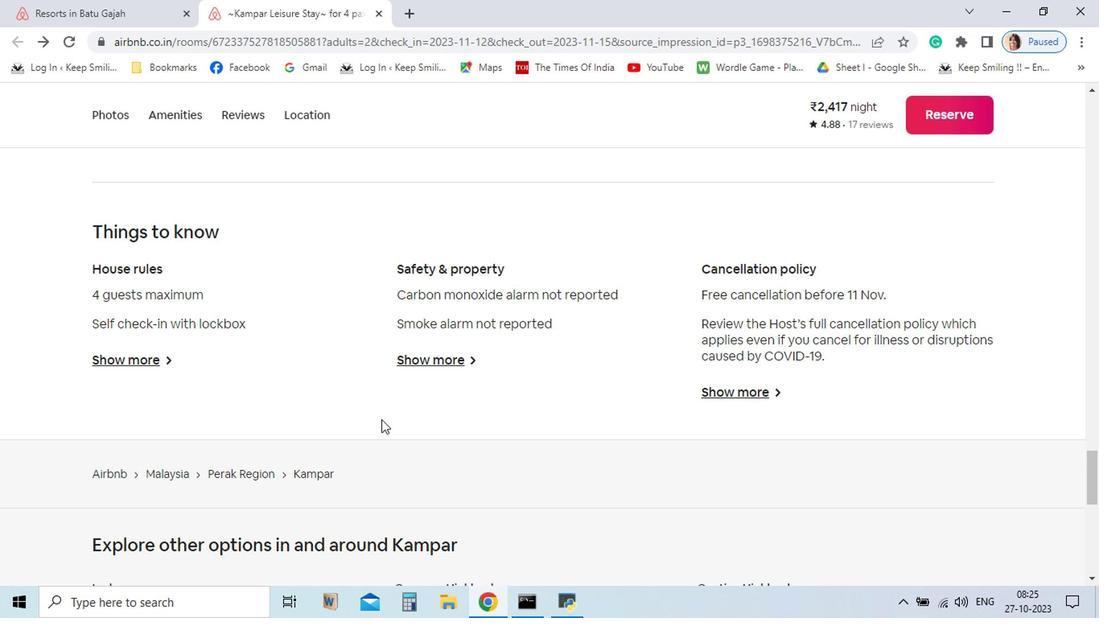 
Action: Mouse moved to (402, 465)
Screenshot: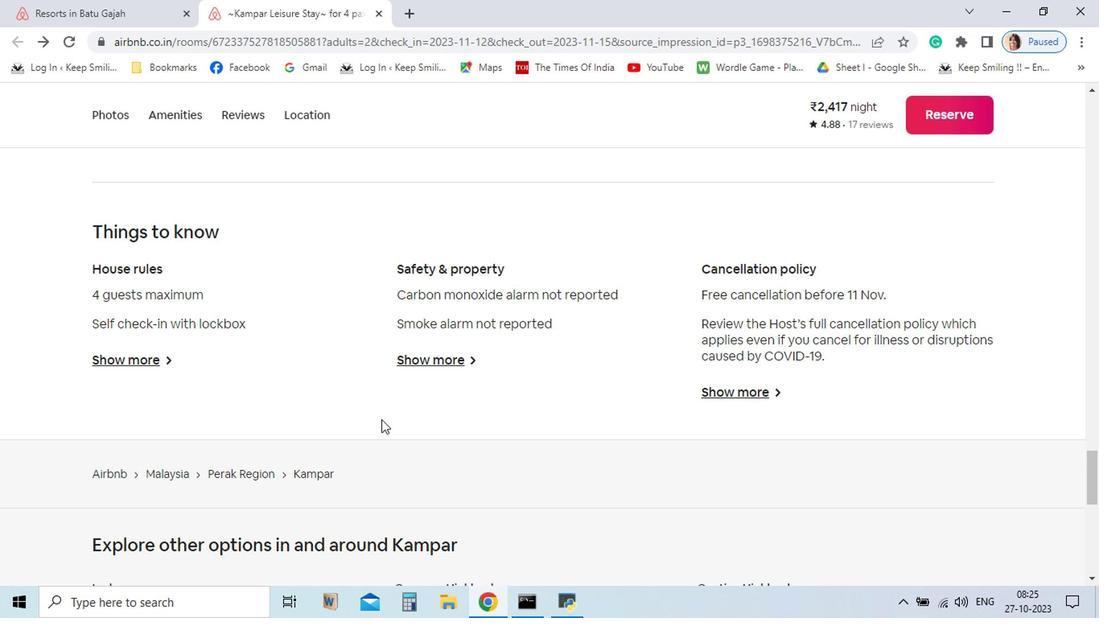 
Action: Mouse scrolled (402, 464) with delta (0, 0)
Screenshot: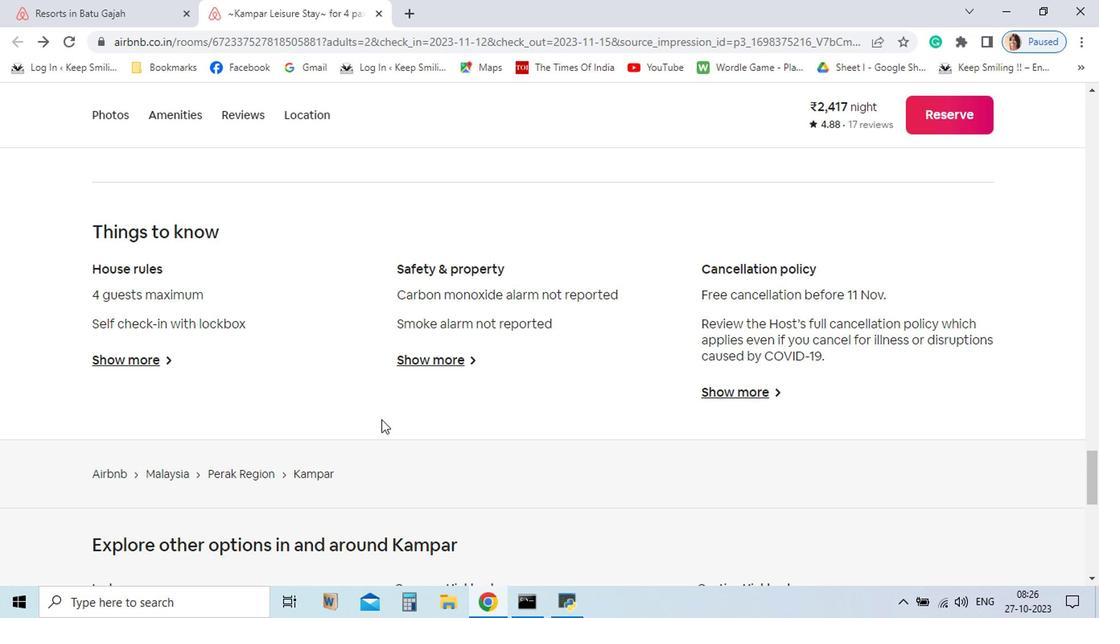 
Action: Mouse moved to (403, 465)
Screenshot: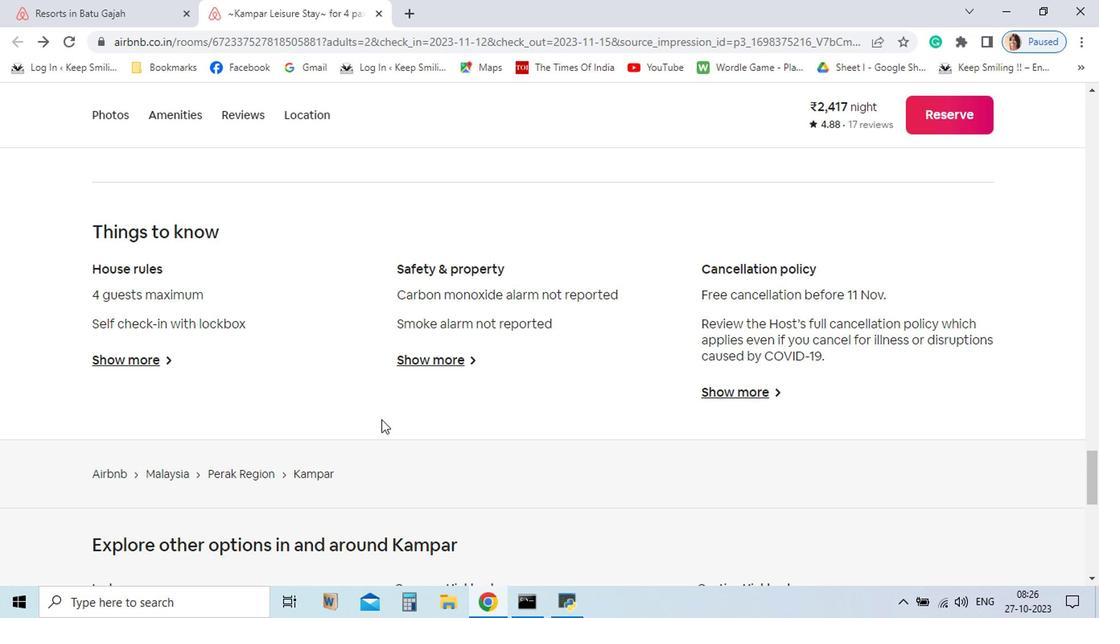 
Action: Mouse scrolled (403, 464) with delta (0, 0)
Screenshot: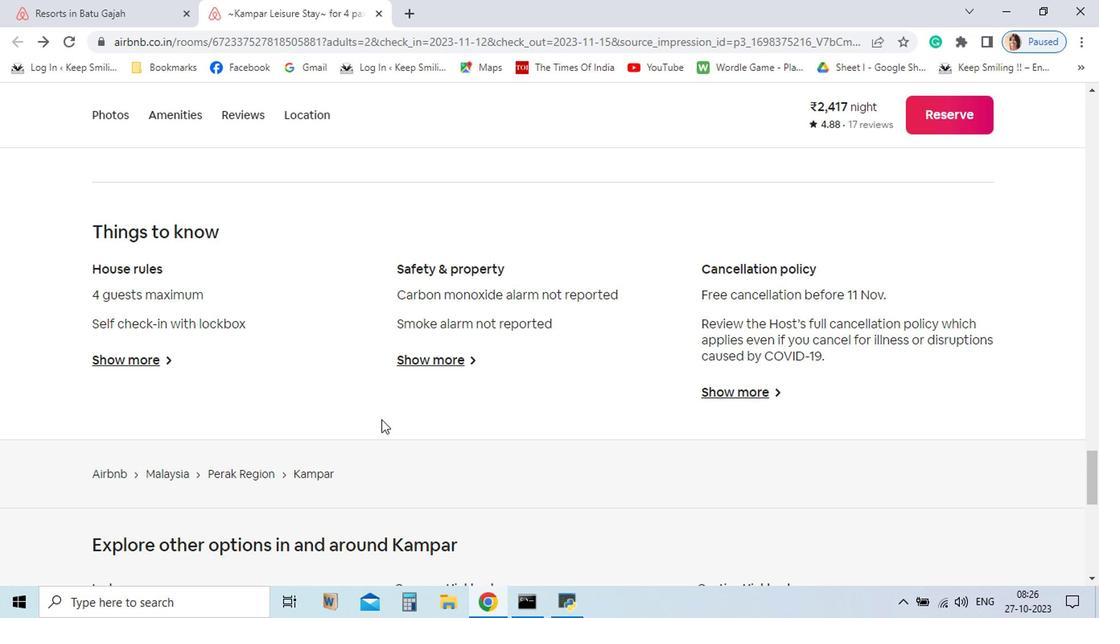 
Action: Mouse moved to (421, 459)
Screenshot: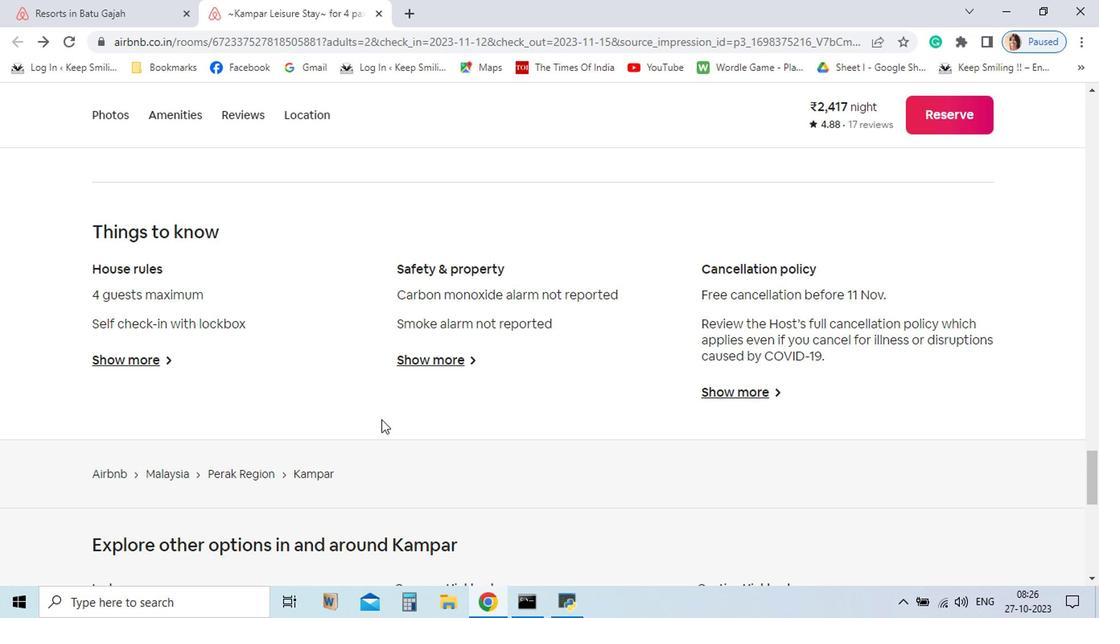 
Action: Mouse scrolled (421, 458) with delta (0, 0)
Screenshot: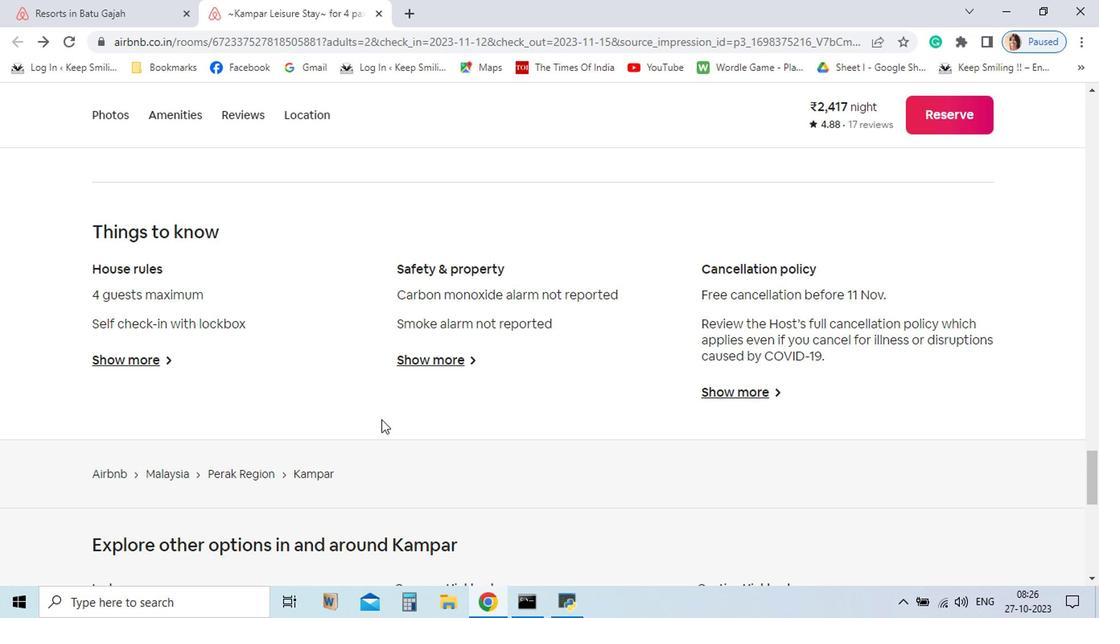 
Action: Mouse moved to (428, 459)
Screenshot: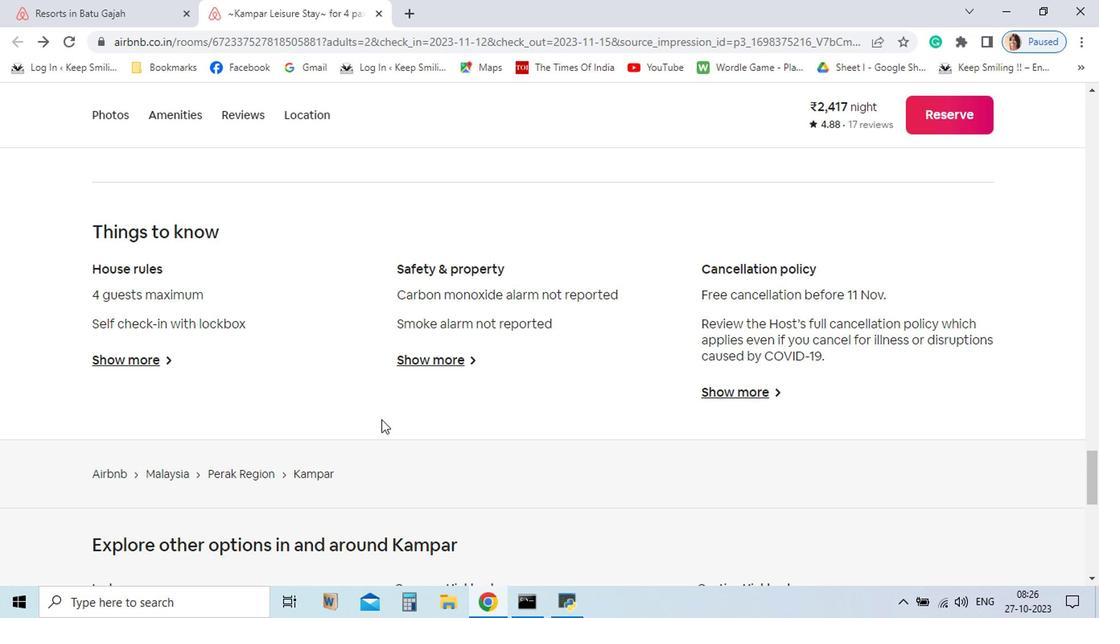 
Action: Mouse scrolled (428, 458) with delta (0, 0)
Screenshot: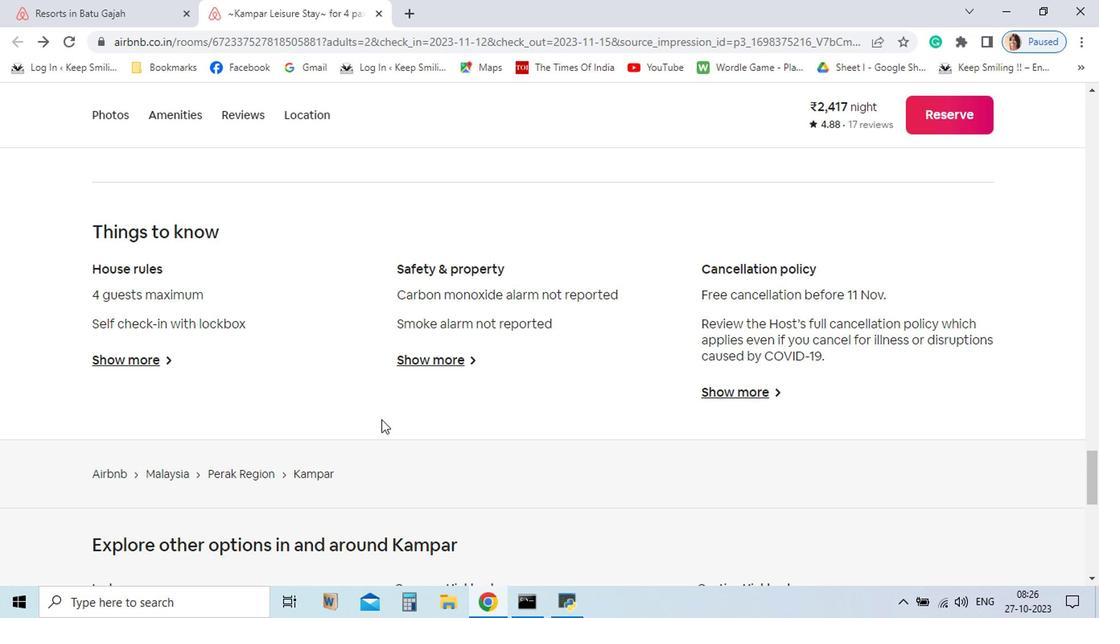 
Action: Mouse moved to (431, 459)
Screenshot: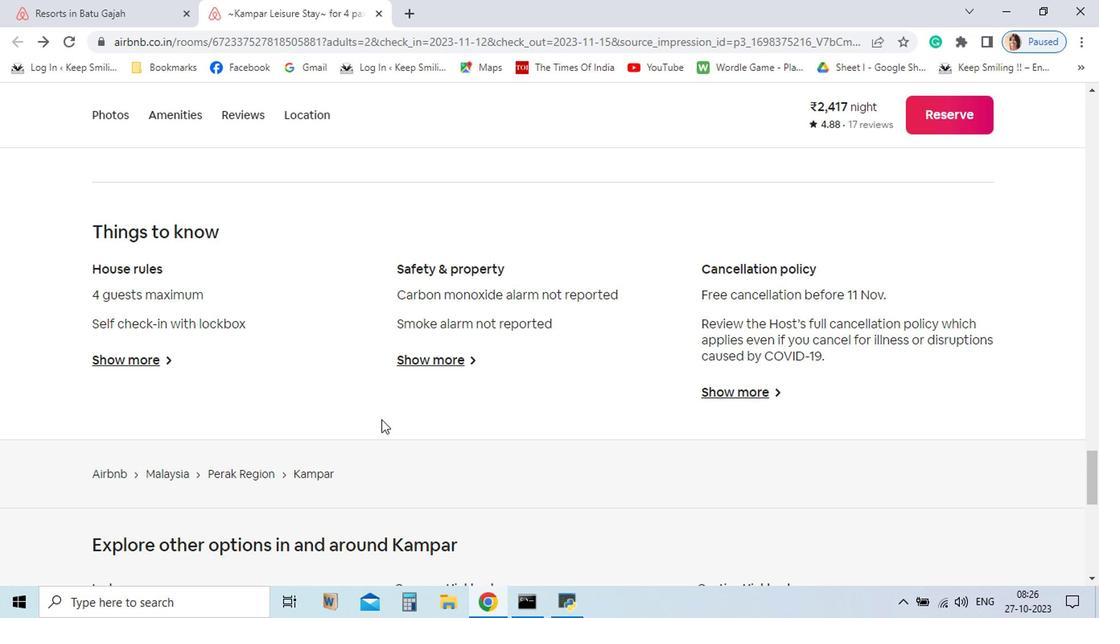 
Action: Mouse scrolled (431, 458) with delta (0, 0)
Screenshot: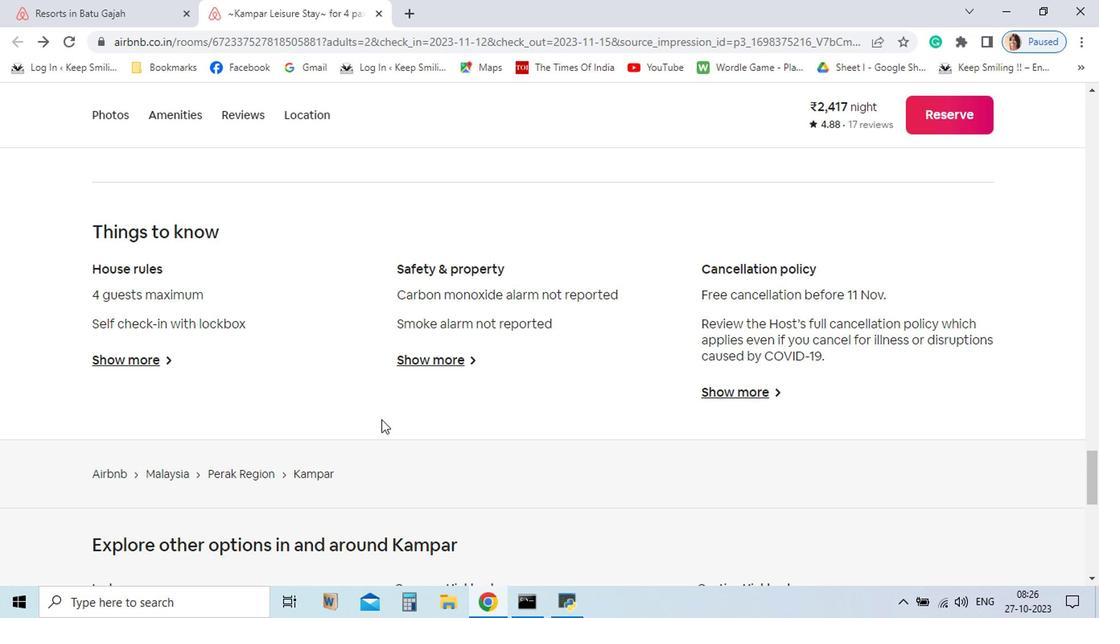 
Action: Mouse scrolled (431, 458) with delta (0, 0)
Screenshot: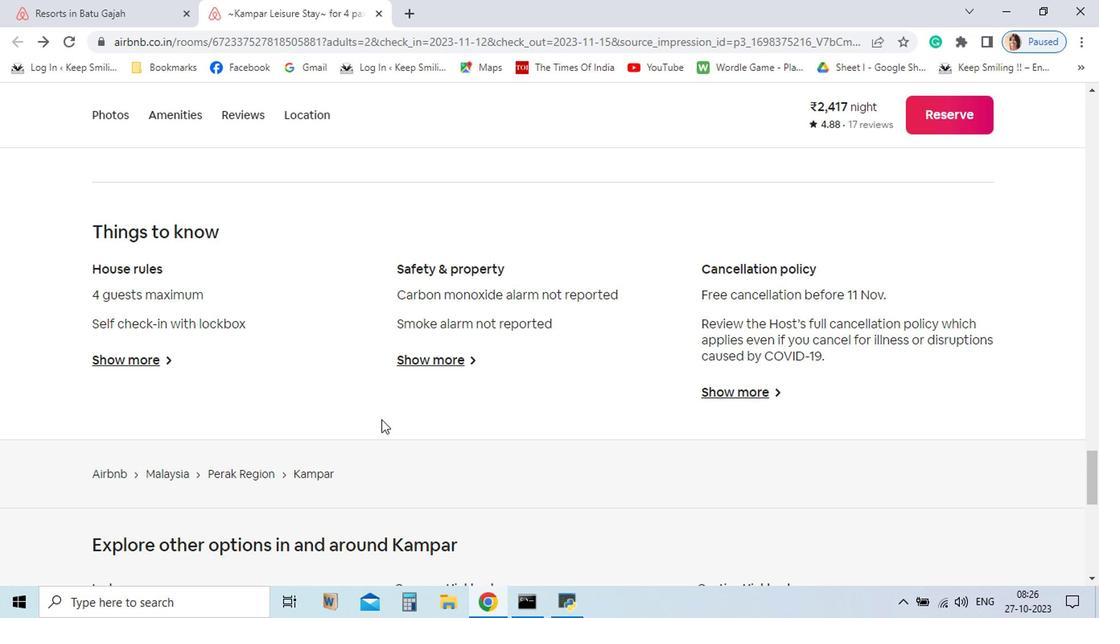 
Action: Mouse moved to (433, 459)
Screenshot: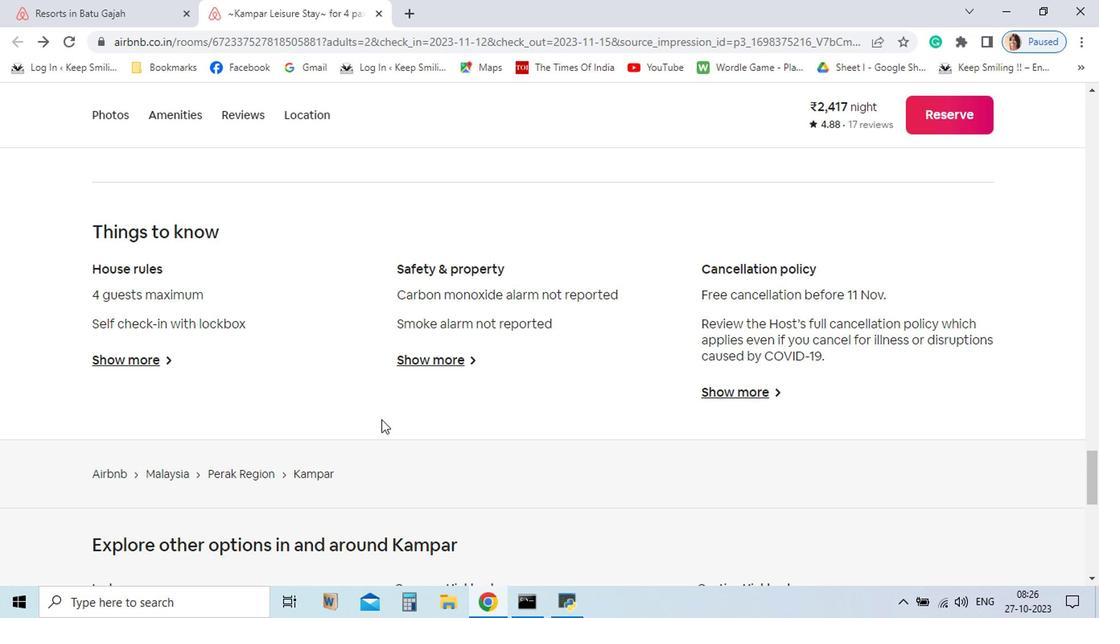 
Action: Mouse scrolled (433, 458) with delta (0, 0)
Screenshot: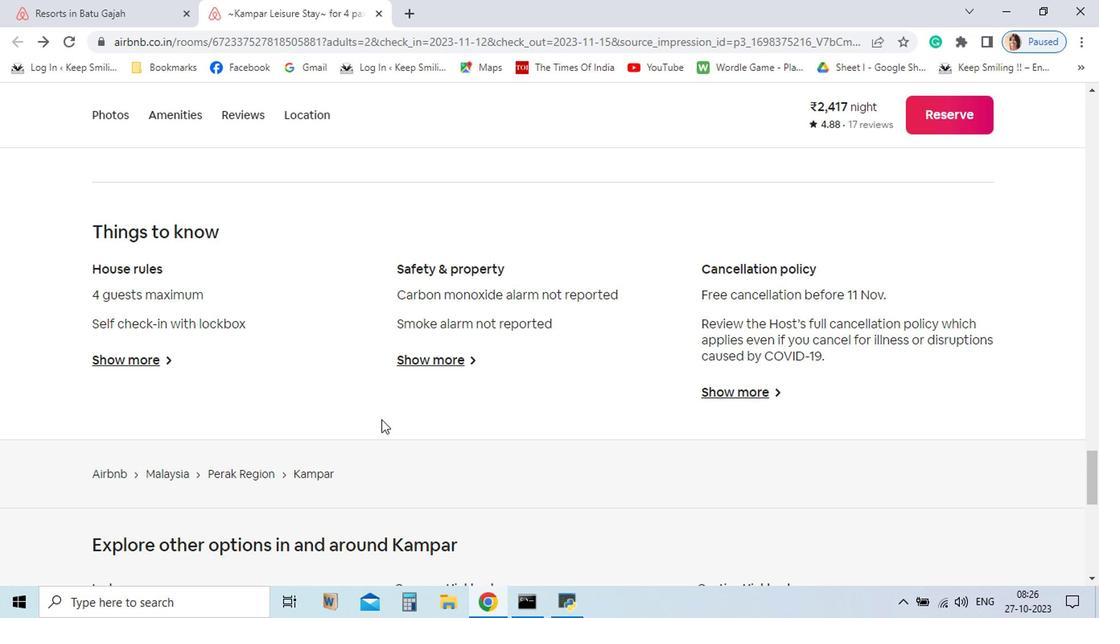 
Action: Mouse scrolled (433, 458) with delta (0, 0)
Screenshot: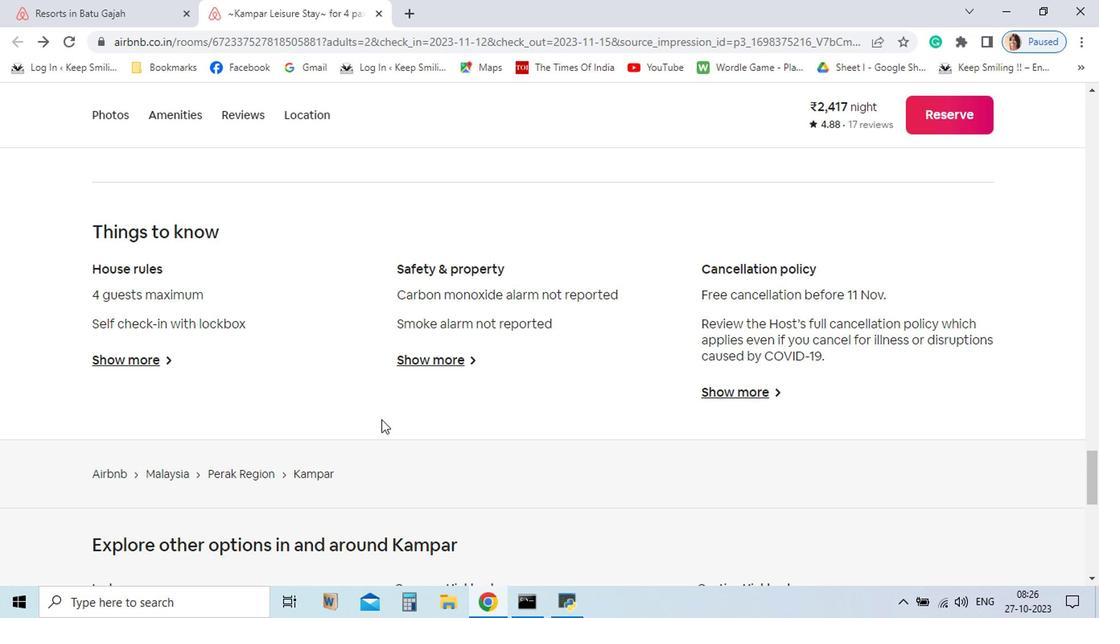 
Action: Mouse scrolled (433, 458) with delta (0, 0)
Screenshot: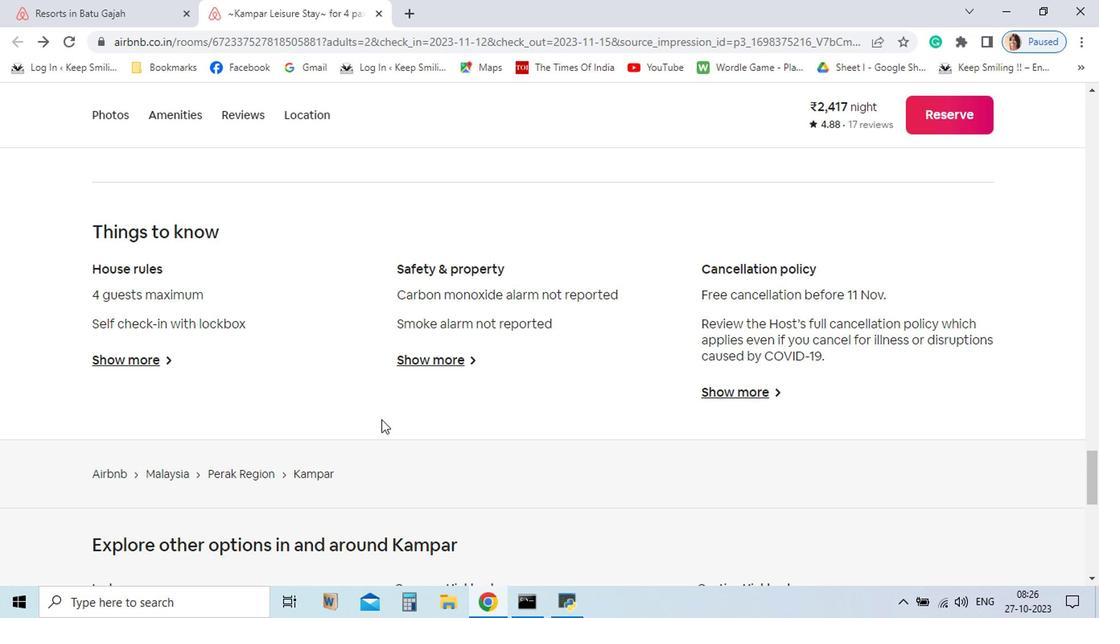
Action: Mouse scrolled (433, 458) with delta (0, 0)
Screenshot: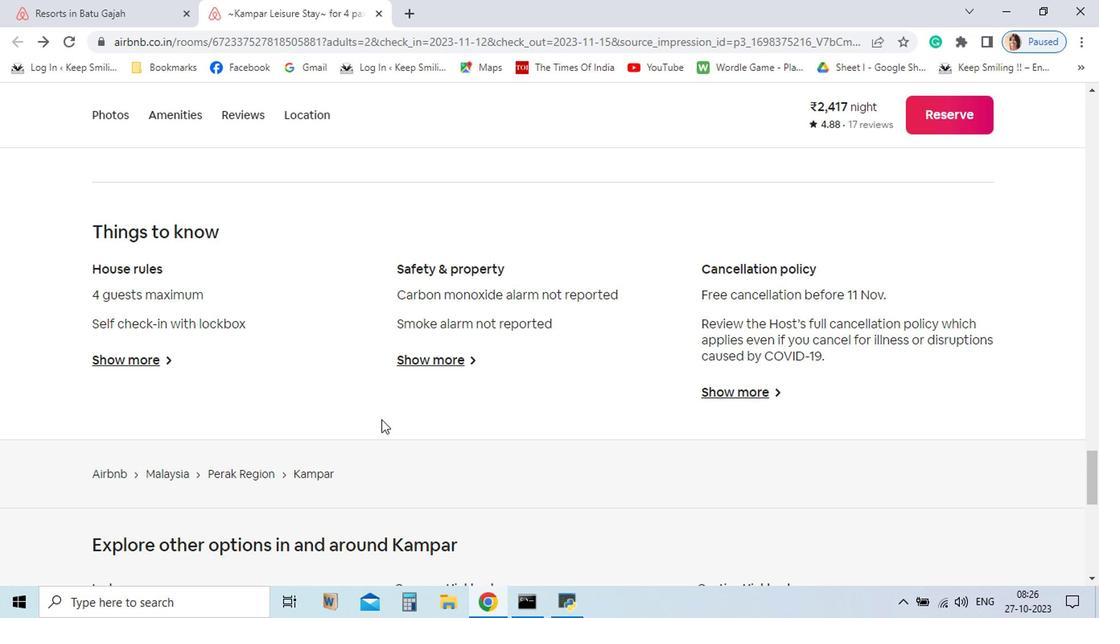 
Action: Mouse scrolled (433, 458) with delta (0, 0)
Screenshot: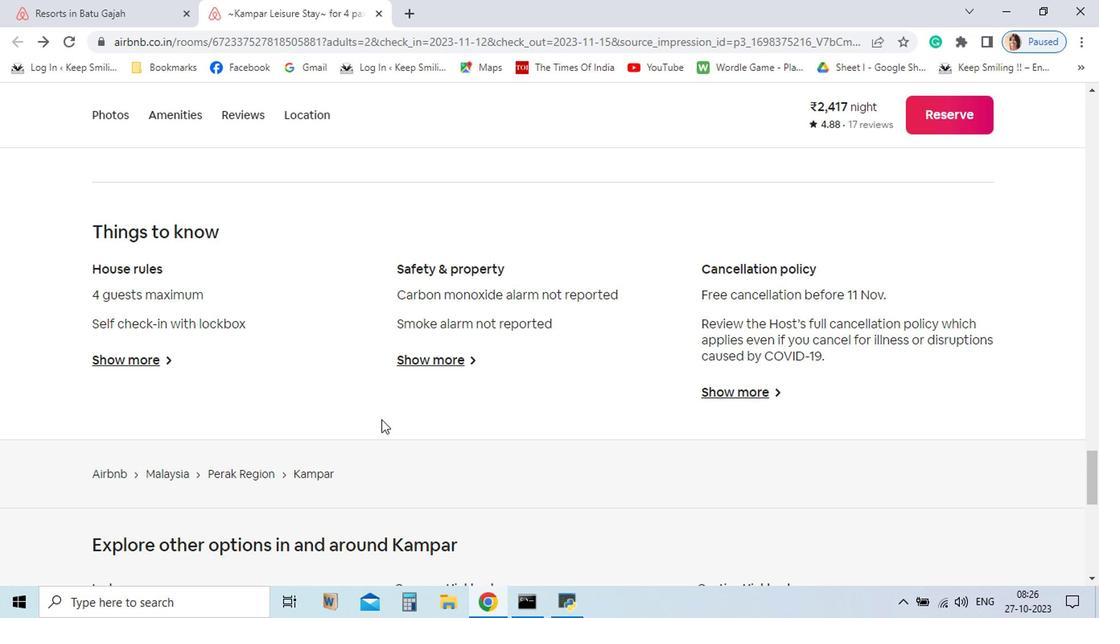
Action: Mouse scrolled (433, 459) with delta (0, 0)
Screenshot: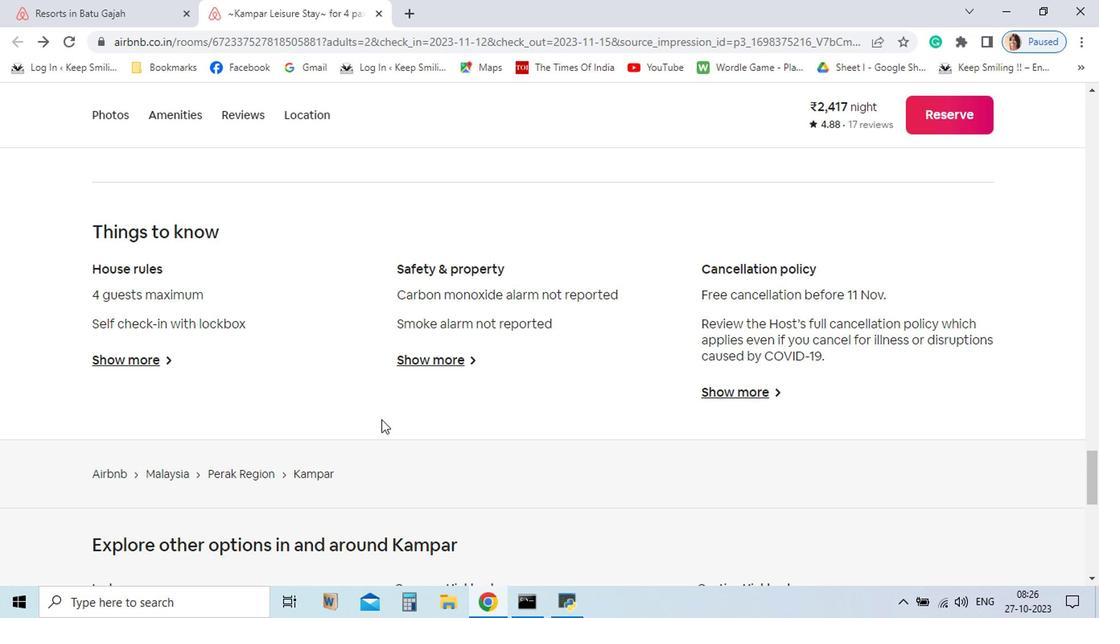 
Action: Mouse moved to (256, 416)
Screenshot: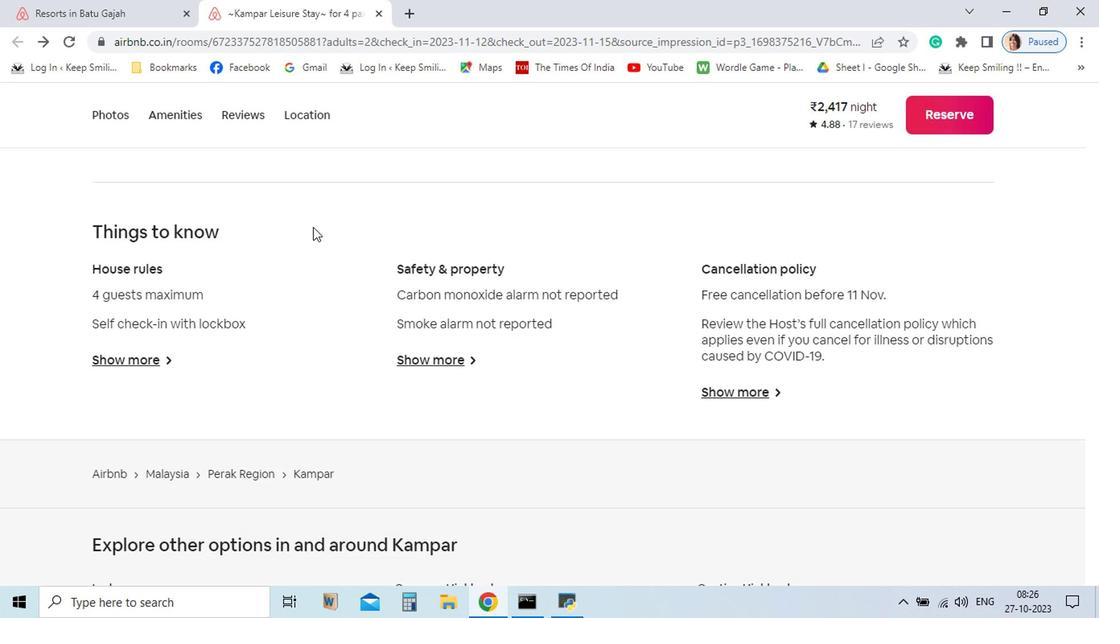 
Action: Mouse pressed left at (256, 416)
Screenshot: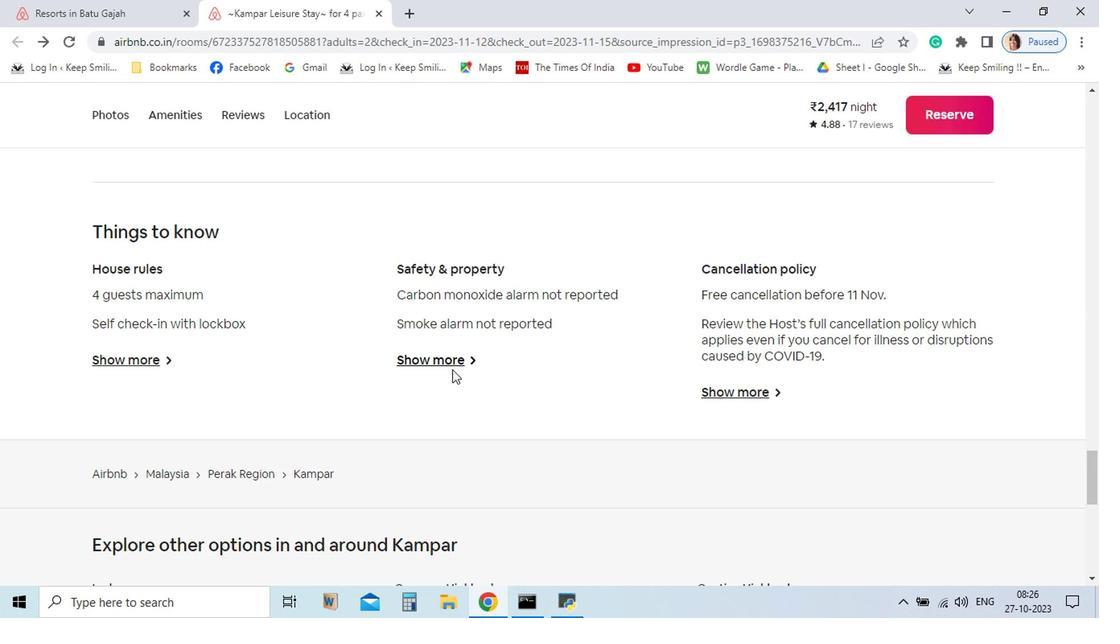 
Action: Mouse moved to (348, 277)
Screenshot: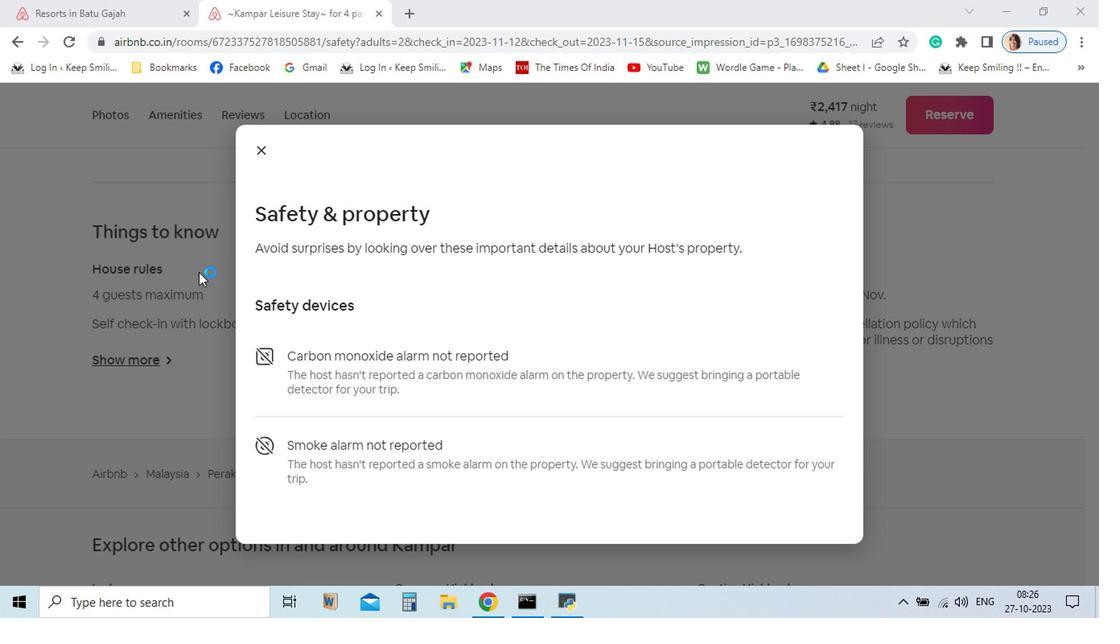 
Action: Mouse pressed left at (348, 277)
Screenshot: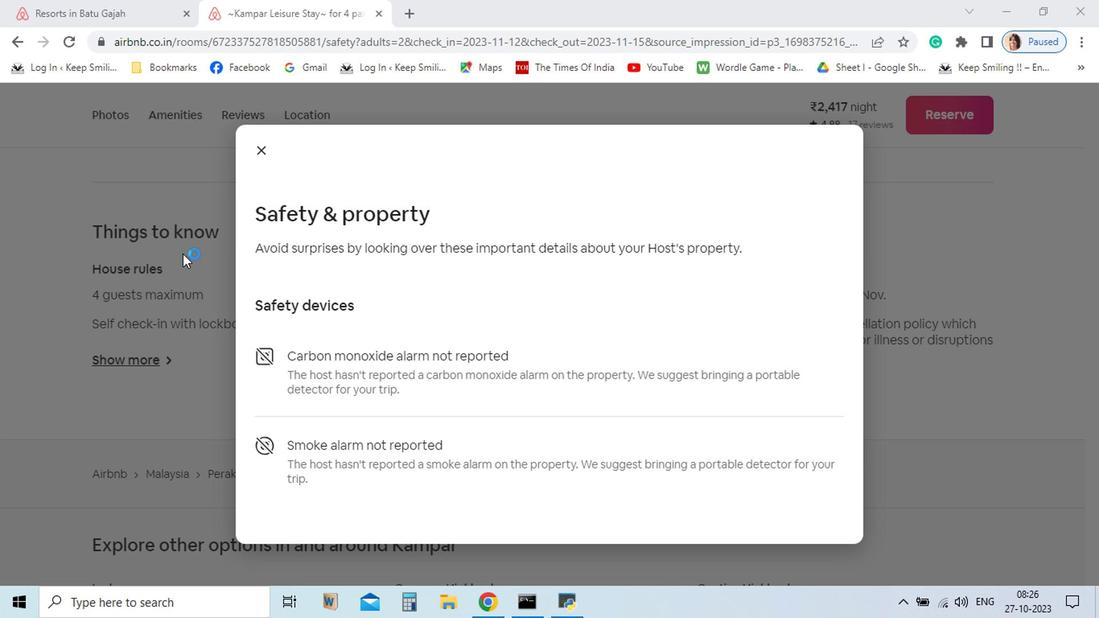 
Action: Mouse moved to (478, 418)
Screenshot: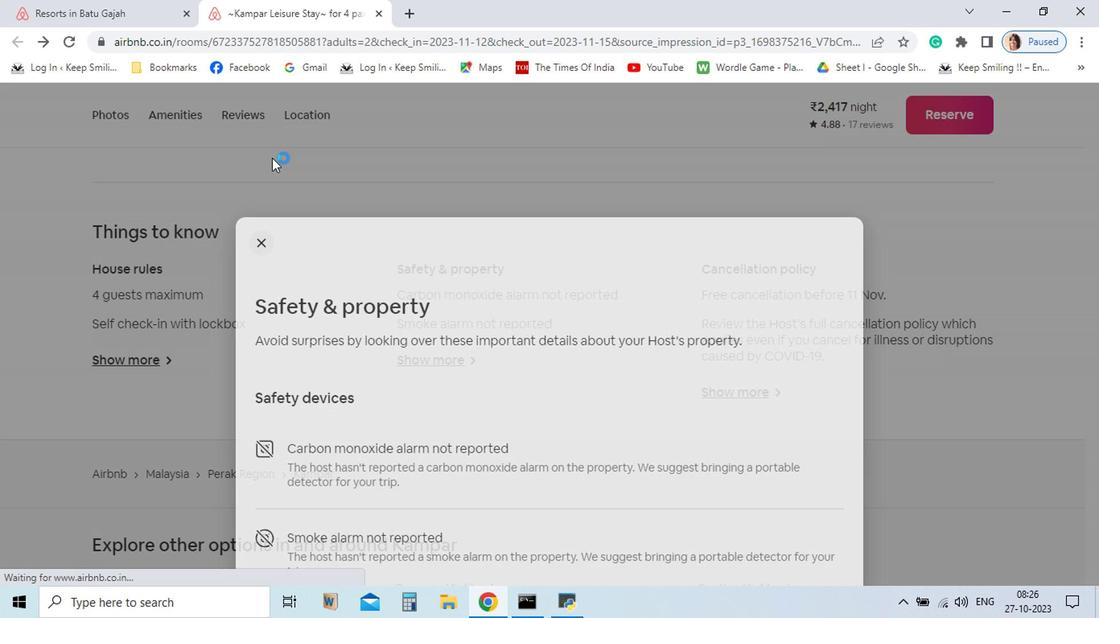 
Action: Mouse pressed left at (478, 418)
Screenshot: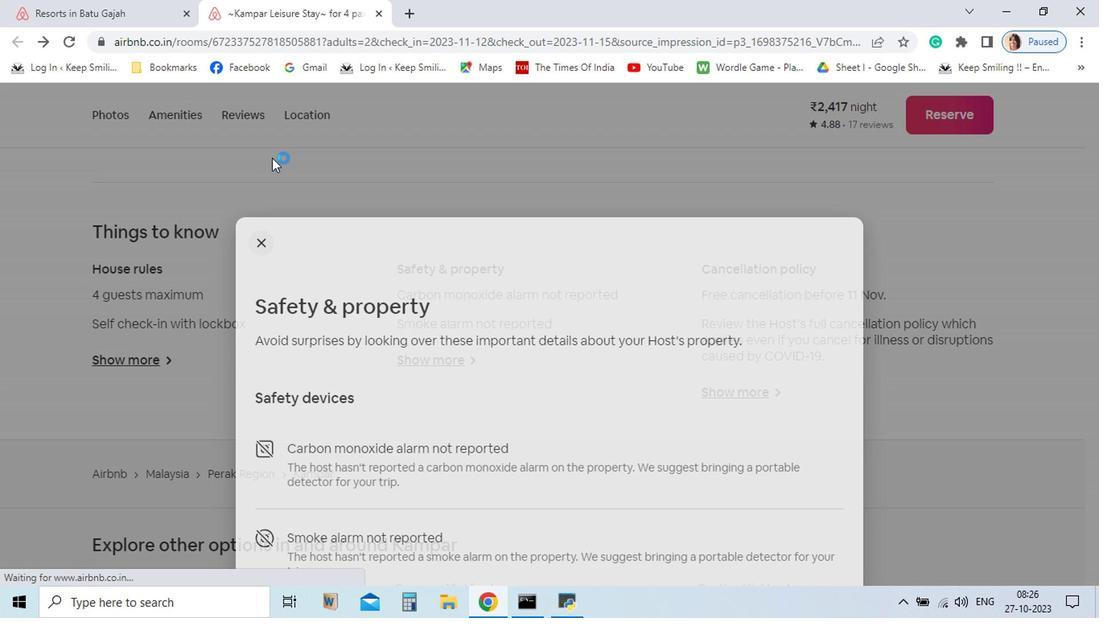 
Action: Mouse moved to (934, 500)
Screenshot: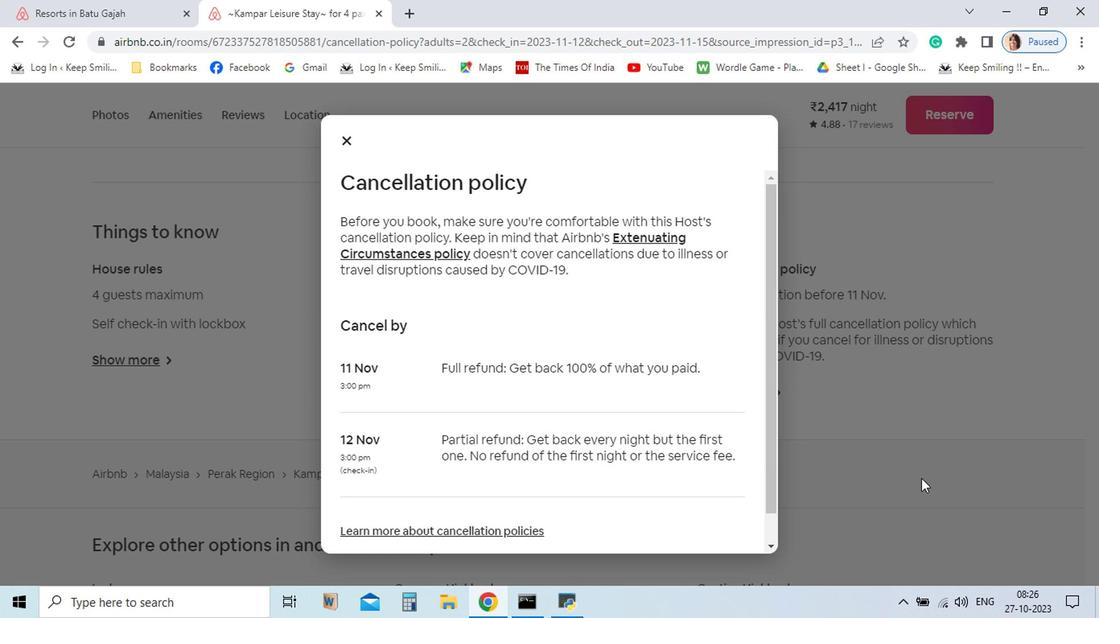 
Action: Mouse pressed left at (934, 500)
Screenshot: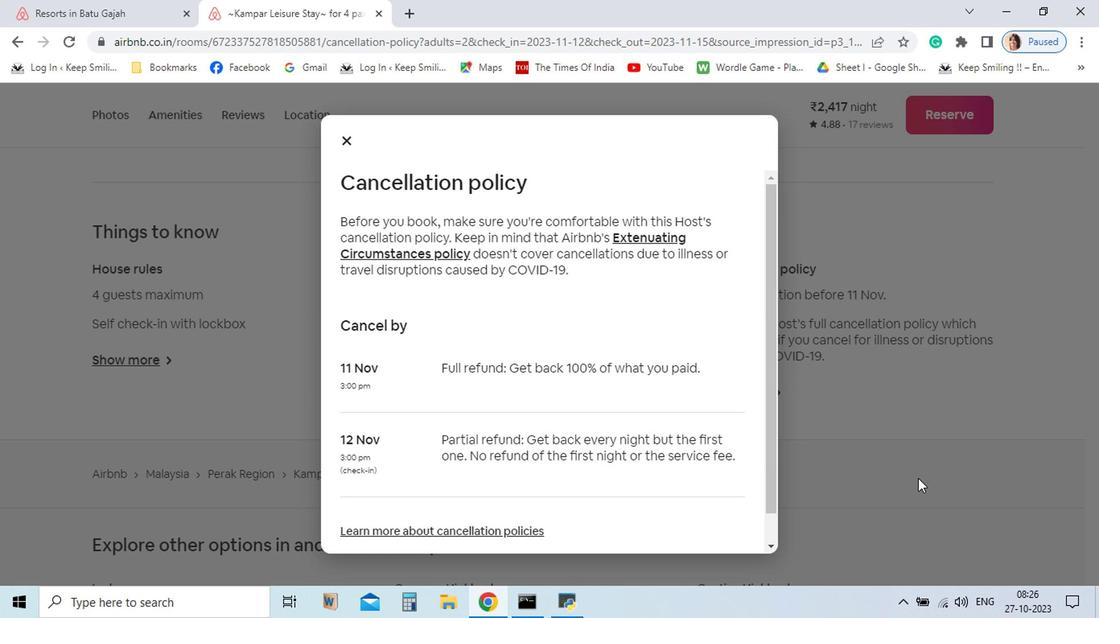 
Action: Mouse moved to (351, 268)
Screenshot: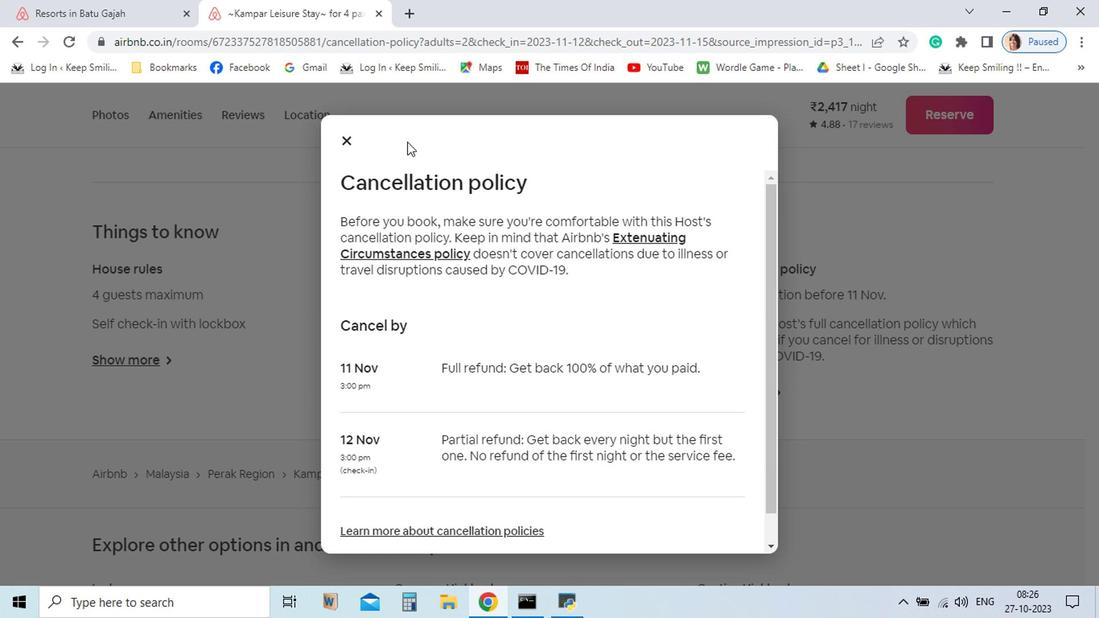 
Action: Mouse pressed left at (351, 268)
Screenshot: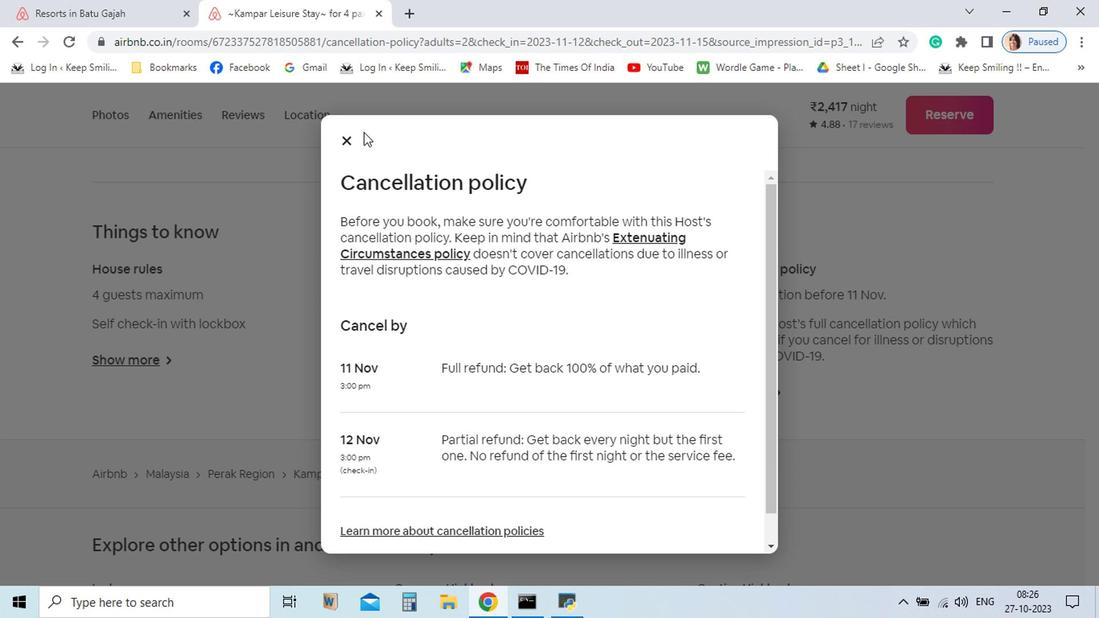 
Action: Mouse moved to (687, 441)
Screenshot: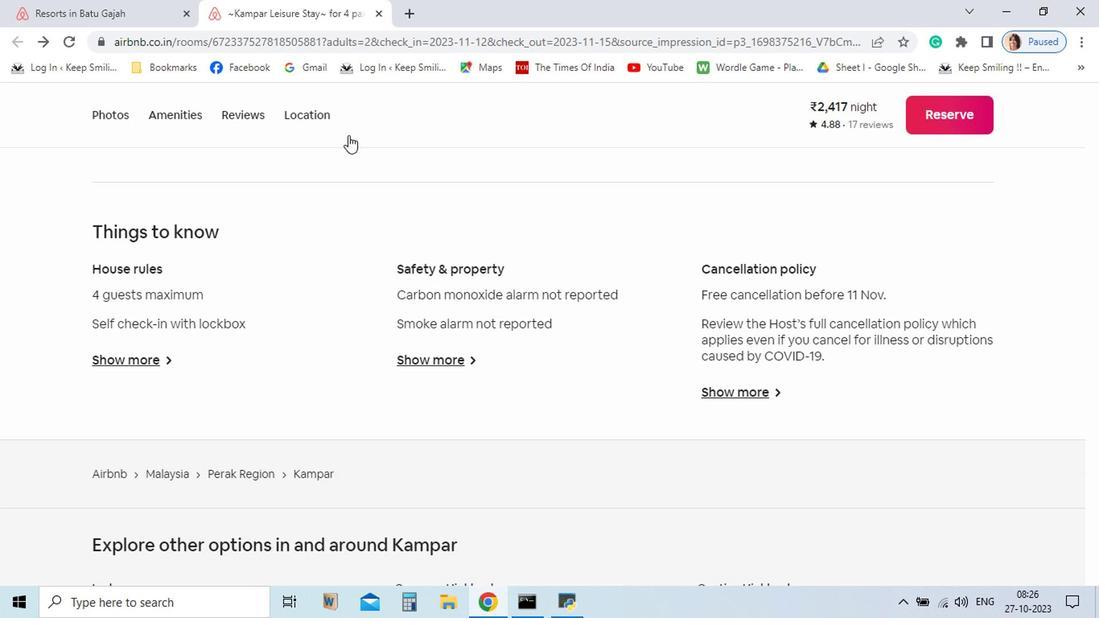 
Action: Mouse pressed left at (687, 441)
Screenshot: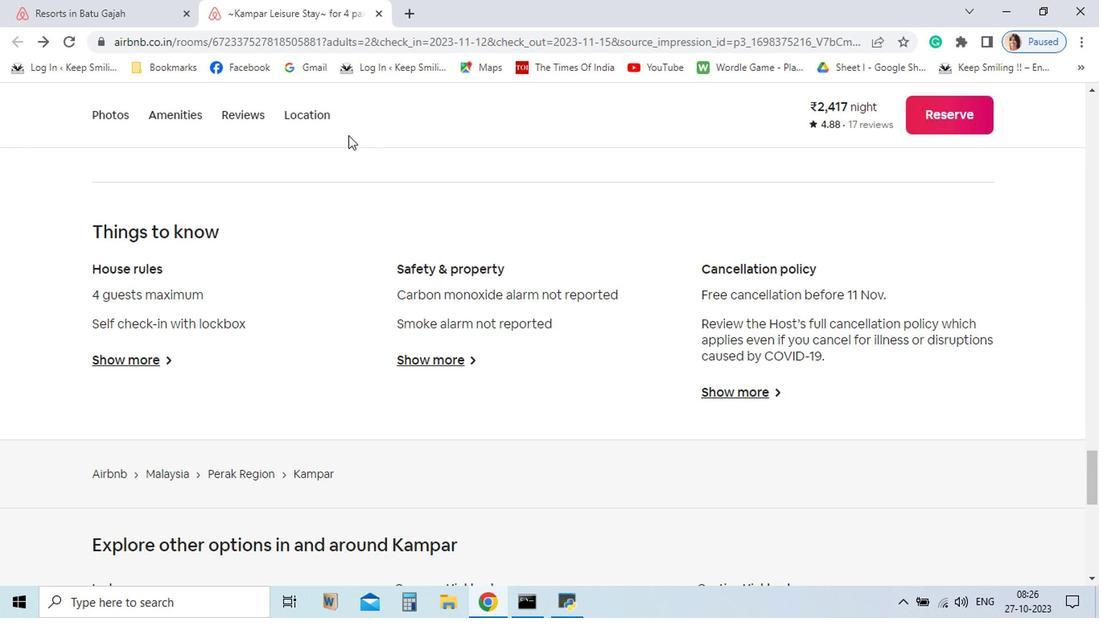 
Action: Mouse moved to (411, 259)
Screenshot: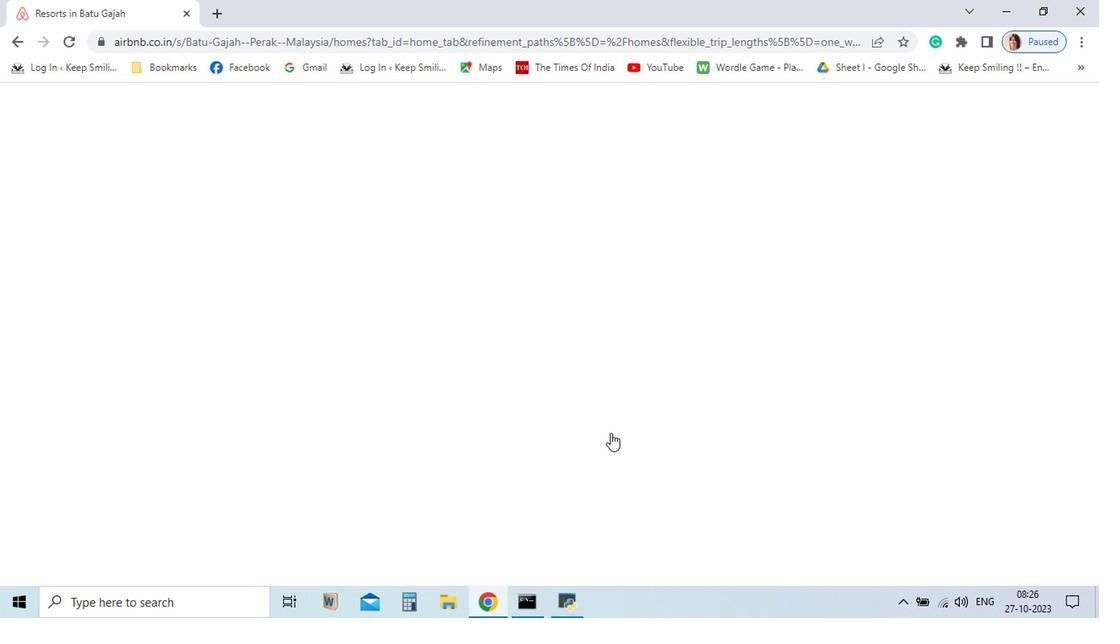 
Action: Mouse pressed left at (411, 259)
Screenshot: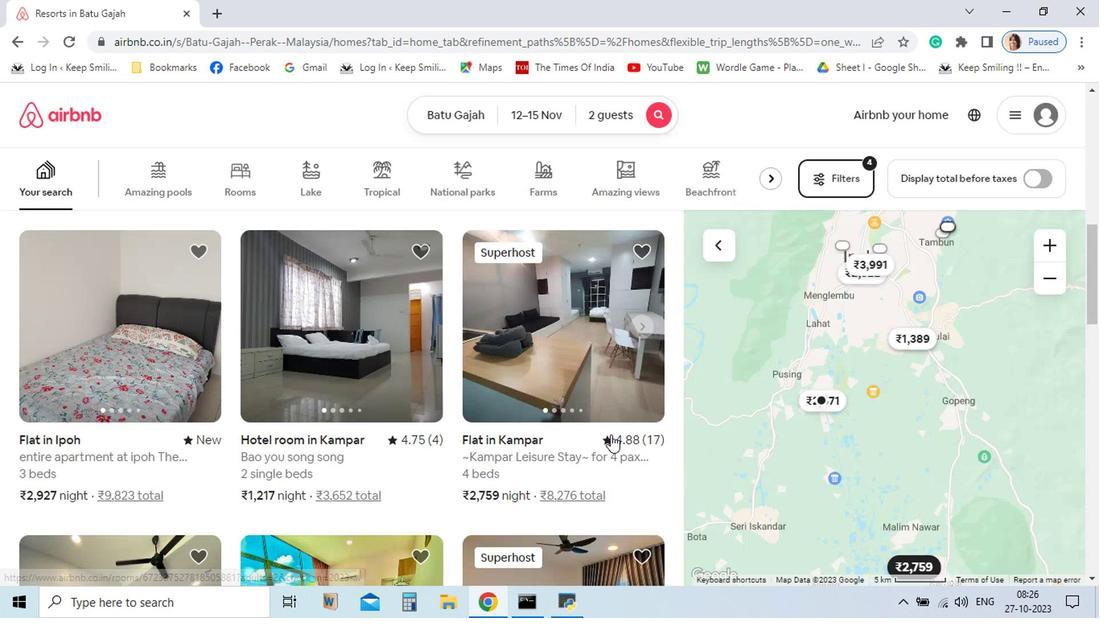 
Action: Mouse moved to (431, 171)
Screenshot: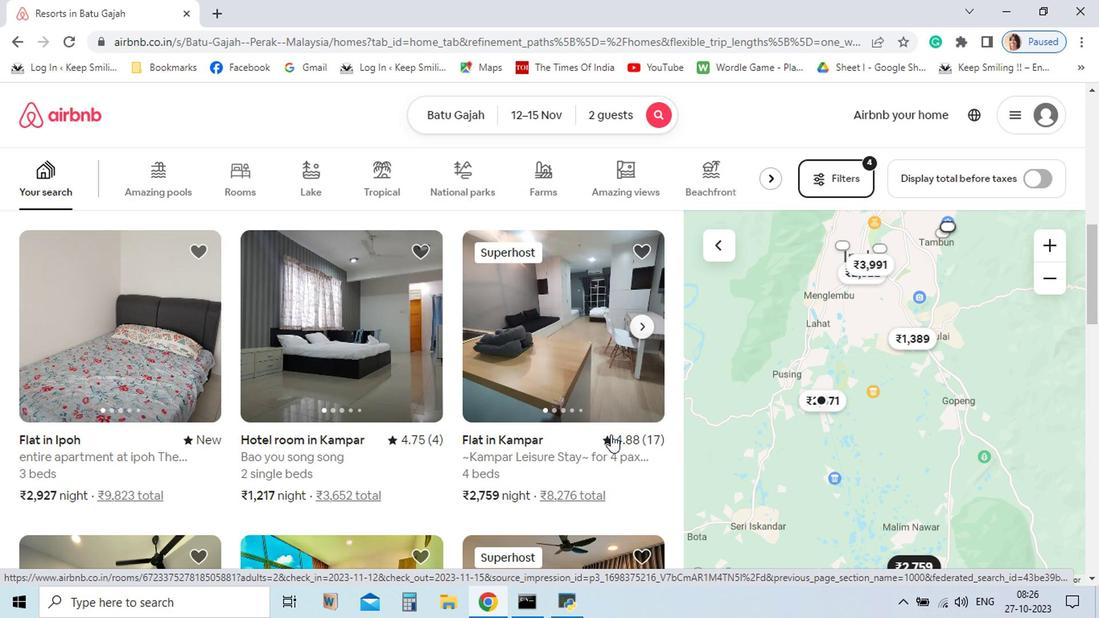 
Action: Mouse pressed left at (431, 171)
Screenshot: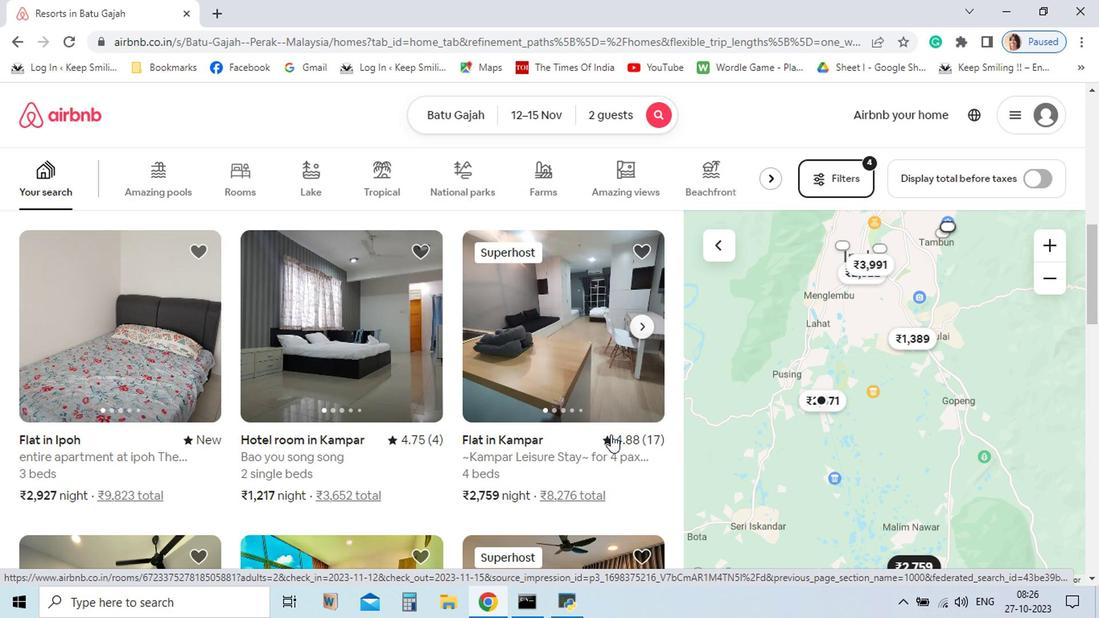 
Action: Mouse moved to (597, 472)
Screenshot: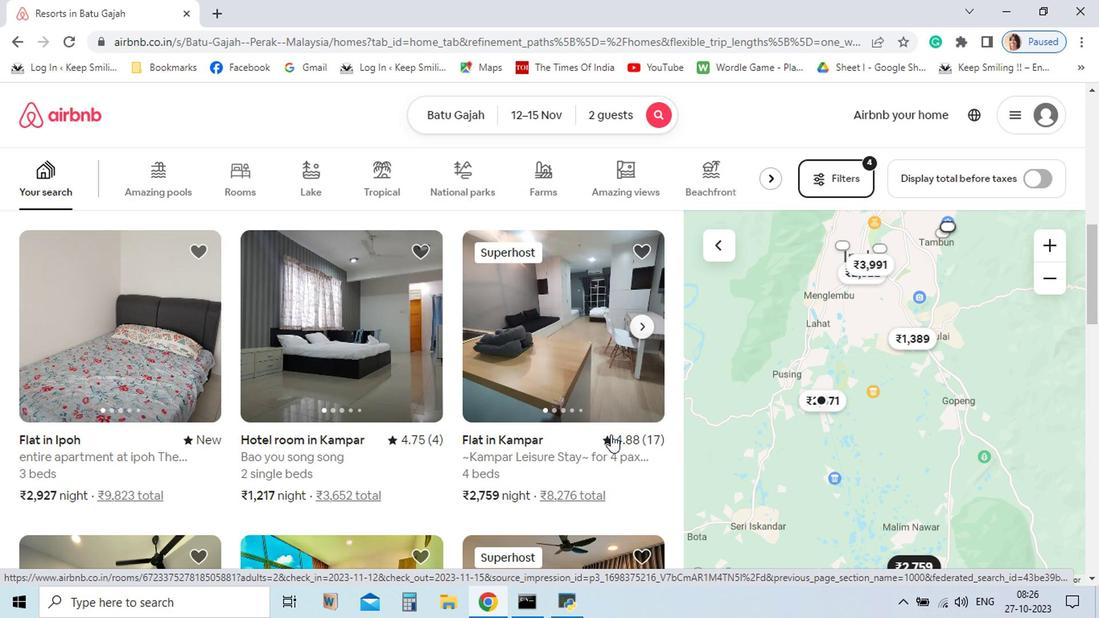 
